 Task: Go to Program & Features. Select Whole Food Market. Add to cart Fair Trade Organic Coffee Beans-3. Place order for Bethany Lewis, _x000D_
1100 E 2nd Ave #3_x000D_
Indianola, Iowa(IA), 50125, Cell Number (641) 942-6132
Action: Mouse moved to (368, 30)
Screenshot: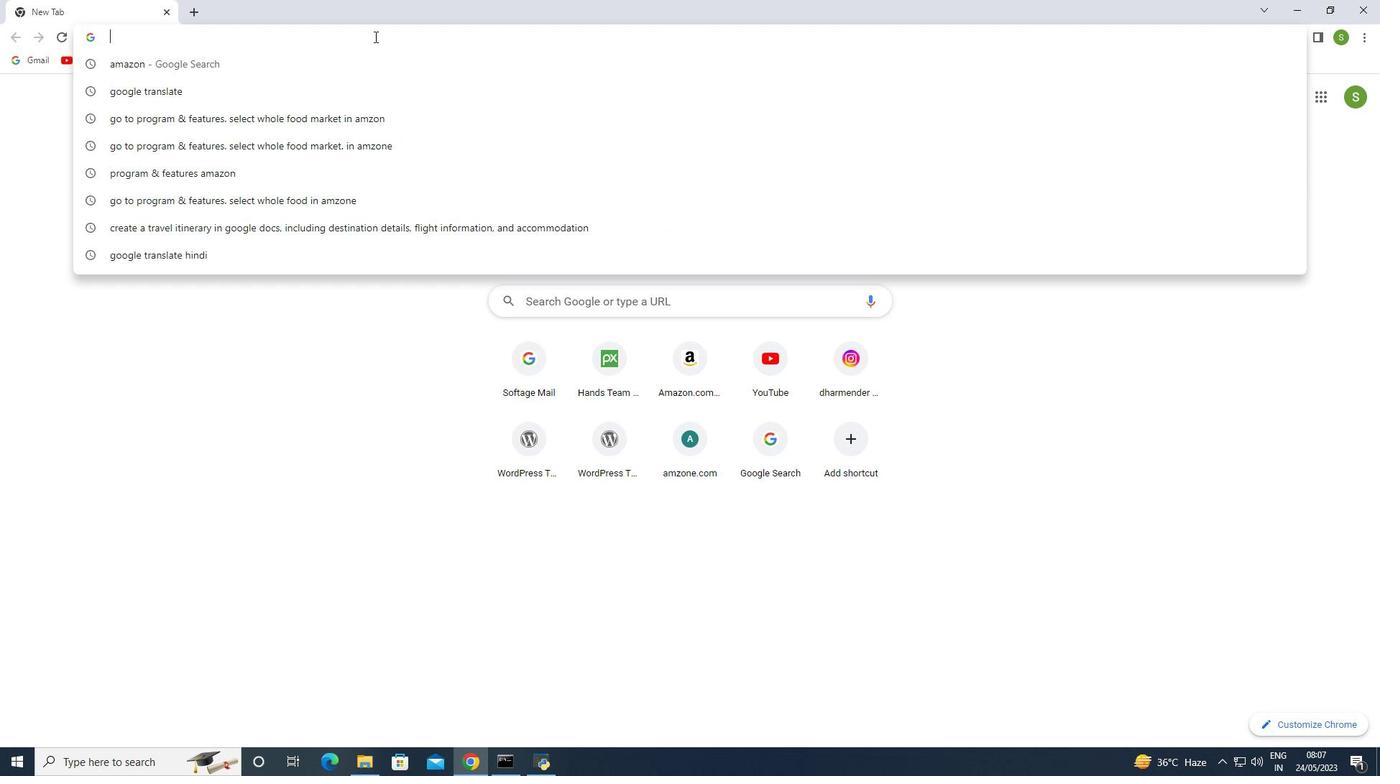 
Action: Mouse pressed left at (368, 30)
Screenshot: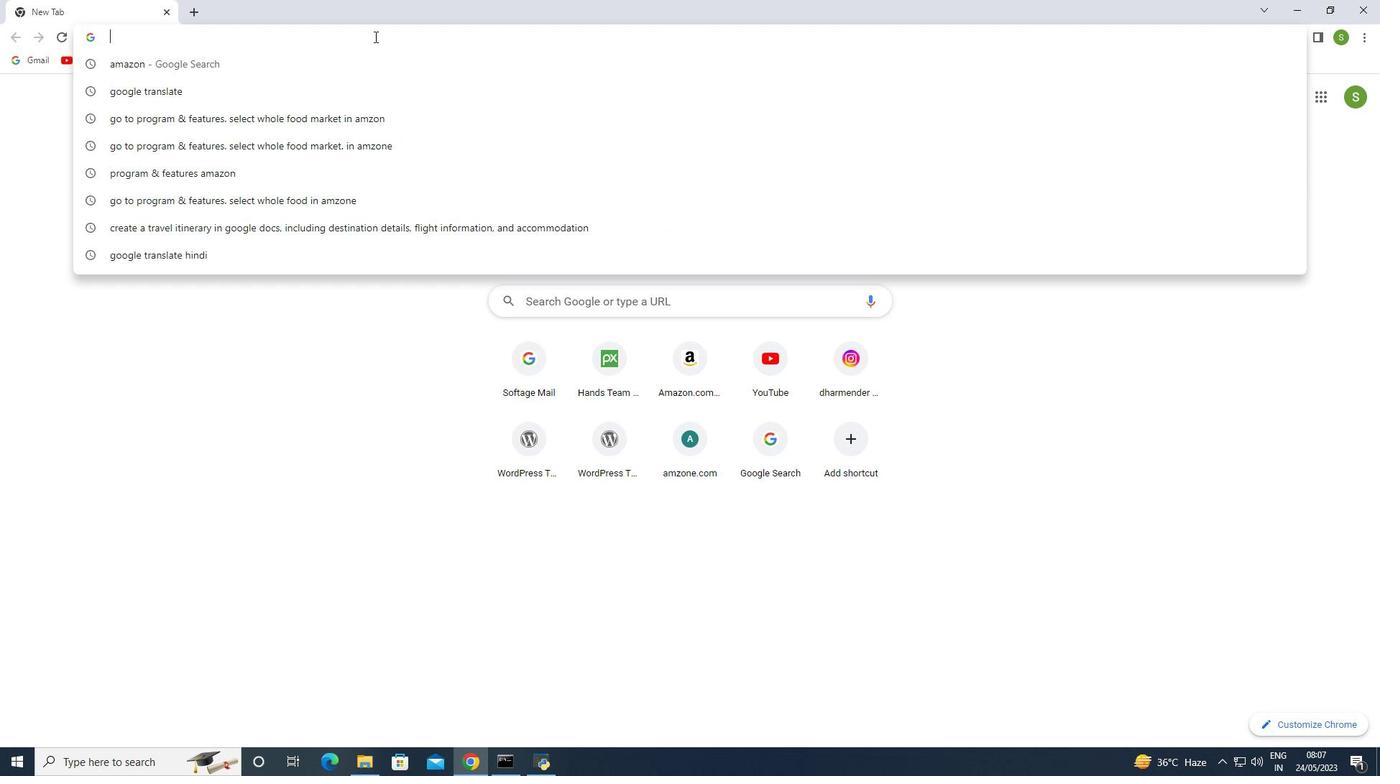 
Action: Key pressed amazon.com<Key.enter>
Screenshot: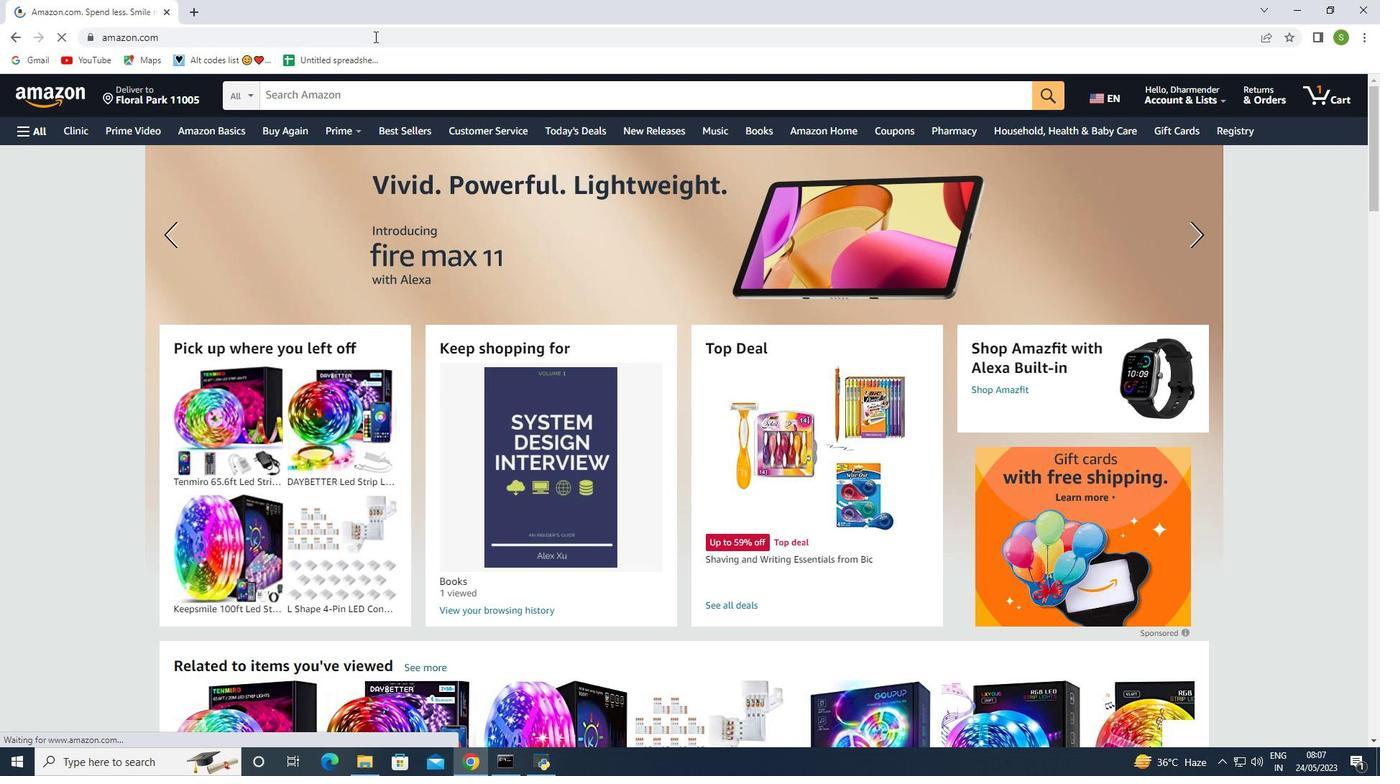 
Action: Mouse moved to (176, 94)
Screenshot: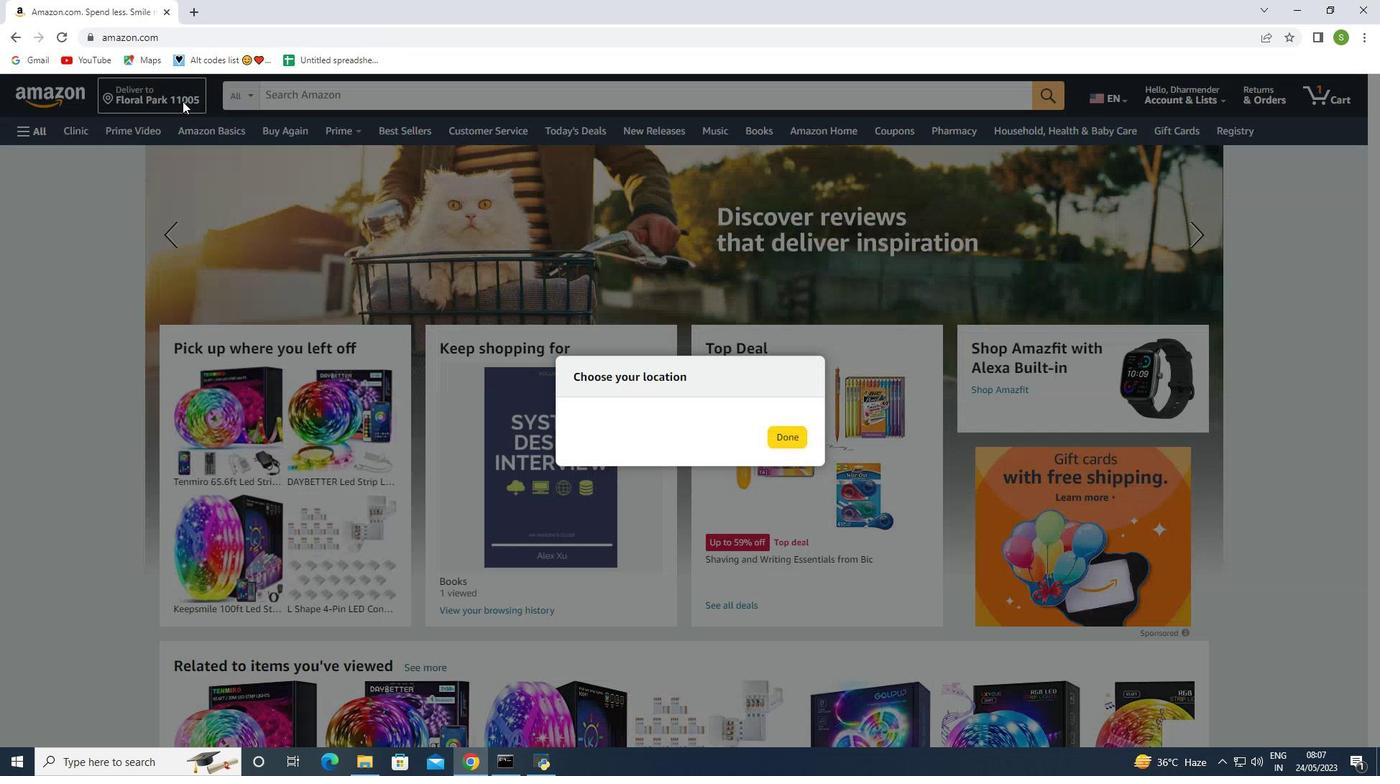 
Action: Mouse pressed left at (176, 94)
Screenshot: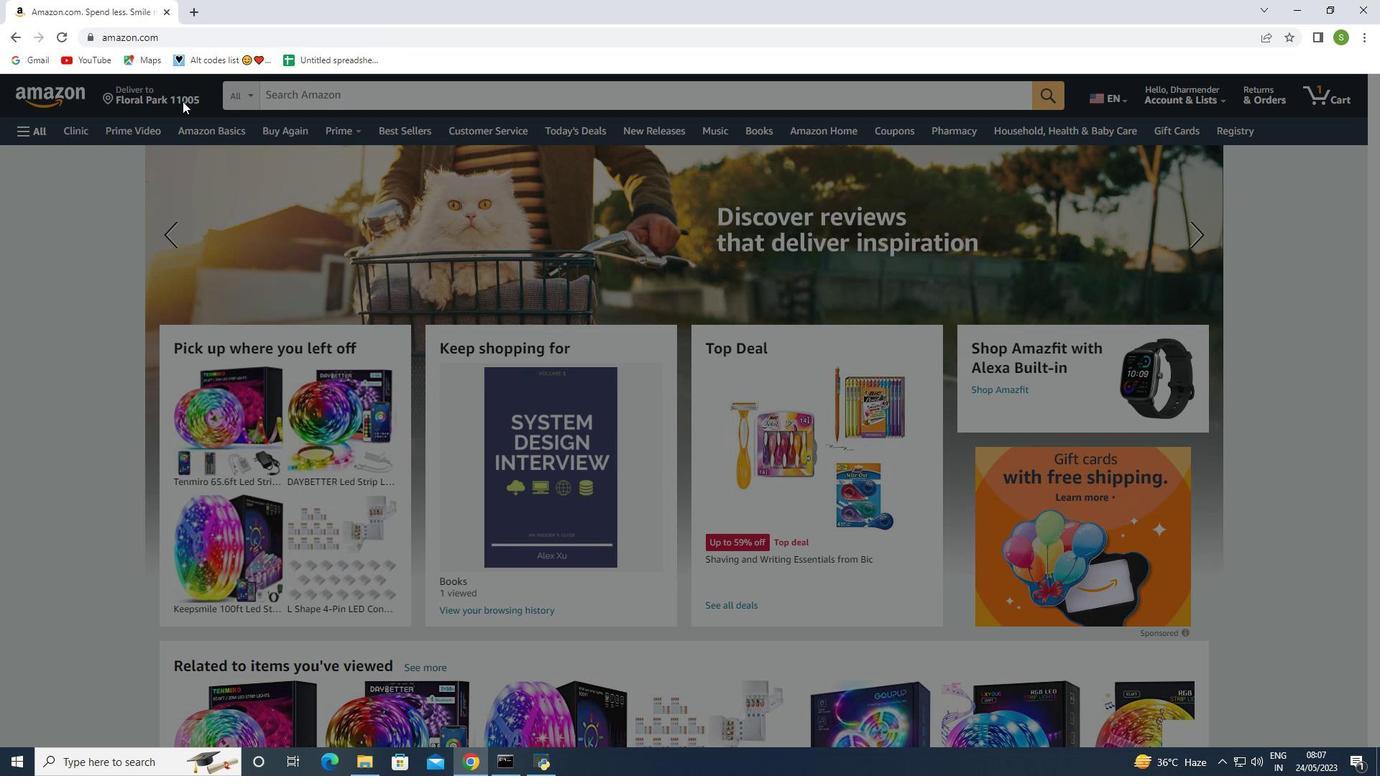 
Action: Mouse moved to (677, 456)
Screenshot: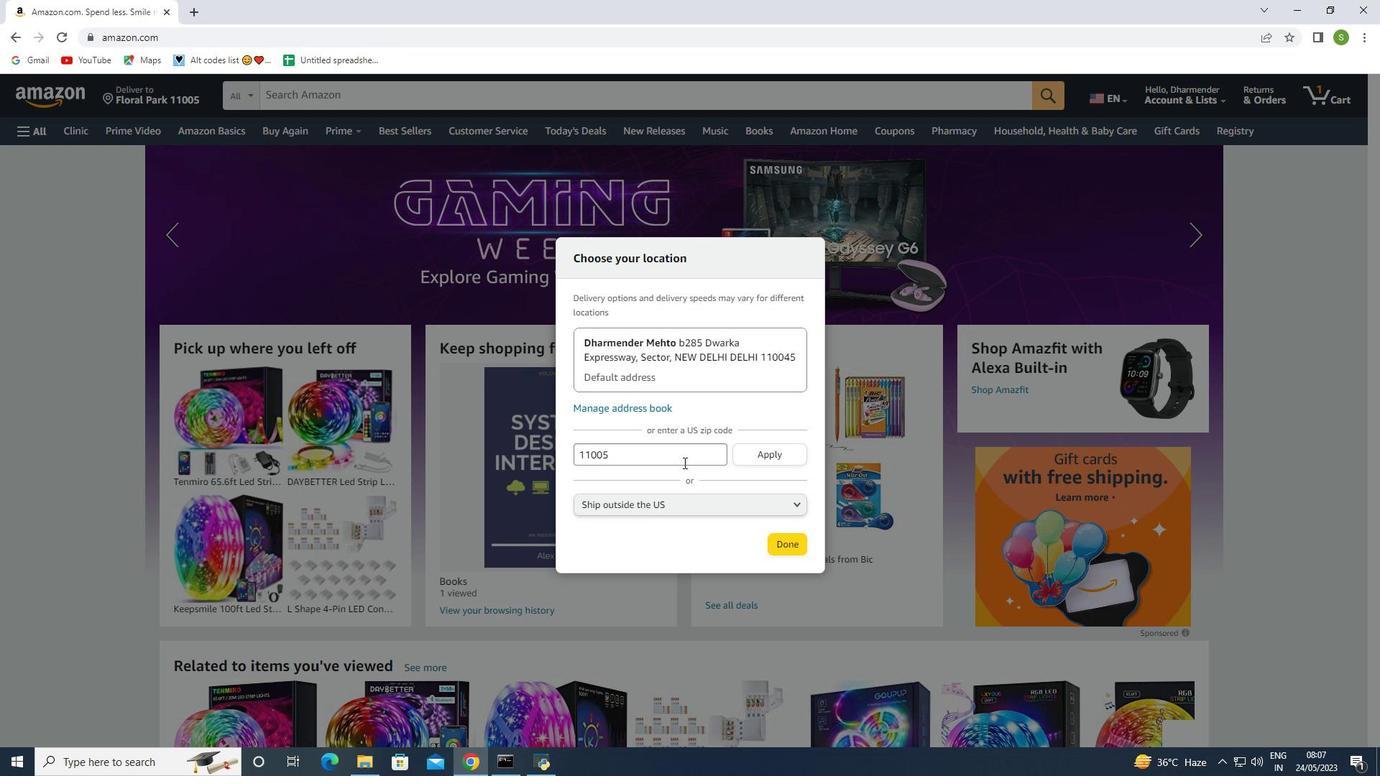 
Action: Mouse pressed left at (677, 456)
Screenshot: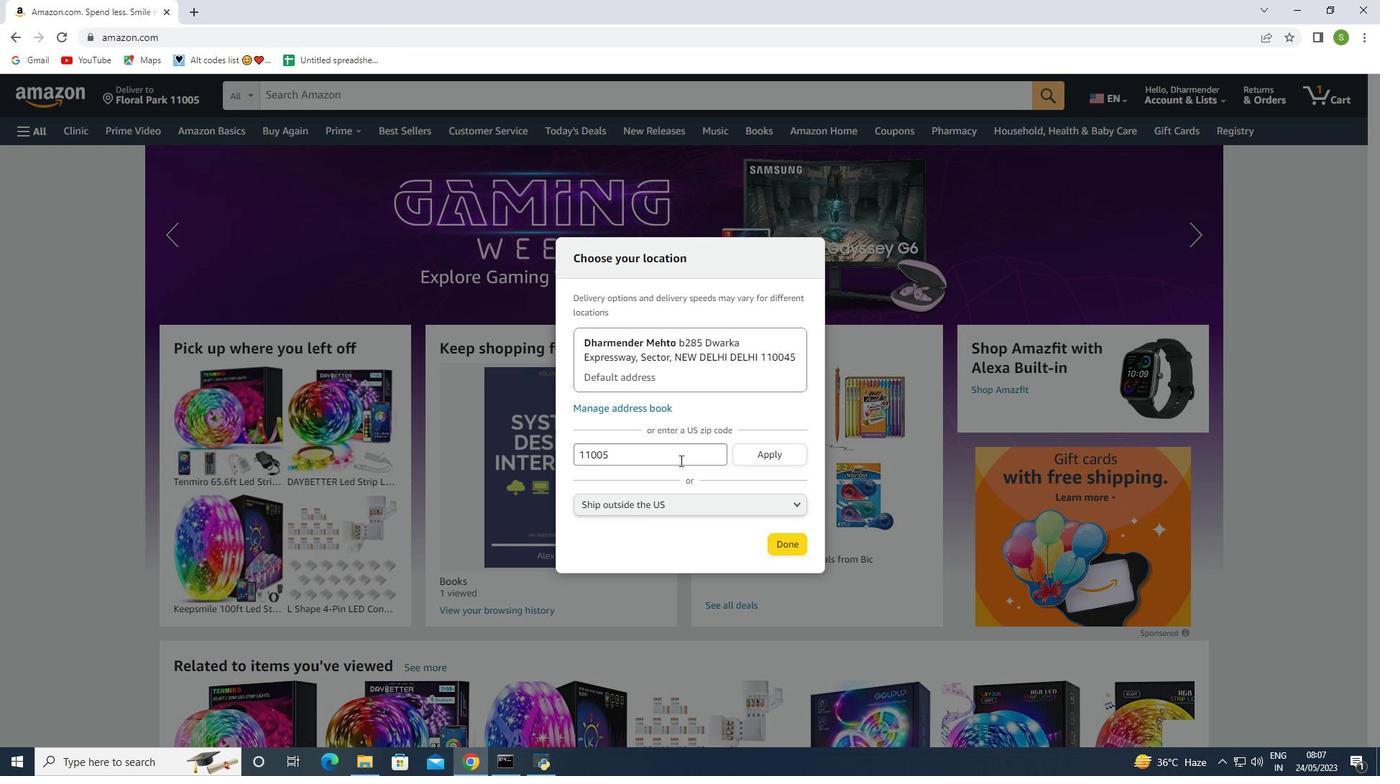 
Action: Mouse moved to (672, 450)
Screenshot: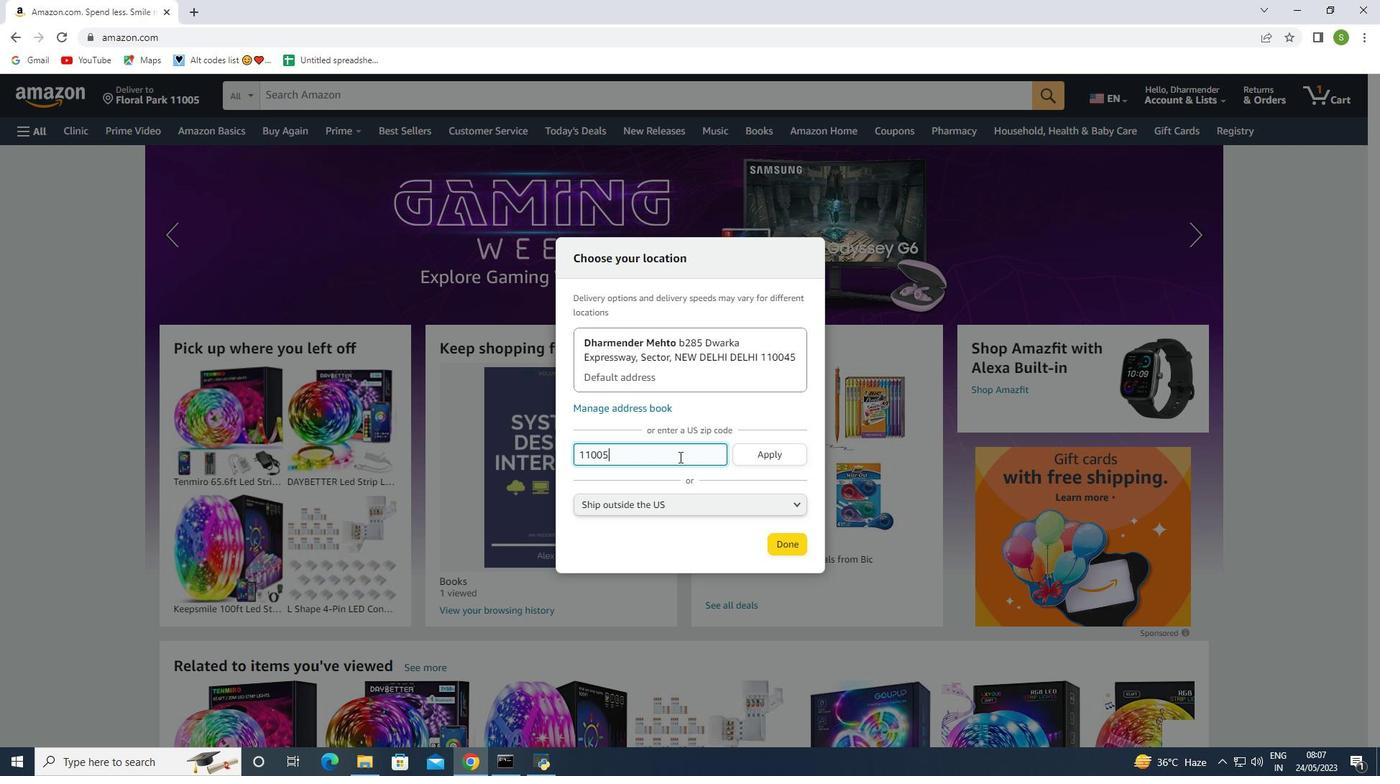 
Action: Mouse pressed left at (672, 450)
Screenshot: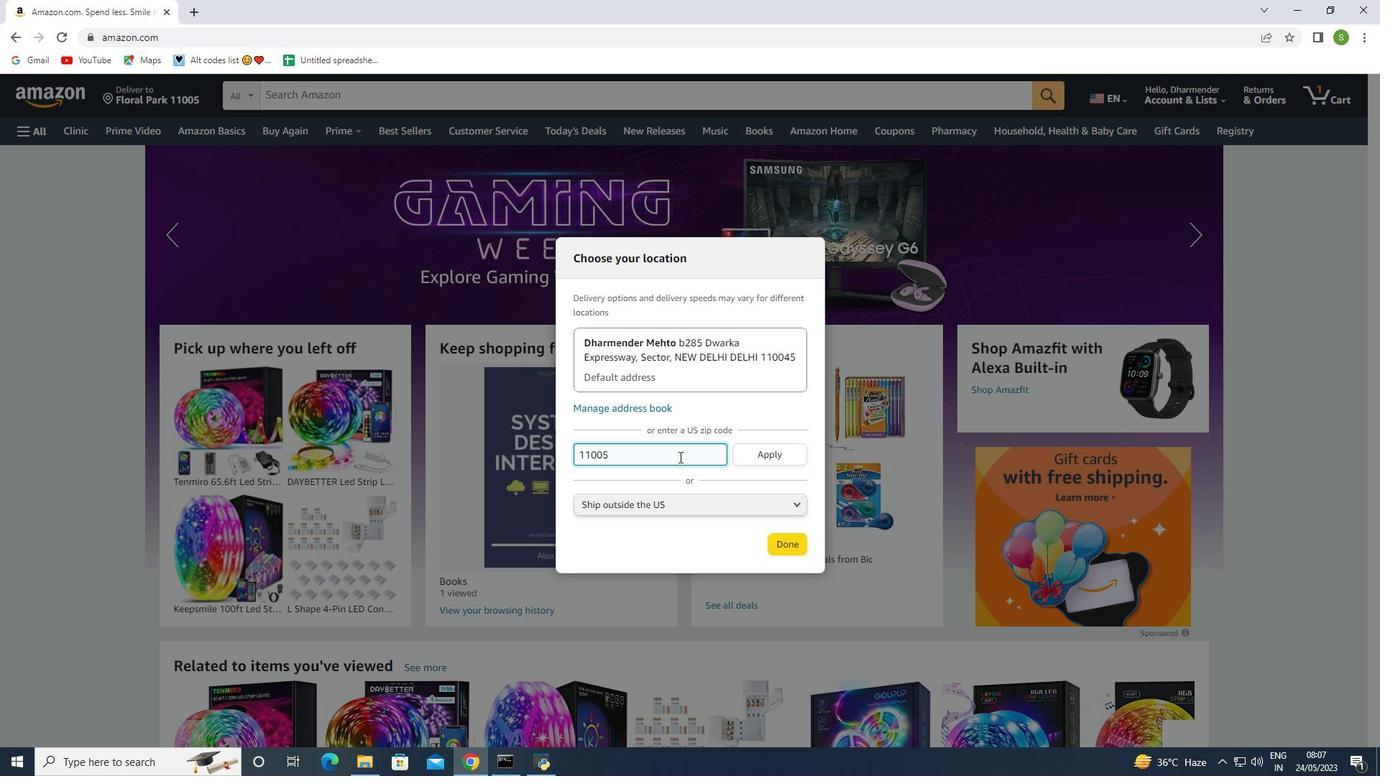 
Action: Key pressed <Key.backspace><Key.backspace><Key.backspace><Key.backspace><Key.backspace>50125
Screenshot: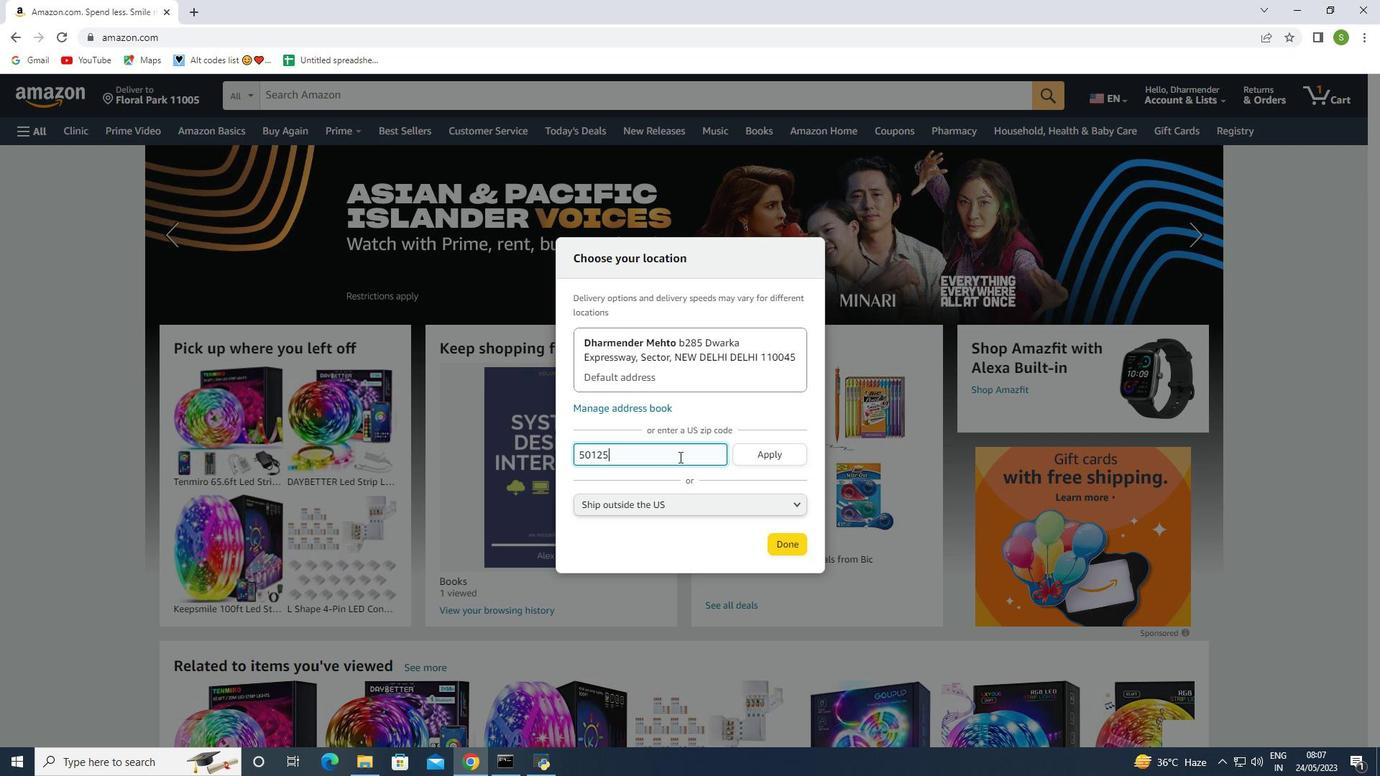 
Action: Mouse moved to (763, 447)
Screenshot: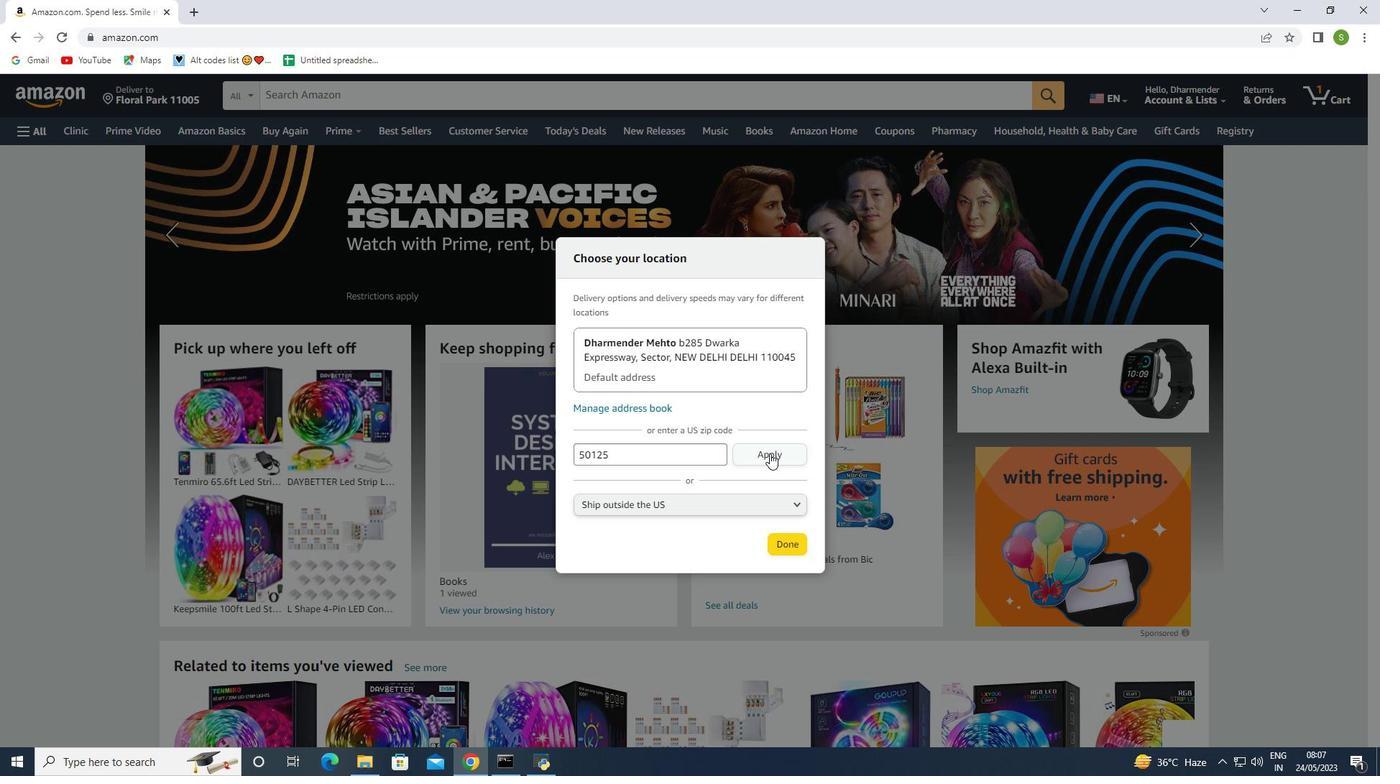 
Action: Mouse pressed left at (763, 447)
Screenshot: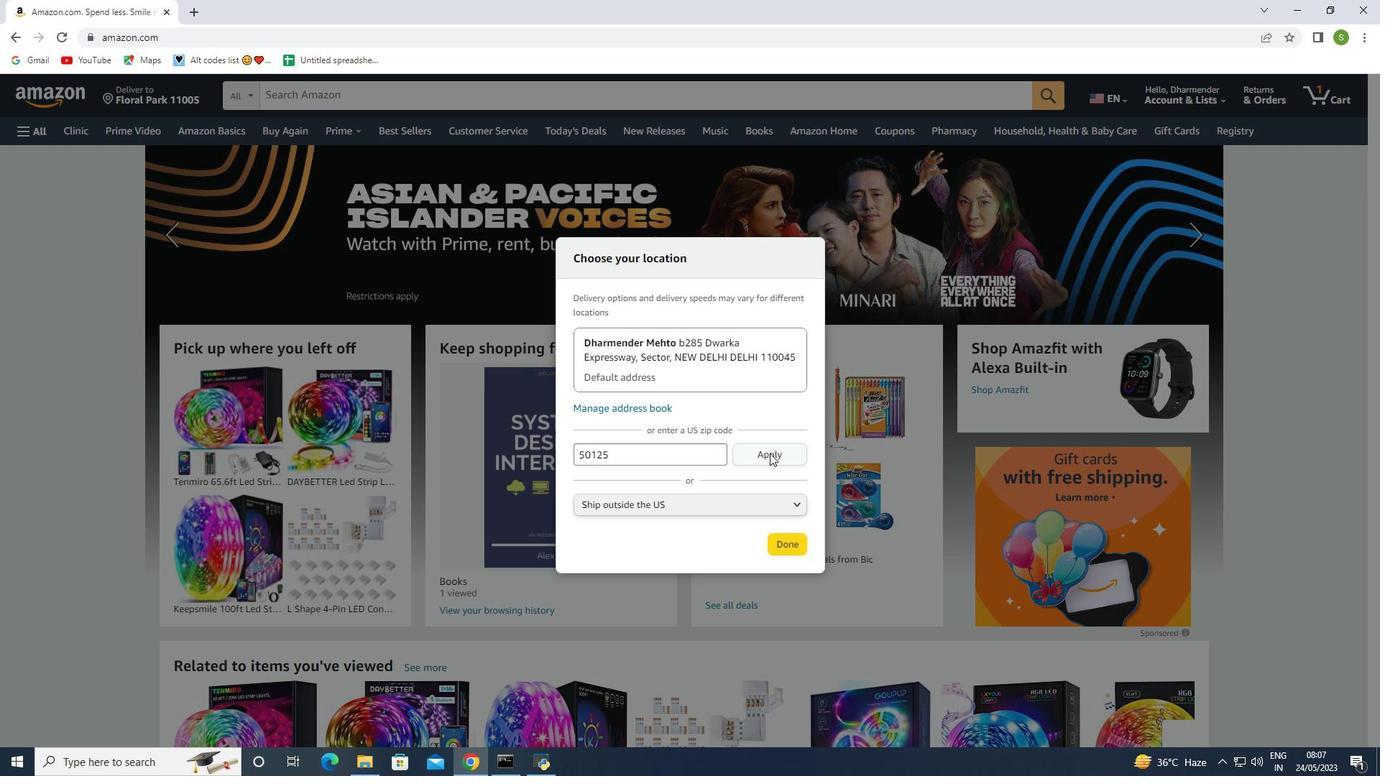 
Action: Mouse moved to (780, 546)
Screenshot: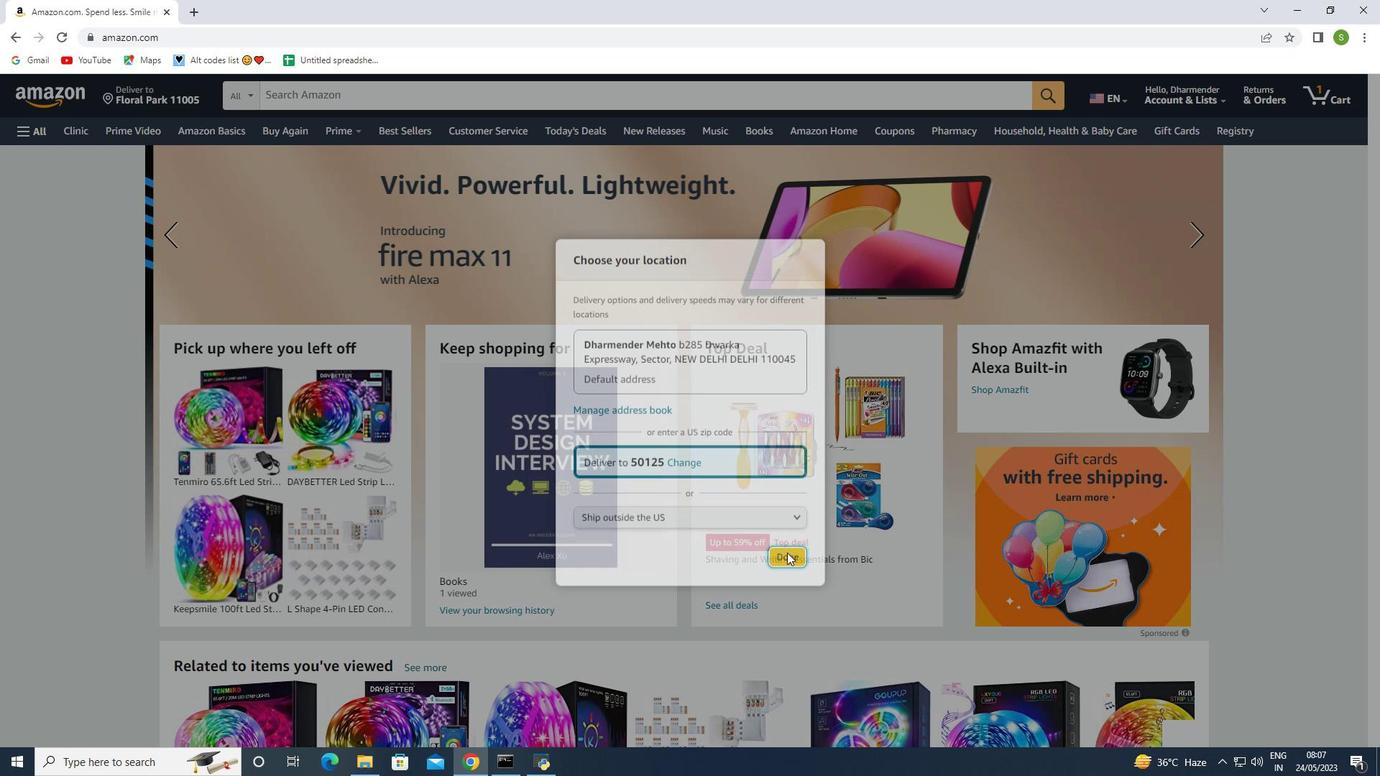 
Action: Mouse pressed left at (780, 546)
Screenshot: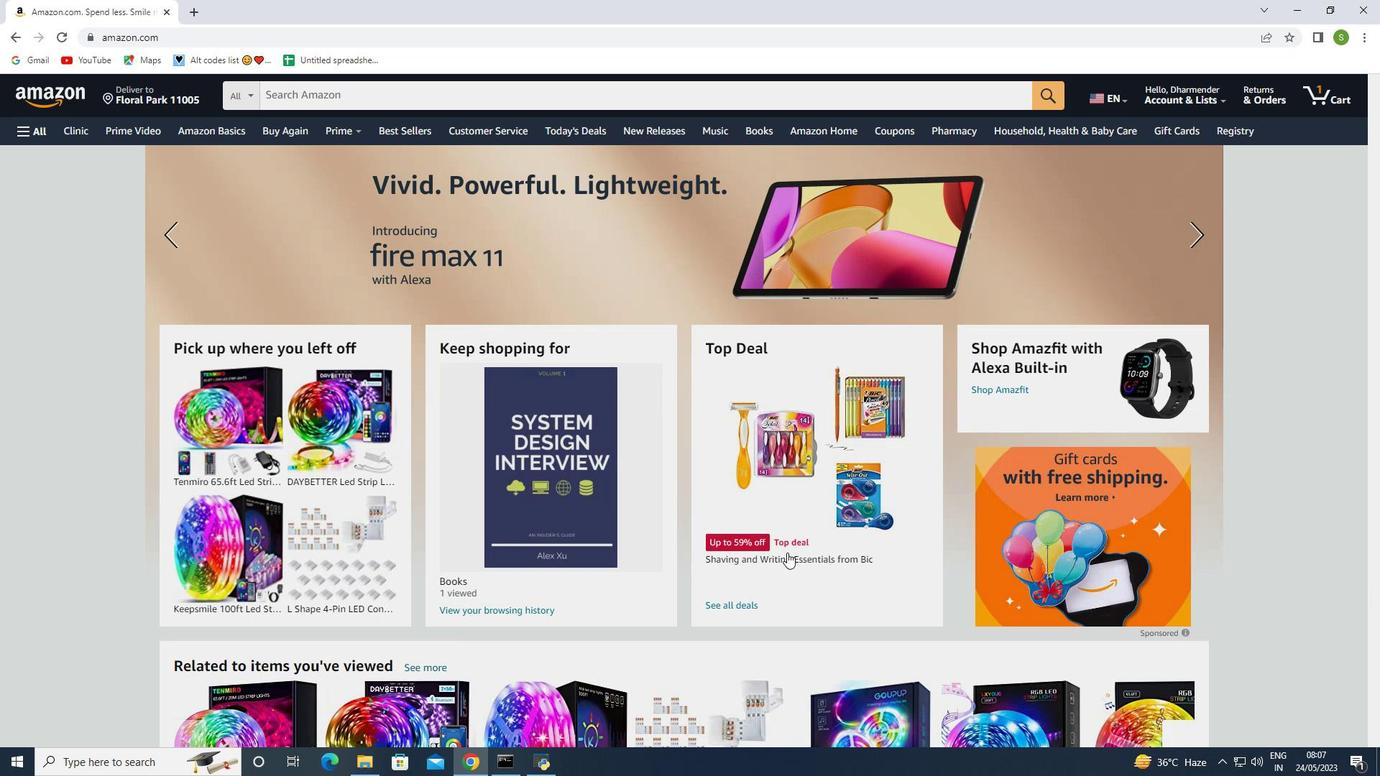 
Action: Mouse moved to (11, 125)
Screenshot: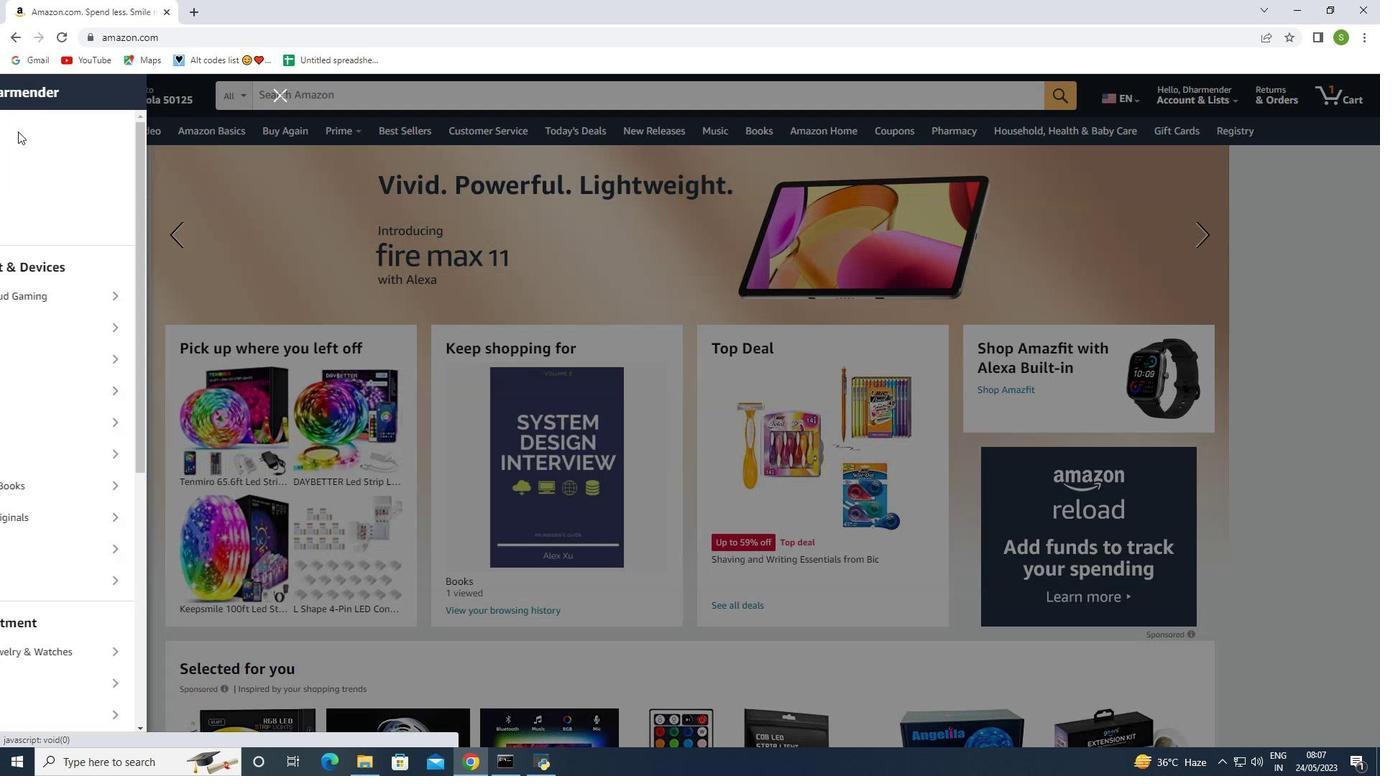 
Action: Mouse pressed left at (11, 125)
Screenshot: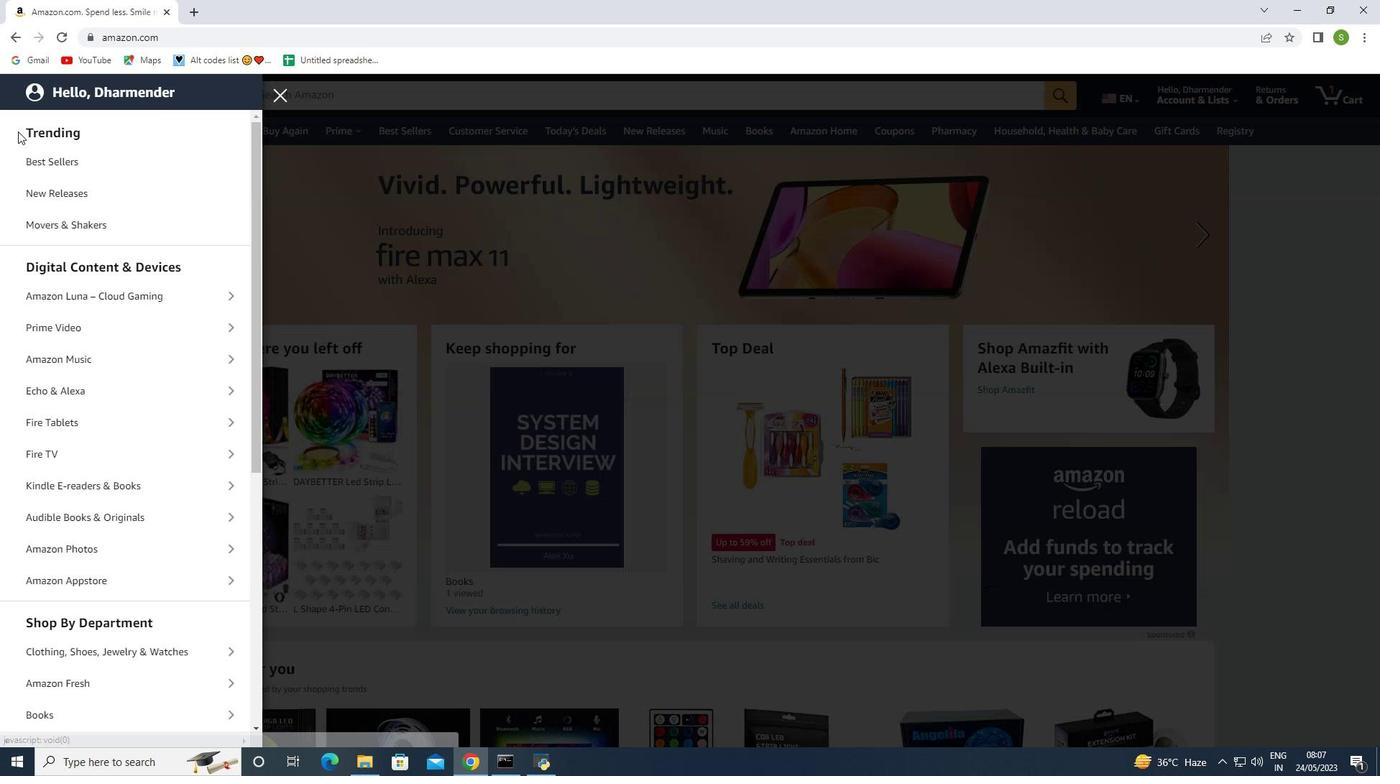 
Action: Mouse moved to (85, 585)
Screenshot: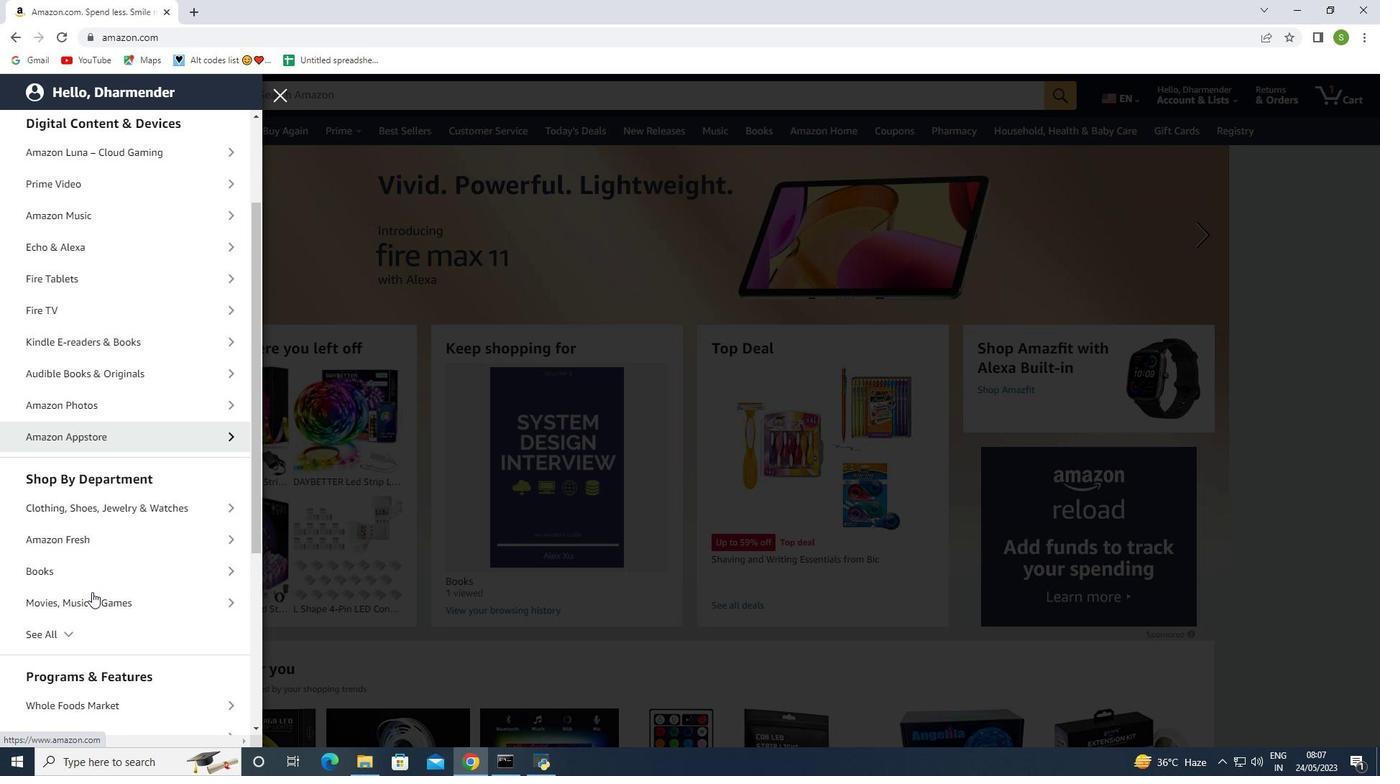
Action: Mouse scrolled (85, 585) with delta (0, 0)
Screenshot: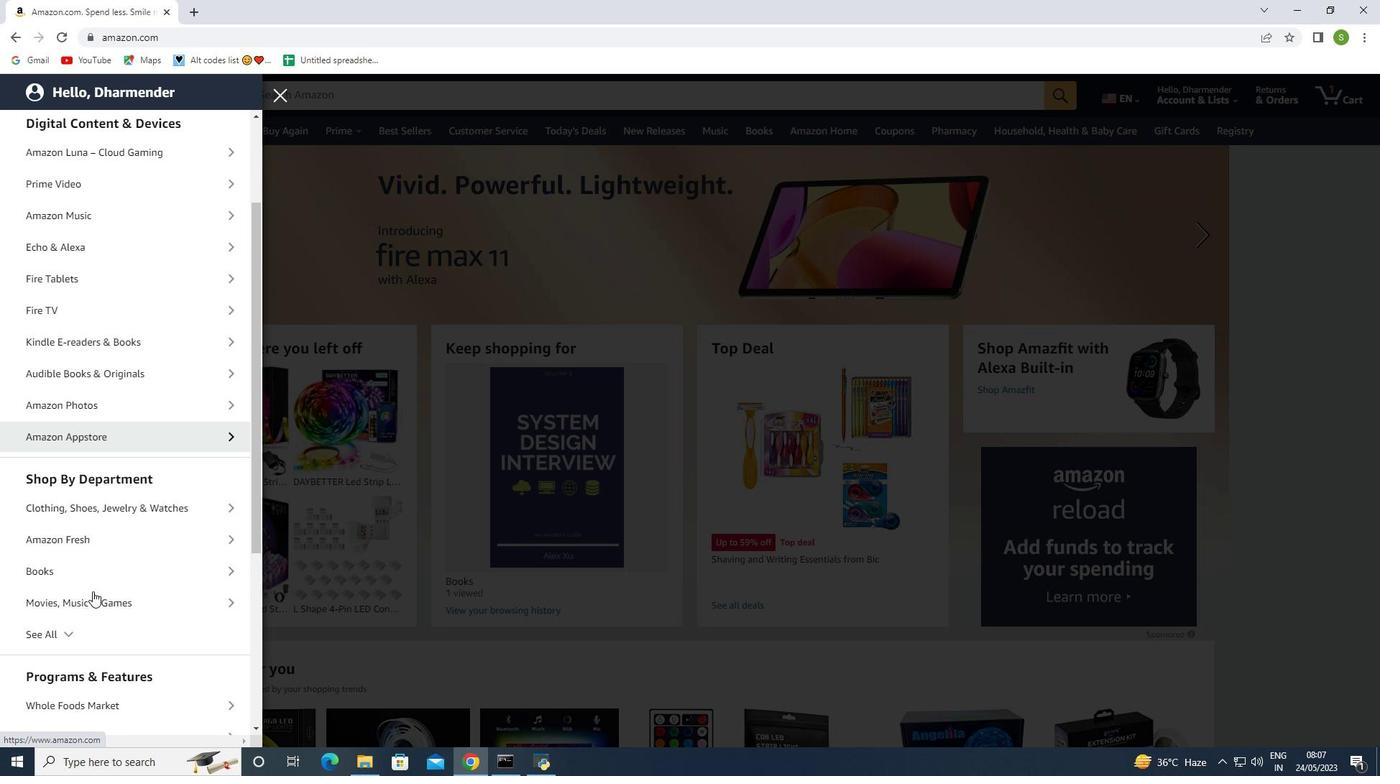 
Action: Mouse scrolled (85, 585) with delta (0, 0)
Screenshot: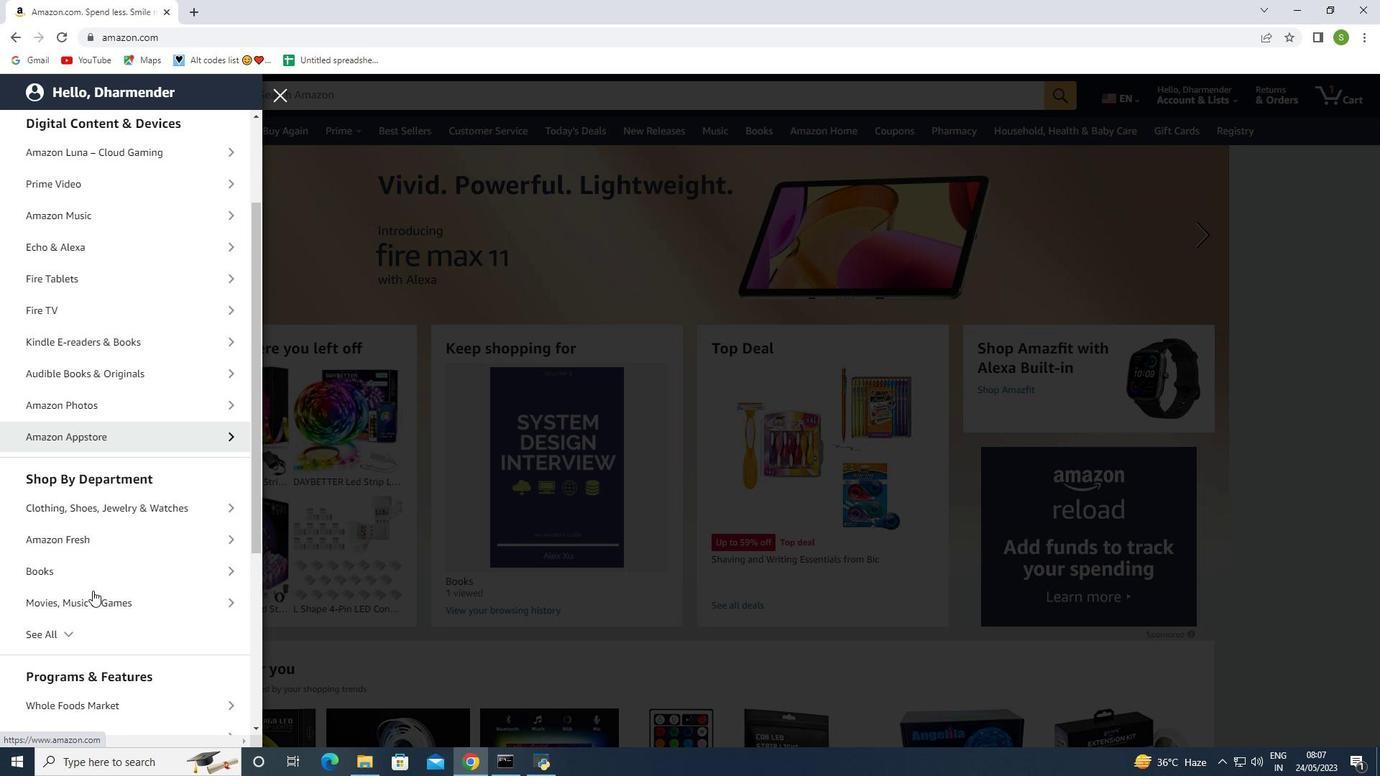 
Action: Mouse moved to (95, 546)
Screenshot: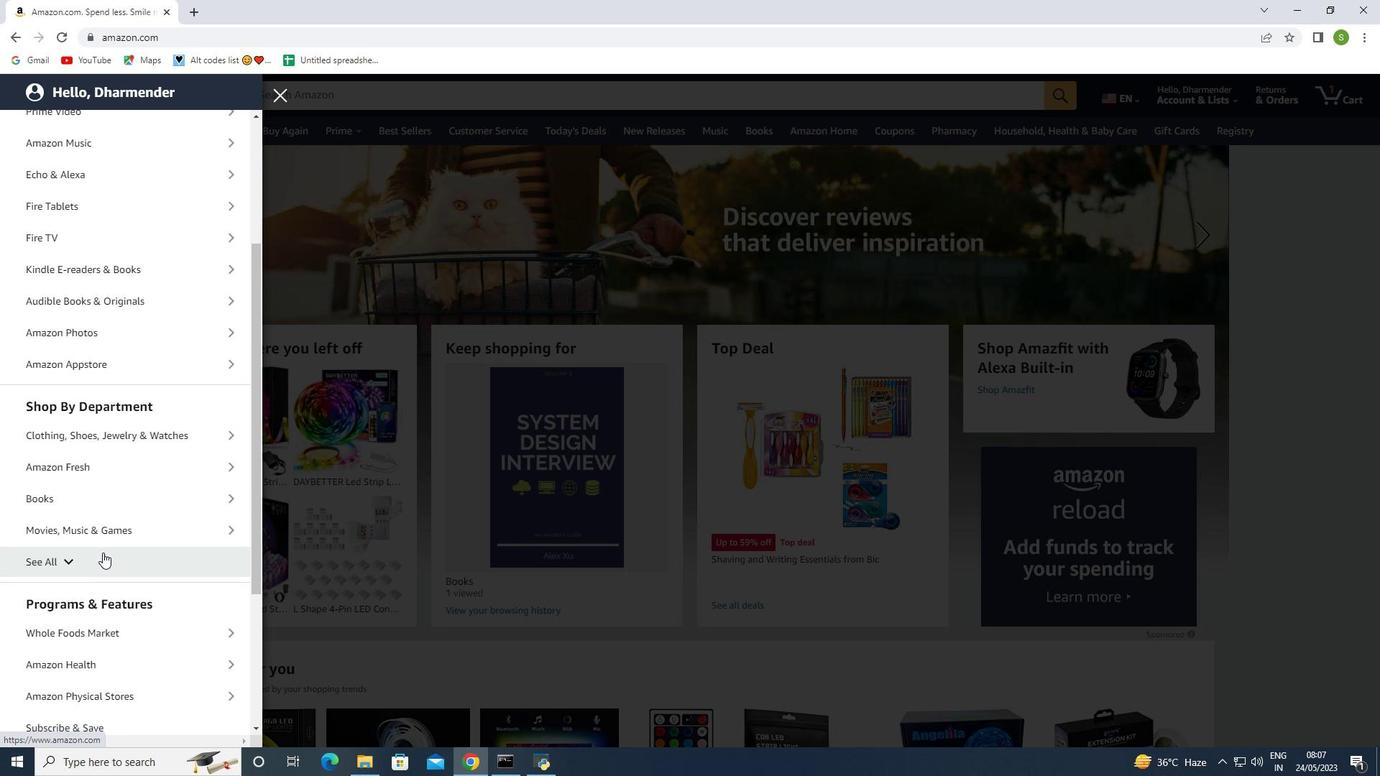 
Action: Mouse scrolled (95, 545) with delta (0, 0)
Screenshot: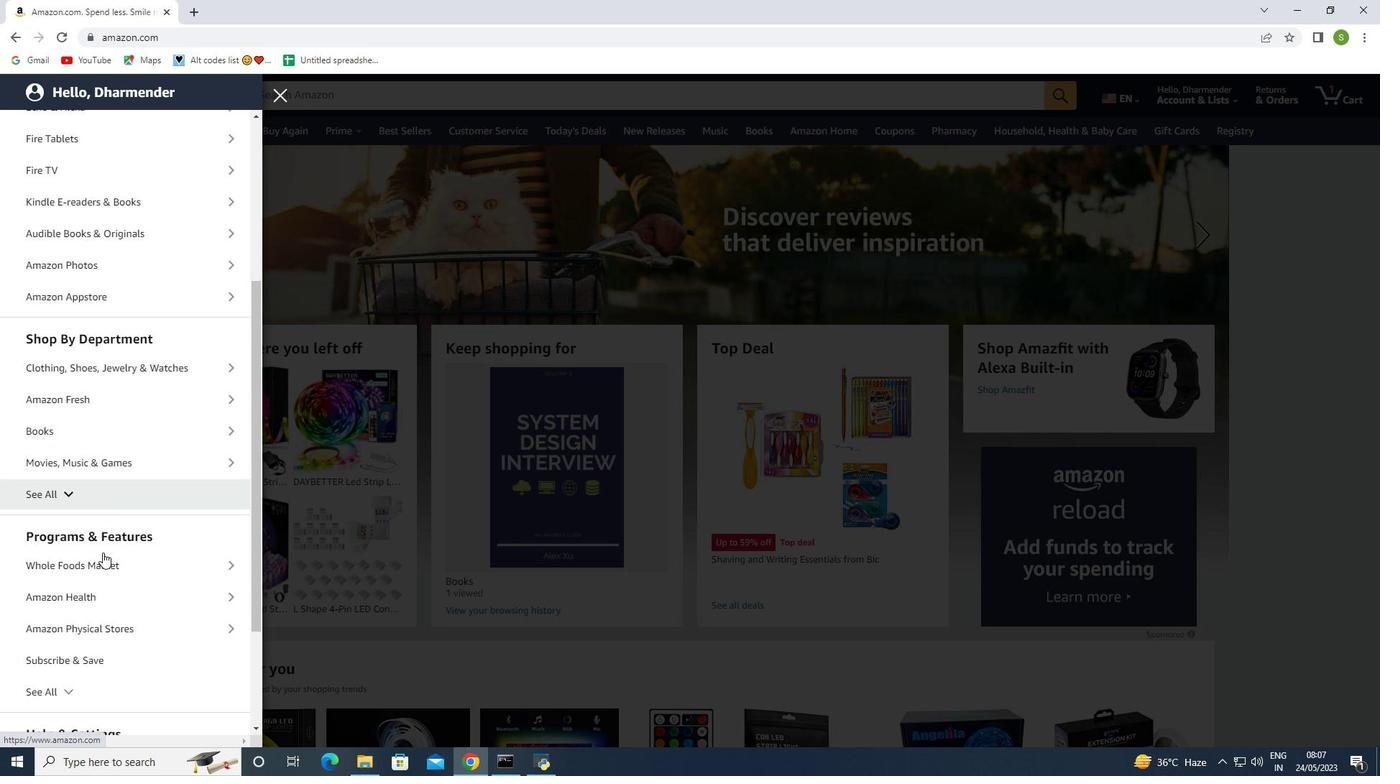 
Action: Mouse moved to (96, 546)
Screenshot: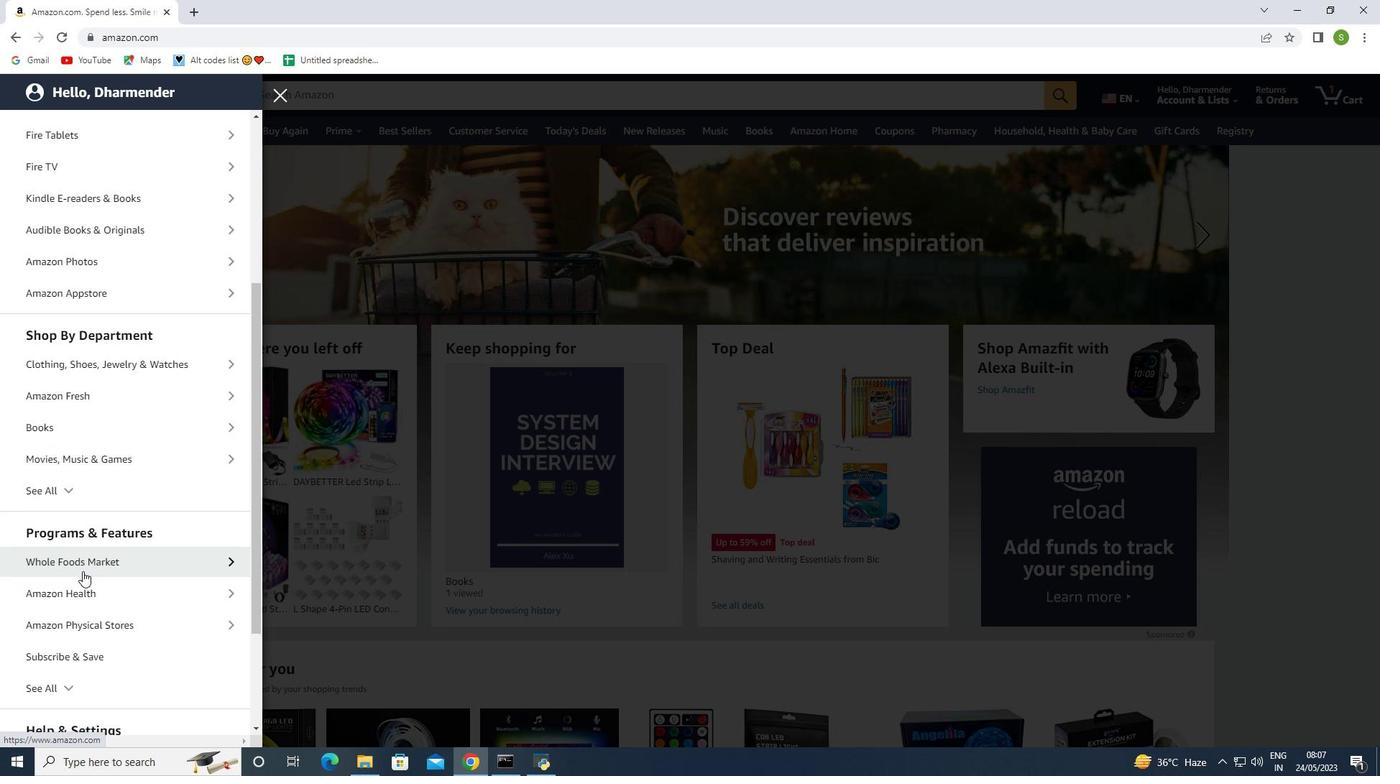 
Action: Mouse scrolled (96, 545) with delta (0, 0)
Screenshot: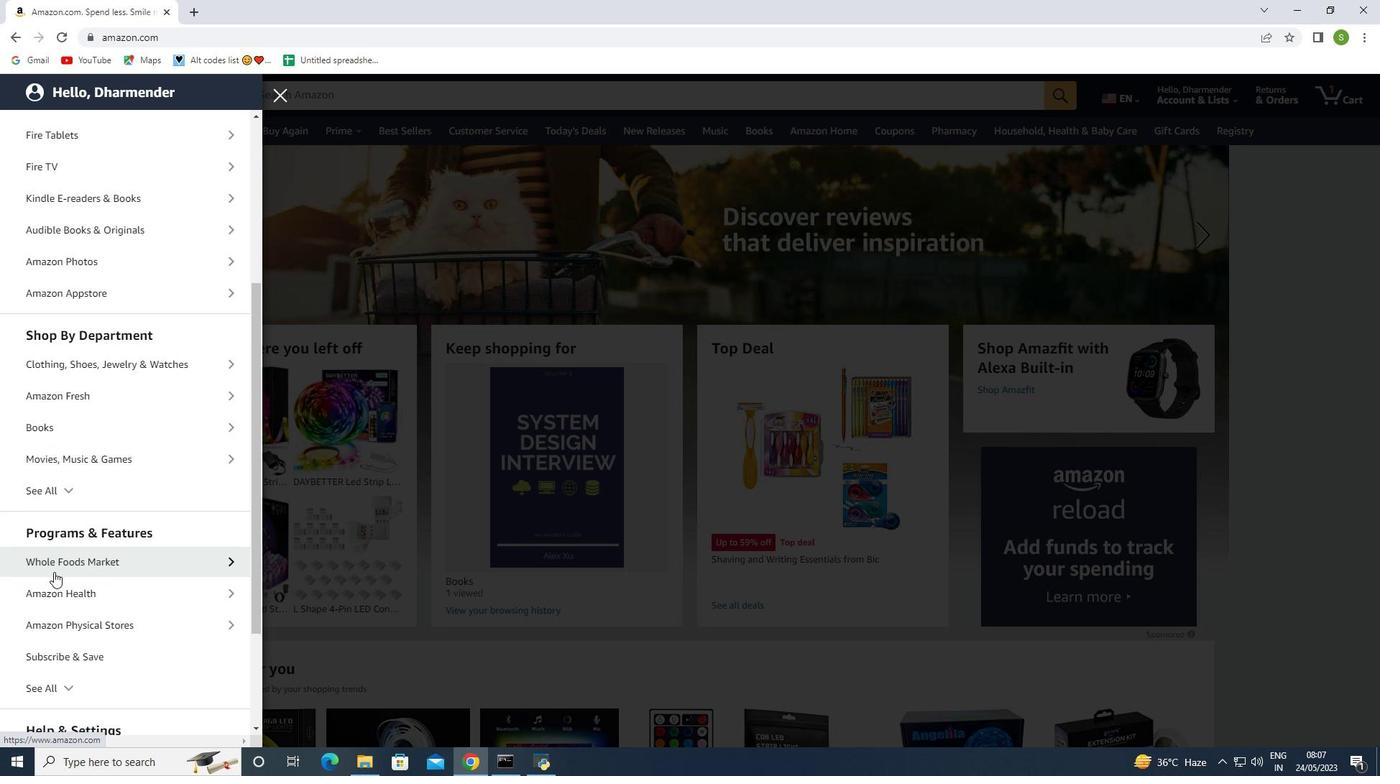 
Action: Mouse moved to (79, 554)
Screenshot: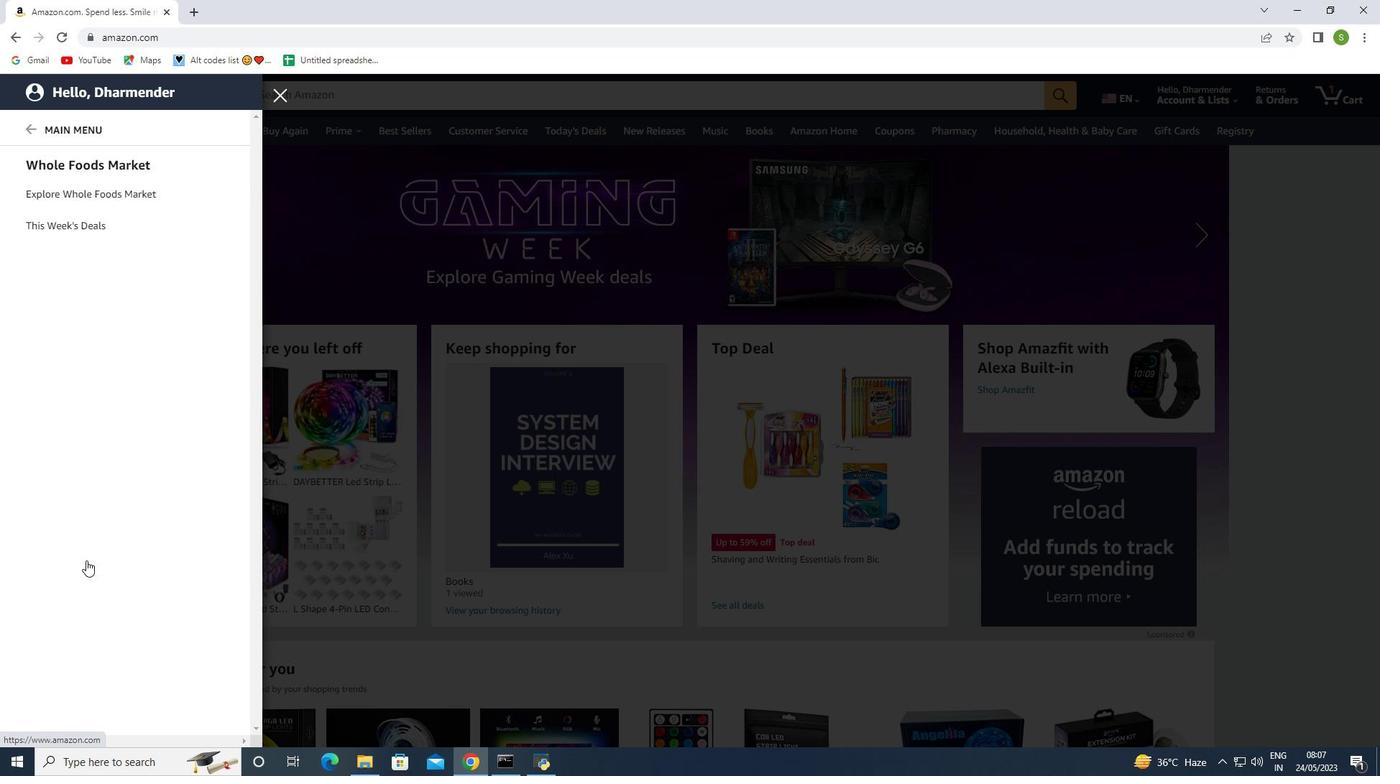 
Action: Mouse pressed left at (79, 554)
Screenshot: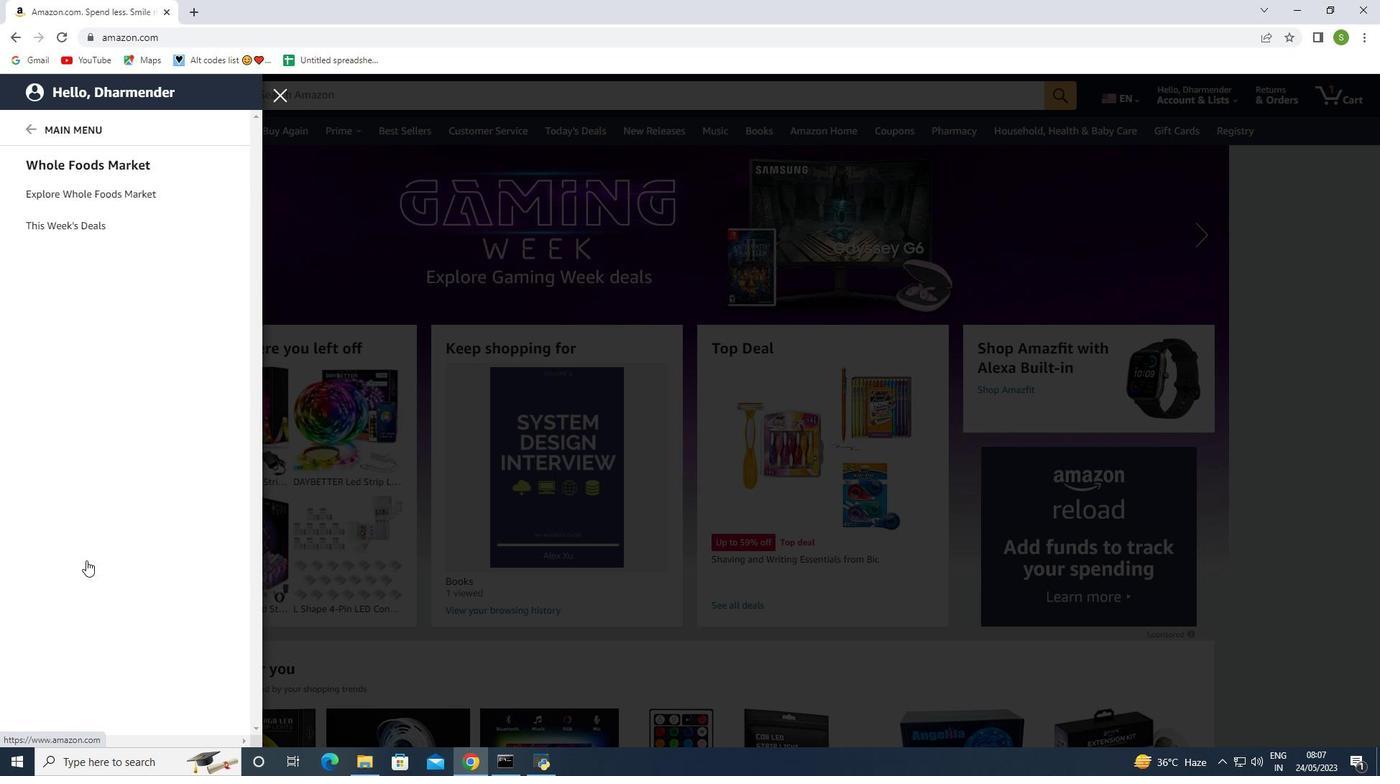 
Action: Mouse moved to (119, 184)
Screenshot: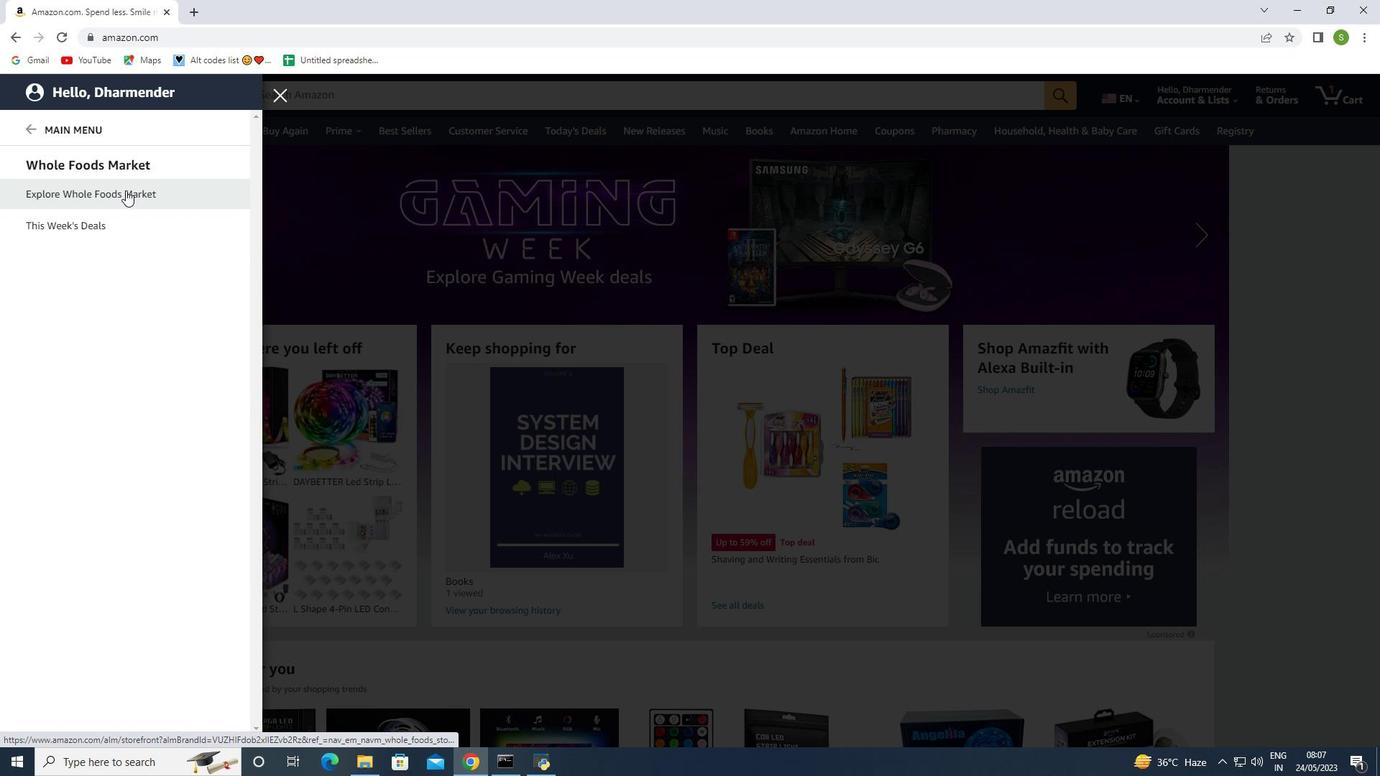 
Action: Mouse pressed left at (119, 184)
Screenshot: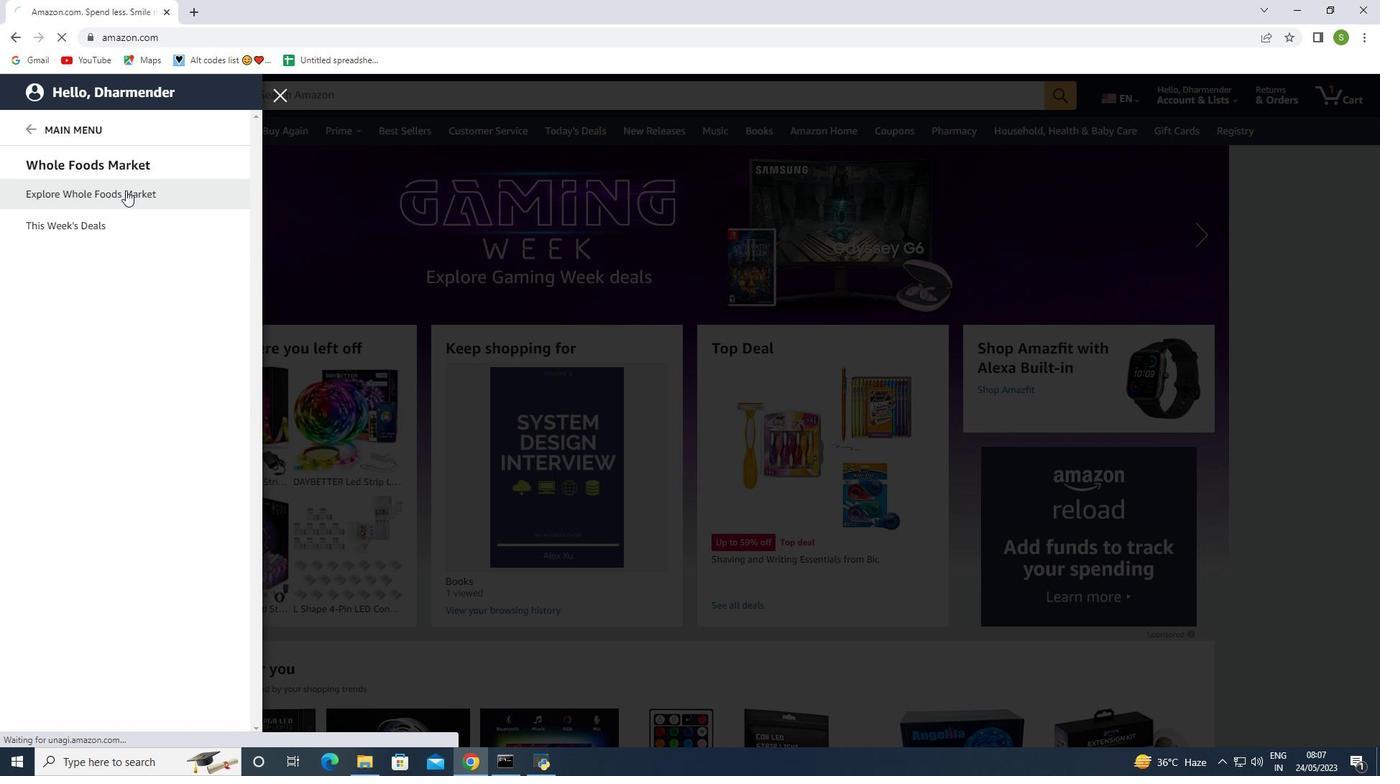 
Action: Mouse moved to (508, 84)
Screenshot: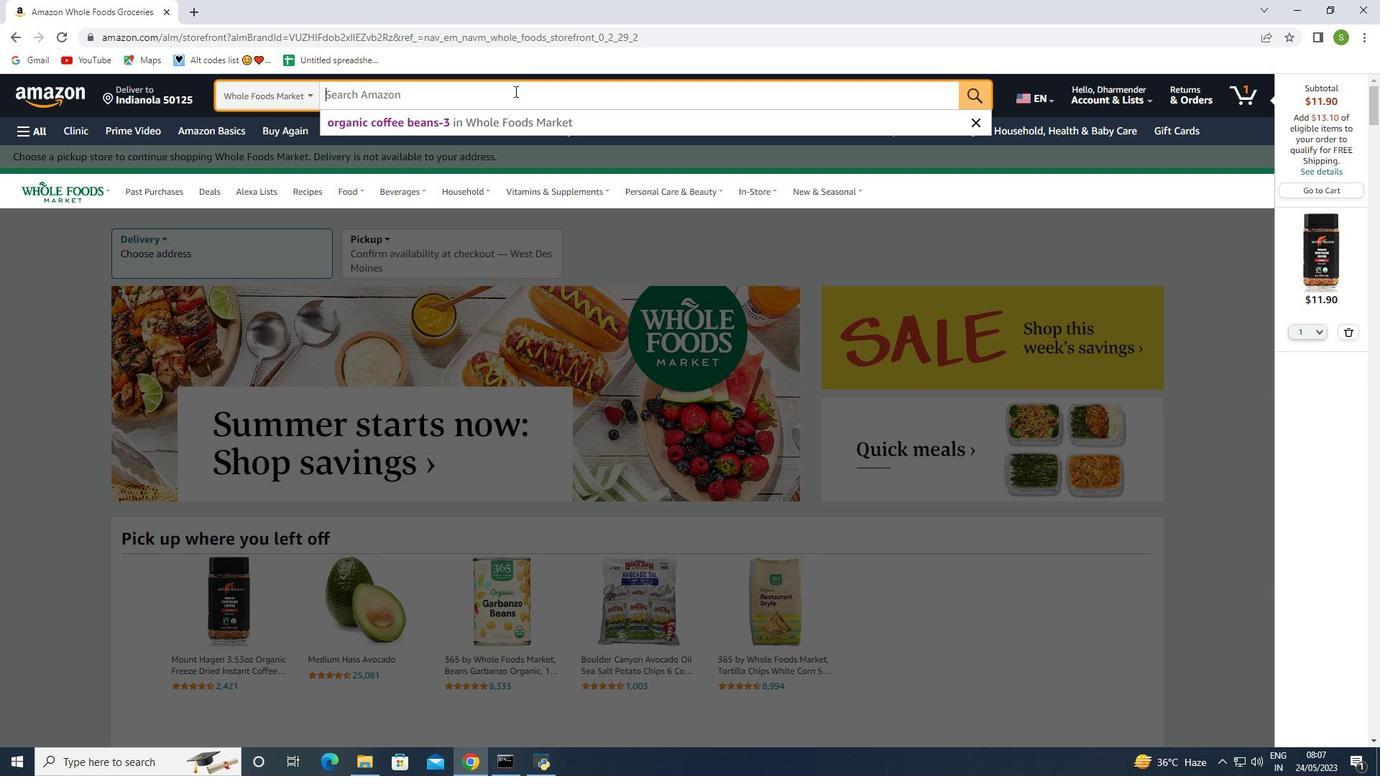 
Action: Mouse pressed left at (508, 84)
Screenshot: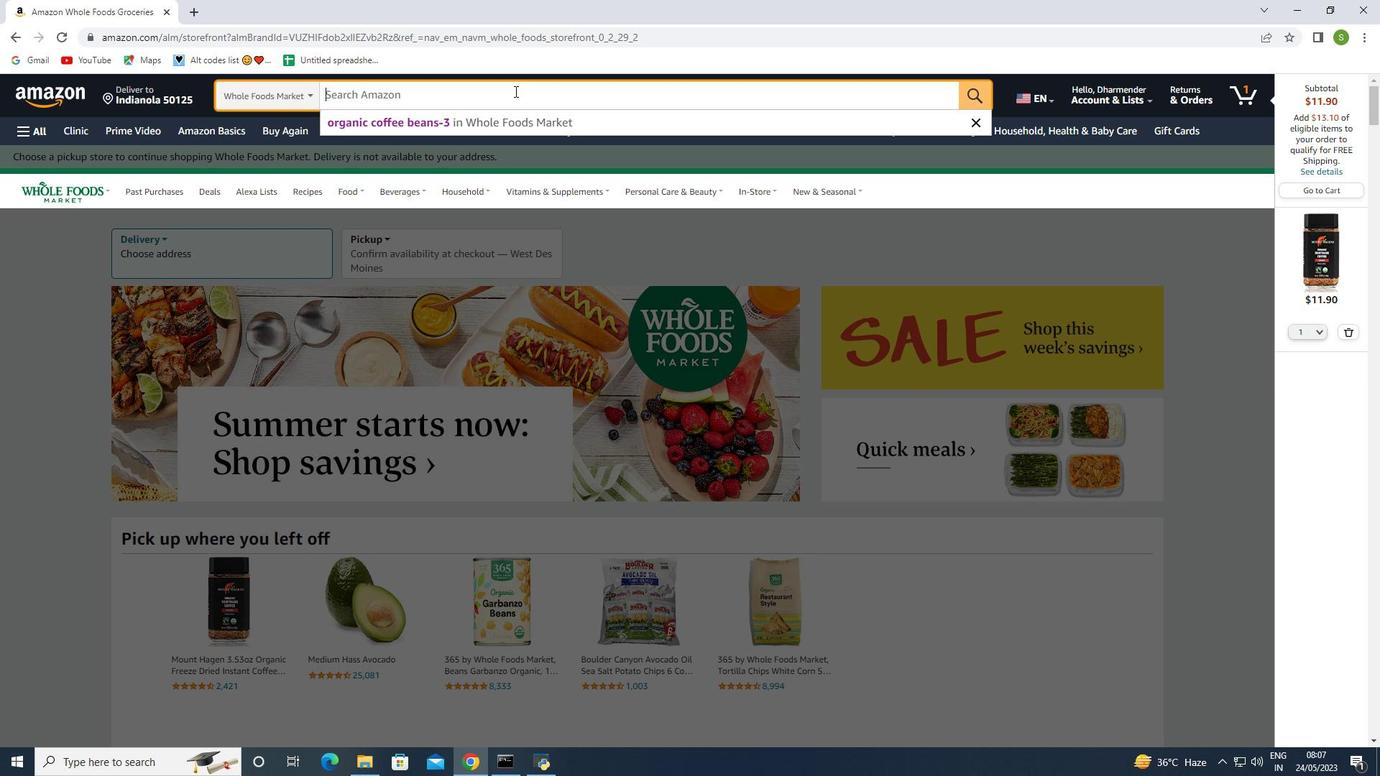 
Action: Mouse moved to (508, 84)
Screenshot: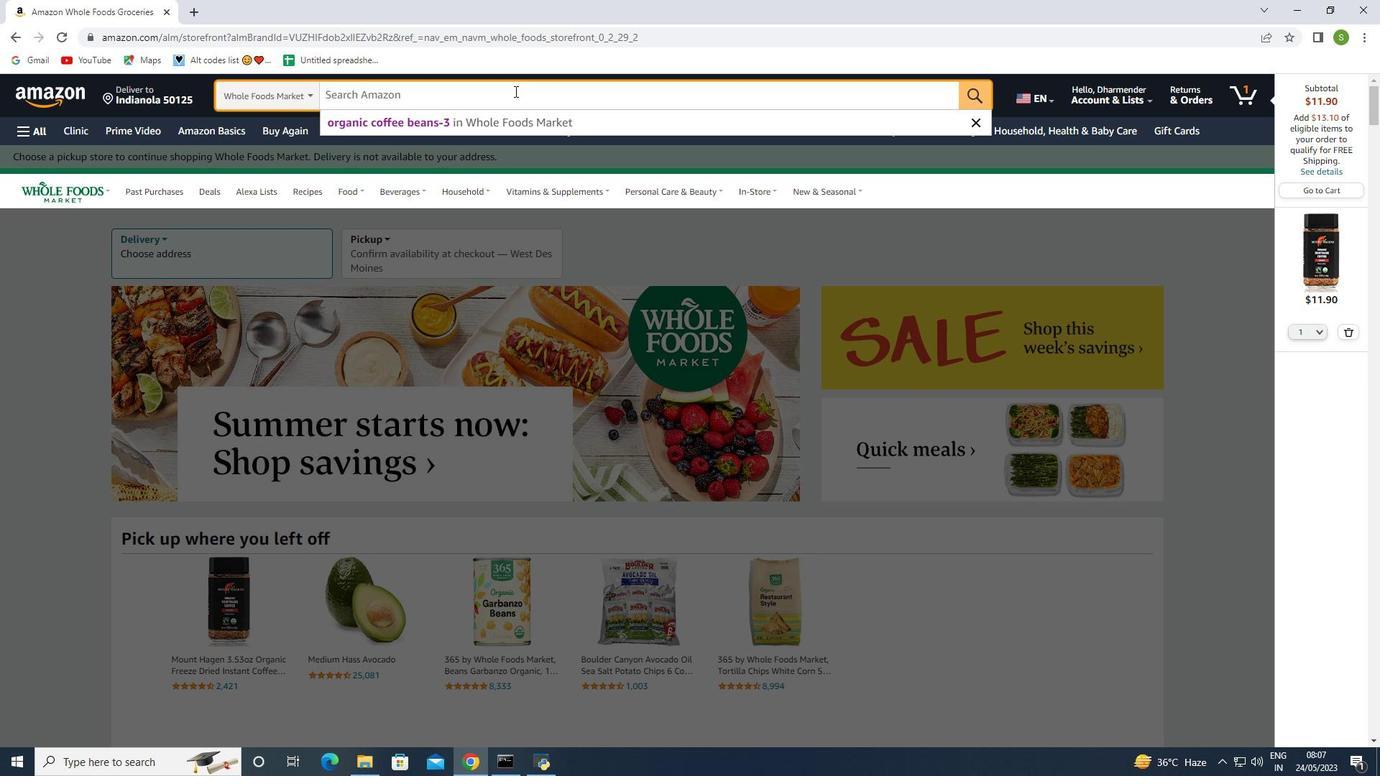 
Action: Key pressed fair<Key.space>trade<Key.space>organic<Key.space>co
Screenshot: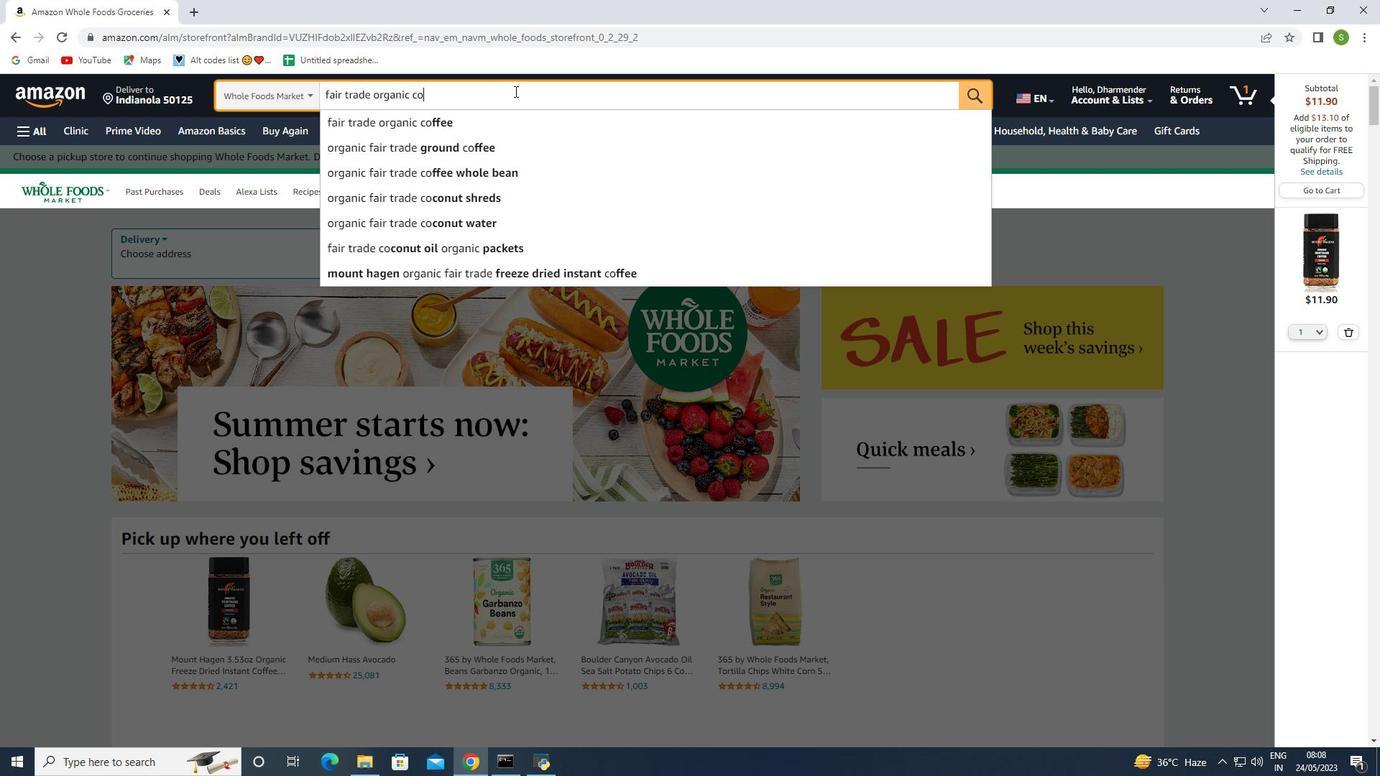 
Action: Mouse moved to (507, 93)
Screenshot: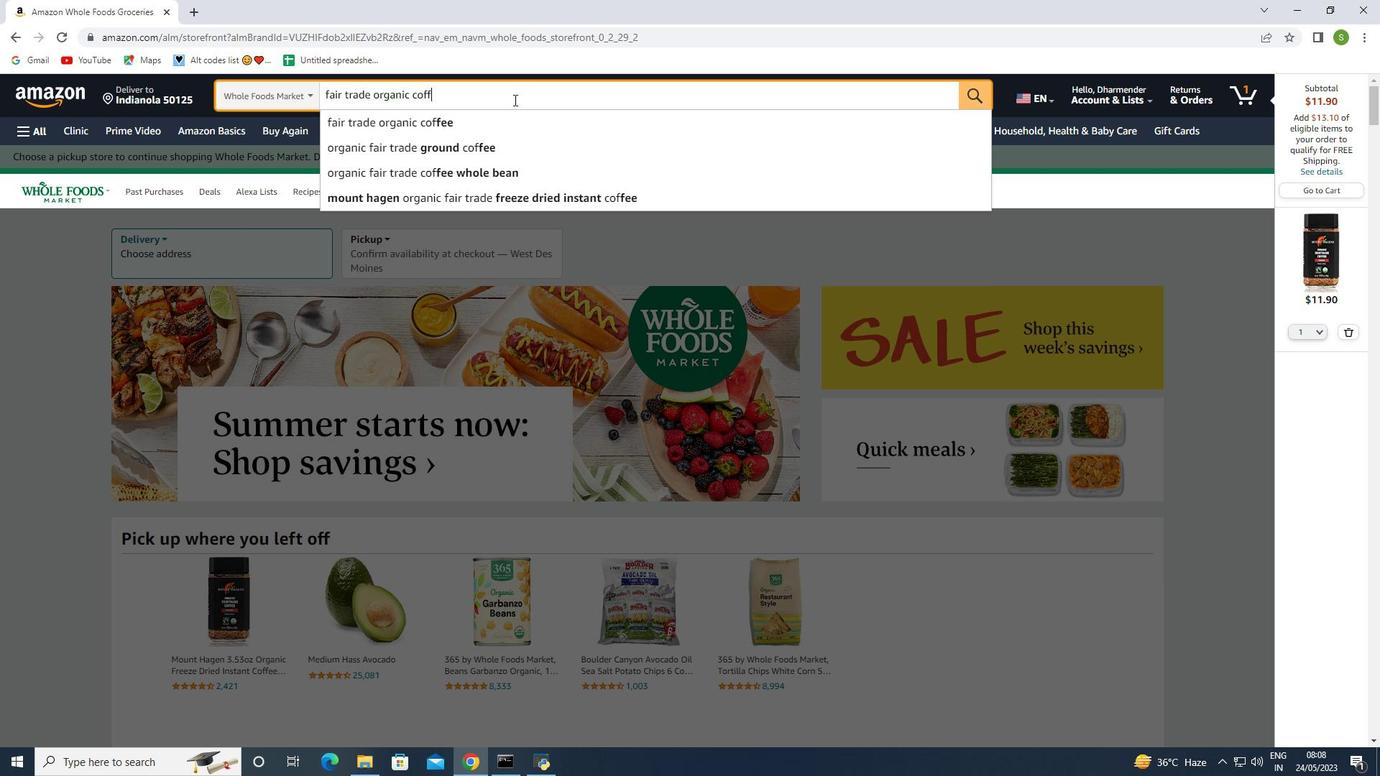 
Action: Key pressed ffee<Key.space>bean
Screenshot: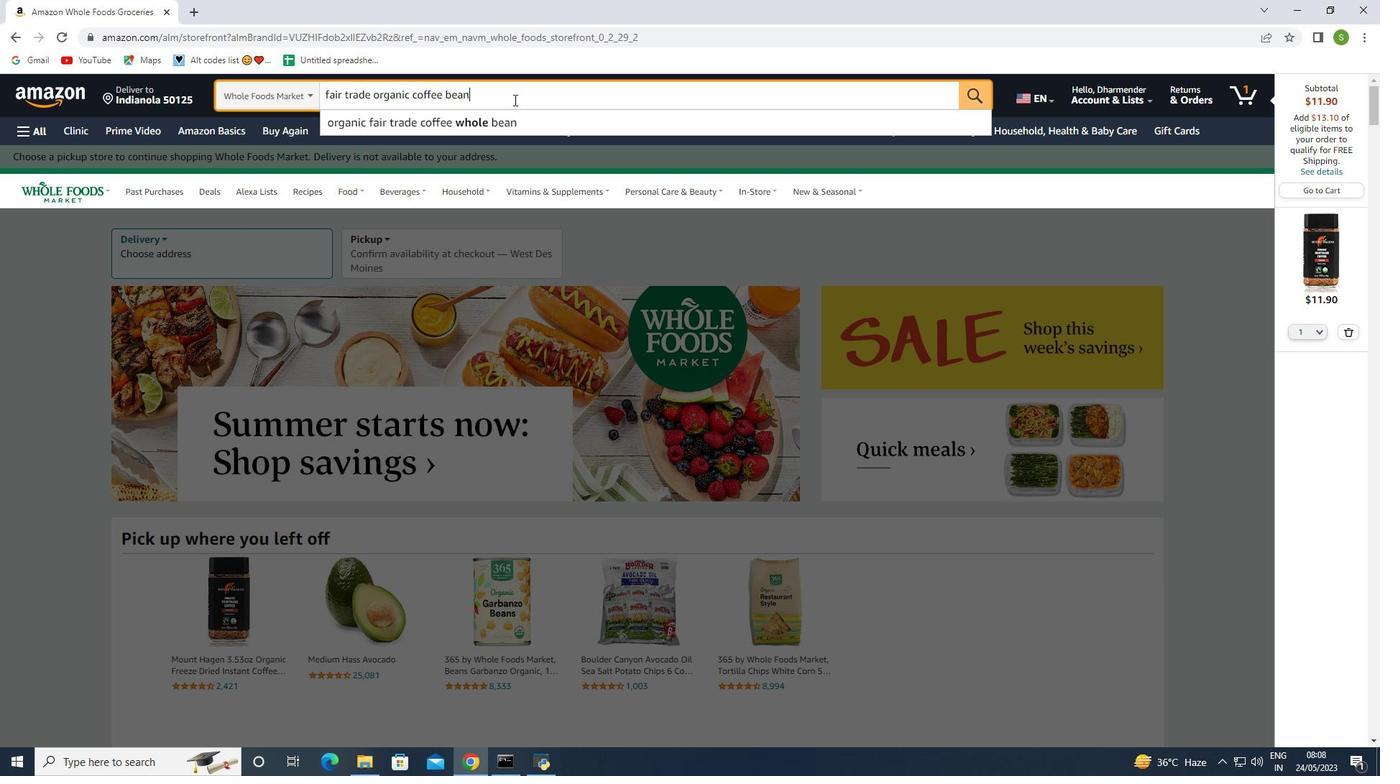 
Action: Mouse moved to (507, 92)
Screenshot: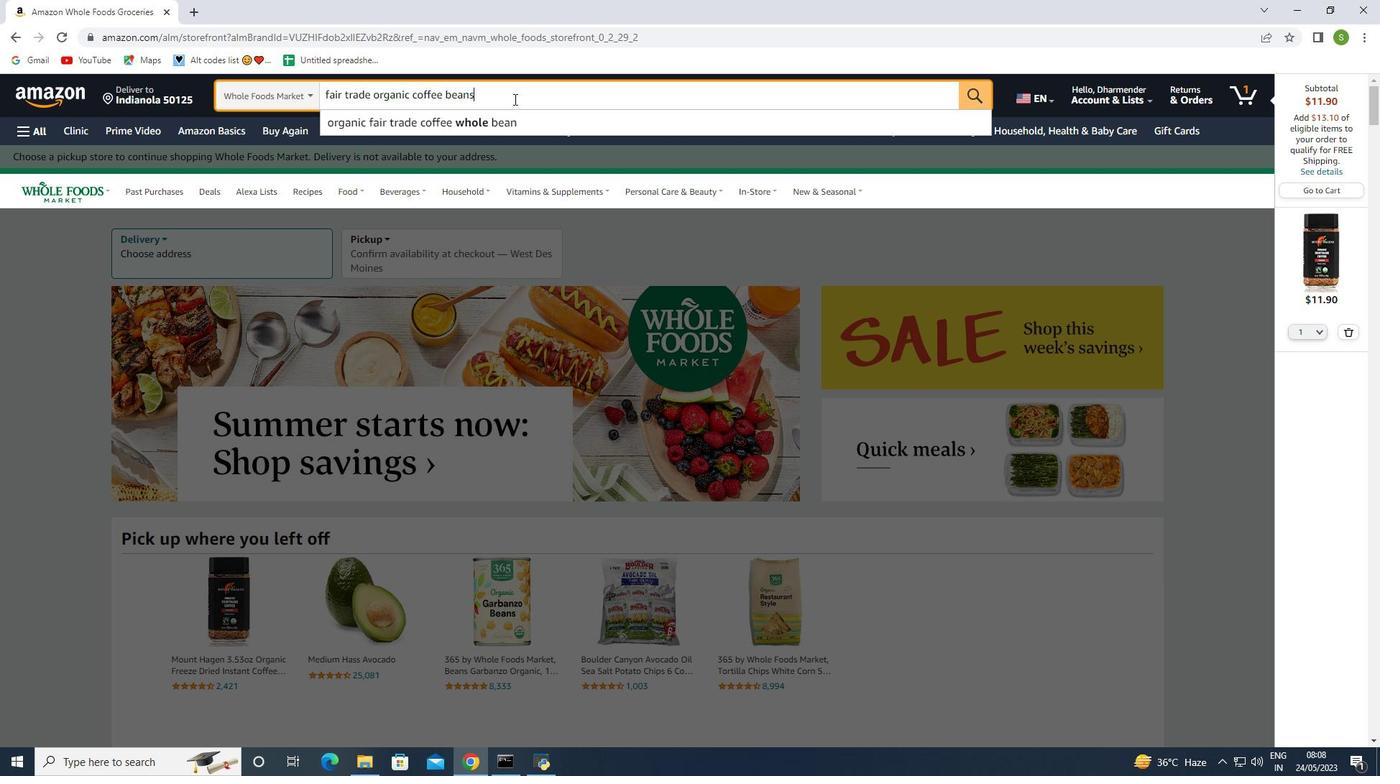 
Action: Key pressed s-3<Key.enter>
Screenshot: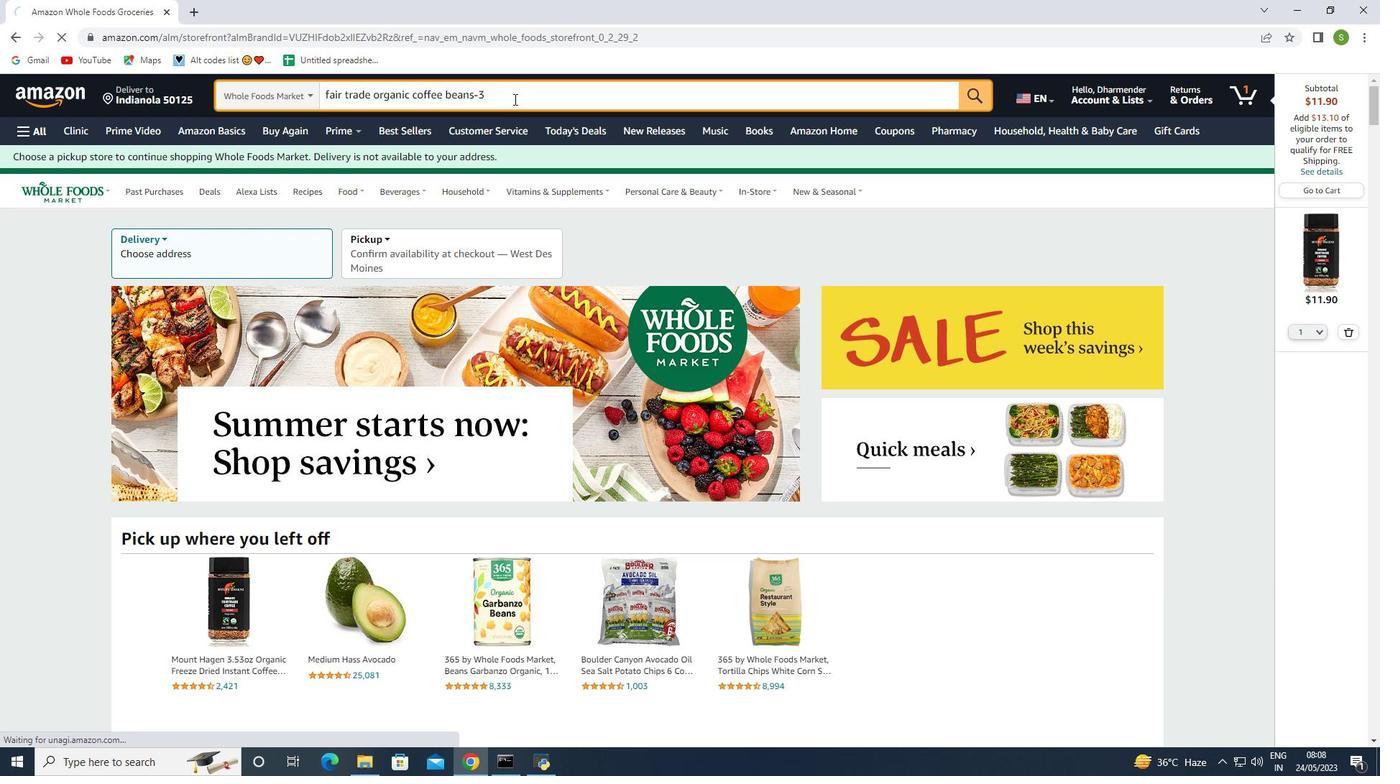 
Action: Mouse moved to (410, 516)
Screenshot: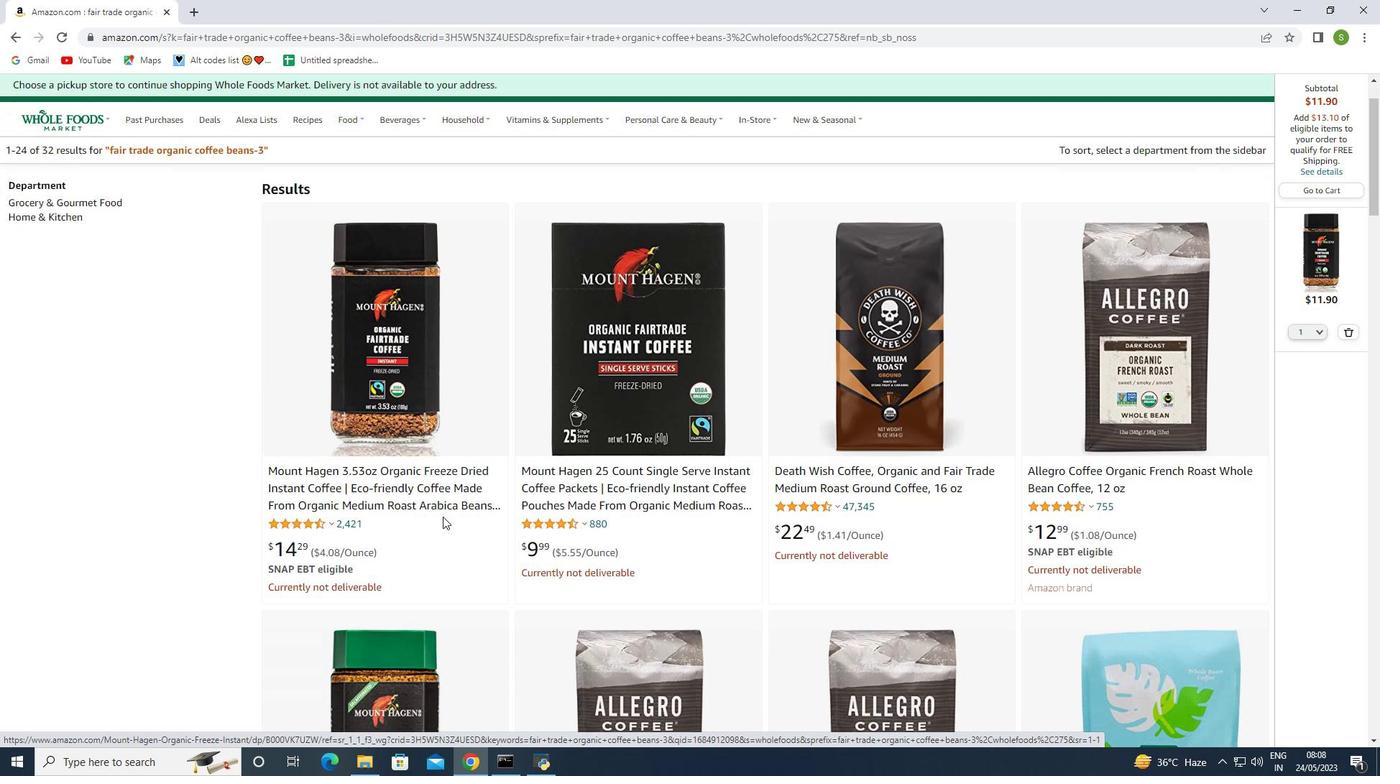 
Action: Mouse scrolled (410, 515) with delta (0, 0)
Screenshot: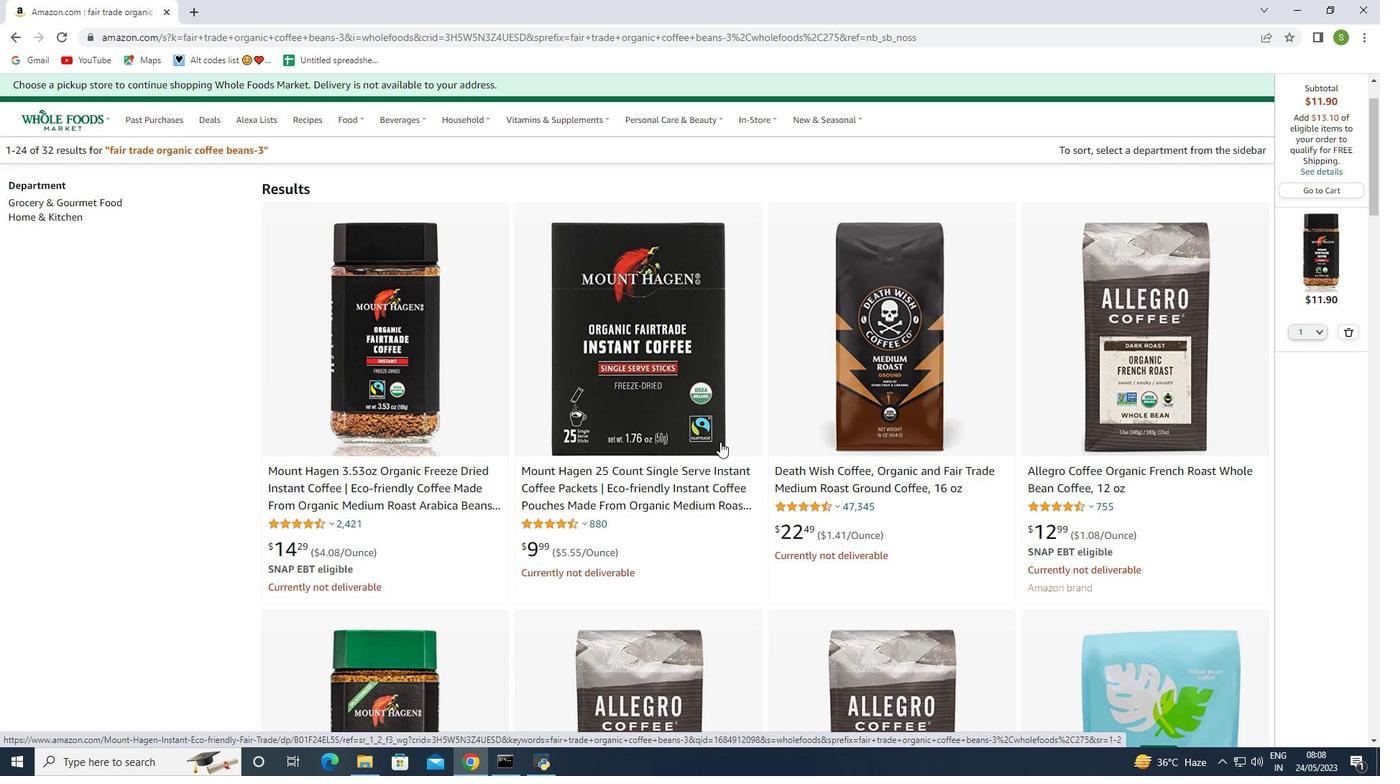 
Action: Mouse moved to (718, 435)
Screenshot: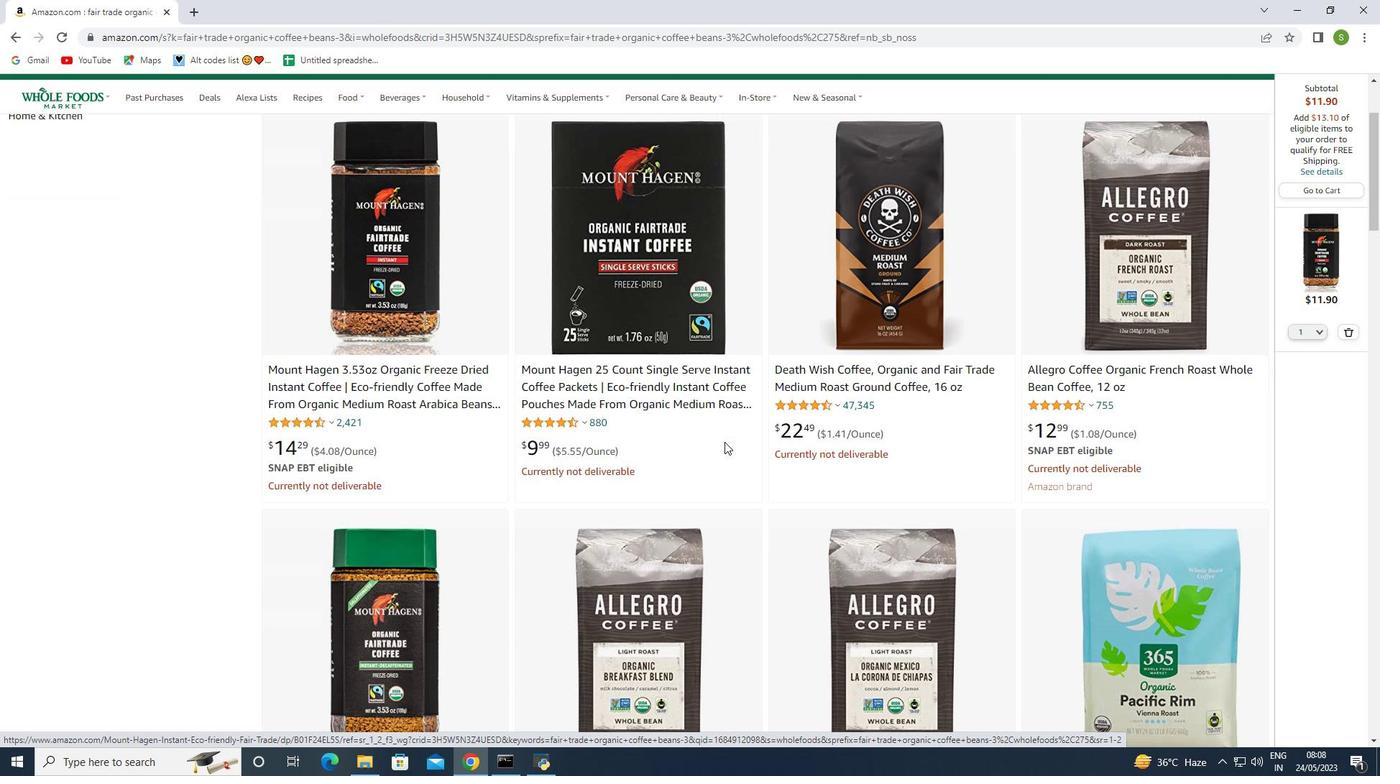 
Action: Mouse scrolled (718, 434) with delta (0, 0)
Screenshot: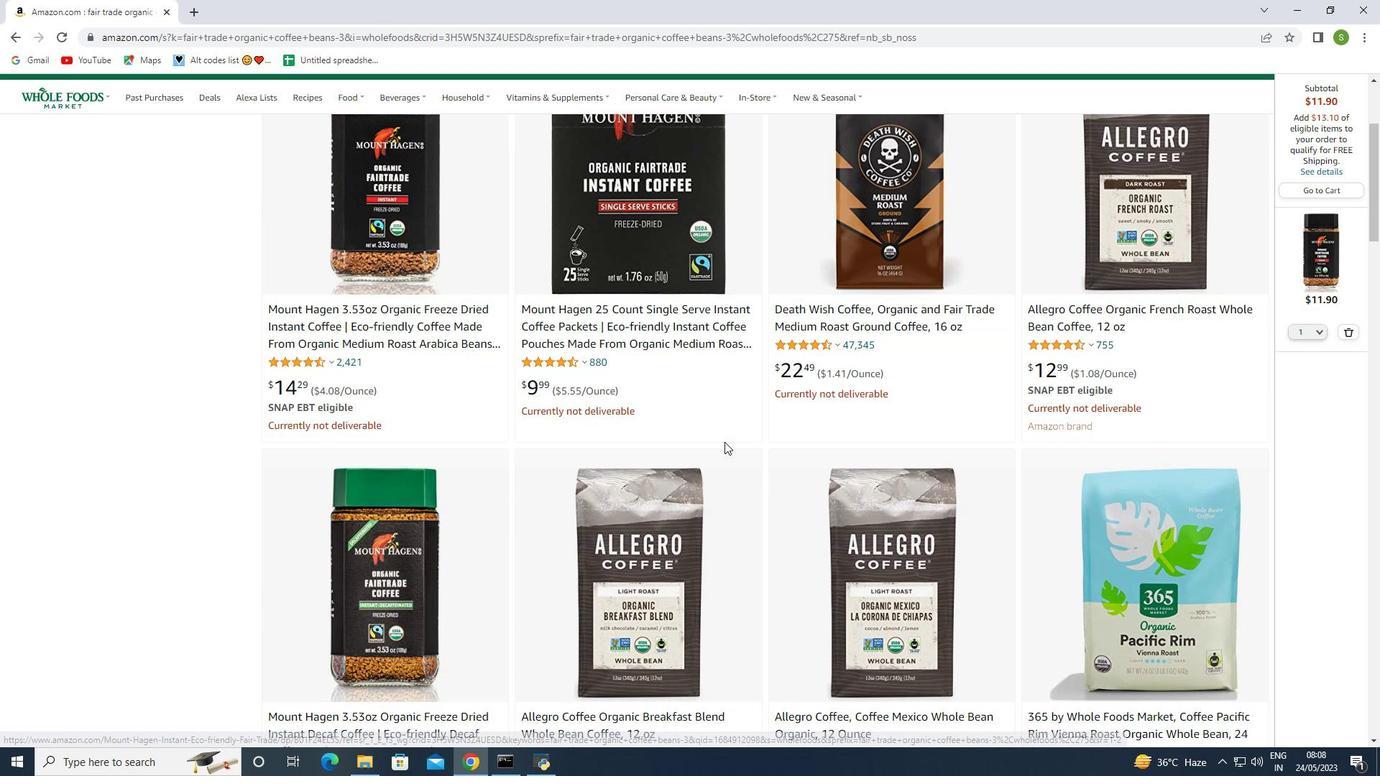 
Action: Mouse scrolled (718, 434) with delta (0, 0)
Screenshot: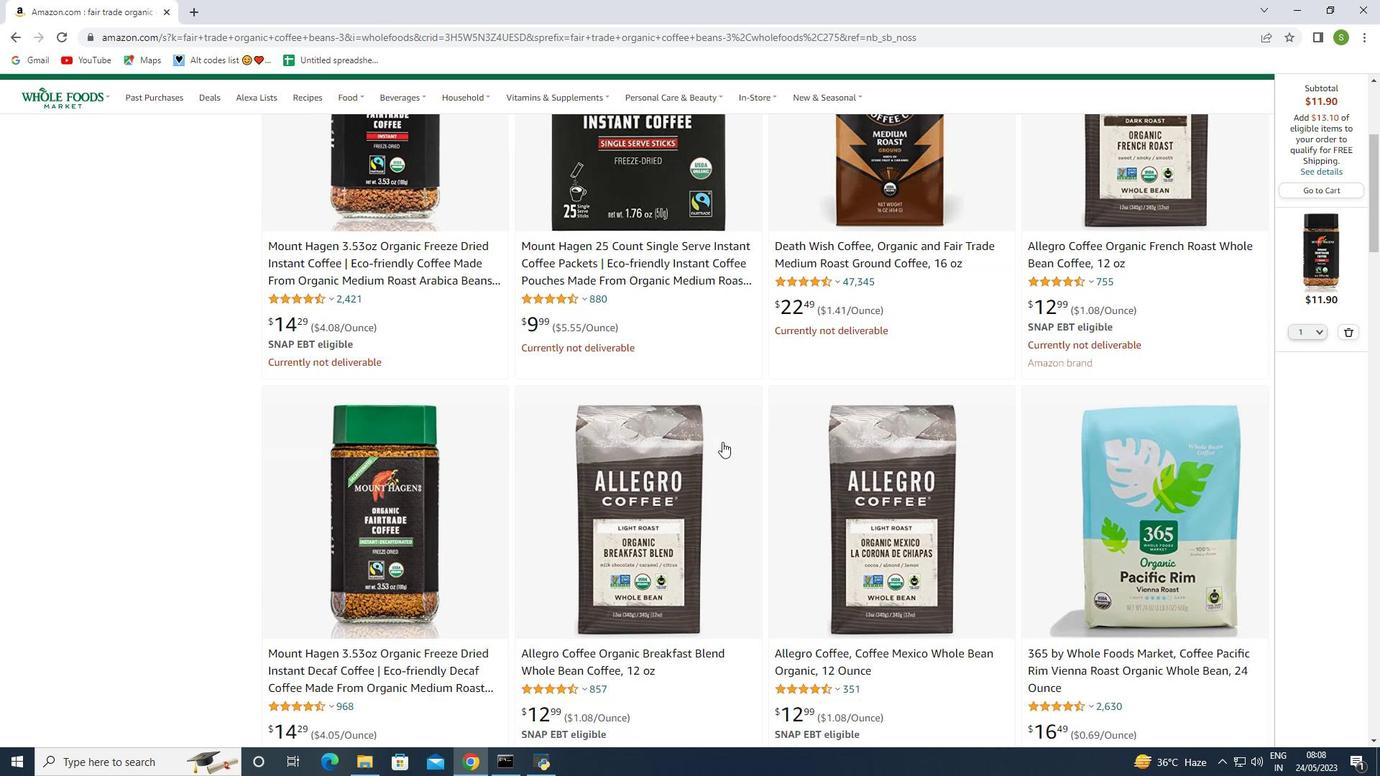 
Action: Mouse scrolled (718, 434) with delta (0, 0)
Screenshot: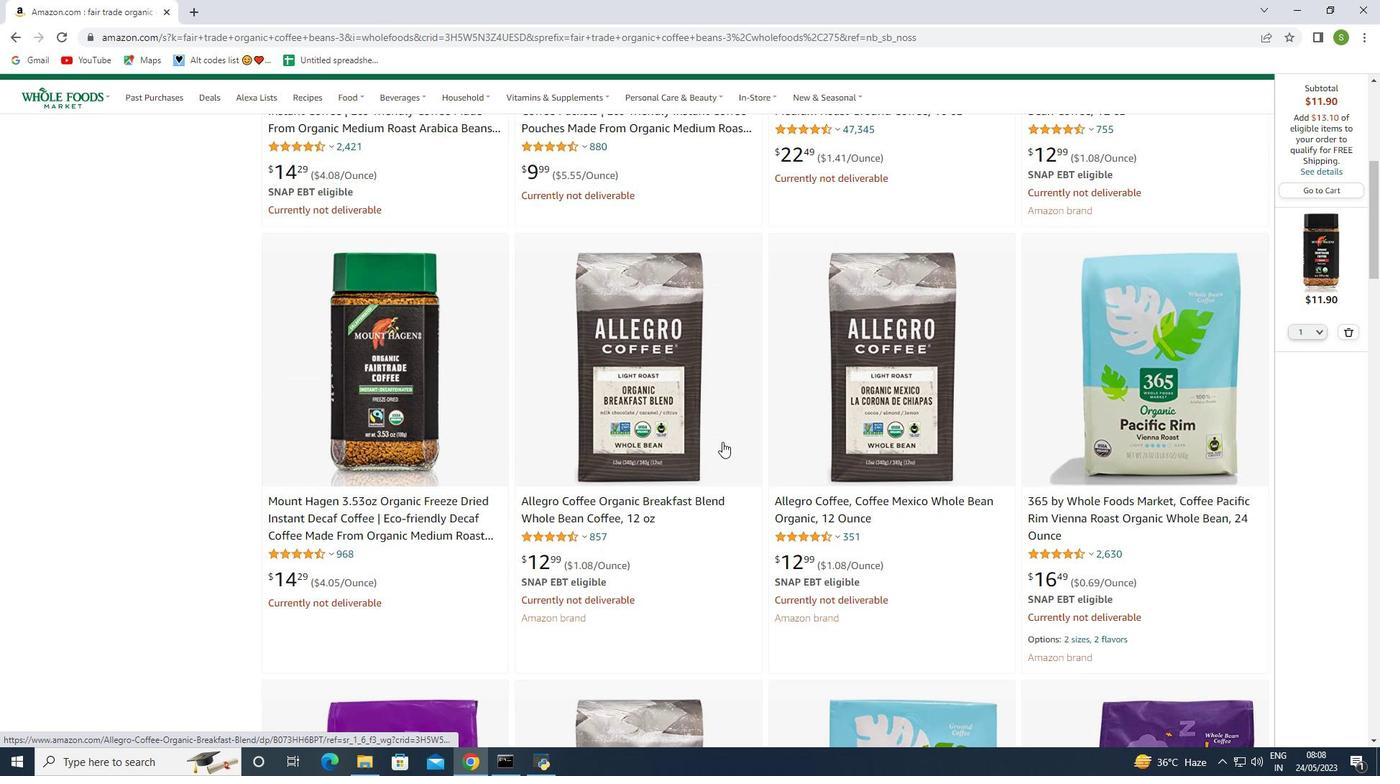 
Action: Mouse moved to (718, 435)
Screenshot: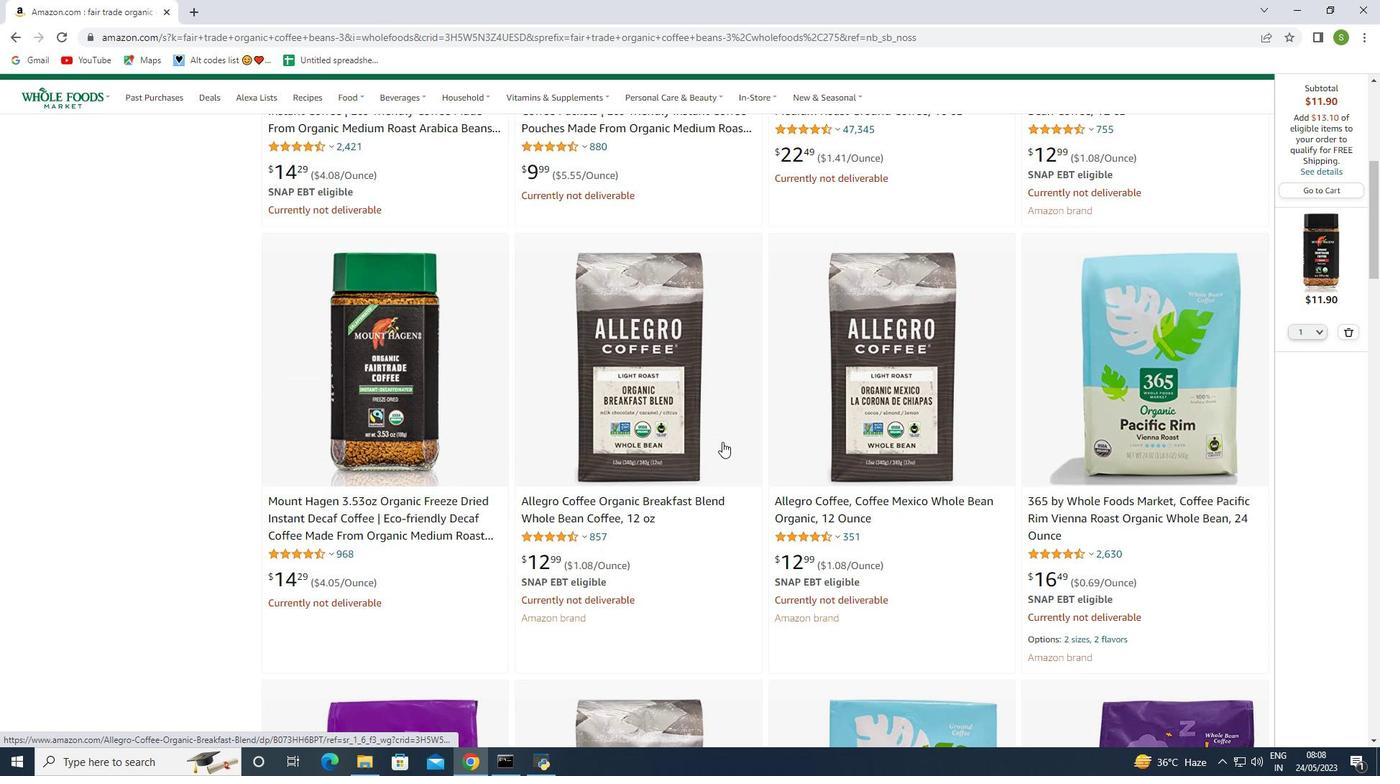 
Action: Mouse scrolled (718, 434) with delta (0, 0)
Screenshot: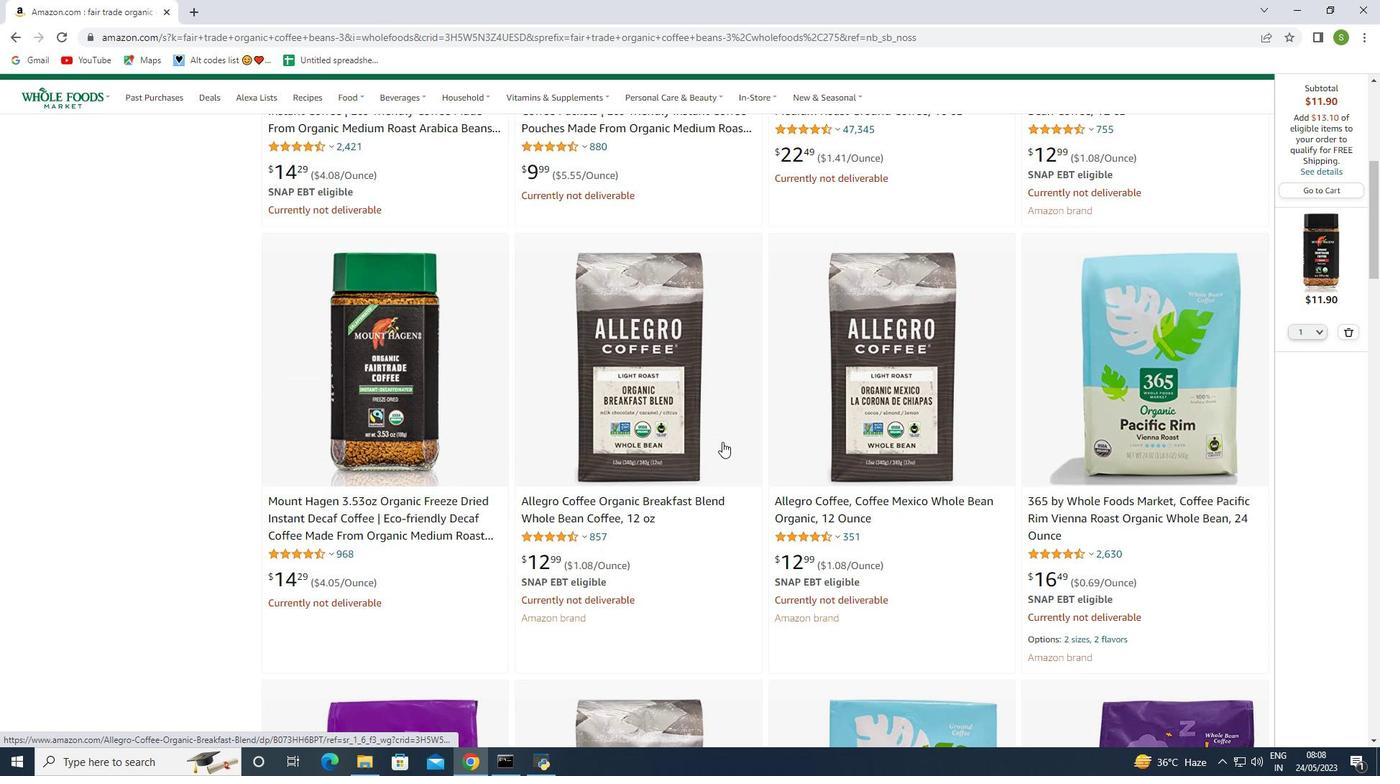 
Action: Mouse moved to (717, 435)
Screenshot: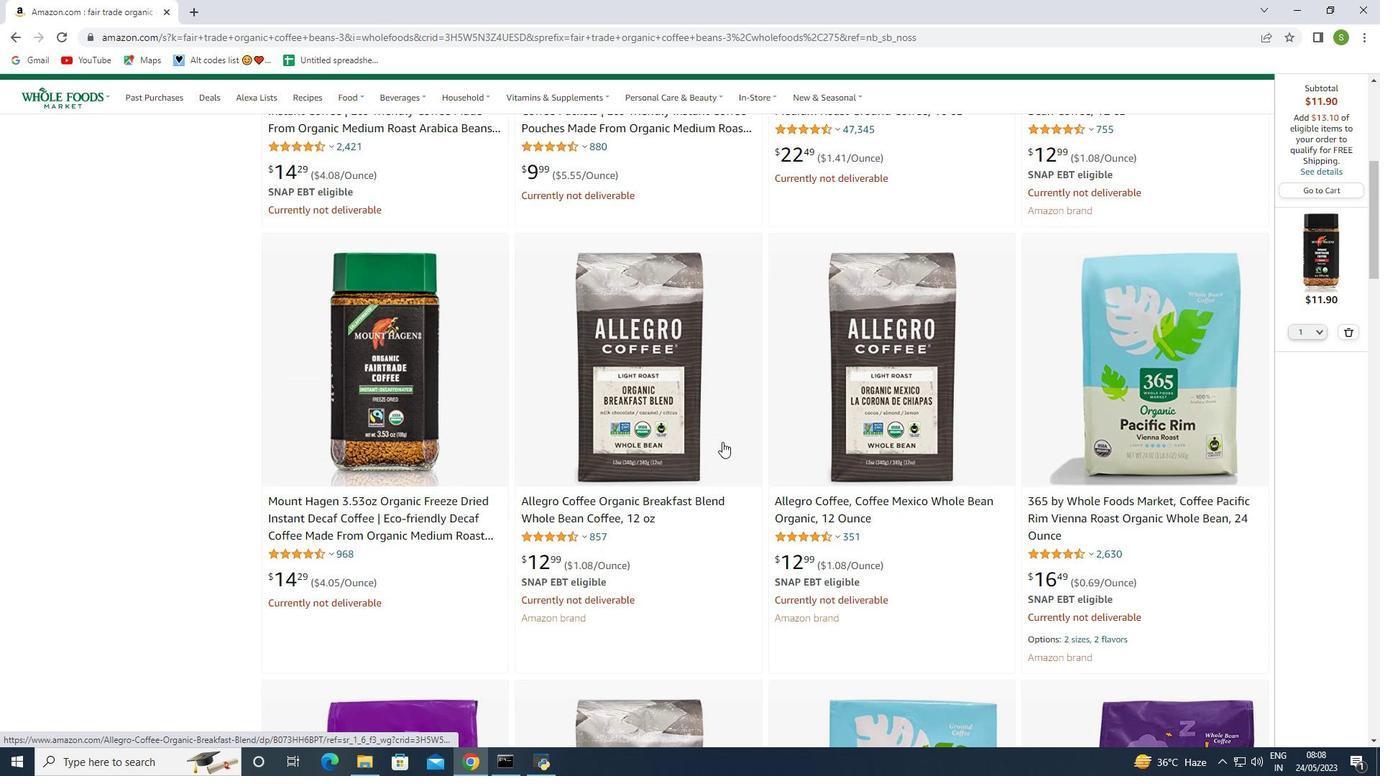 
Action: Mouse scrolled (717, 434) with delta (0, 0)
Screenshot: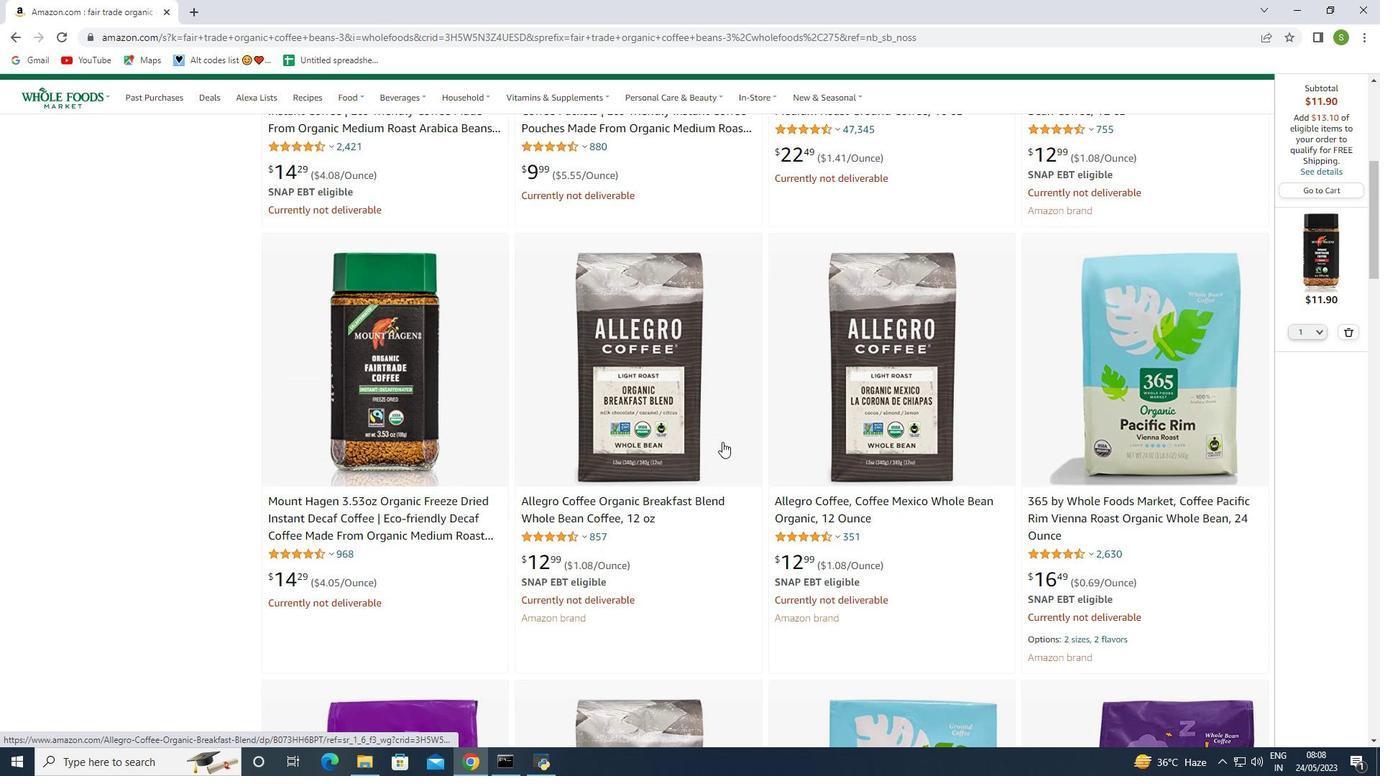 
Action: Mouse moved to (716, 435)
Screenshot: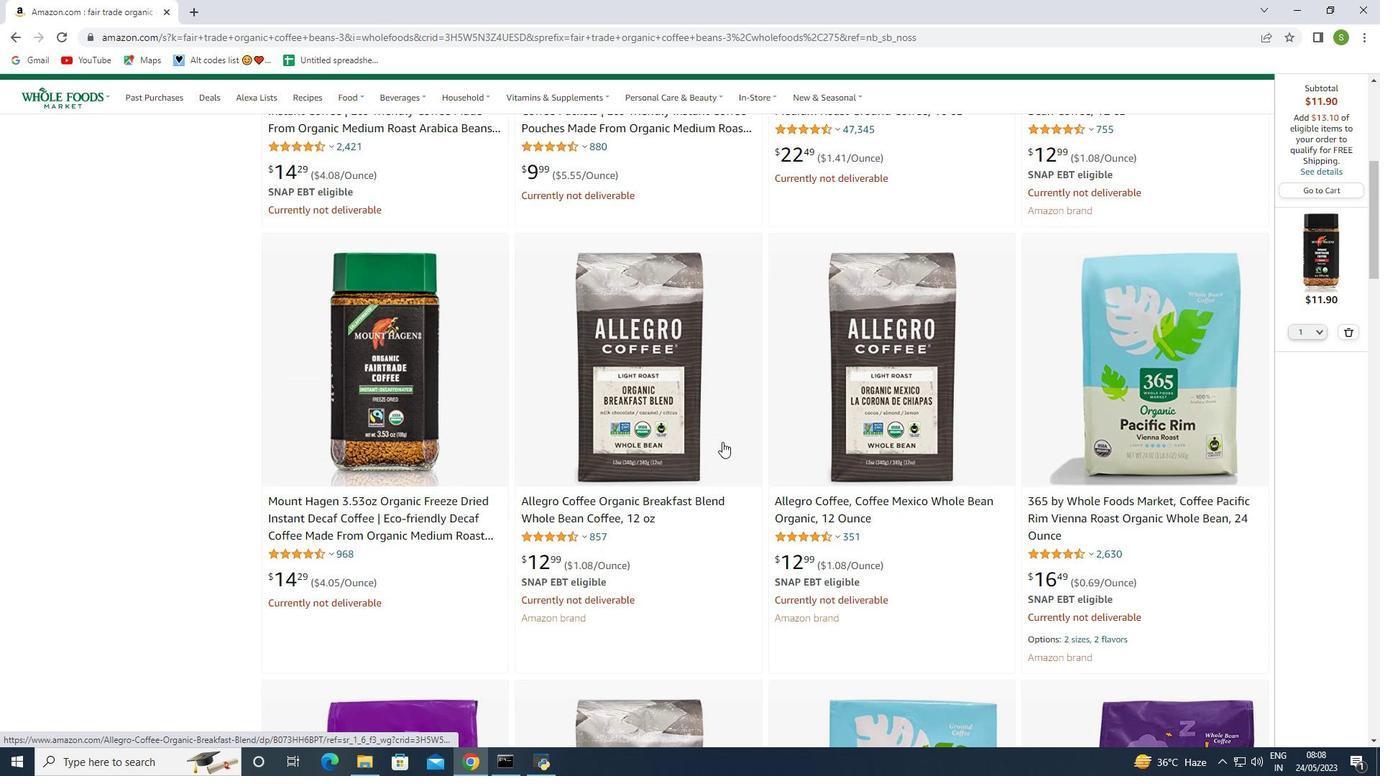 
Action: Mouse scrolled (716, 434) with delta (0, 0)
Screenshot: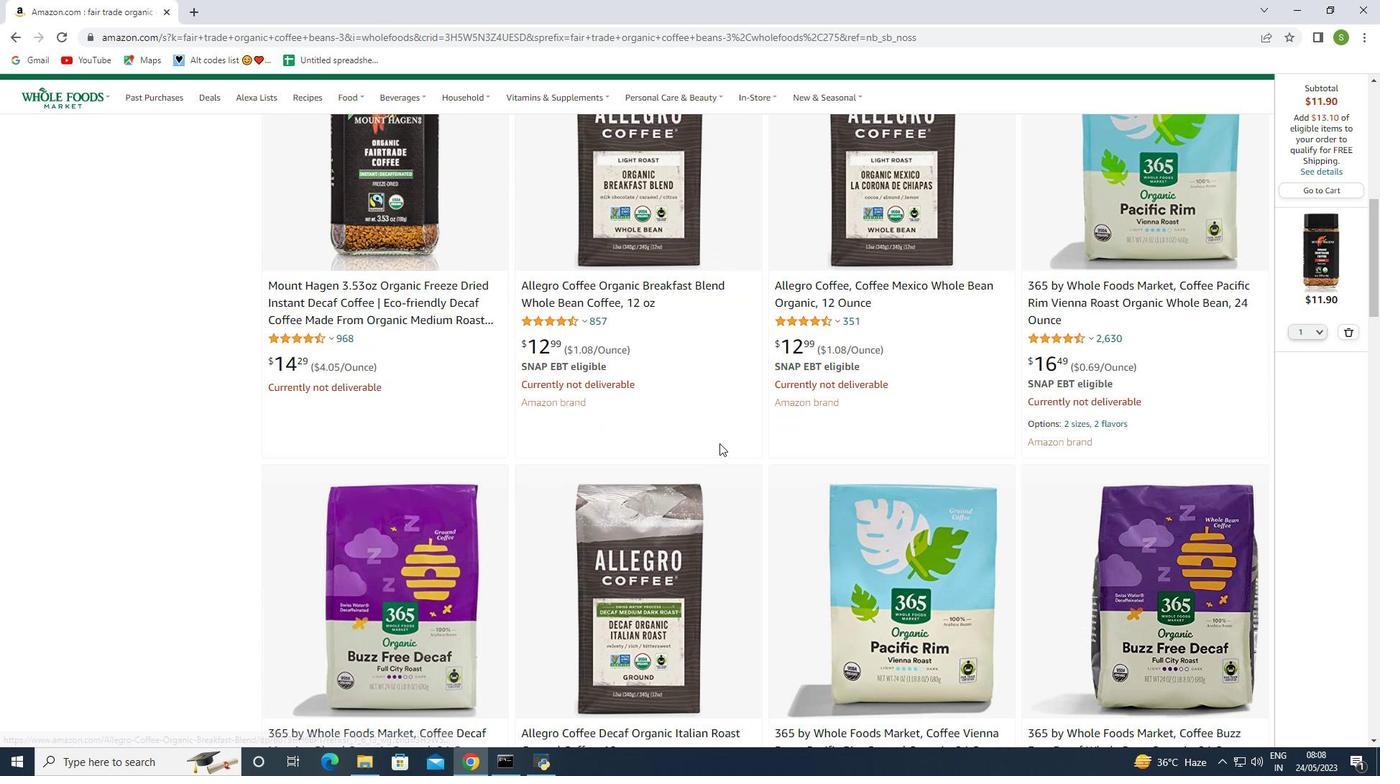 
Action: Mouse scrolled (716, 434) with delta (0, 0)
Screenshot: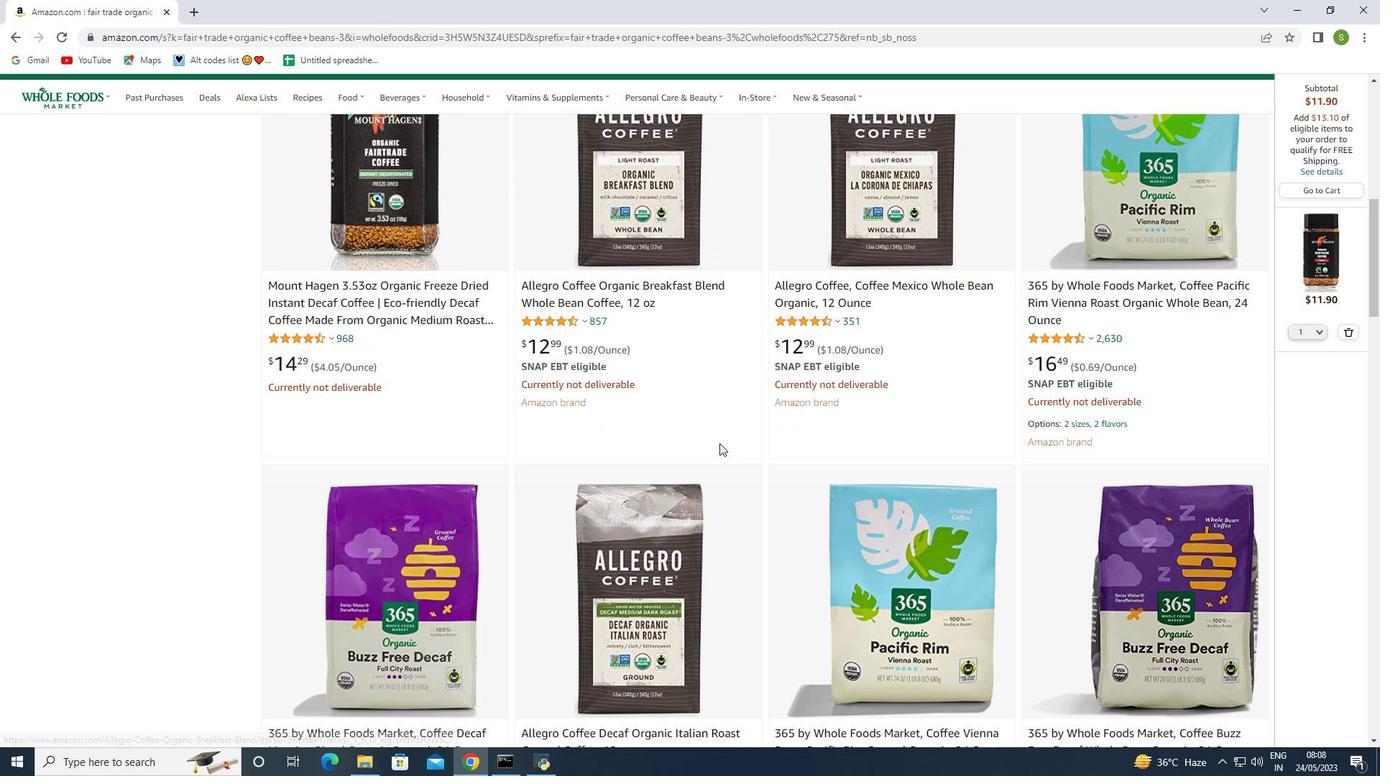 
Action: Mouse moved to (714, 436)
Screenshot: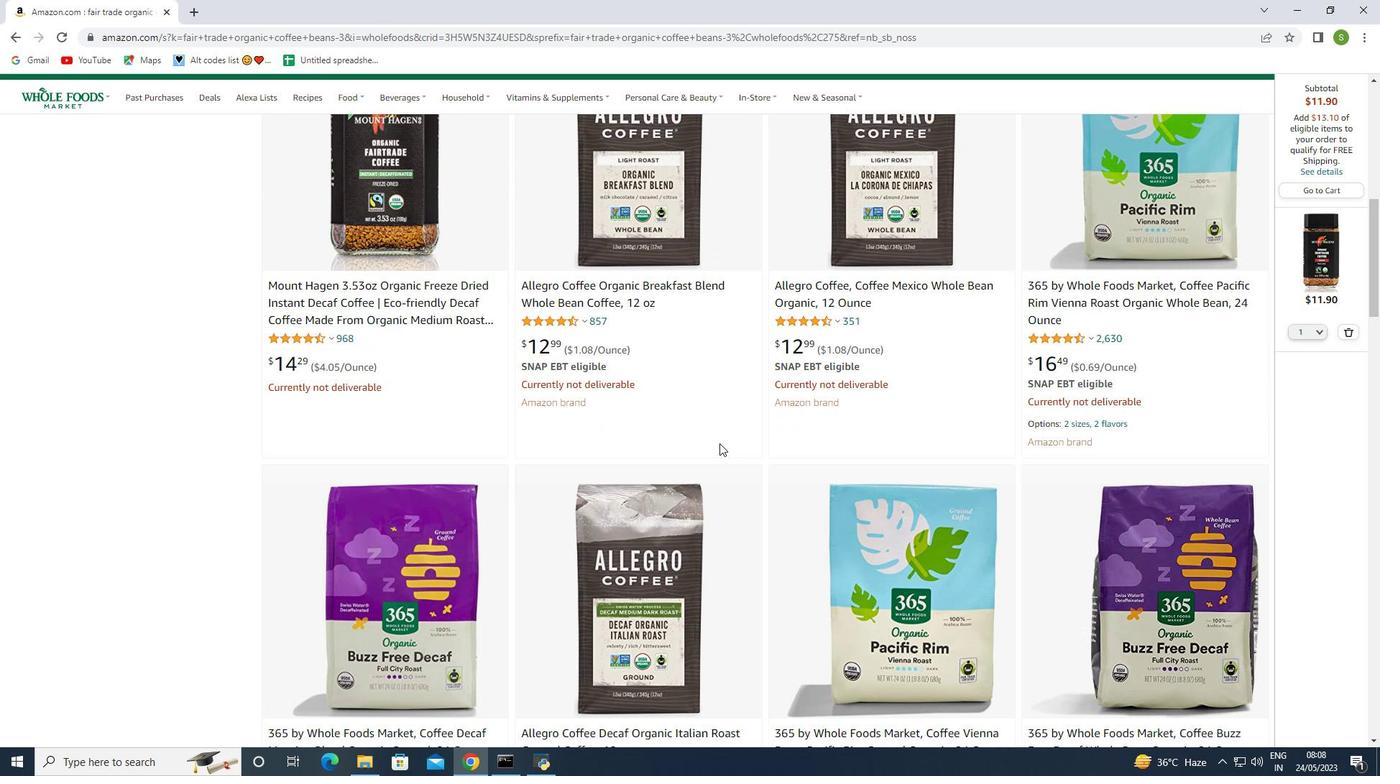 
Action: Mouse scrolled (714, 435) with delta (0, 0)
Screenshot: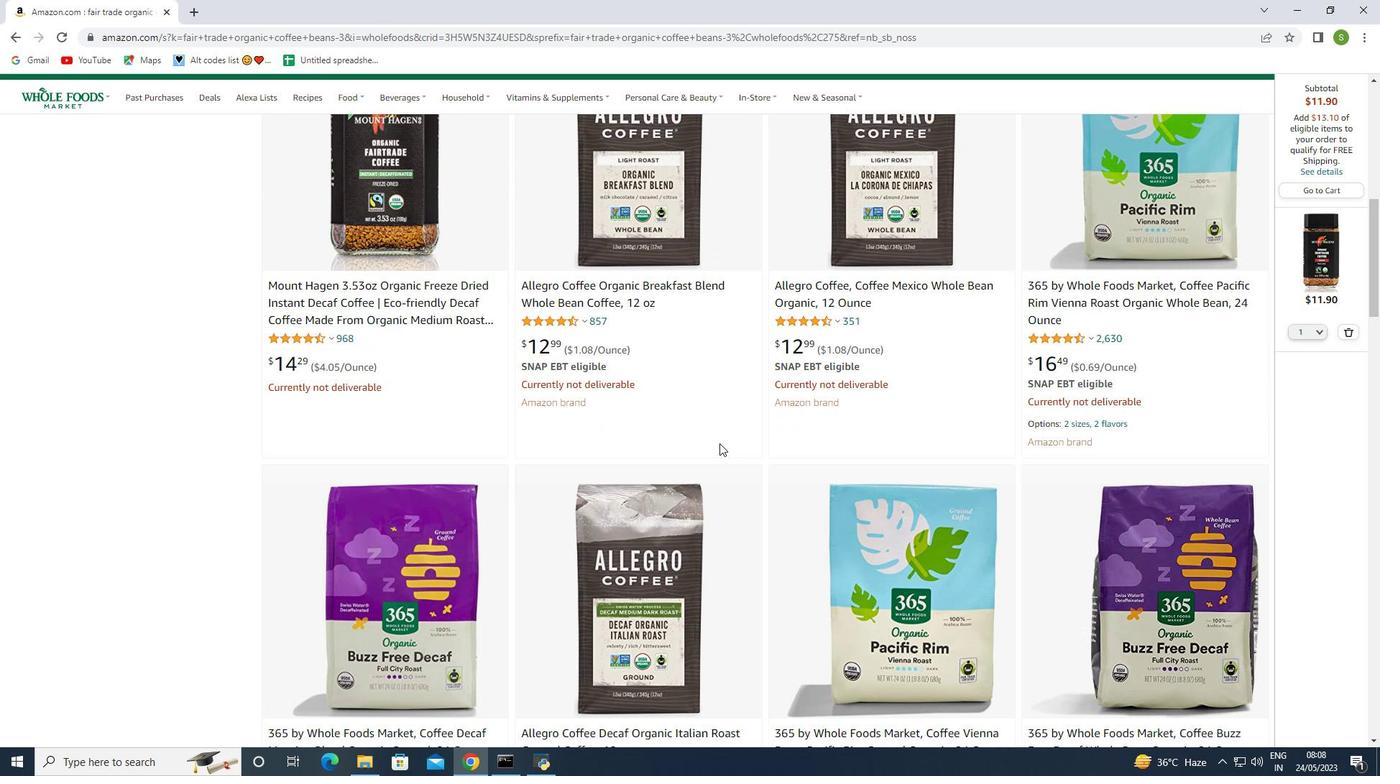 
Action: Mouse moved to (713, 437)
Screenshot: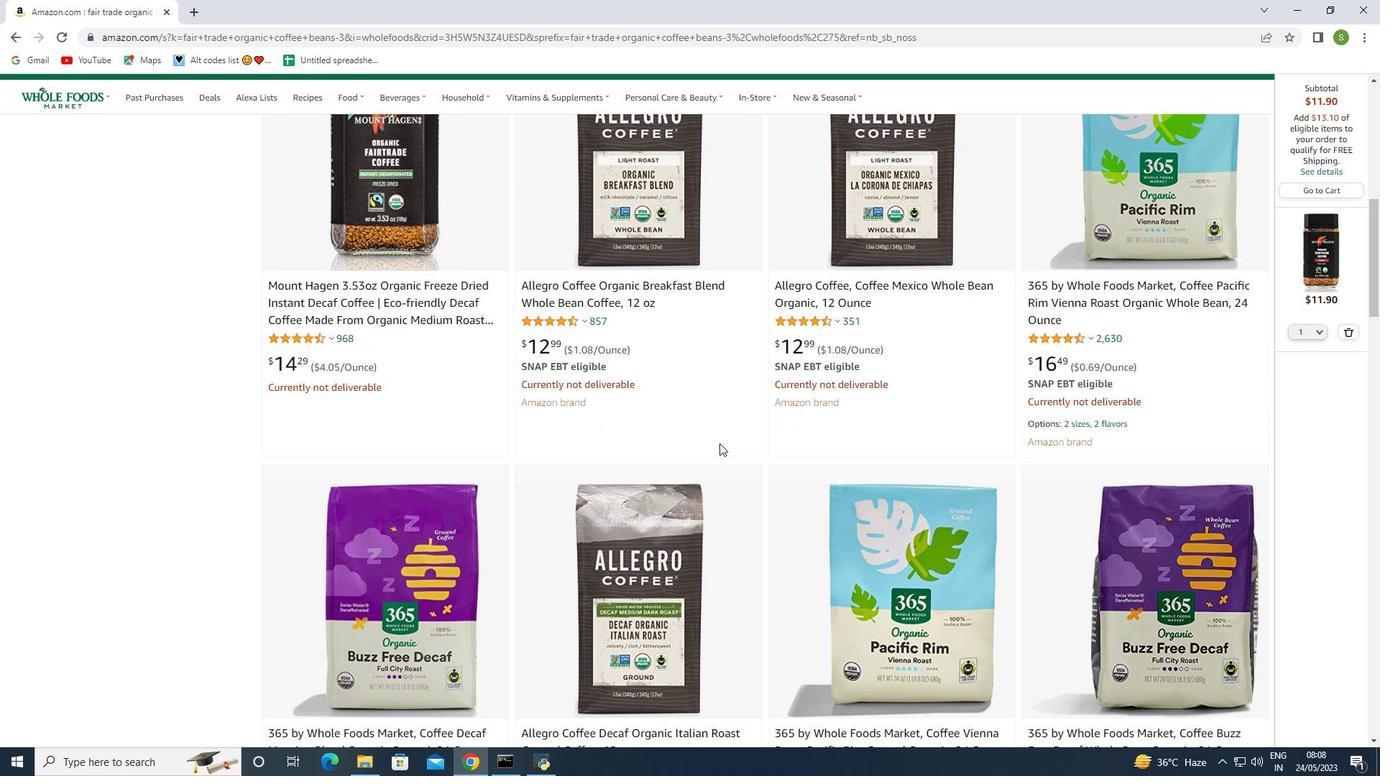 
Action: Mouse scrolled (713, 436) with delta (0, 0)
Screenshot: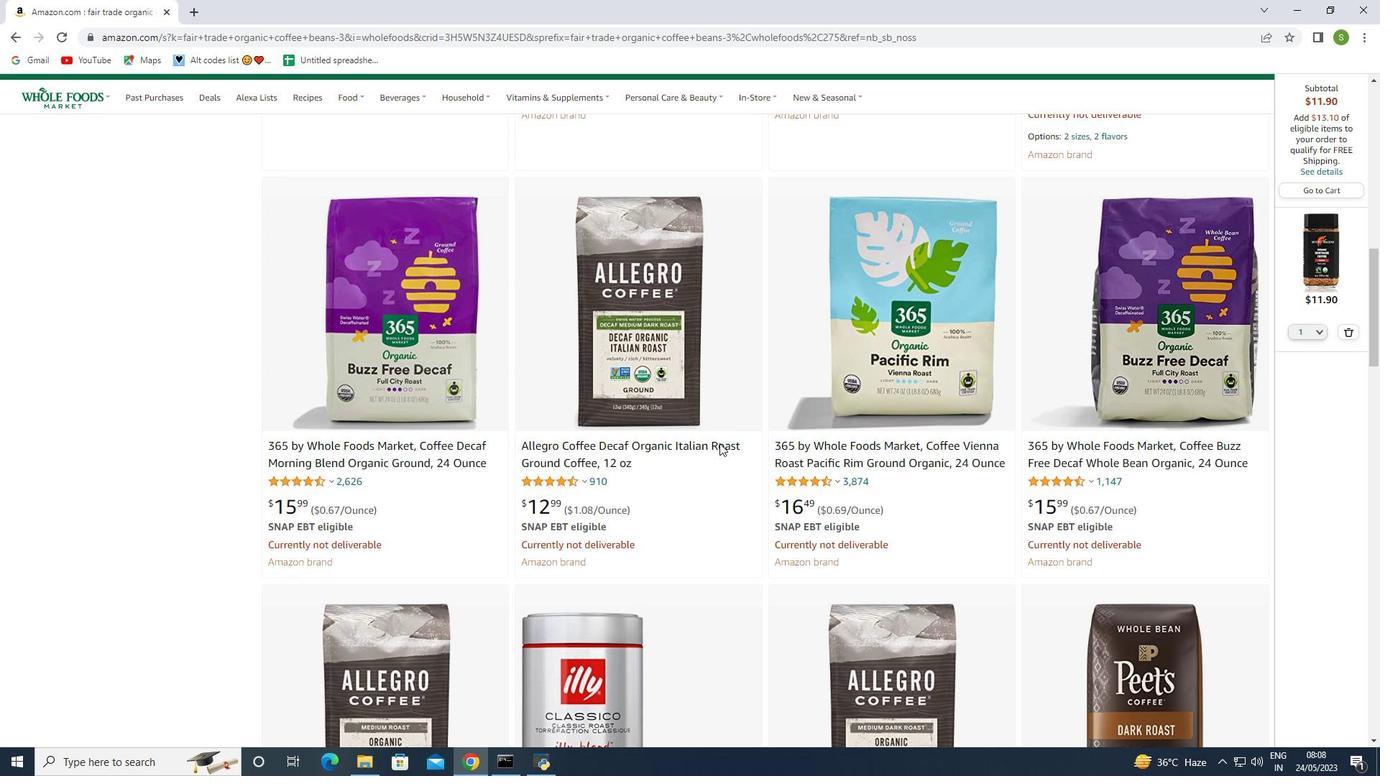 
Action: Mouse scrolled (713, 436) with delta (0, 0)
Screenshot: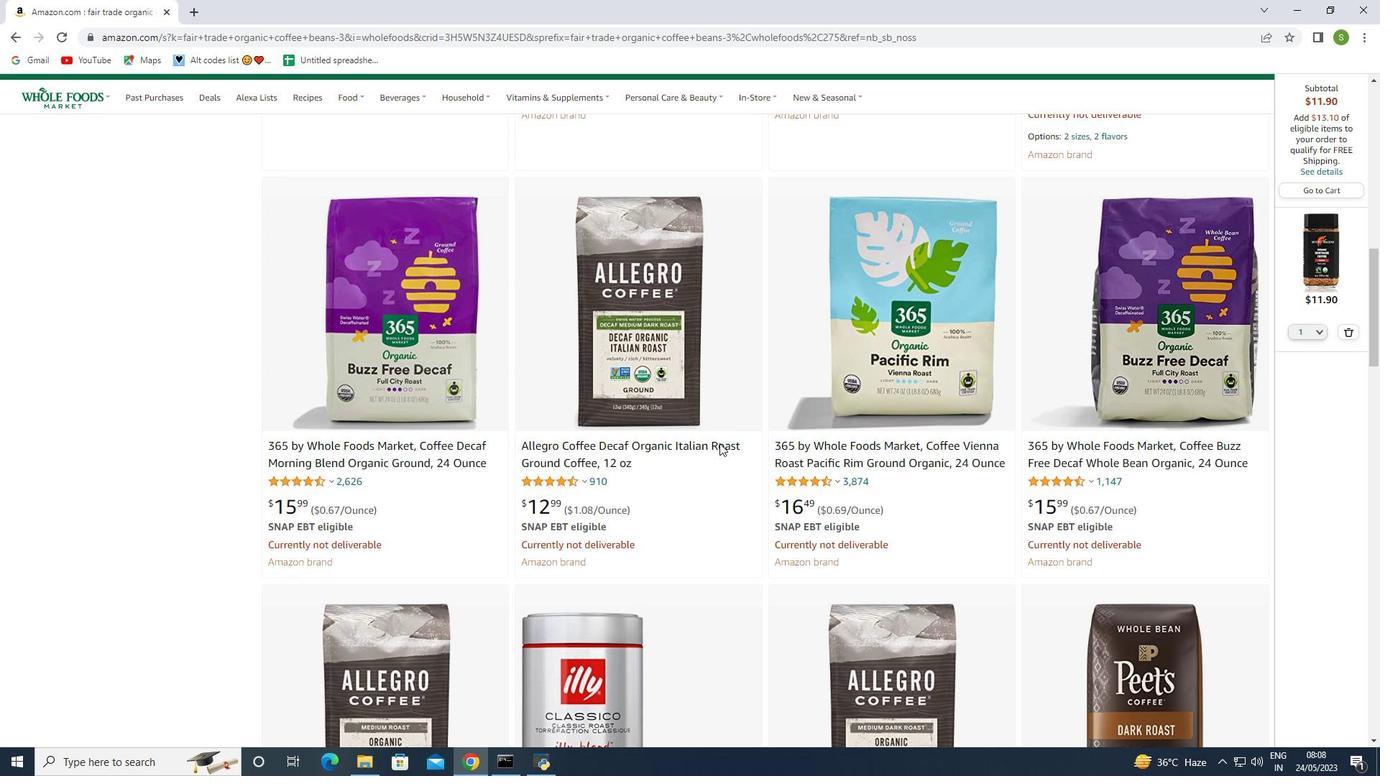 
Action: Mouse scrolled (713, 436) with delta (0, 0)
Screenshot: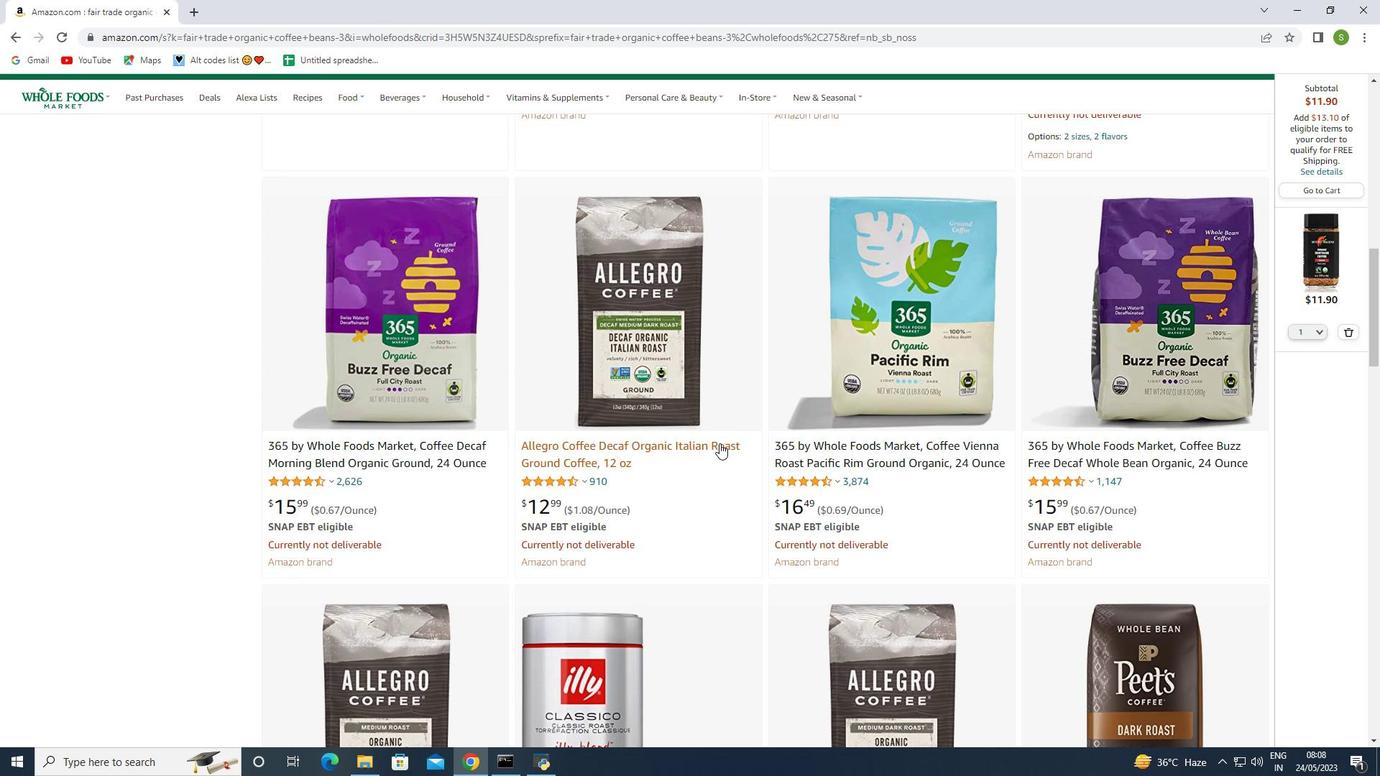 
Action: Mouse scrolled (713, 436) with delta (0, 0)
Screenshot: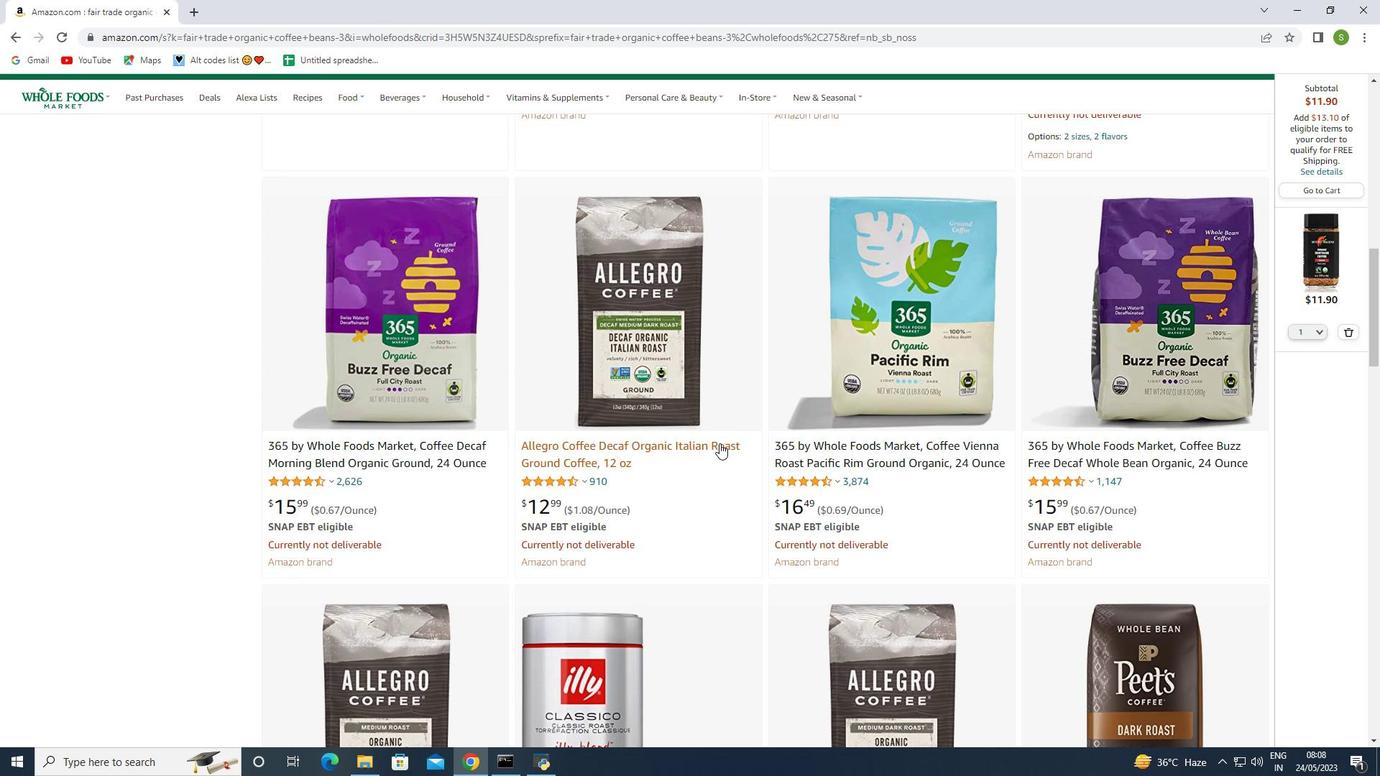 
Action: Mouse scrolled (713, 436) with delta (0, 0)
Screenshot: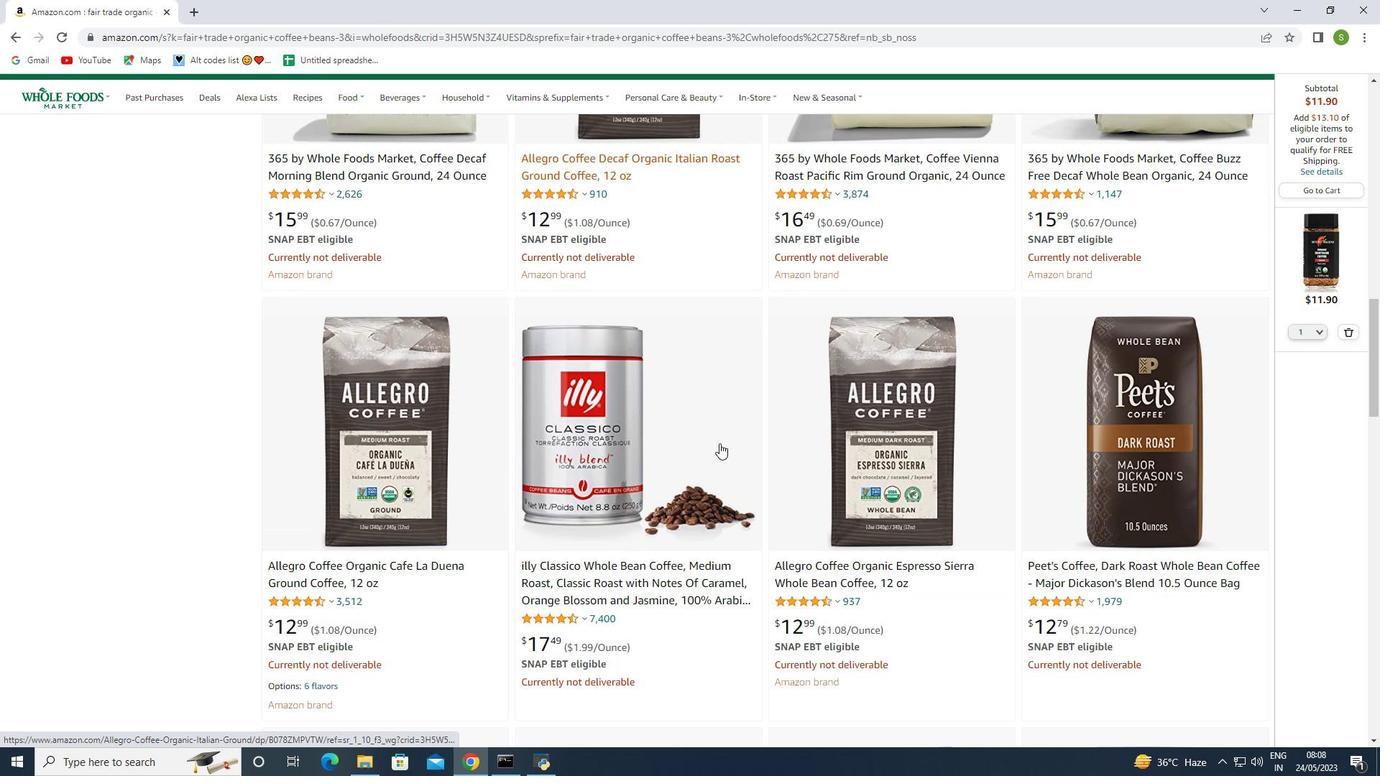 
Action: Mouse scrolled (713, 436) with delta (0, 0)
Screenshot: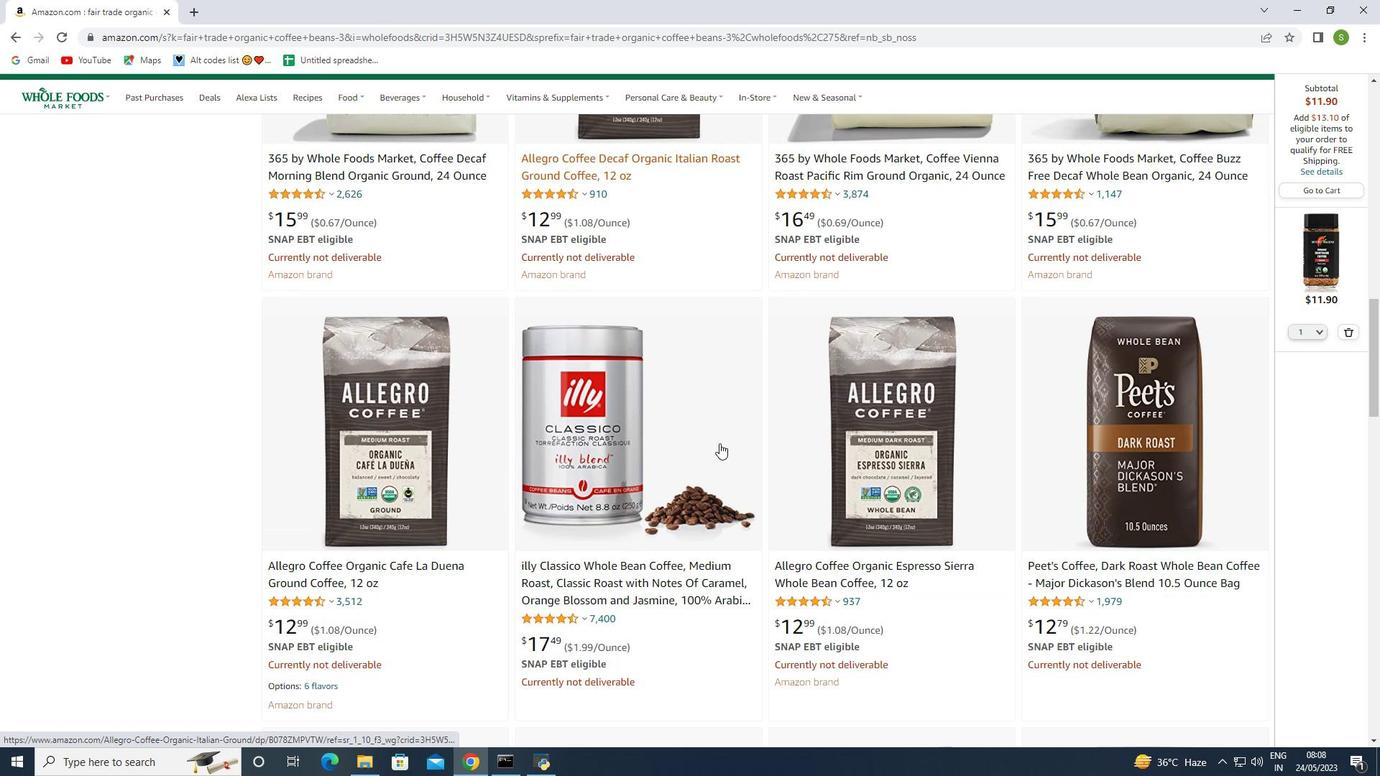 
Action: Mouse scrolled (713, 436) with delta (0, 0)
Screenshot: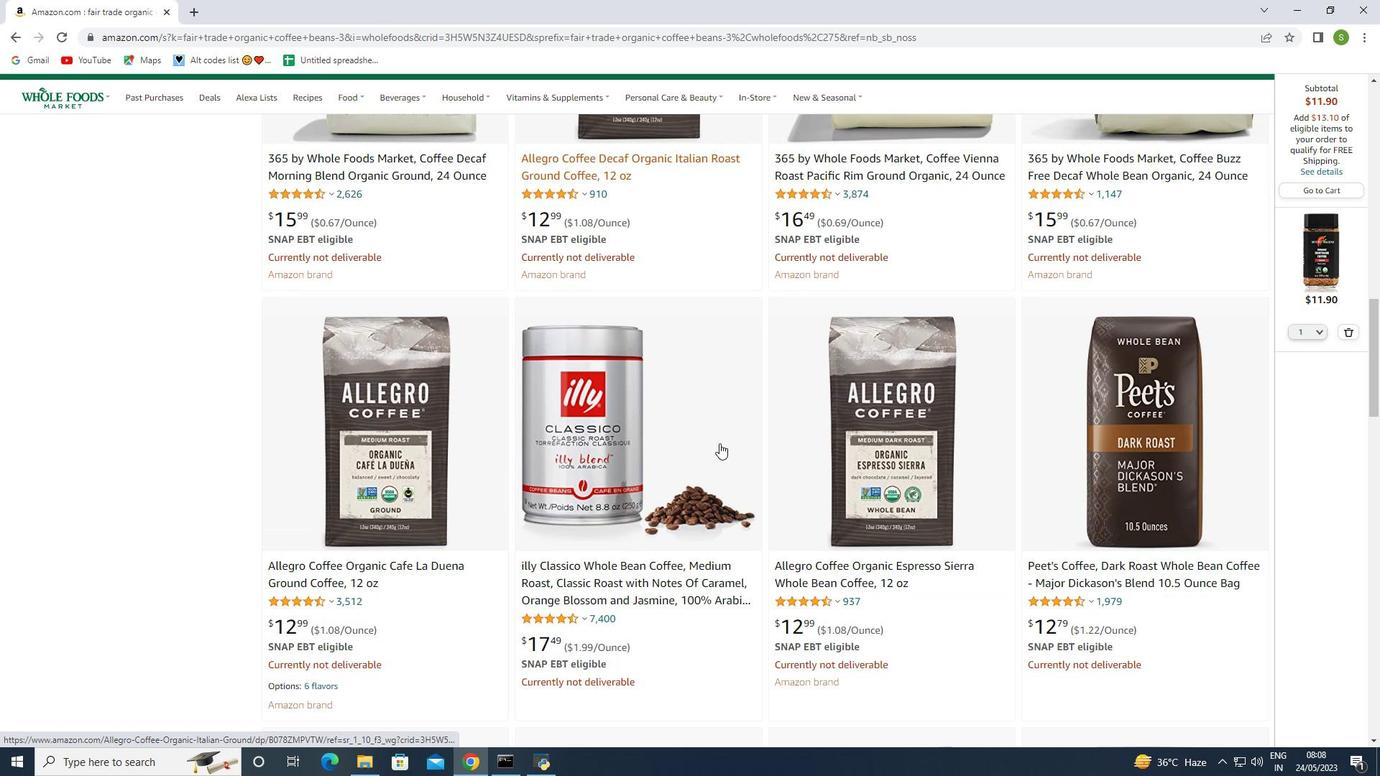 
Action: Mouse scrolled (713, 436) with delta (0, 0)
Screenshot: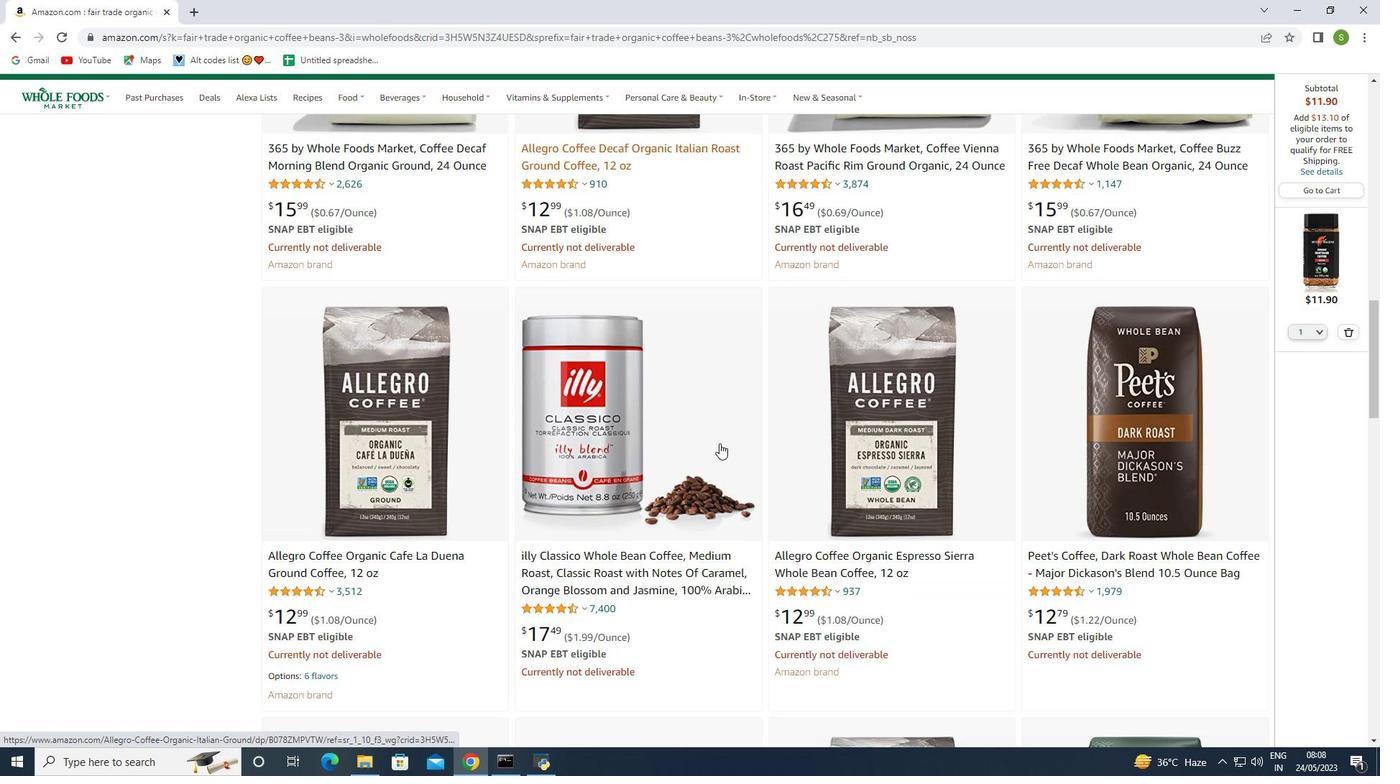 
Action: Mouse scrolled (713, 436) with delta (0, 0)
Screenshot: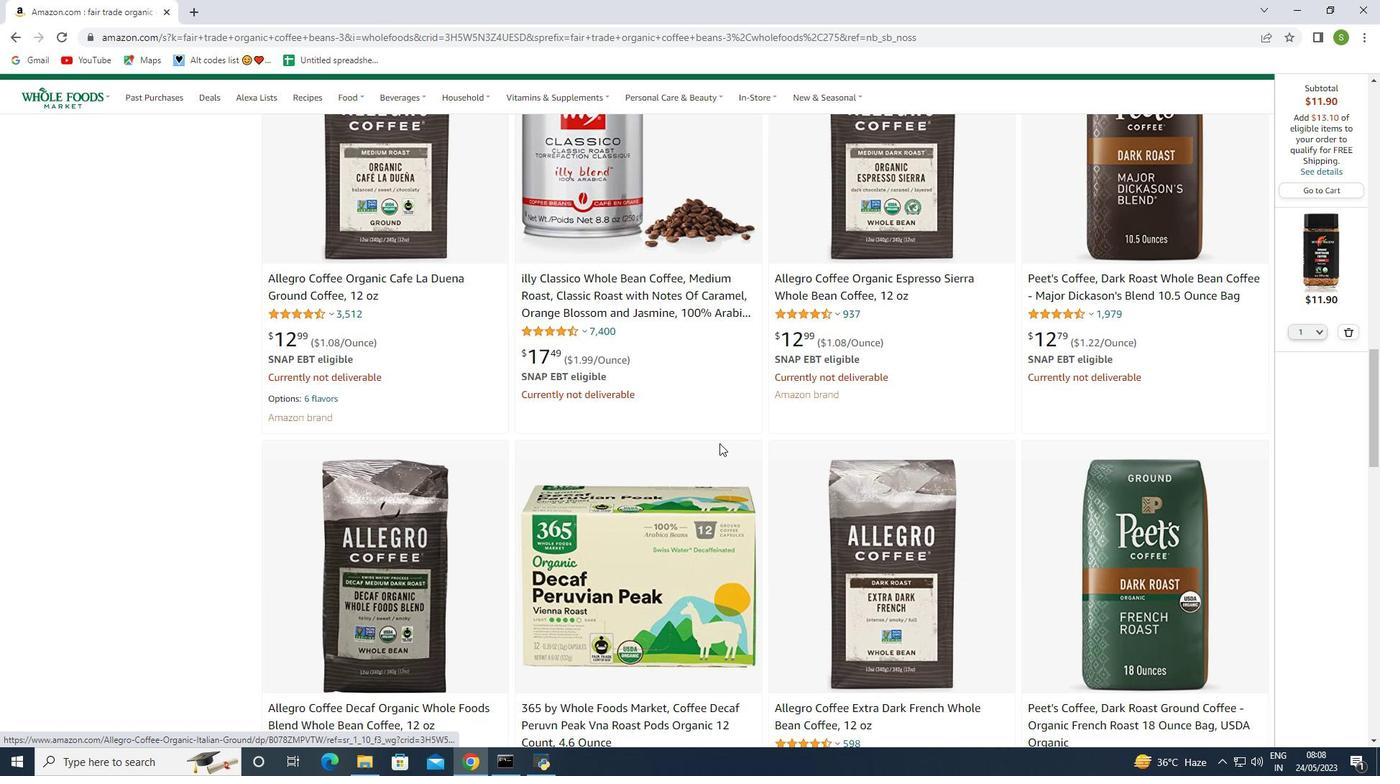 
Action: Mouse scrolled (713, 436) with delta (0, 0)
Screenshot: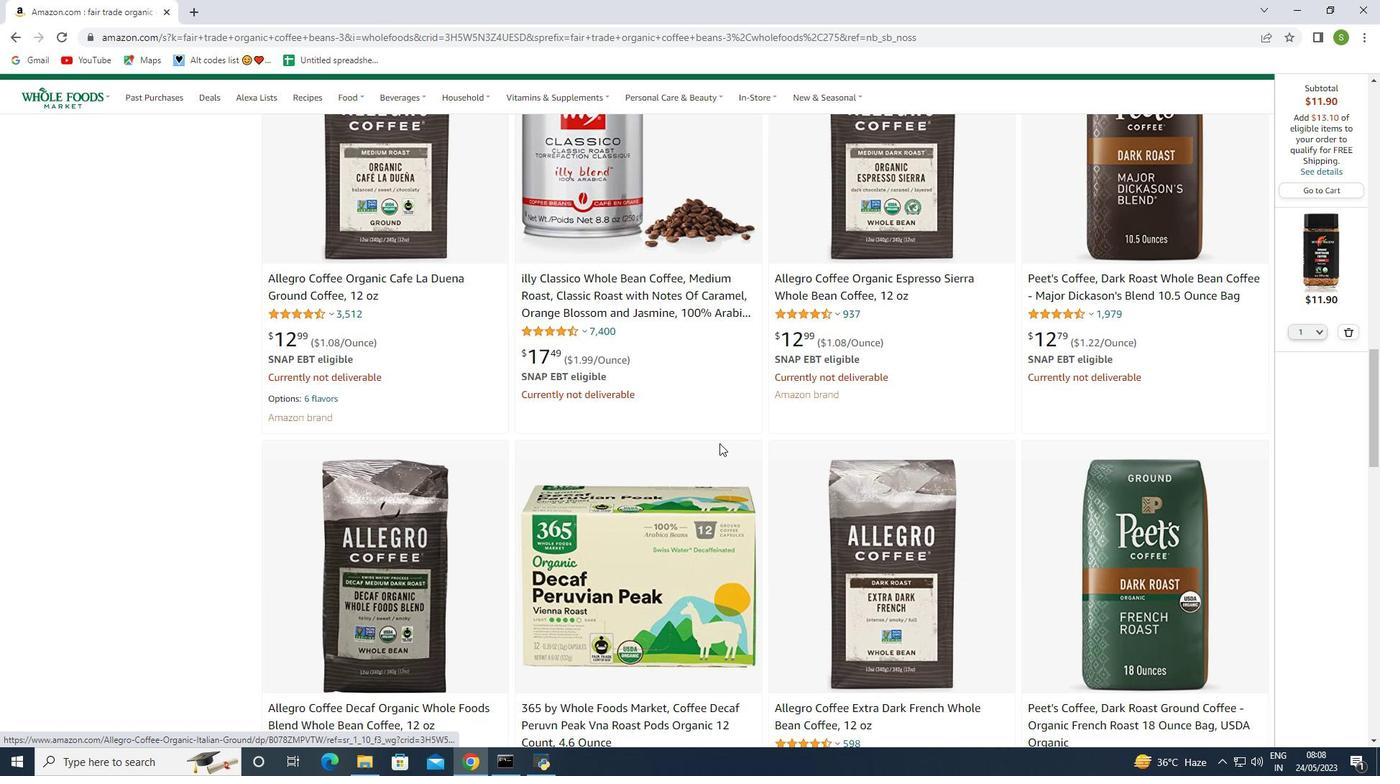 
Action: Mouse scrolled (713, 436) with delta (0, 0)
Screenshot: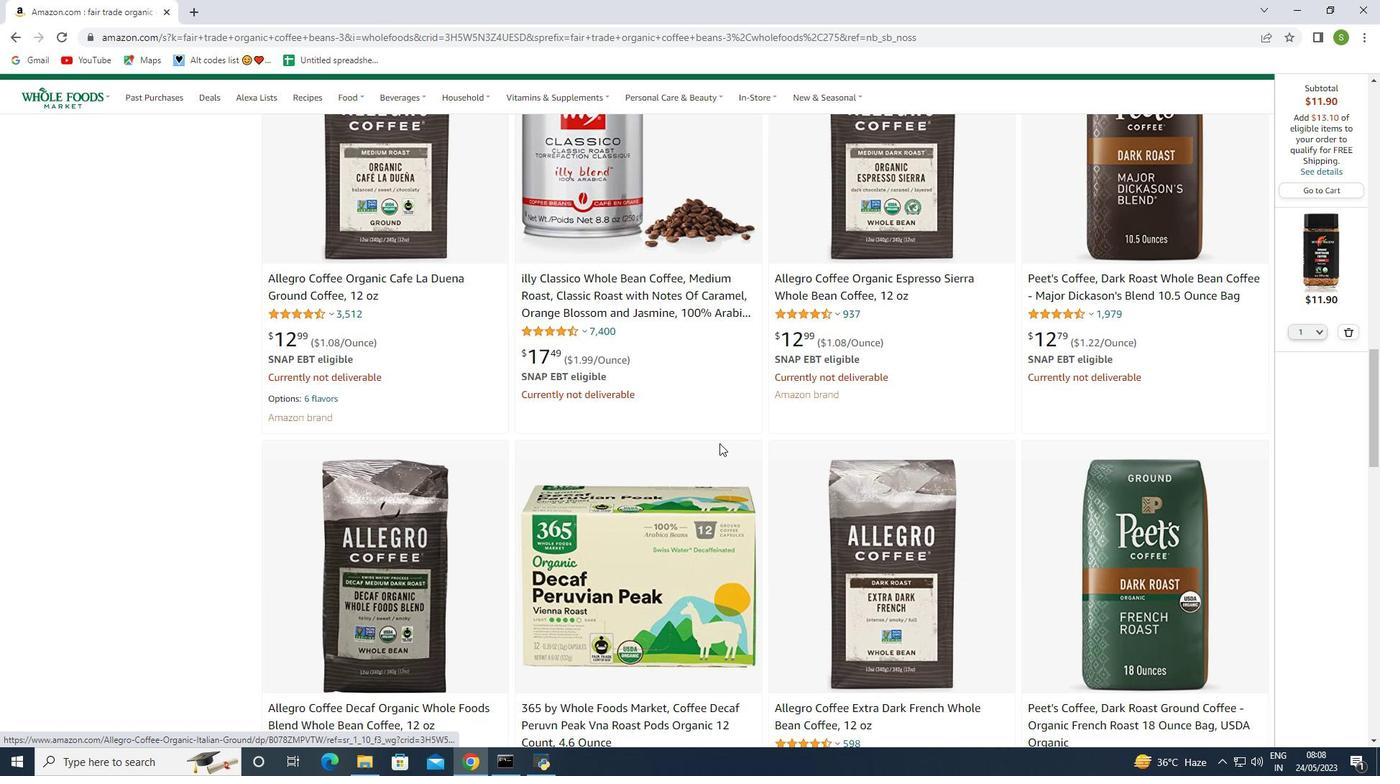 
Action: Mouse scrolled (713, 436) with delta (0, 0)
Screenshot: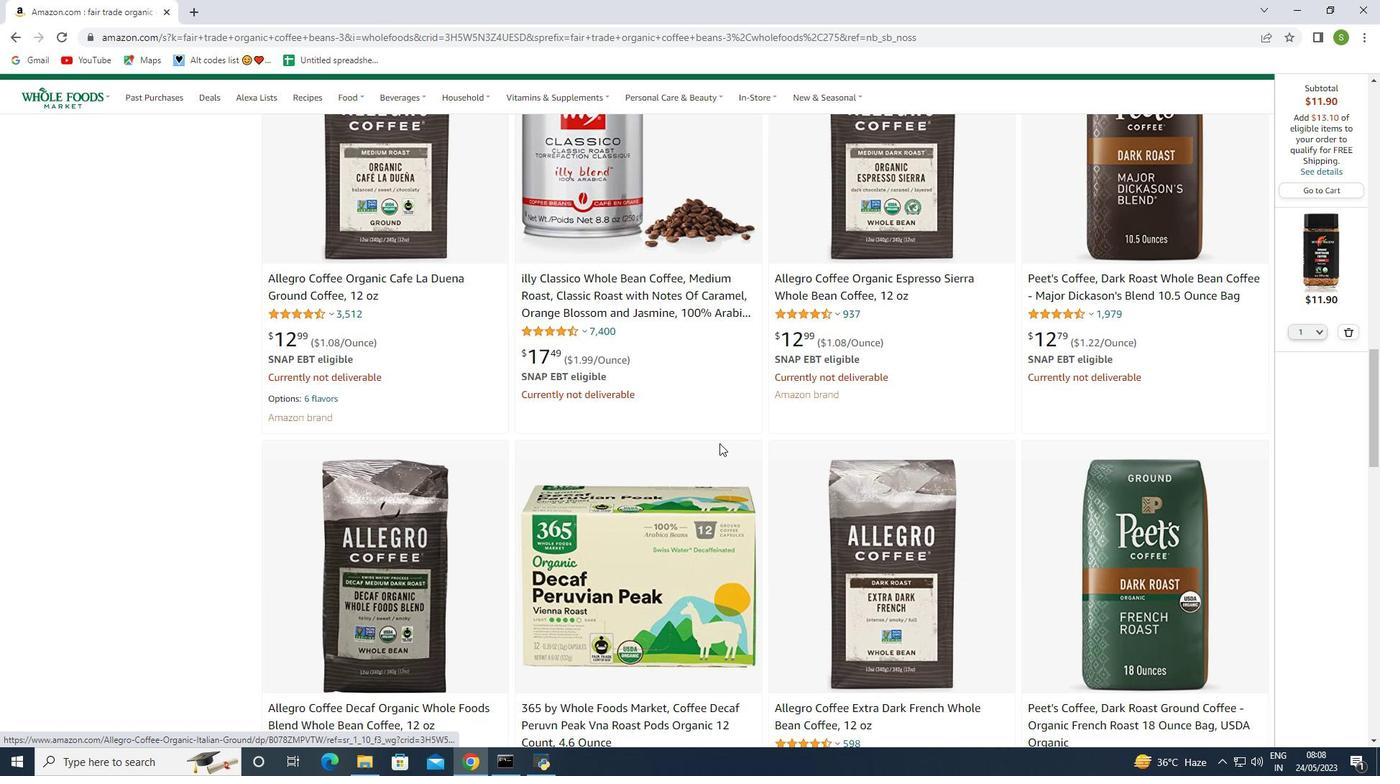
Action: Mouse moved to (701, 427)
Screenshot: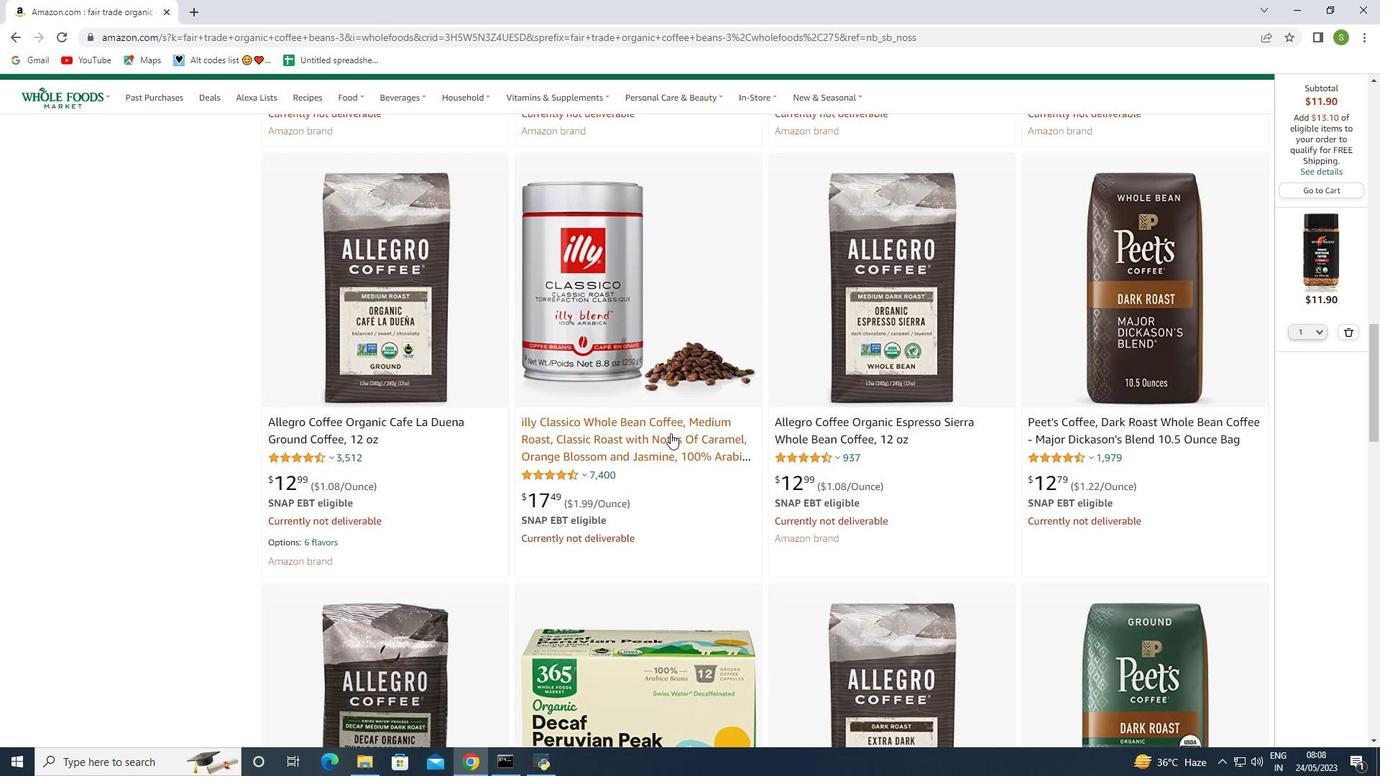 
Action: Mouse scrolled (701, 427) with delta (0, 0)
Screenshot: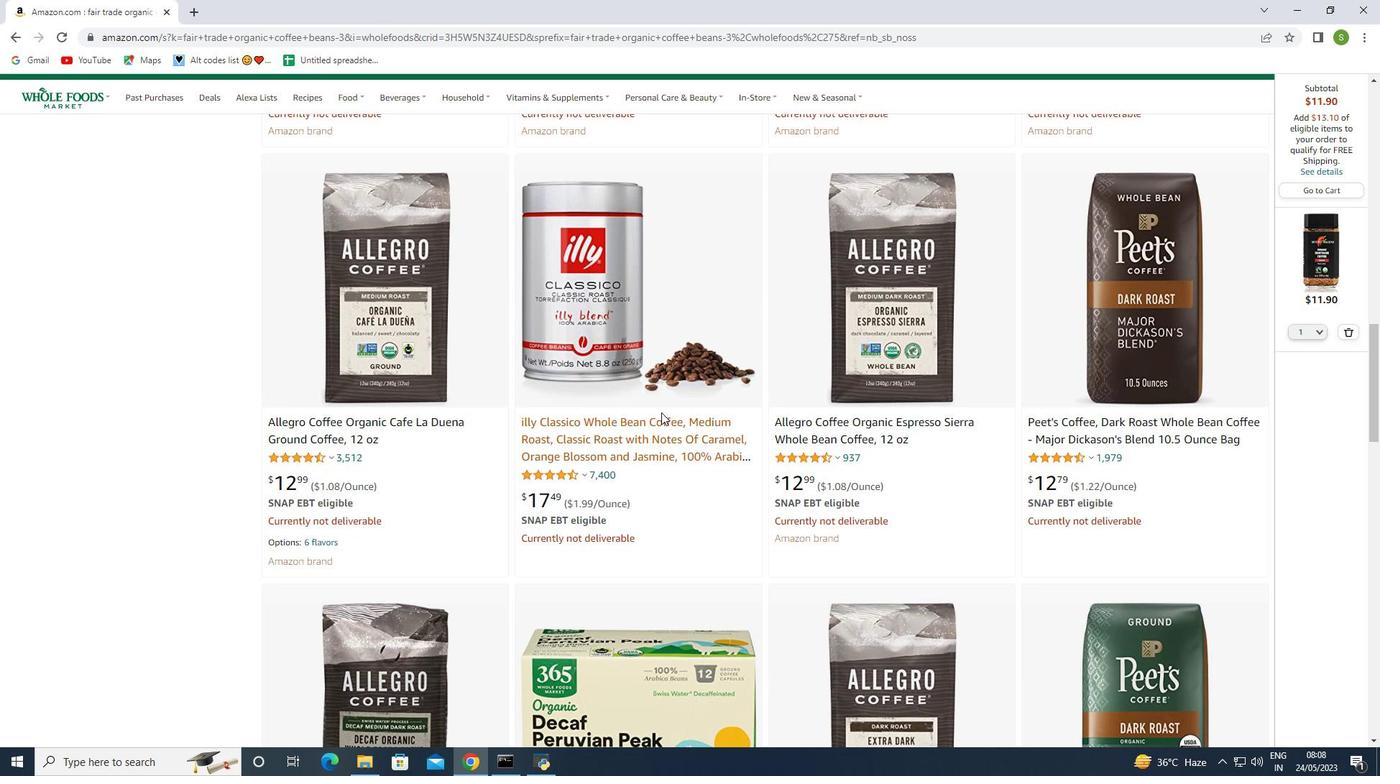 
Action: Mouse scrolled (701, 427) with delta (0, 0)
Screenshot: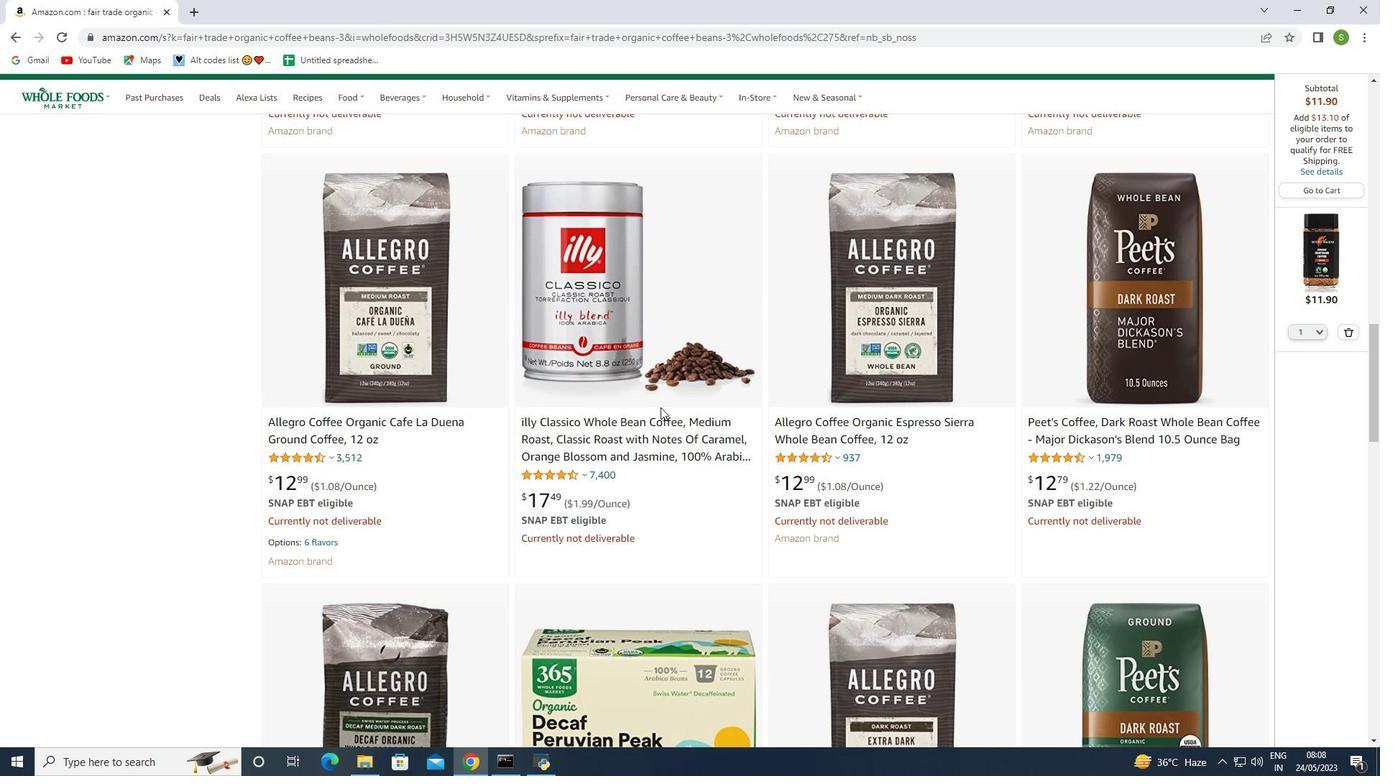 
Action: Mouse moved to (651, 370)
Screenshot: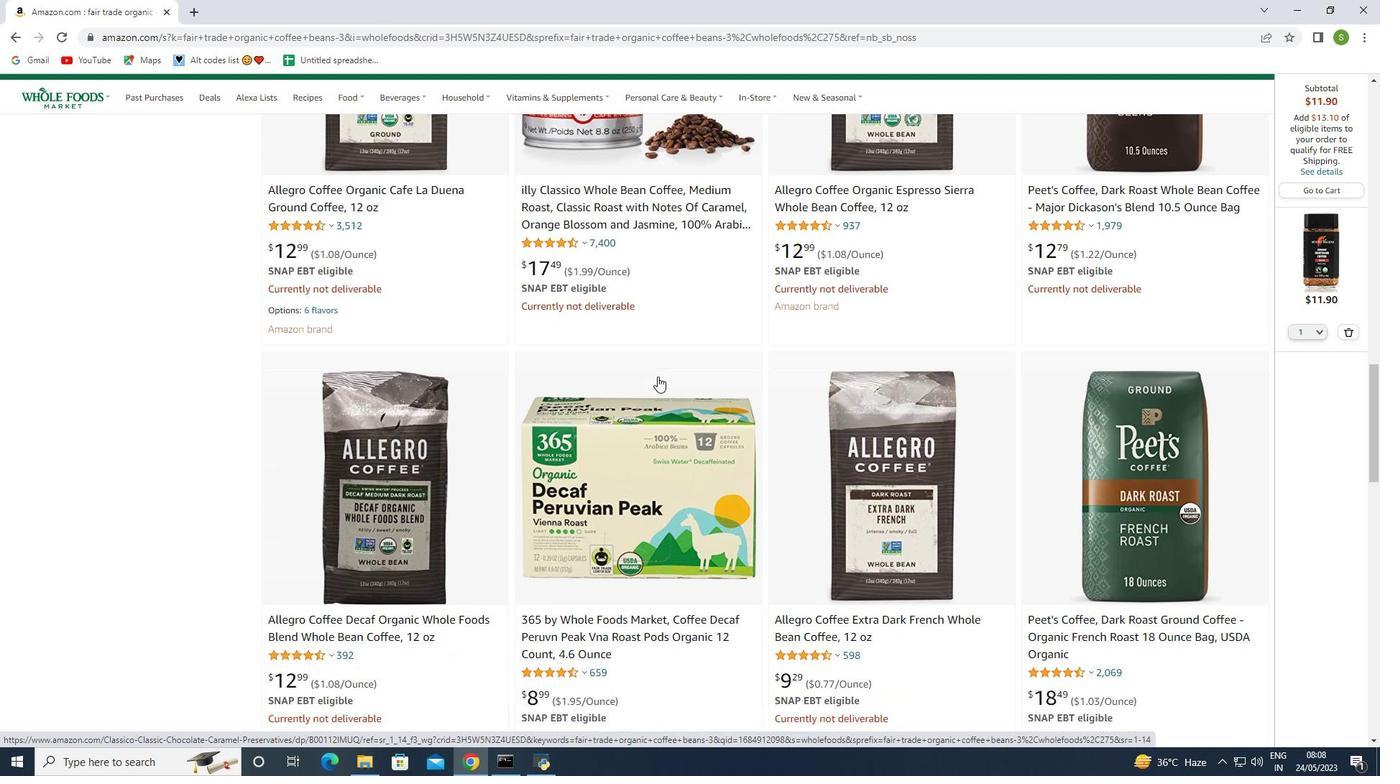 
Action: Mouse scrolled (651, 369) with delta (0, 0)
Screenshot: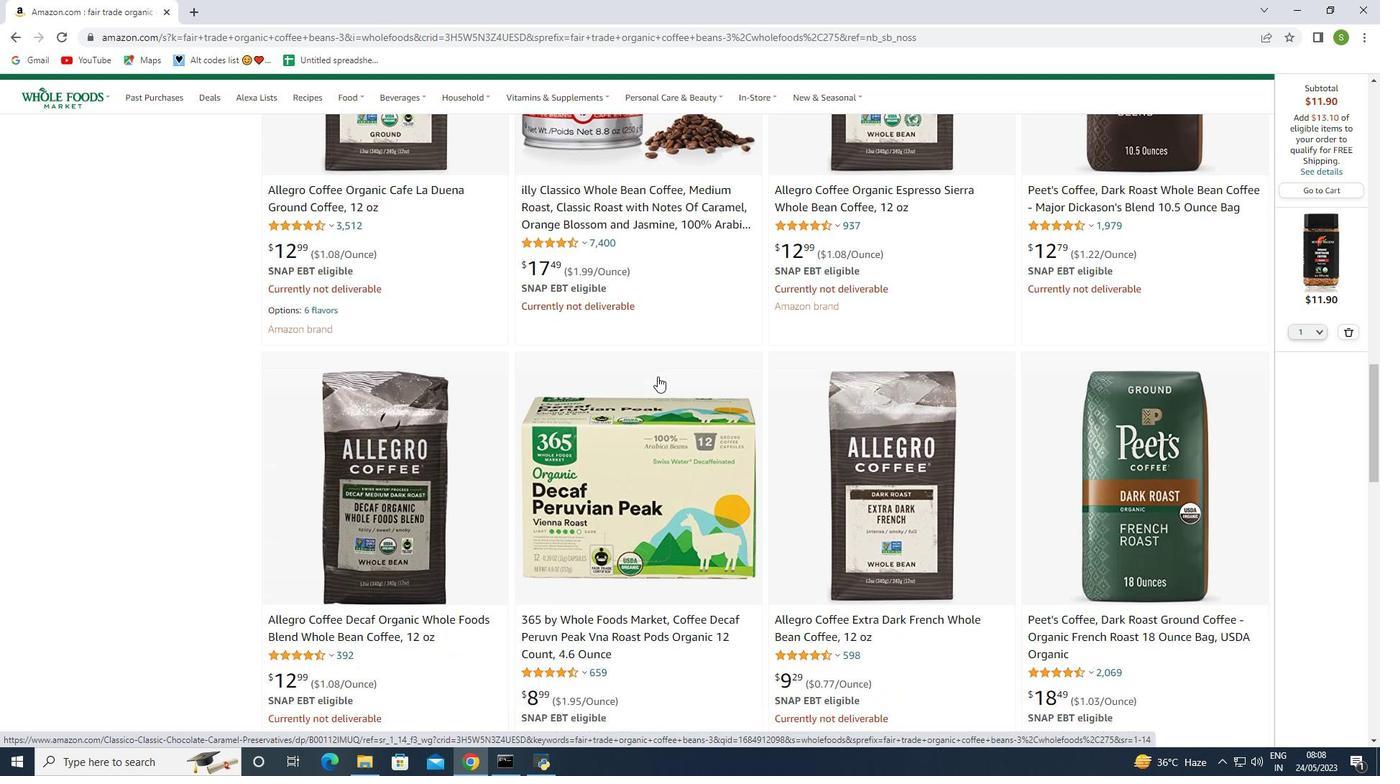 
Action: Mouse scrolled (651, 369) with delta (0, 0)
Screenshot: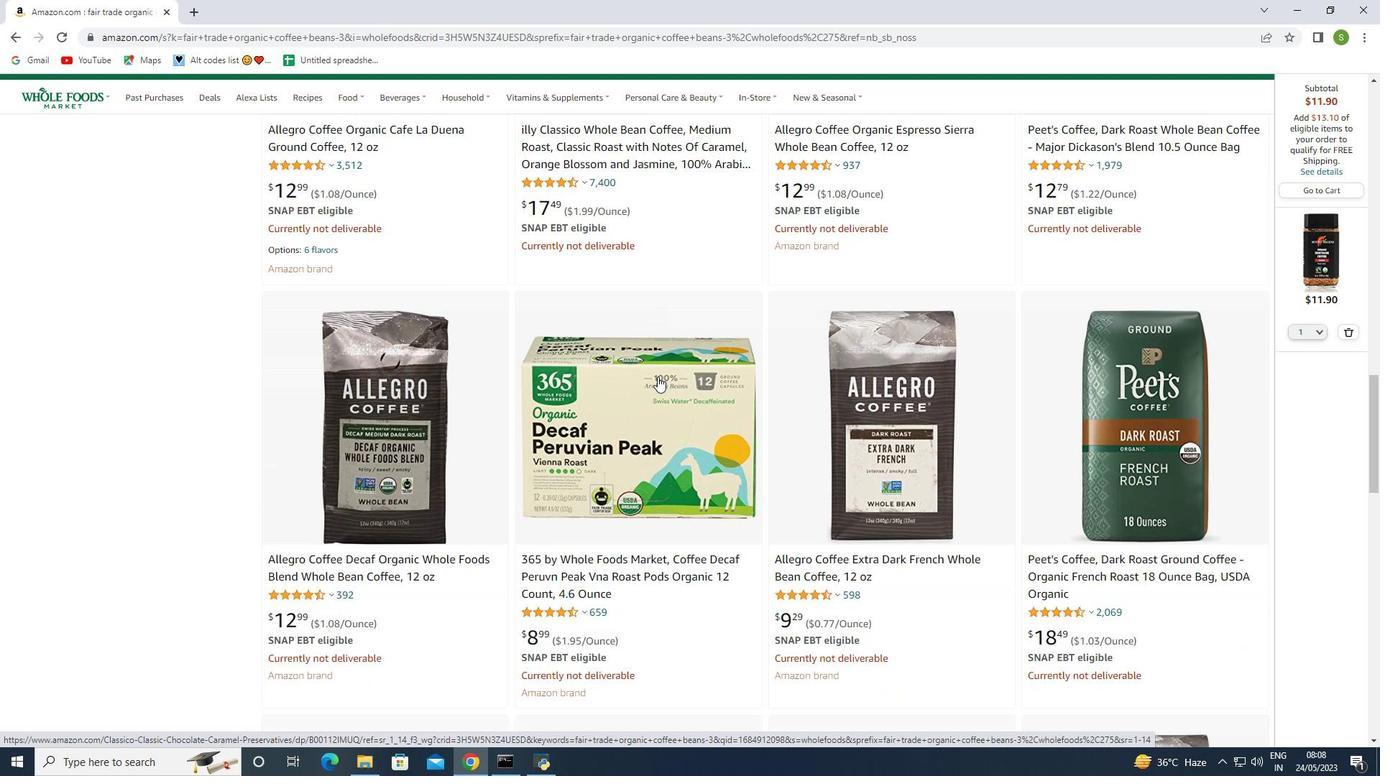 
Action: Mouse scrolled (651, 369) with delta (0, 0)
Screenshot: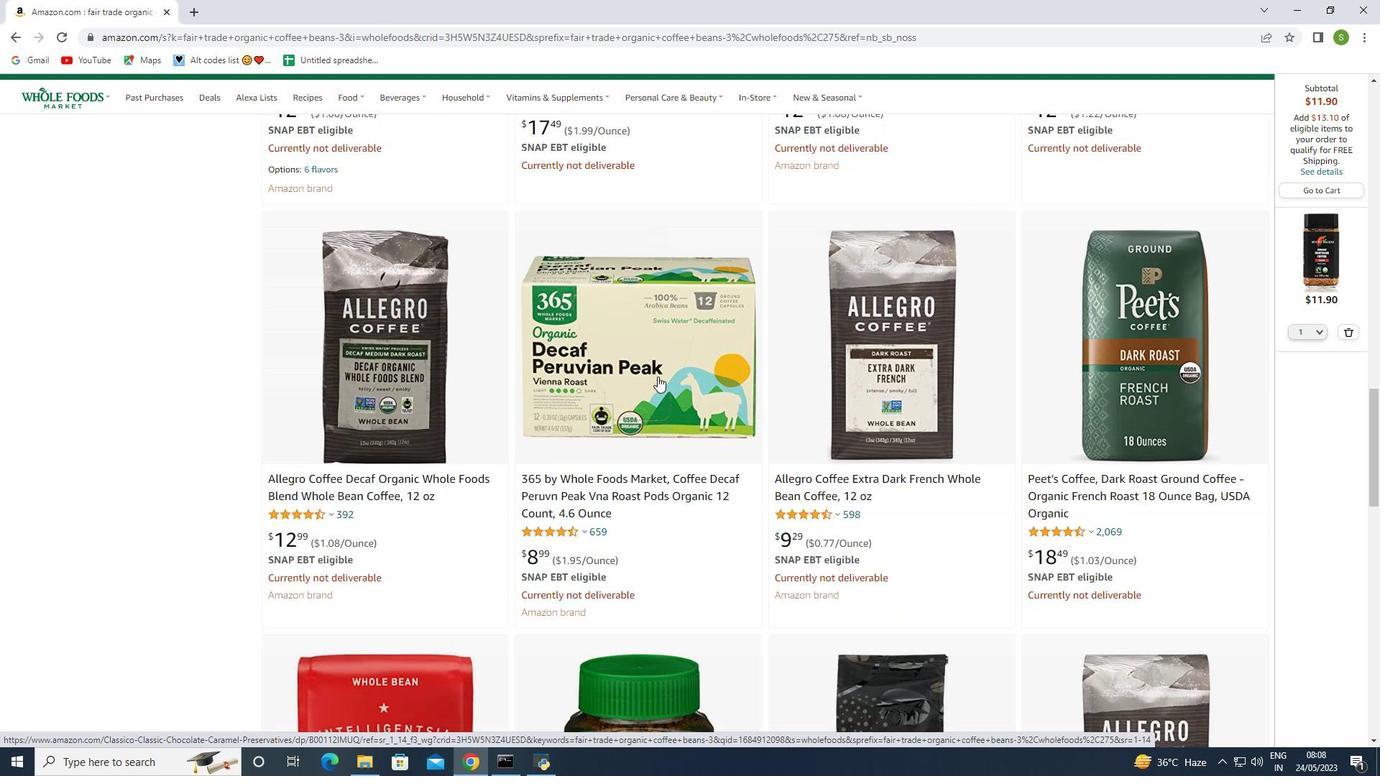 
Action: Mouse scrolled (651, 369) with delta (0, 0)
Screenshot: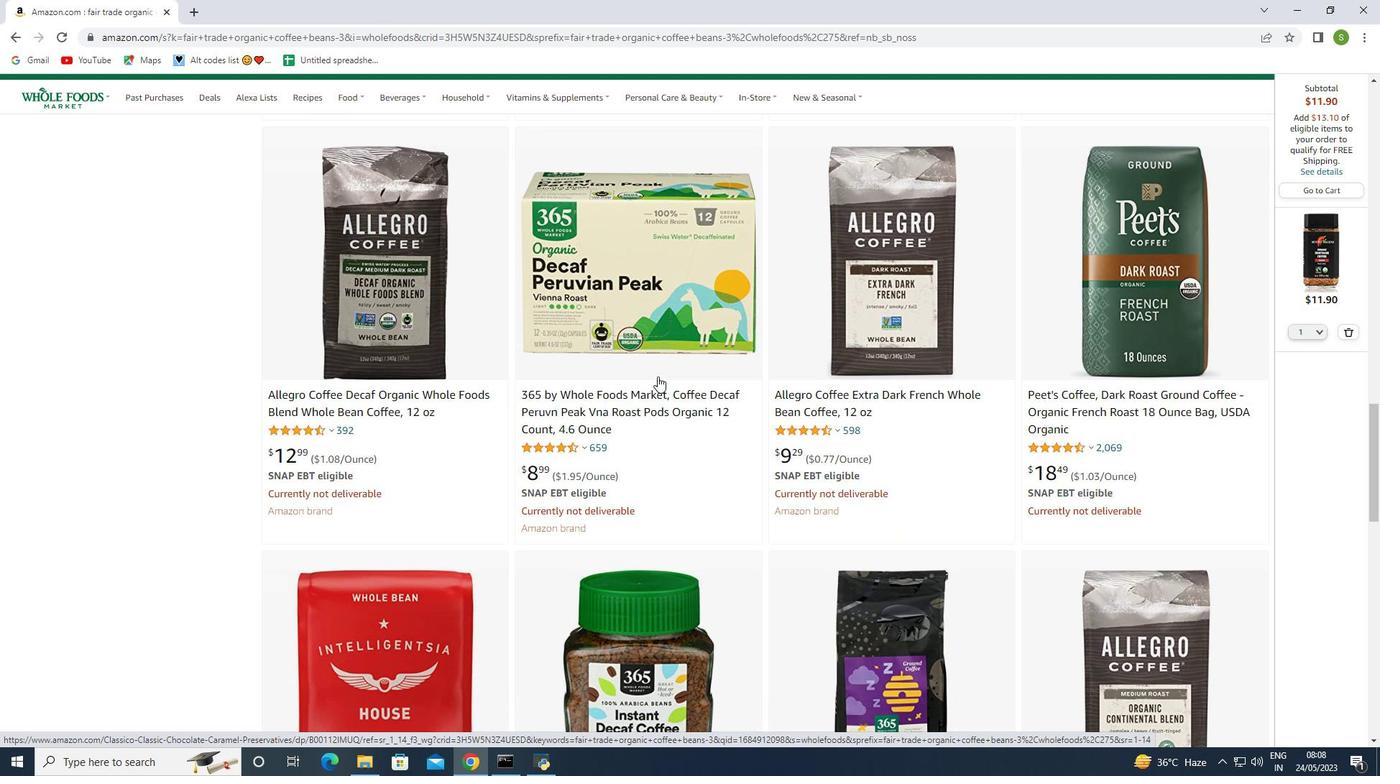 
Action: Mouse scrolled (651, 369) with delta (0, 0)
Screenshot: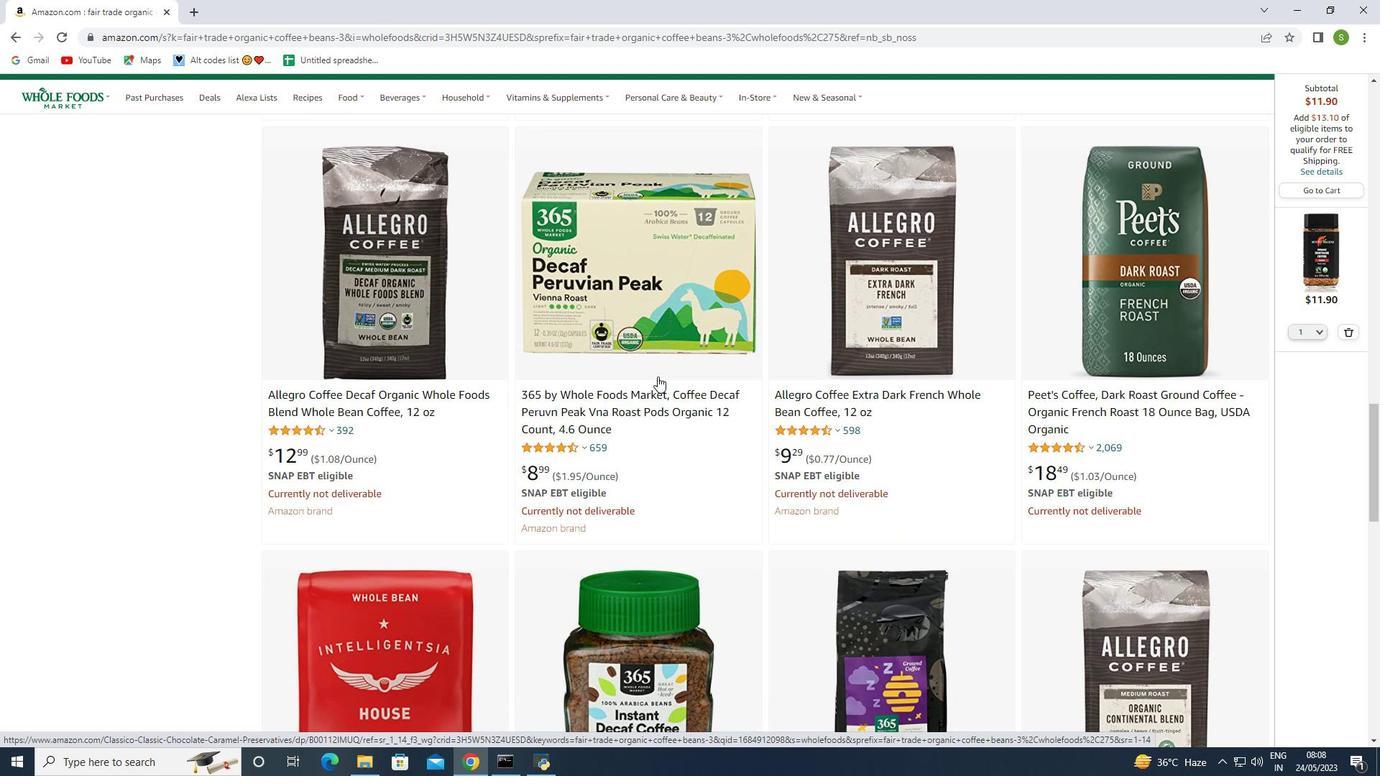 
Action: Mouse scrolled (651, 369) with delta (0, 0)
Screenshot: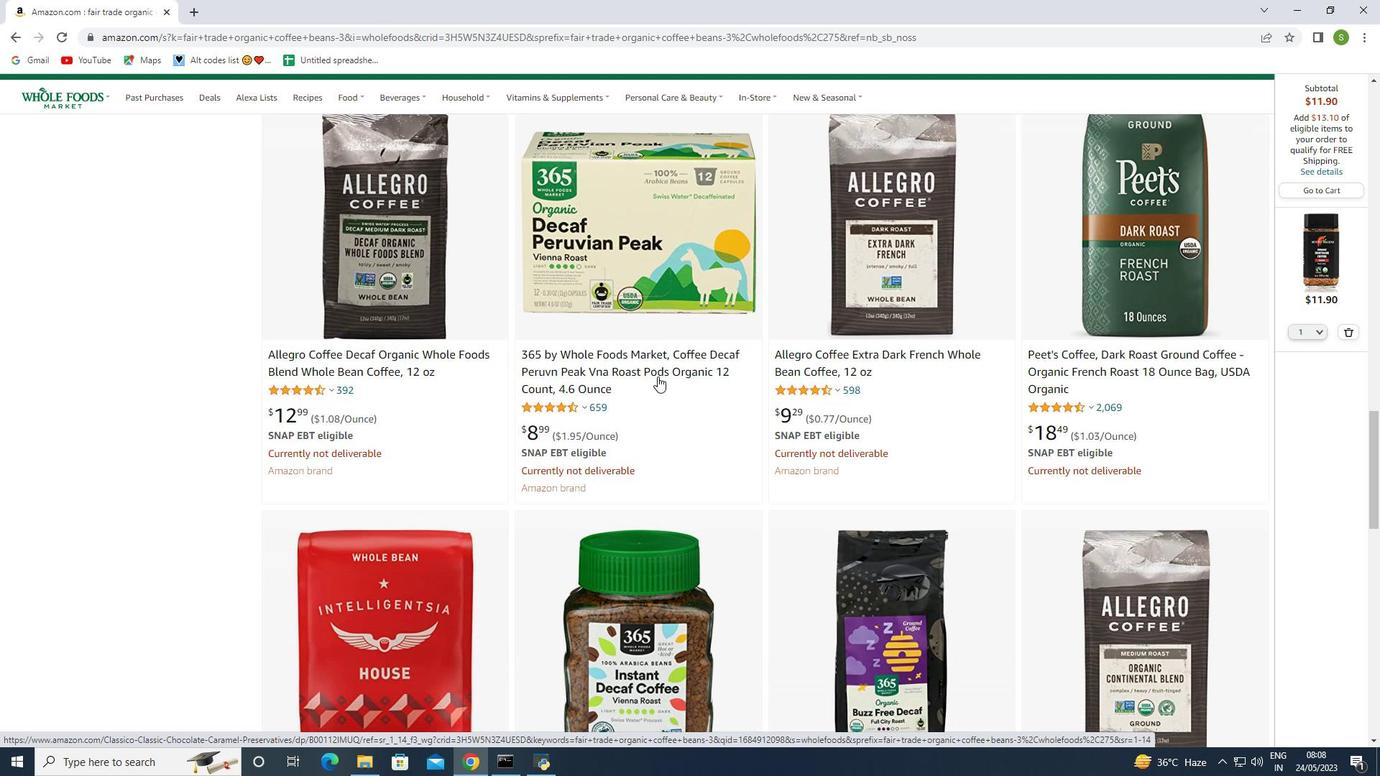 
Action: Mouse scrolled (651, 369) with delta (0, 0)
Screenshot: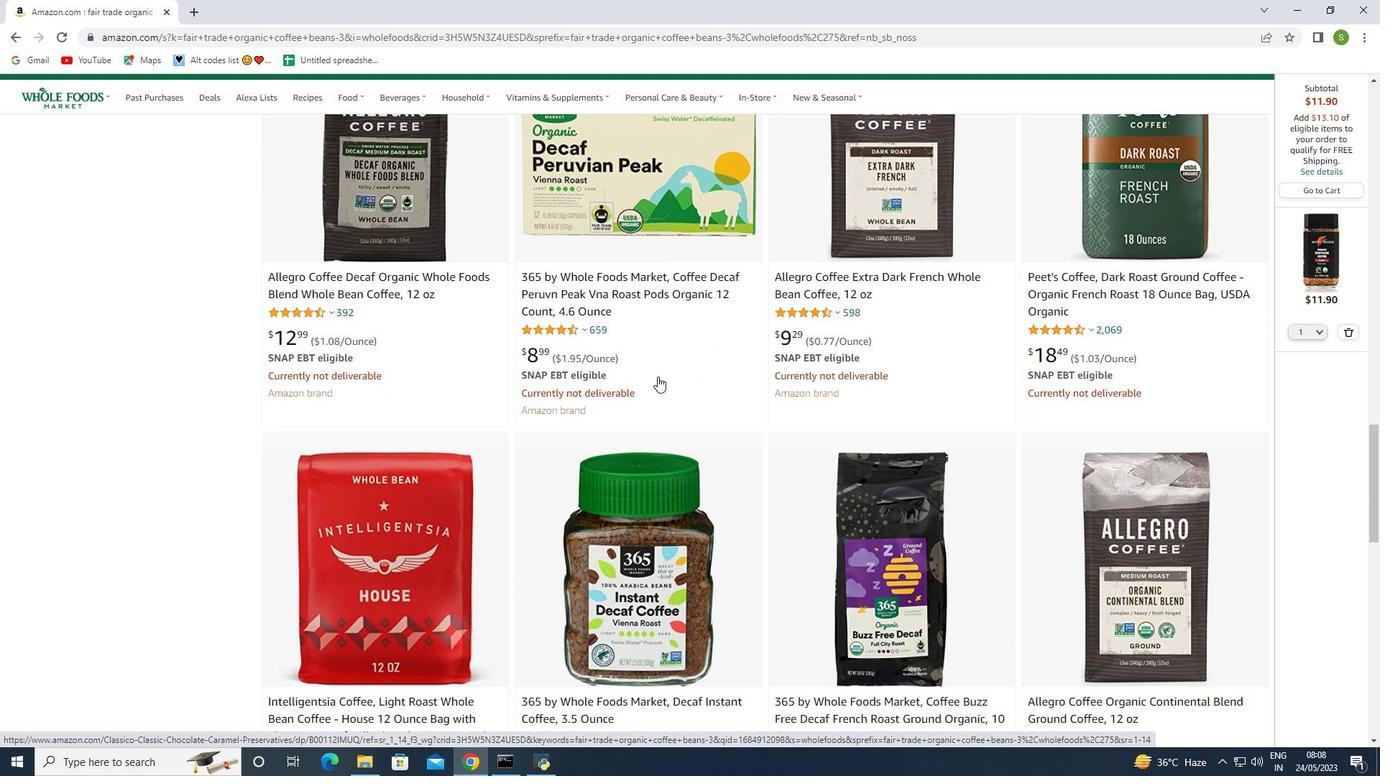 
Action: Mouse scrolled (651, 369) with delta (0, 0)
Screenshot: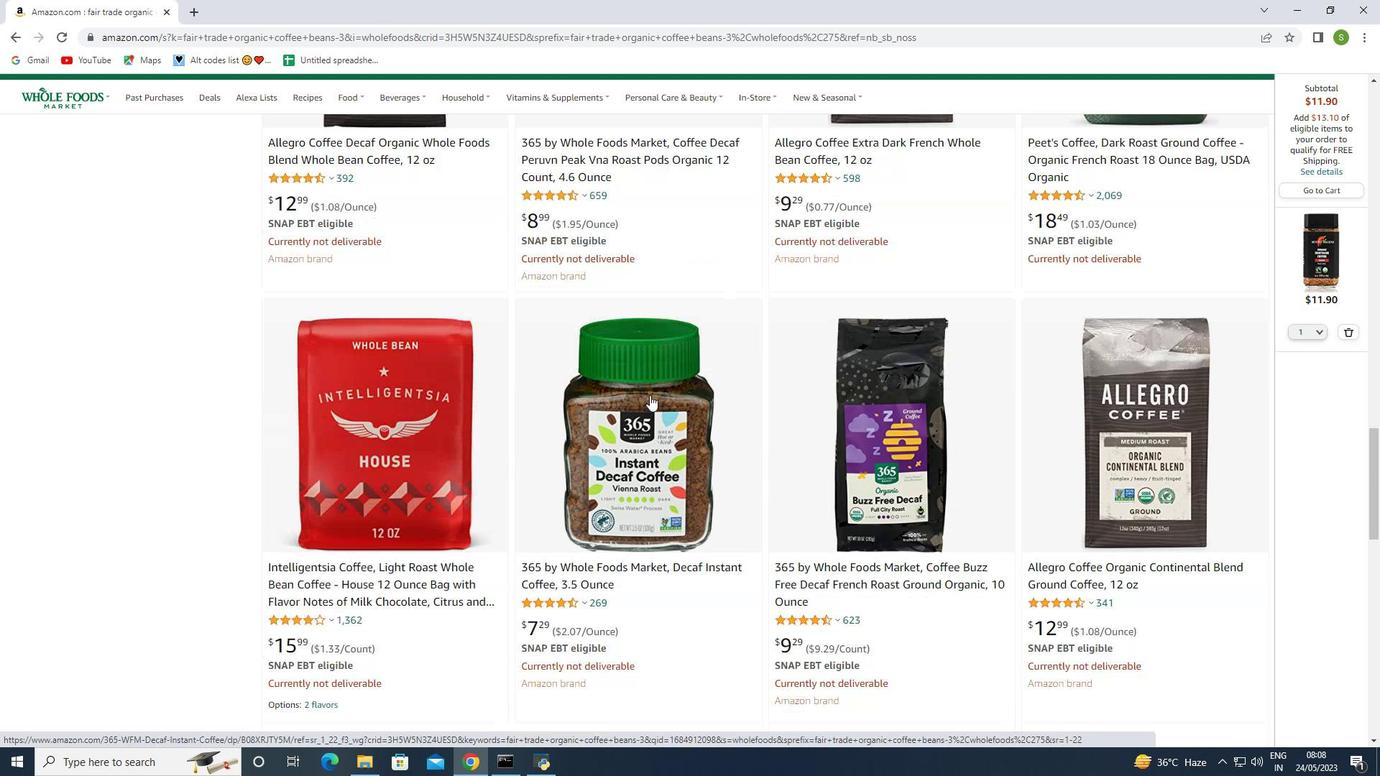 
Action: Mouse scrolled (651, 369) with delta (0, 0)
Screenshot: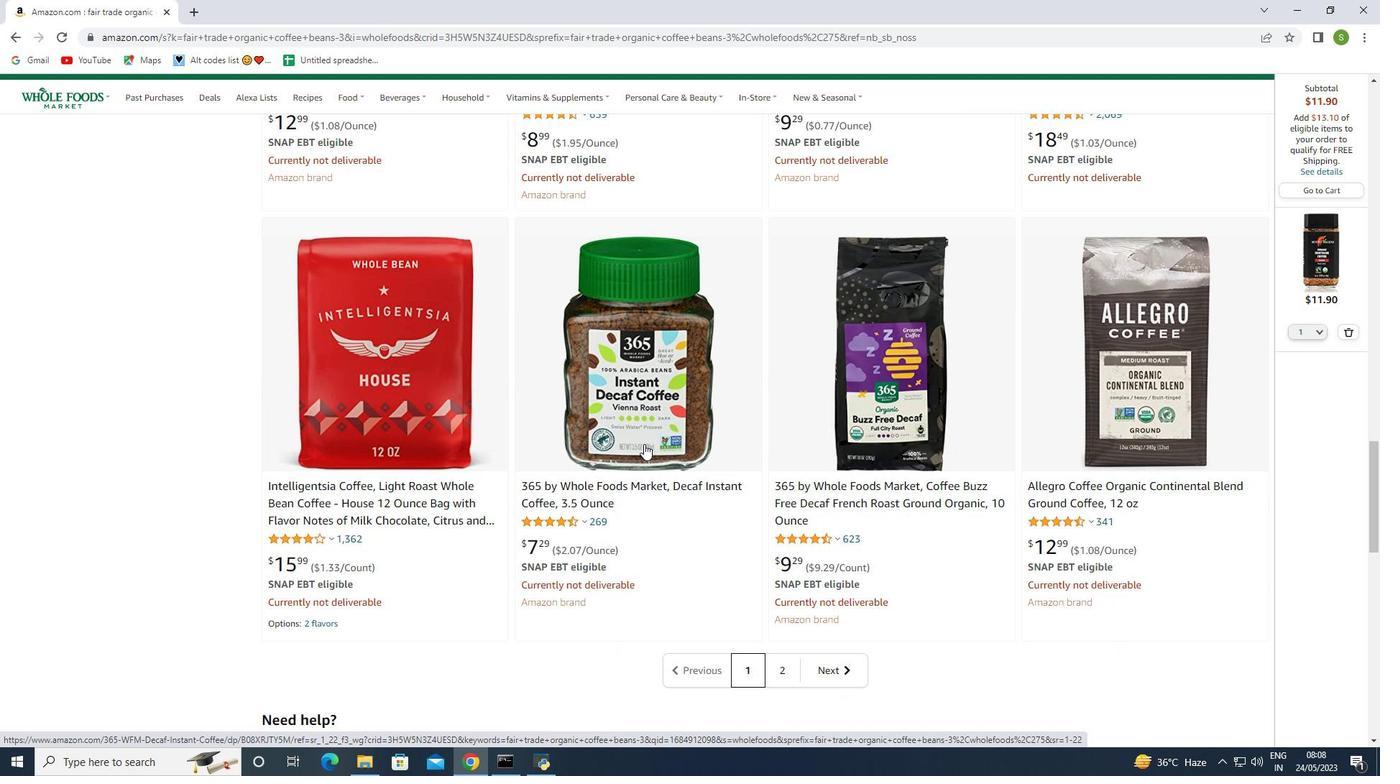 
Action: Mouse scrolled (651, 369) with delta (0, 0)
Screenshot: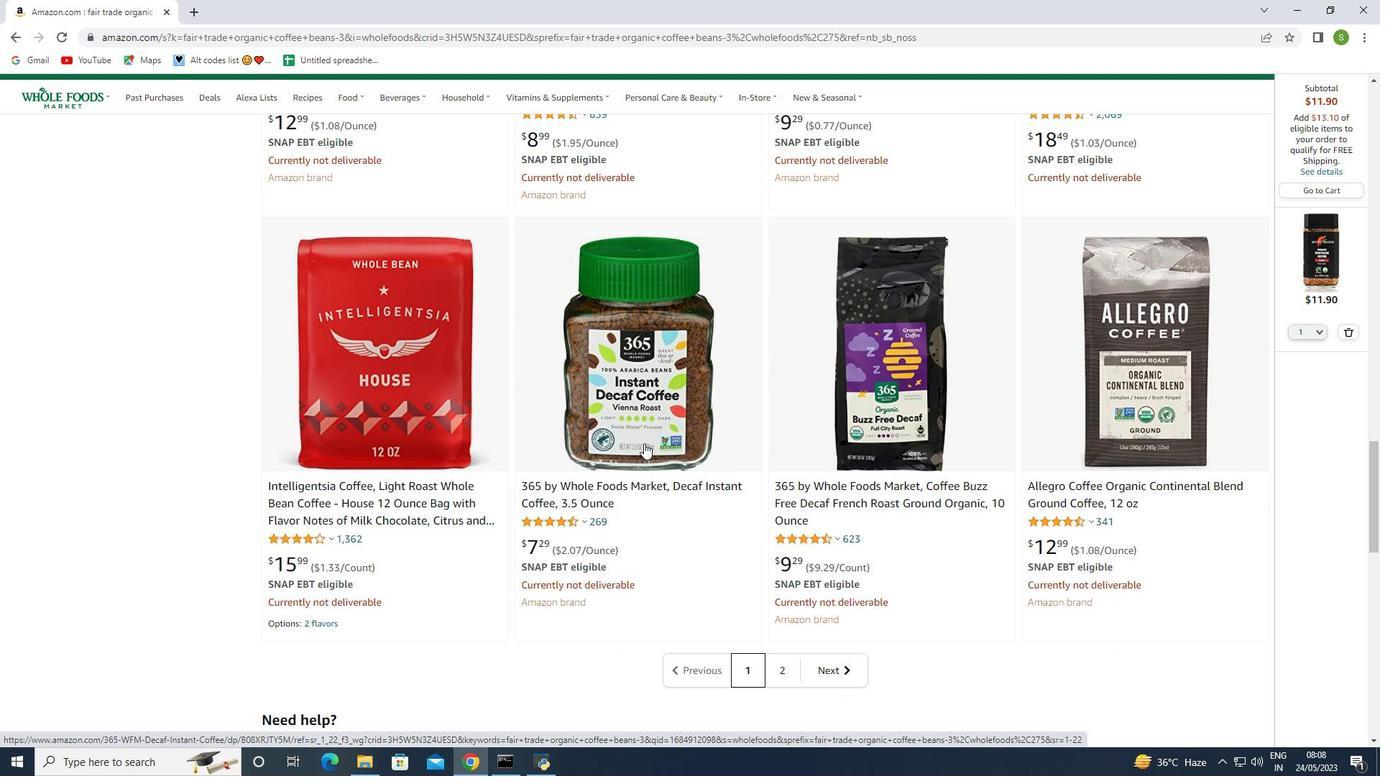 
Action: Mouse scrolled (651, 369) with delta (0, 0)
Screenshot: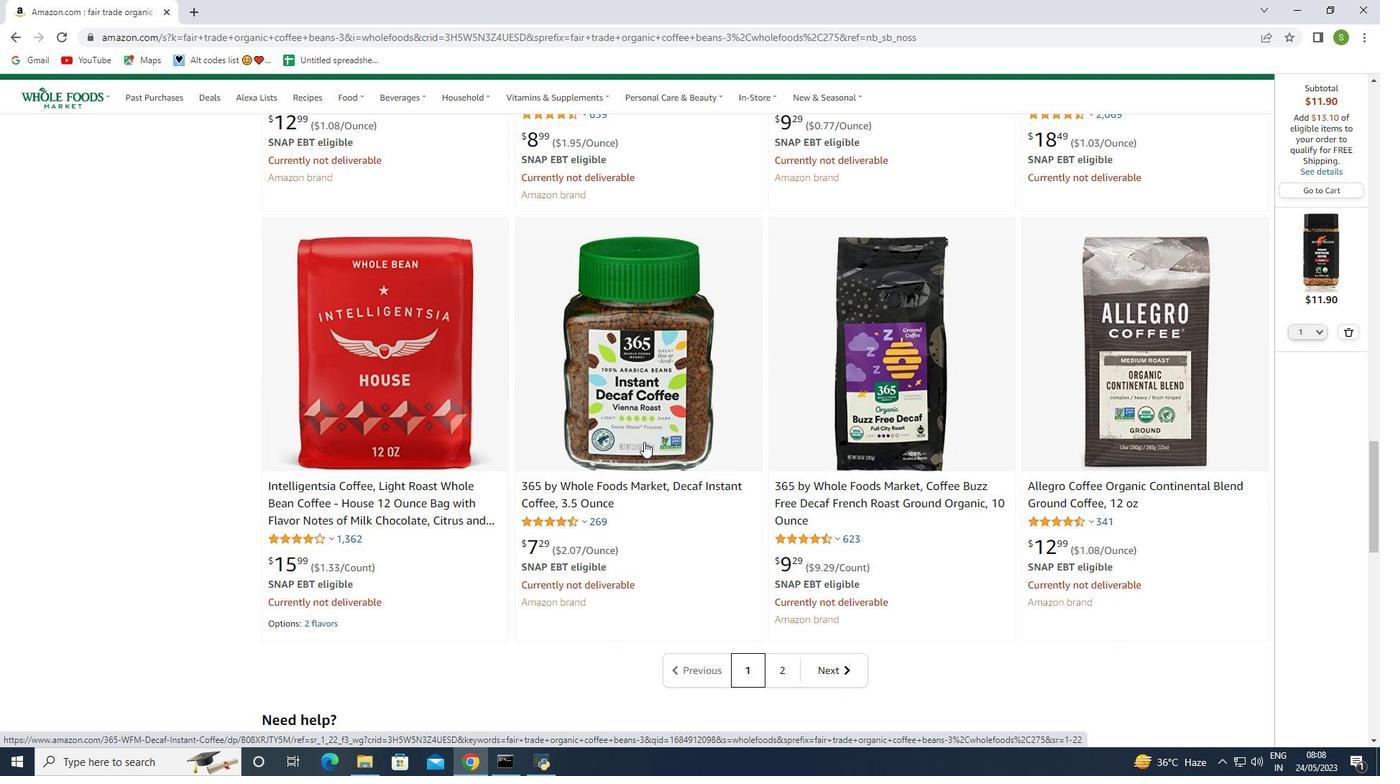 
Action: Mouse moved to (672, 380)
Screenshot: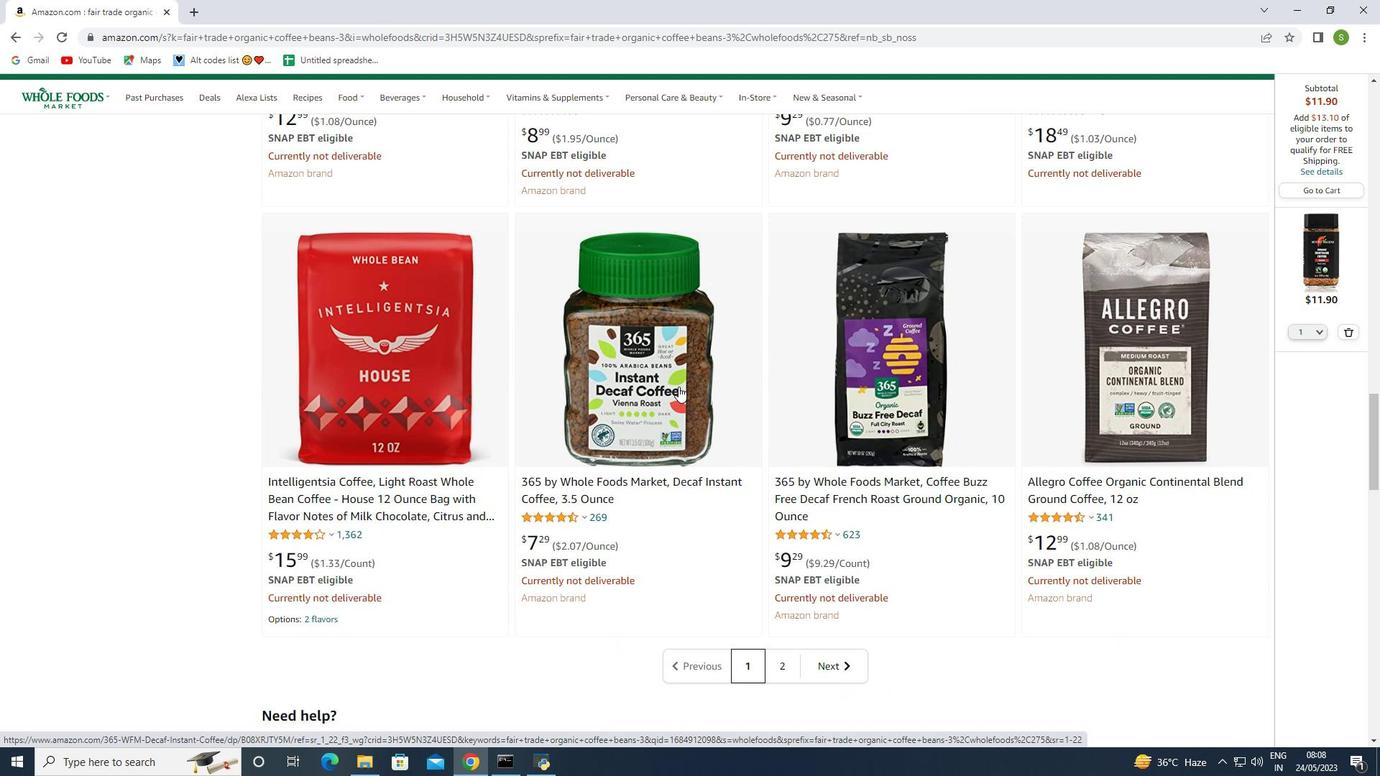 
Action: Mouse scrolled (672, 379) with delta (0, 0)
Screenshot: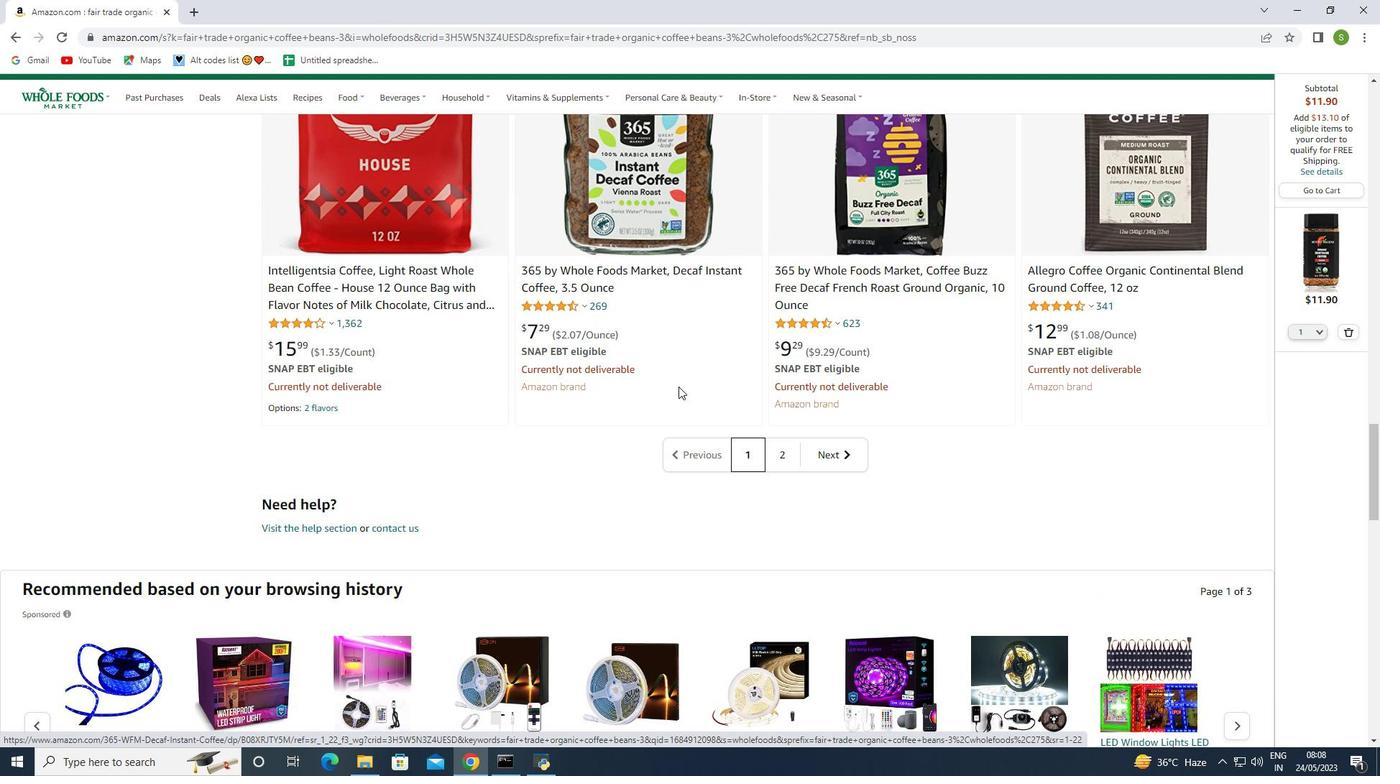 
Action: Mouse scrolled (672, 379) with delta (0, 0)
Screenshot: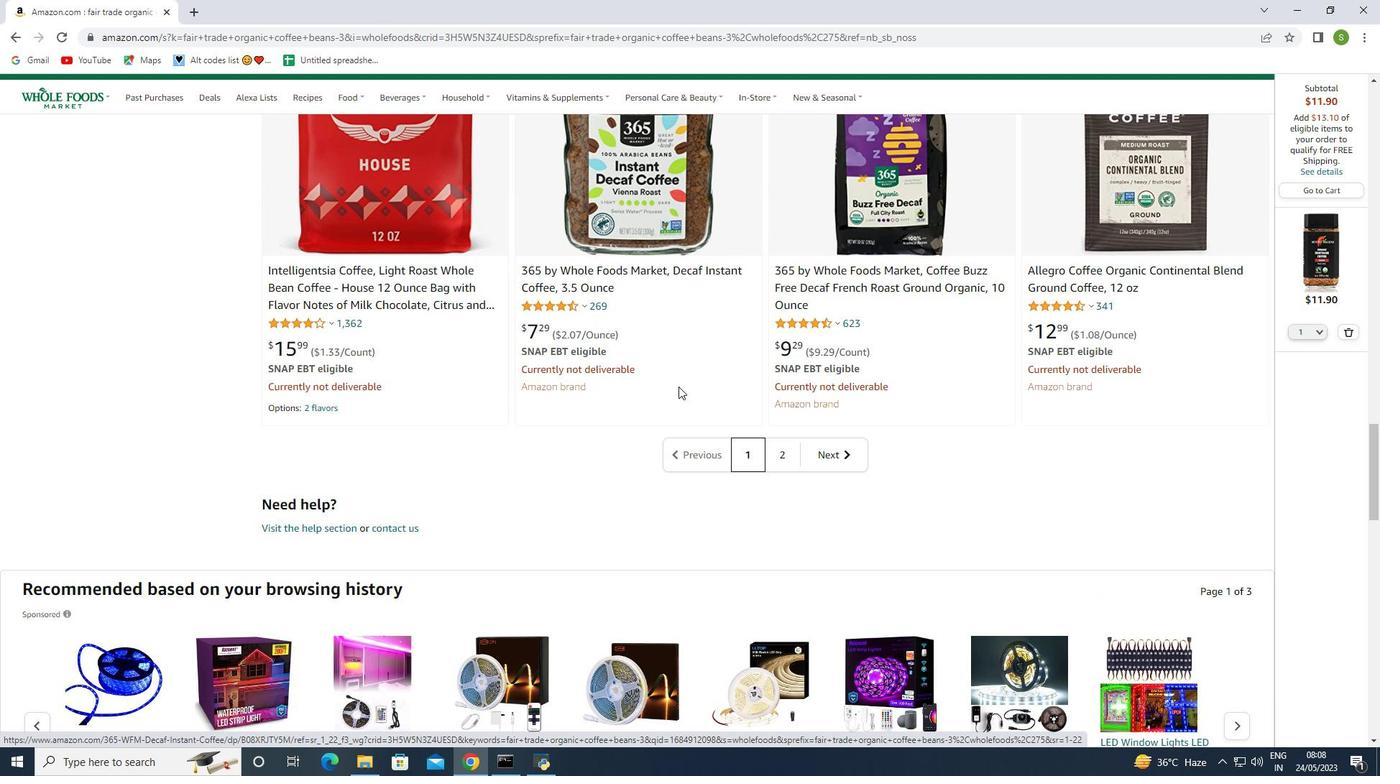 
Action: Mouse scrolled (672, 379) with delta (0, 0)
Screenshot: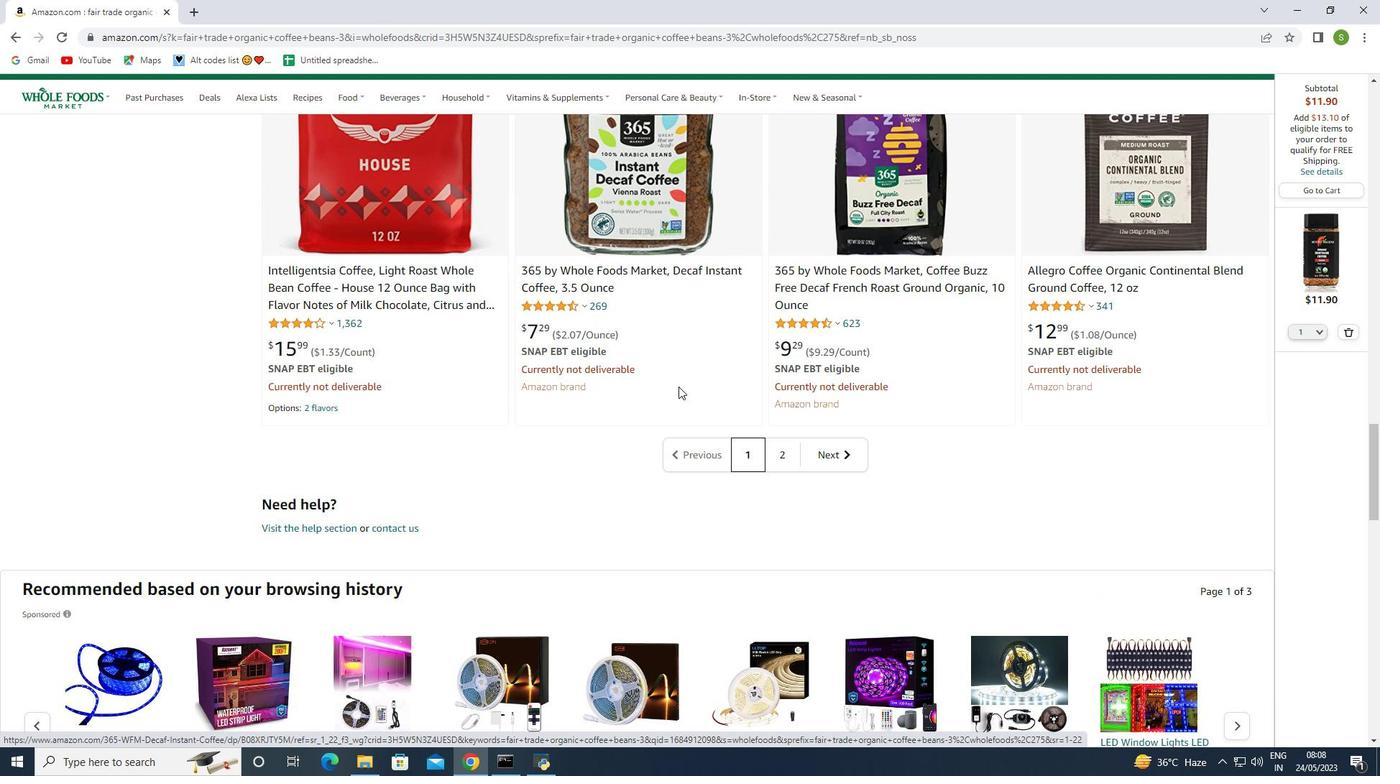 
Action: Mouse moved to (672, 380)
Screenshot: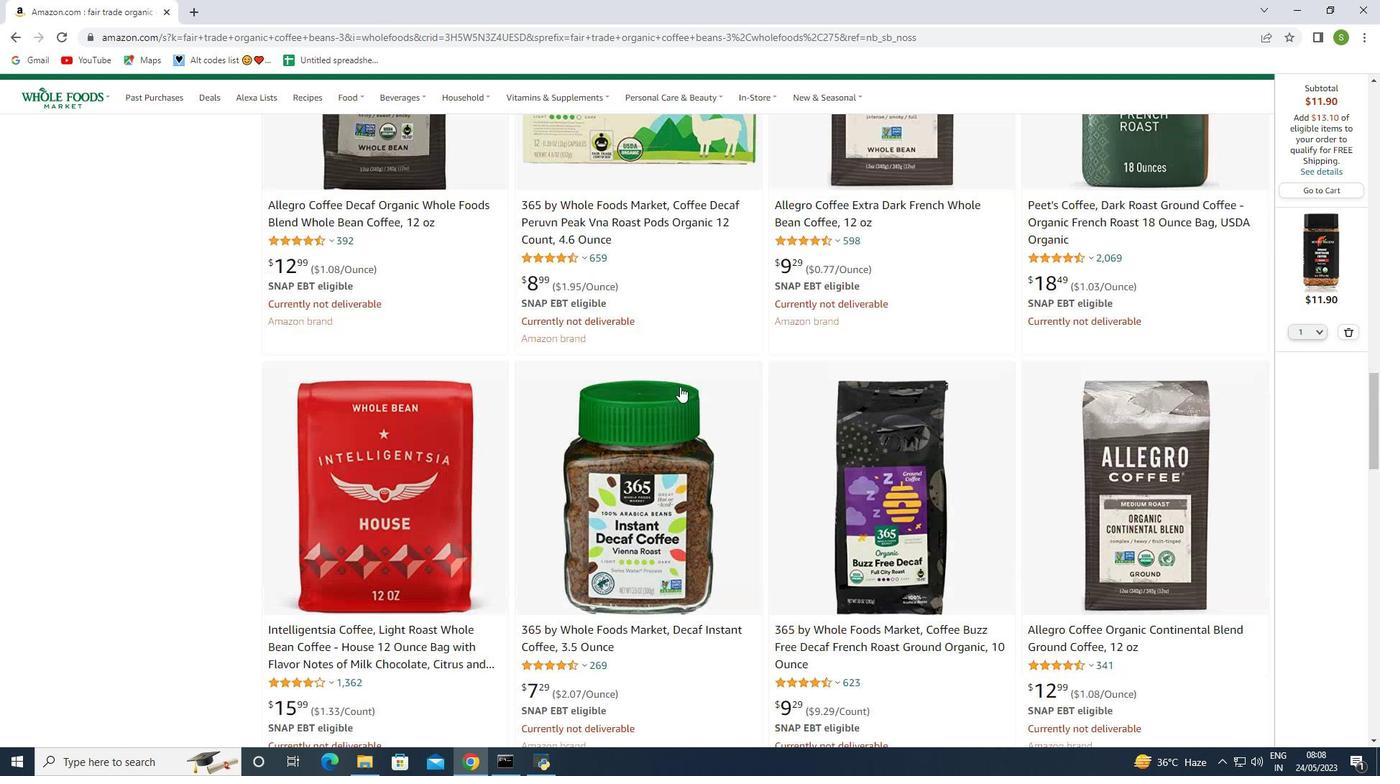 
Action: Mouse scrolled (672, 381) with delta (0, 0)
Screenshot: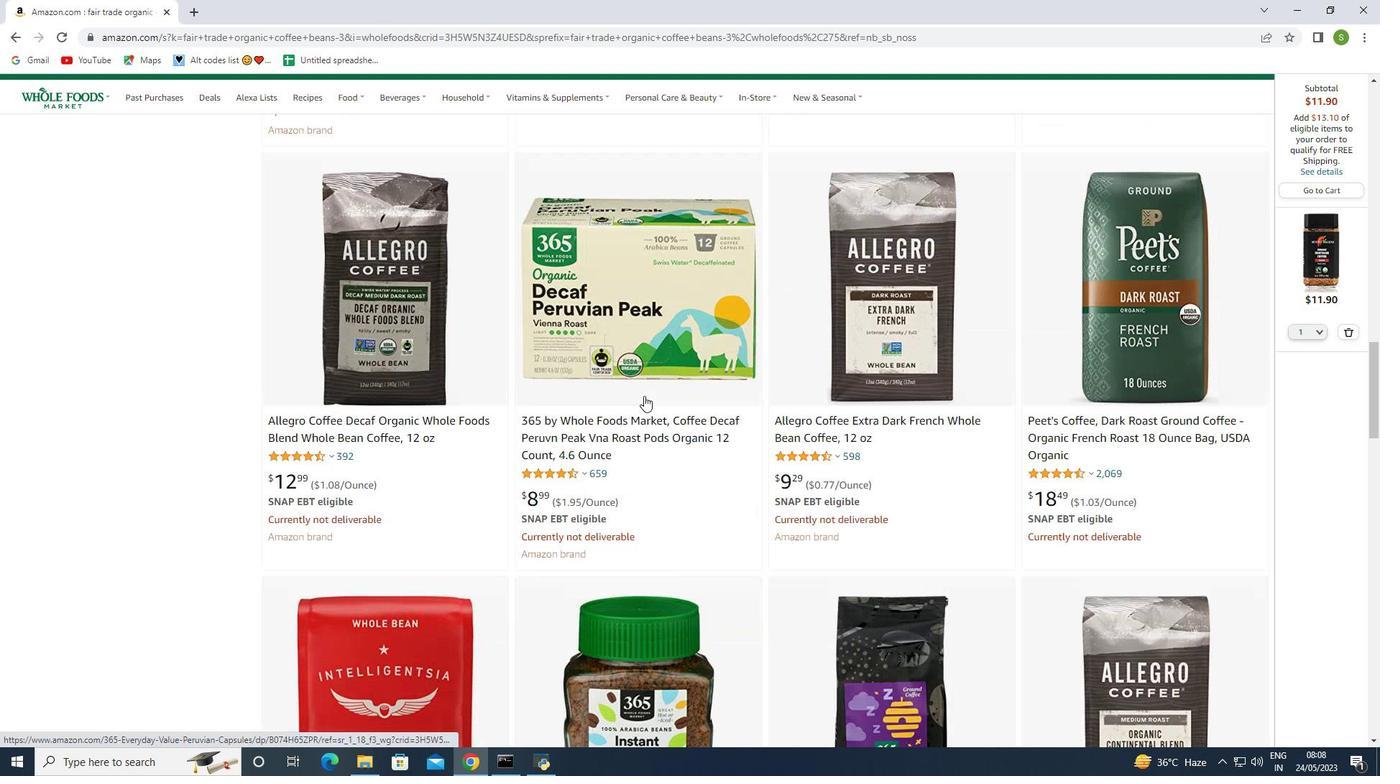
Action: Mouse scrolled (672, 381) with delta (0, 0)
Screenshot: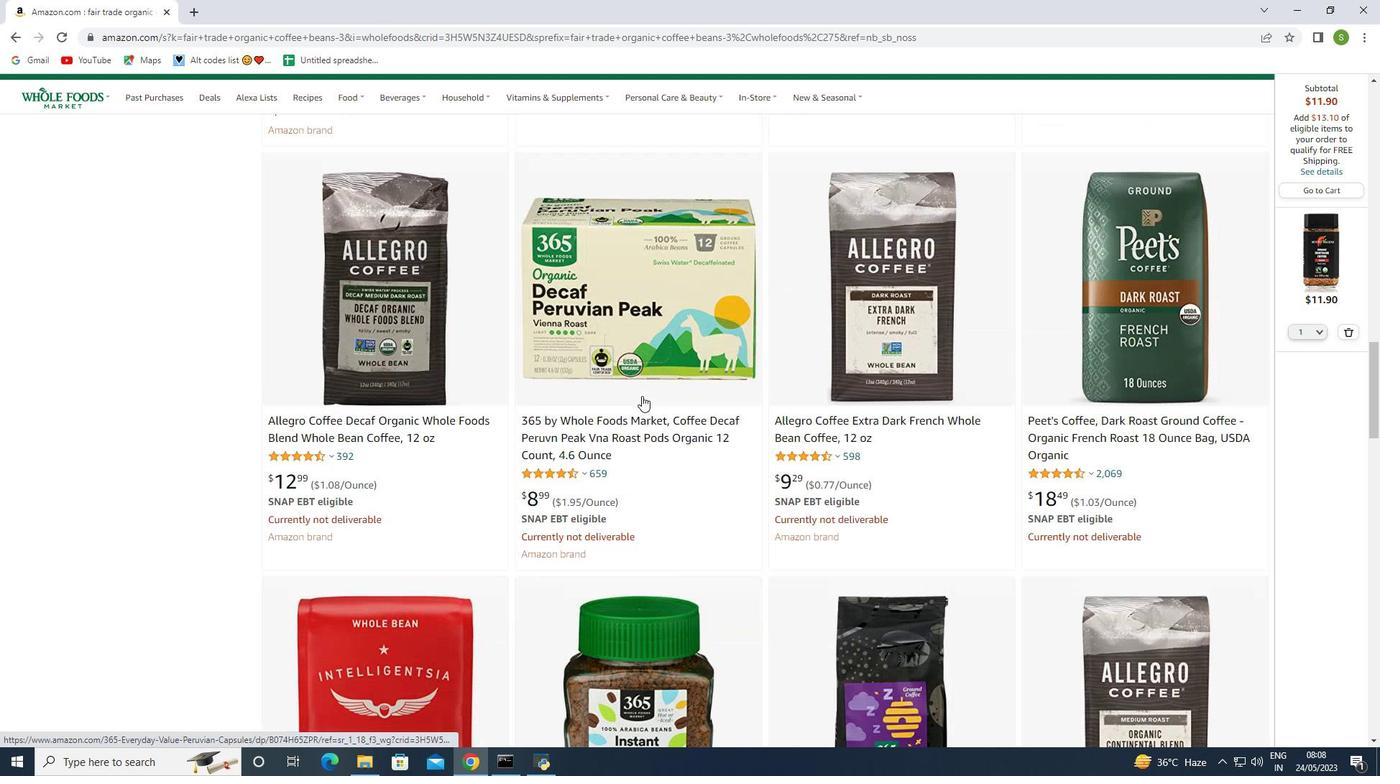 
Action: Mouse scrolled (672, 381) with delta (0, 0)
Screenshot: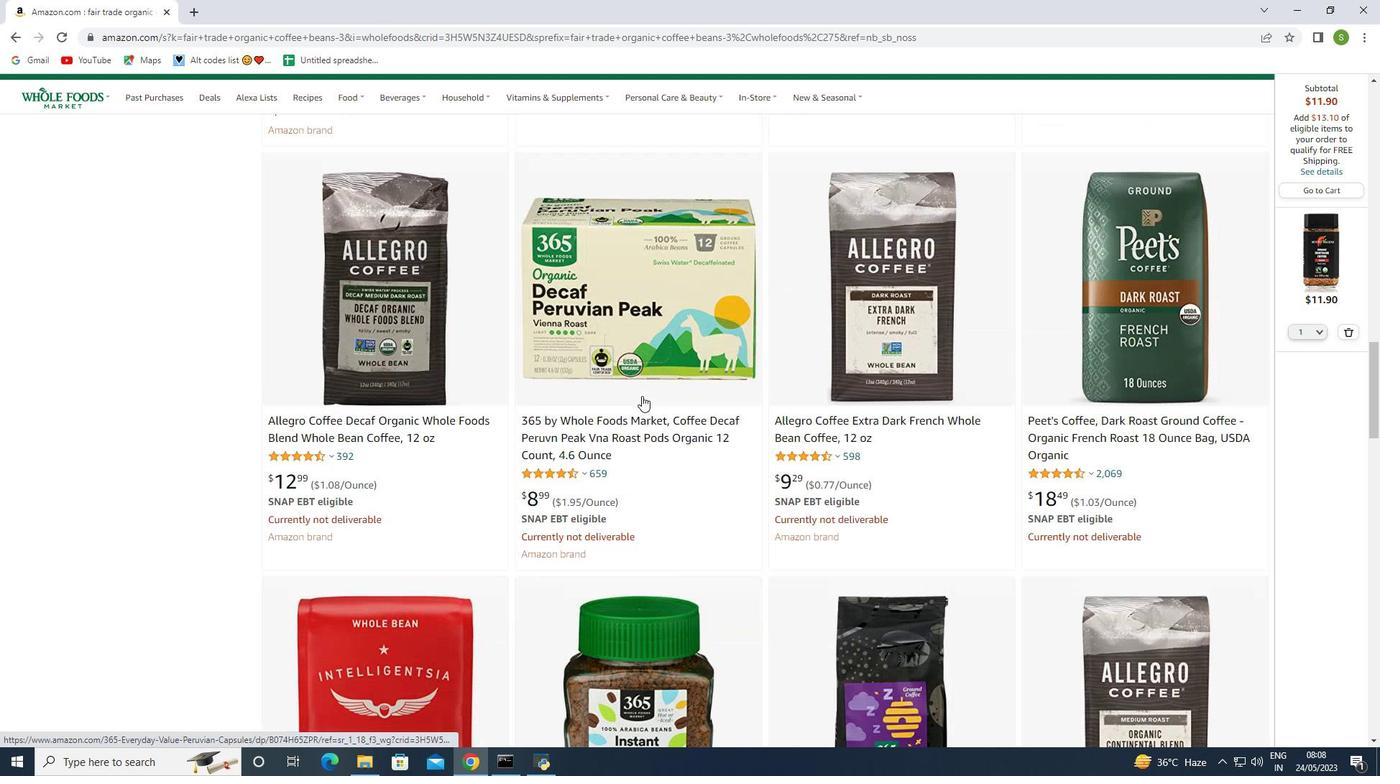 
Action: Mouse scrolled (672, 381) with delta (0, 0)
Screenshot: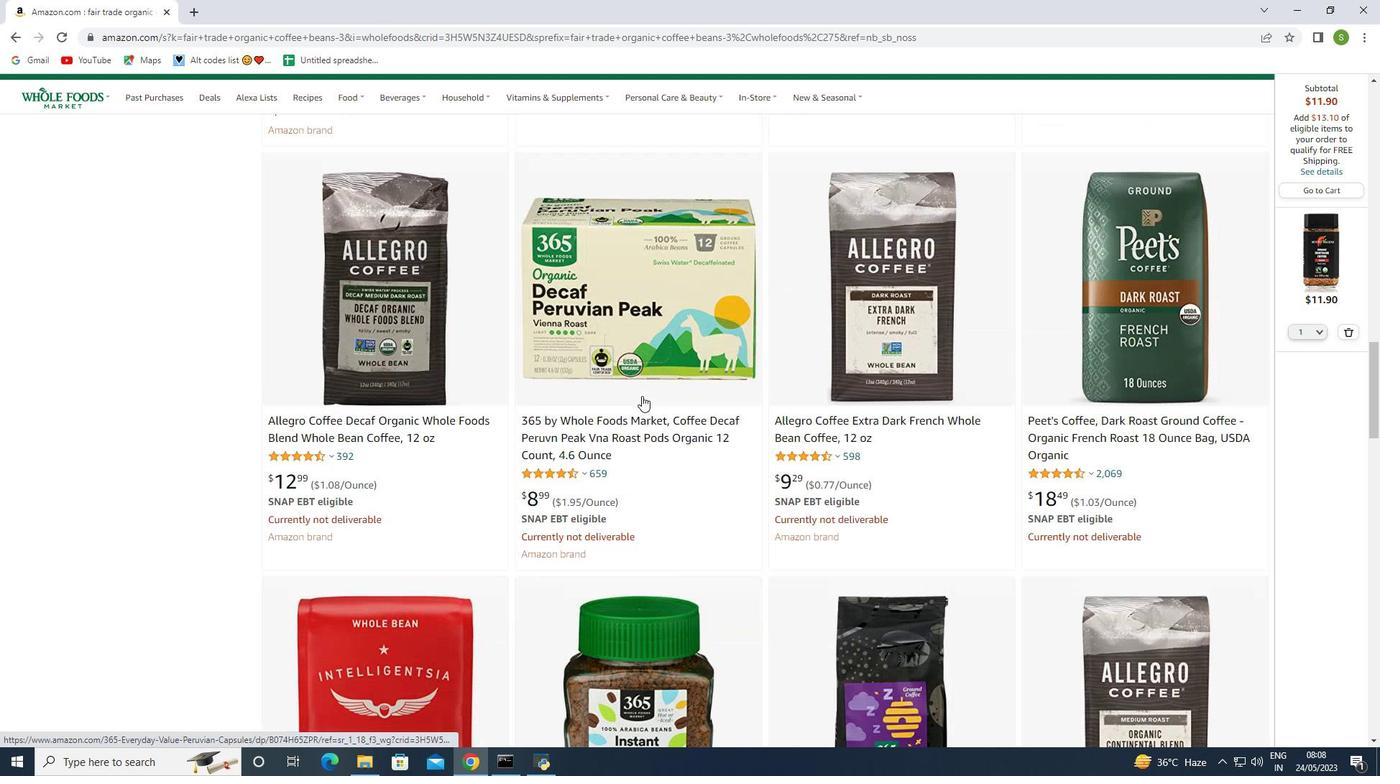 
Action: Mouse scrolled (672, 381) with delta (0, 0)
Screenshot: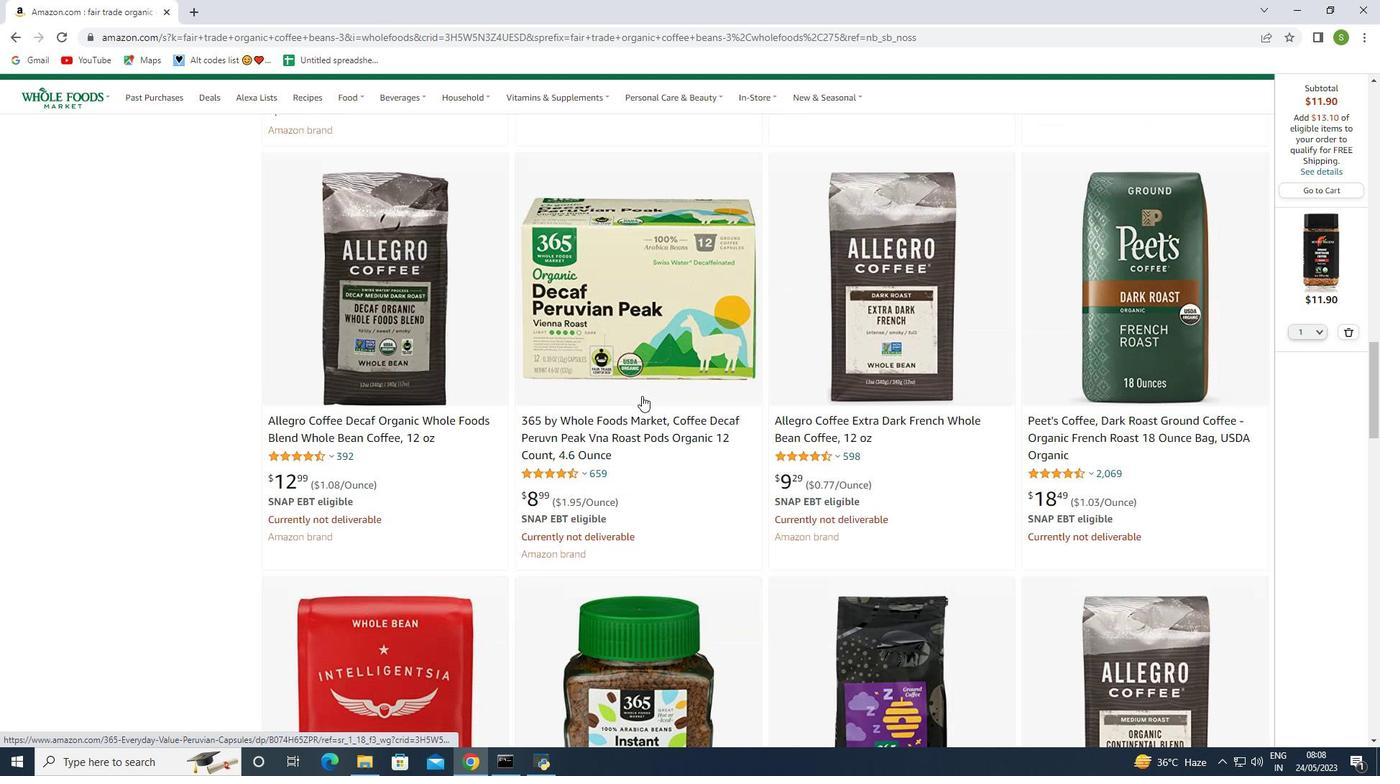 
Action: Mouse moved to (673, 380)
Screenshot: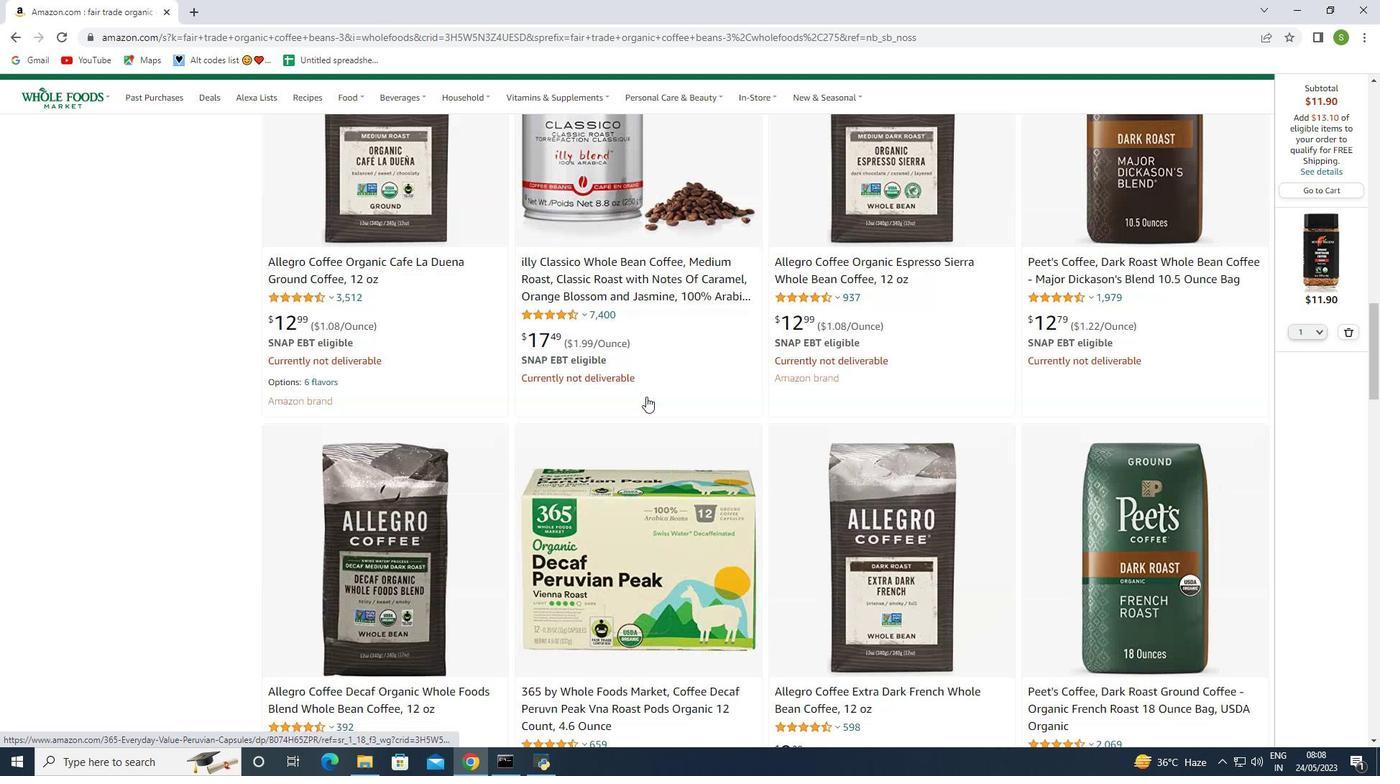 
Action: Mouse scrolled (673, 381) with delta (0, 0)
Screenshot: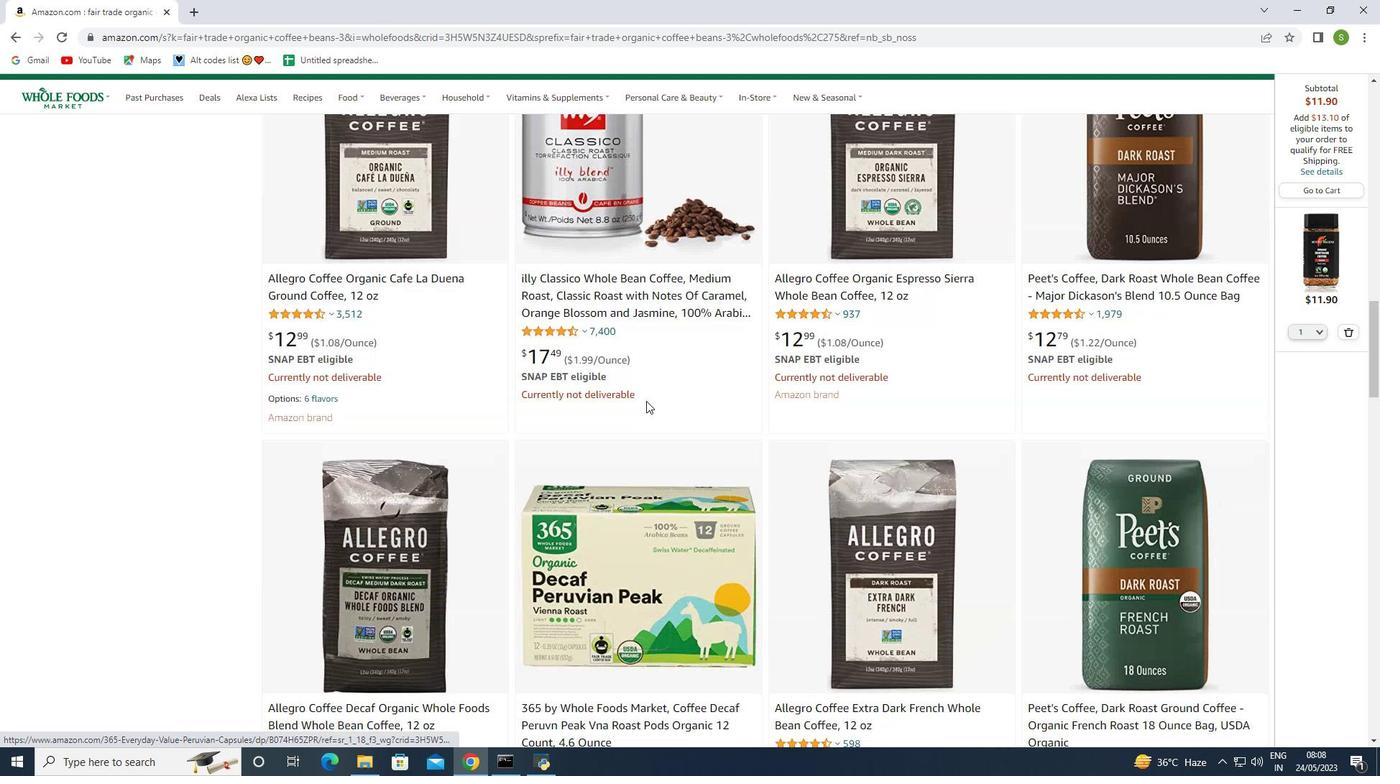 
Action: Mouse scrolled (673, 381) with delta (0, 0)
Screenshot: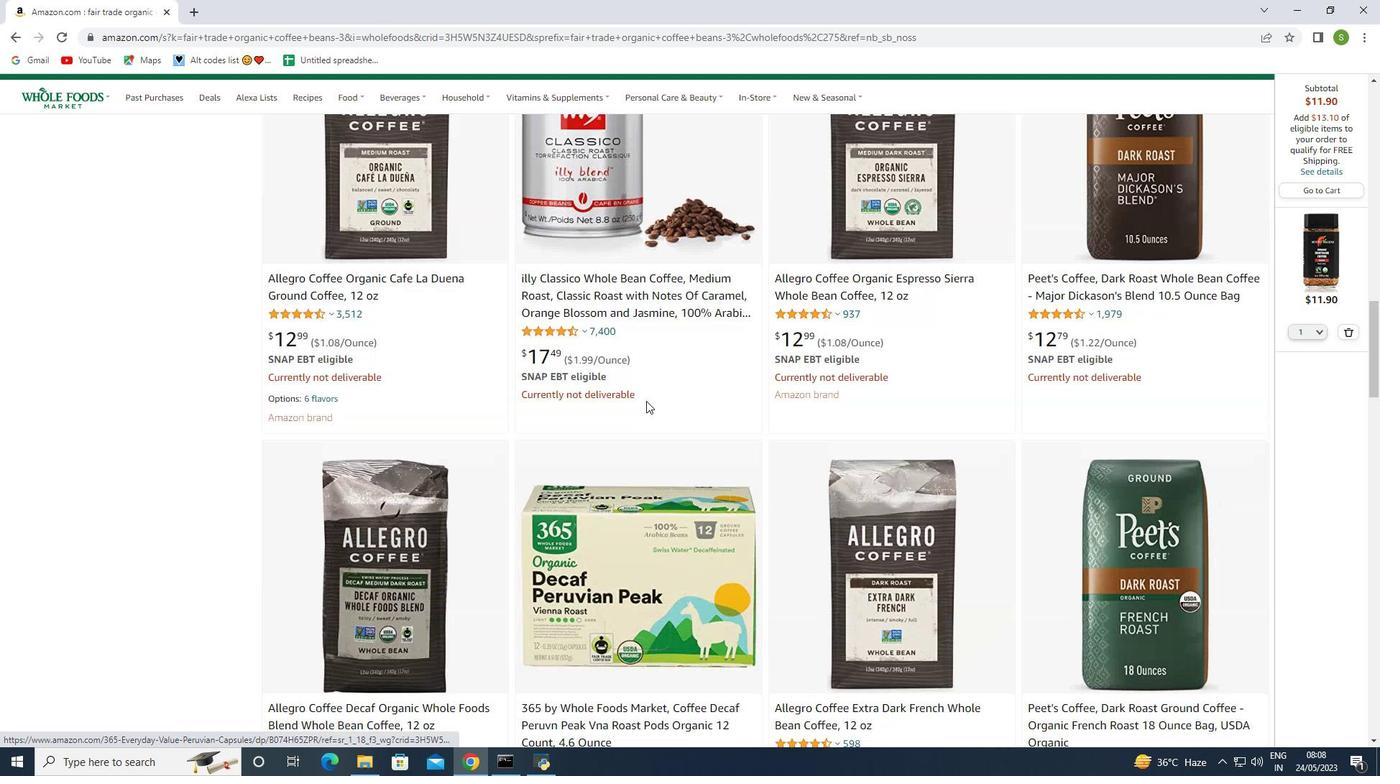 
Action: Mouse moved to (673, 380)
Screenshot: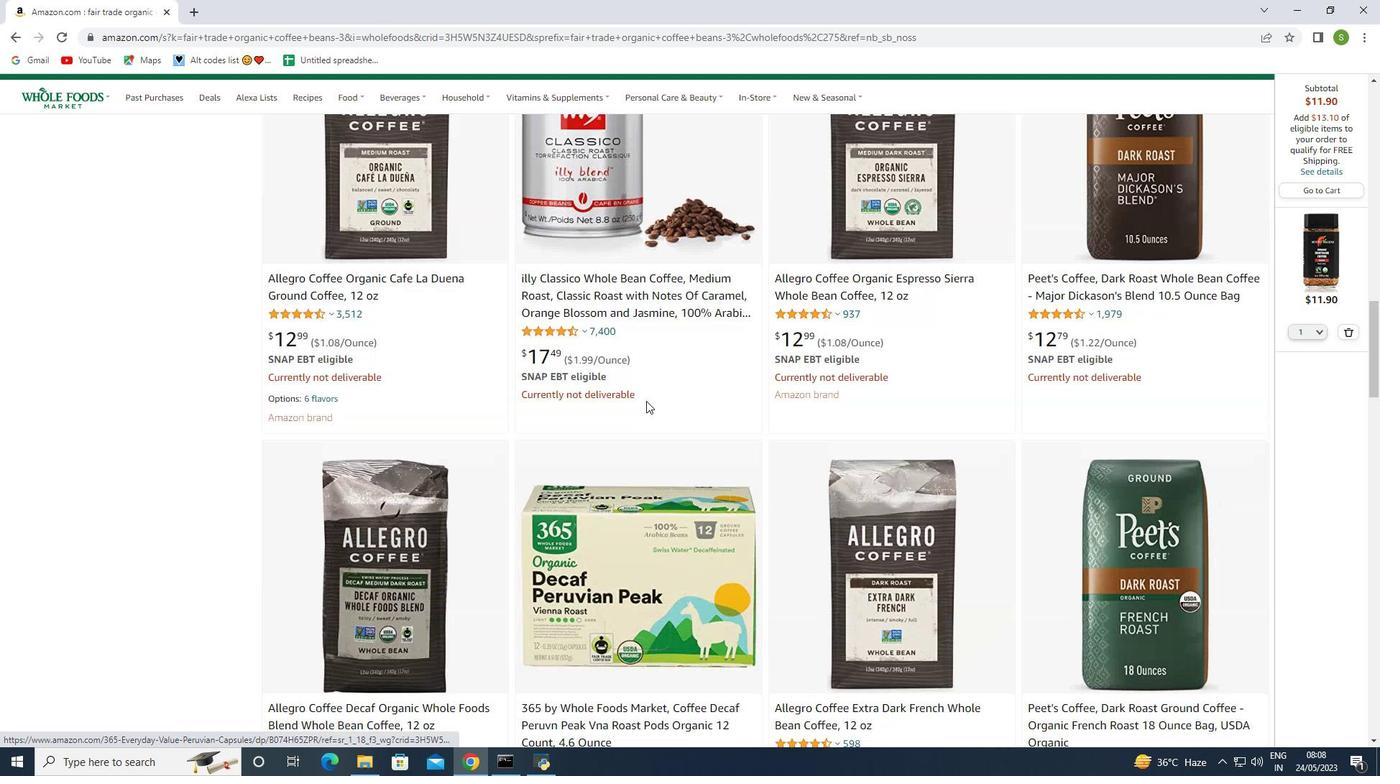 
Action: Mouse scrolled (673, 381) with delta (0, 0)
Screenshot: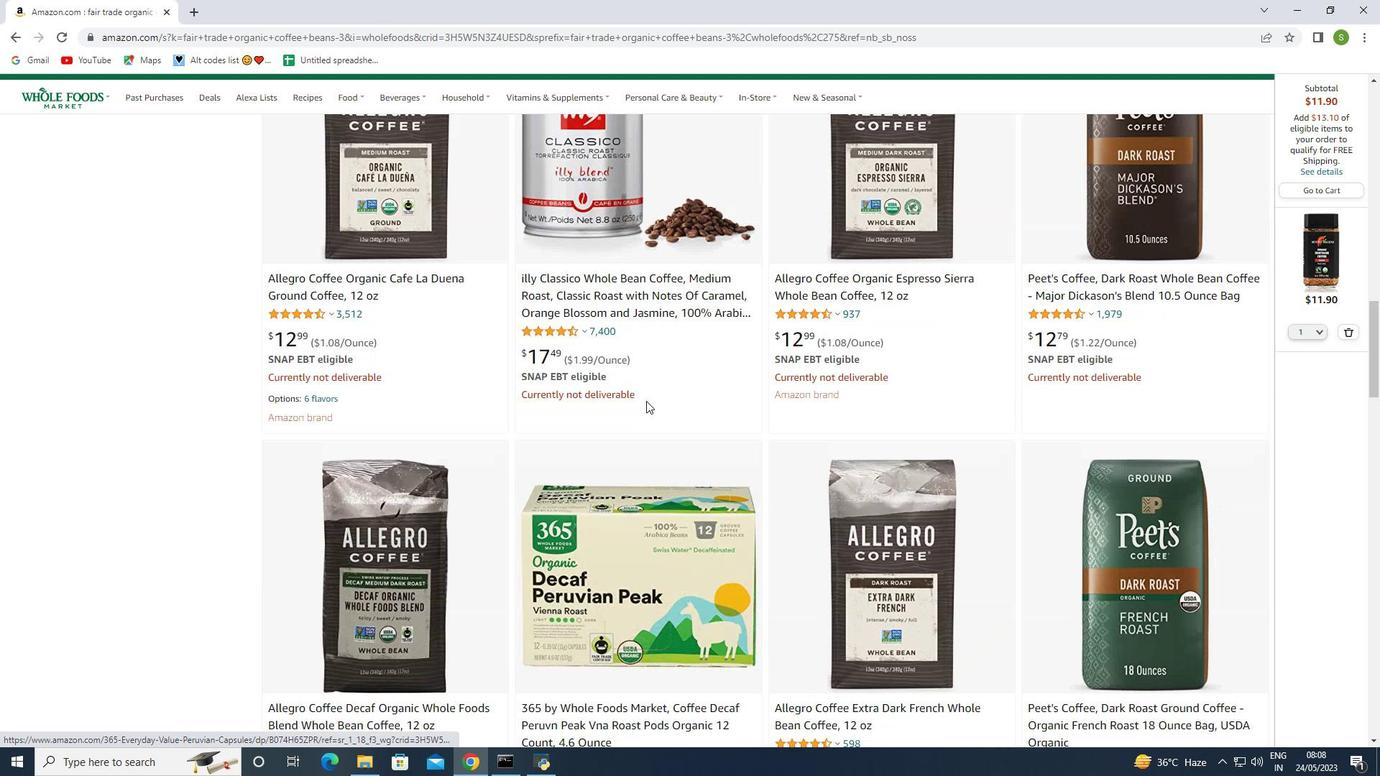 
Action: Mouse moved to (635, 389)
Screenshot: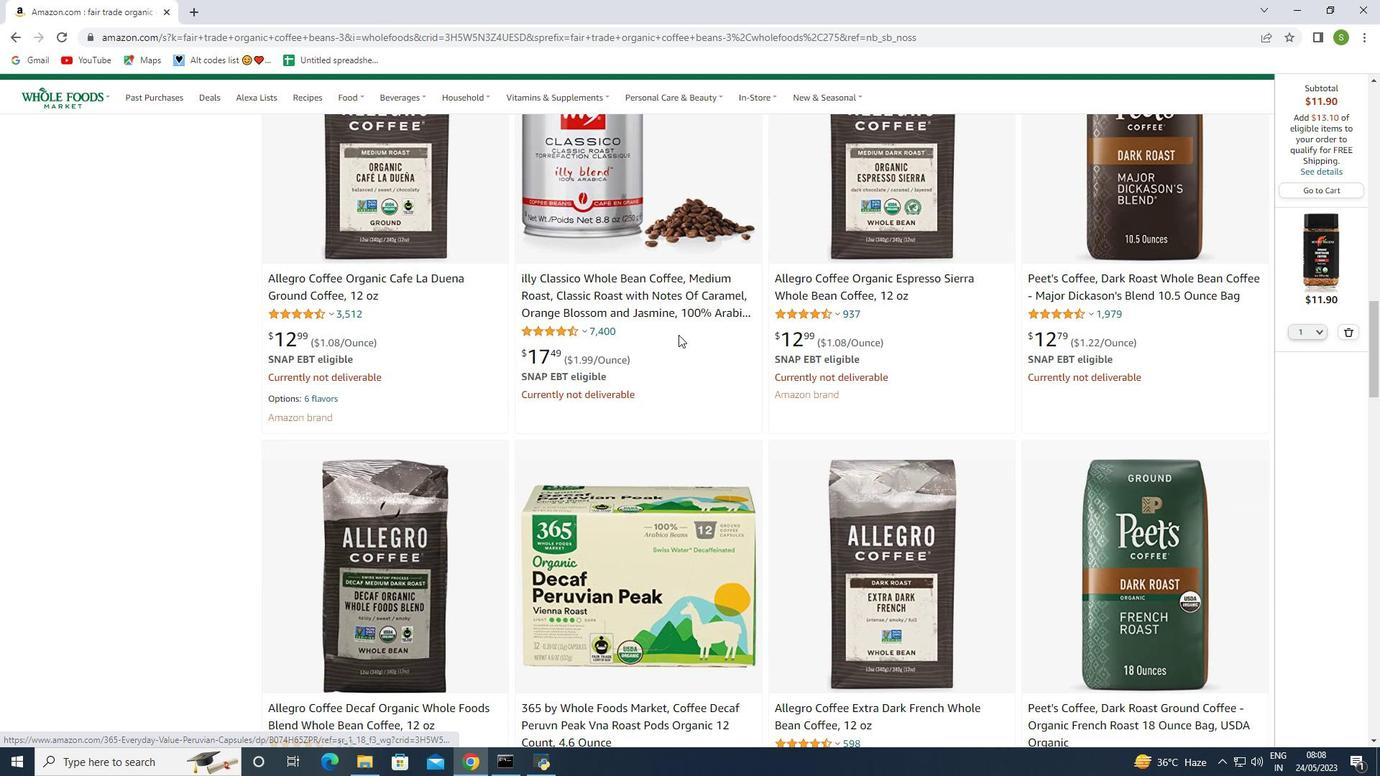 
Action: Mouse scrolled (635, 390) with delta (0, 0)
Screenshot: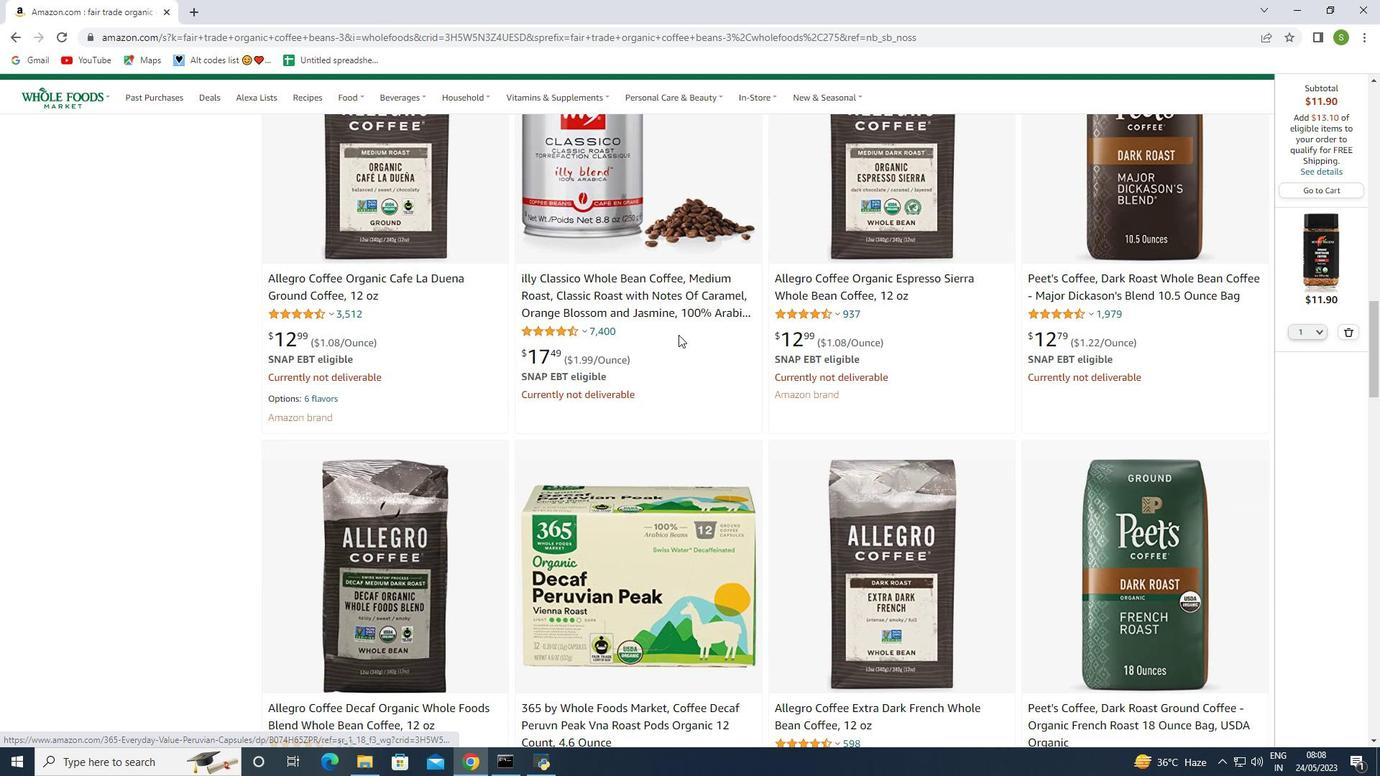 
Action: Mouse moved to (636, 389)
Screenshot: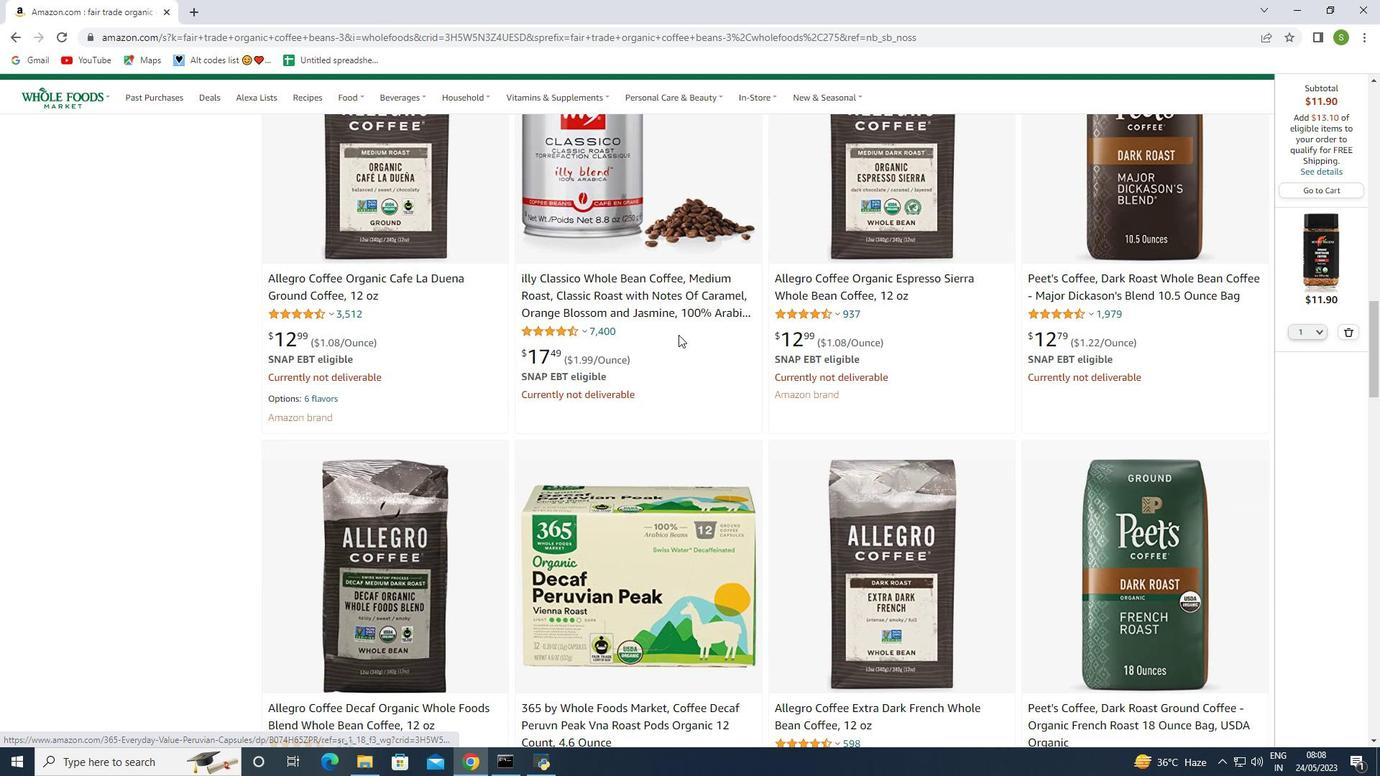 
Action: Mouse scrolled (636, 390) with delta (0, 0)
Screenshot: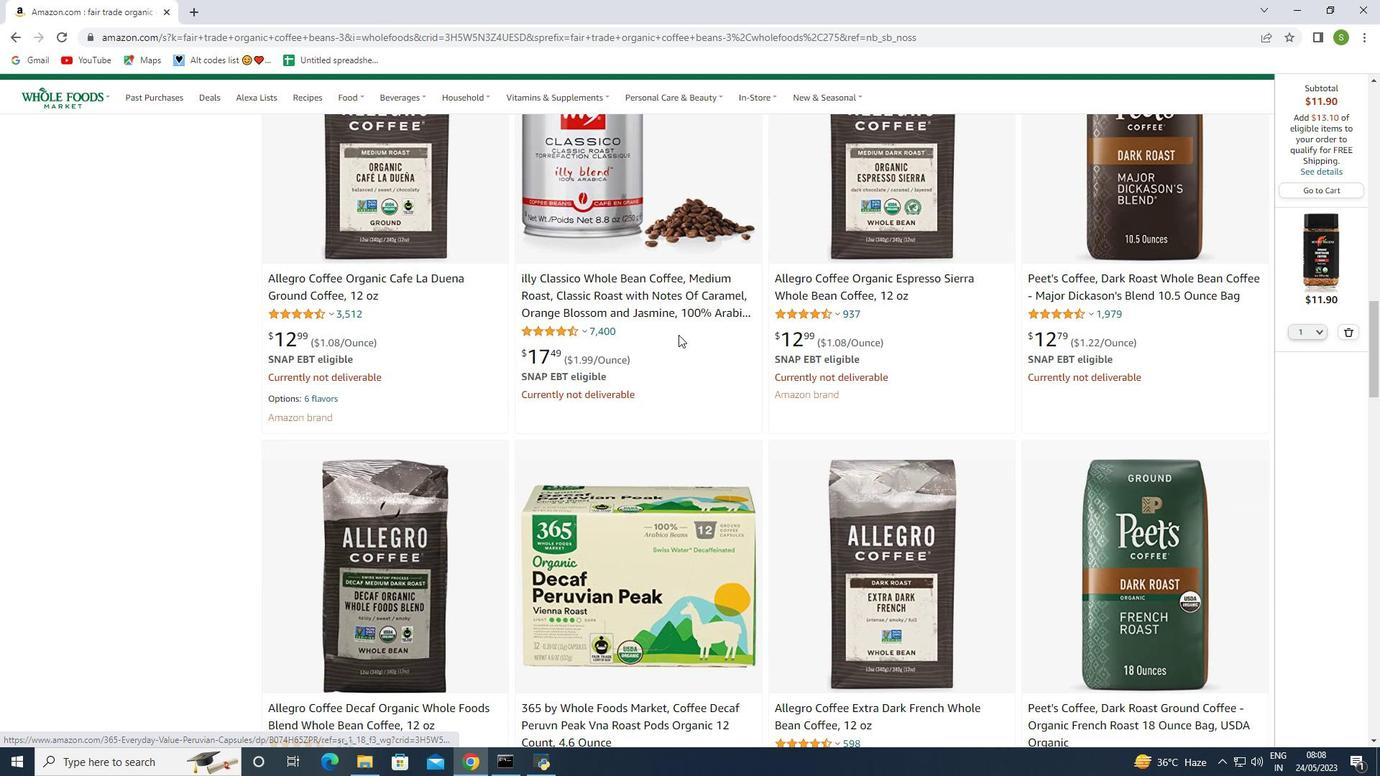 
Action: Mouse moved to (637, 389)
Screenshot: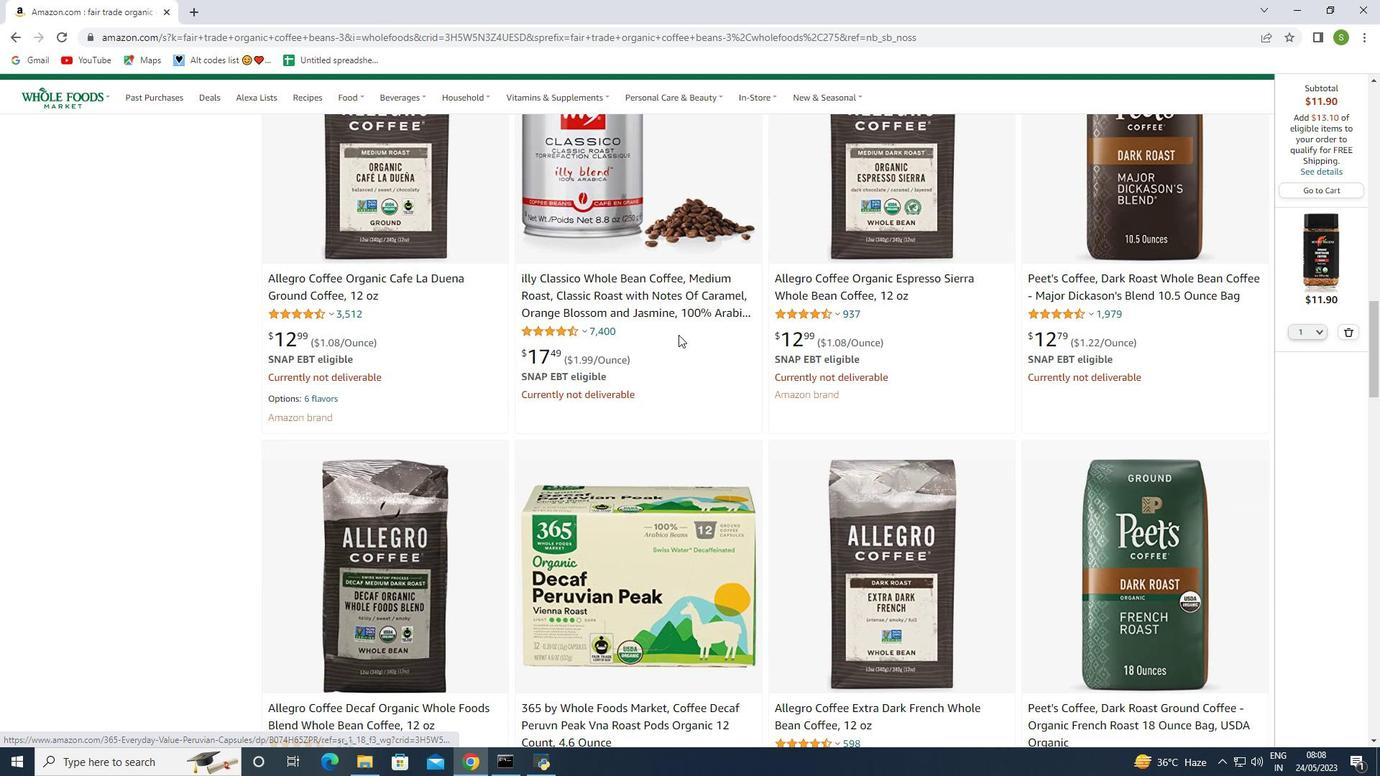 
Action: Mouse scrolled (637, 390) with delta (0, 0)
Screenshot: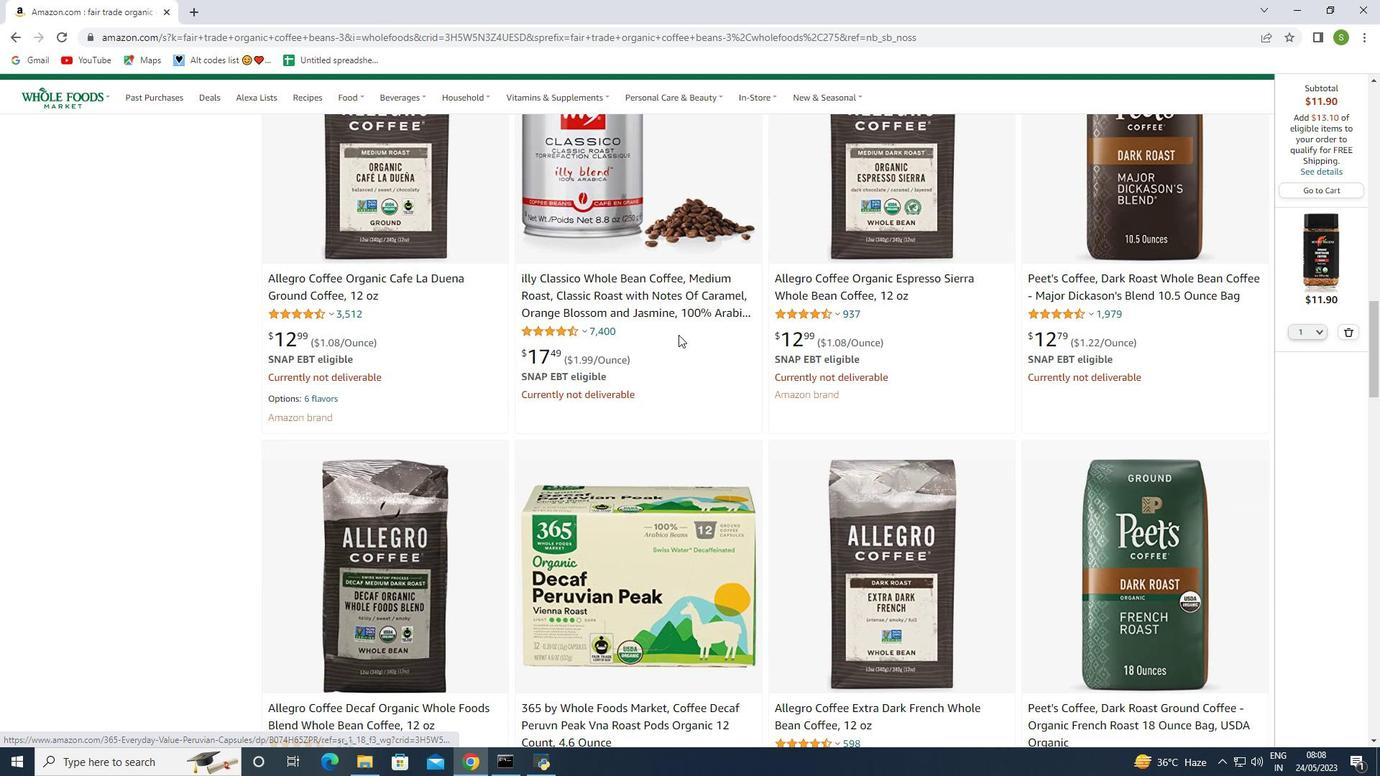 
Action: Mouse moved to (638, 389)
Screenshot: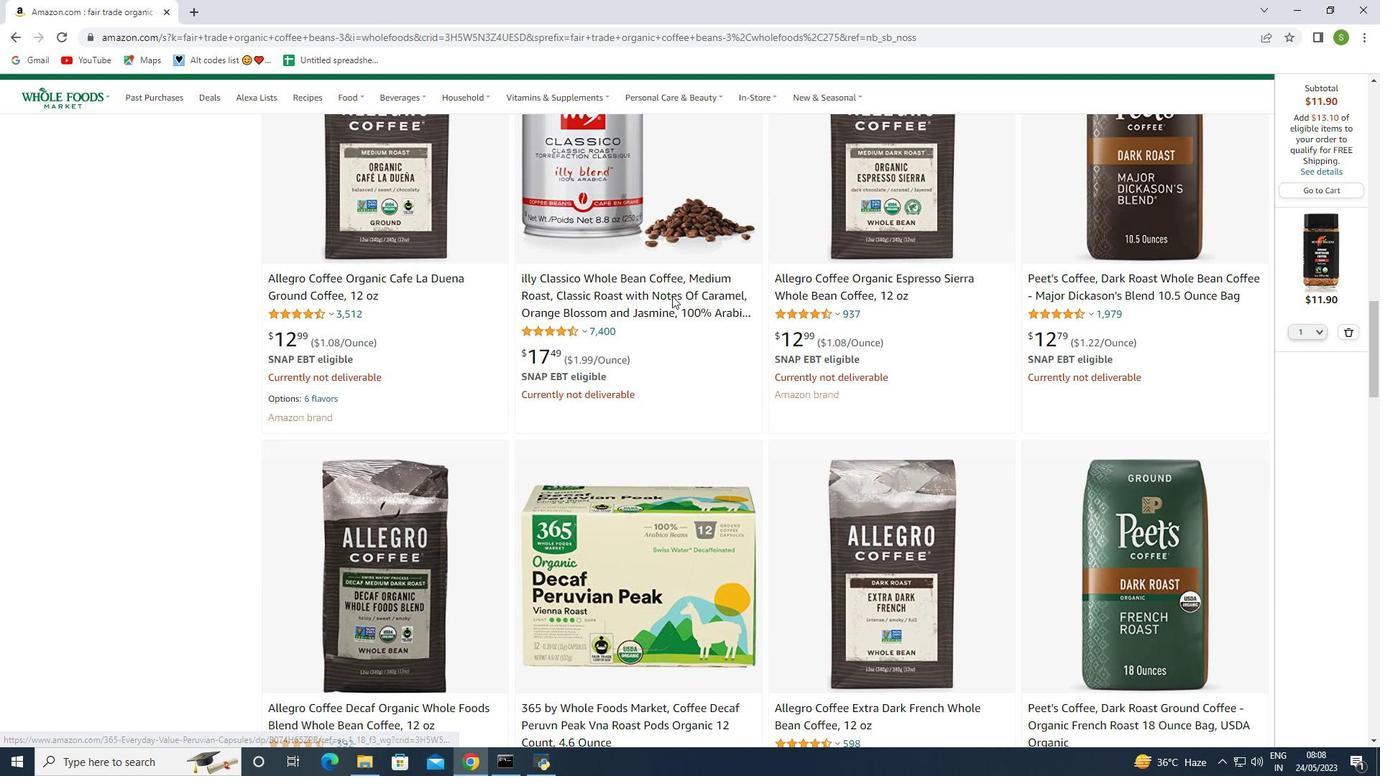 
Action: Mouse scrolled (638, 390) with delta (0, 0)
Screenshot: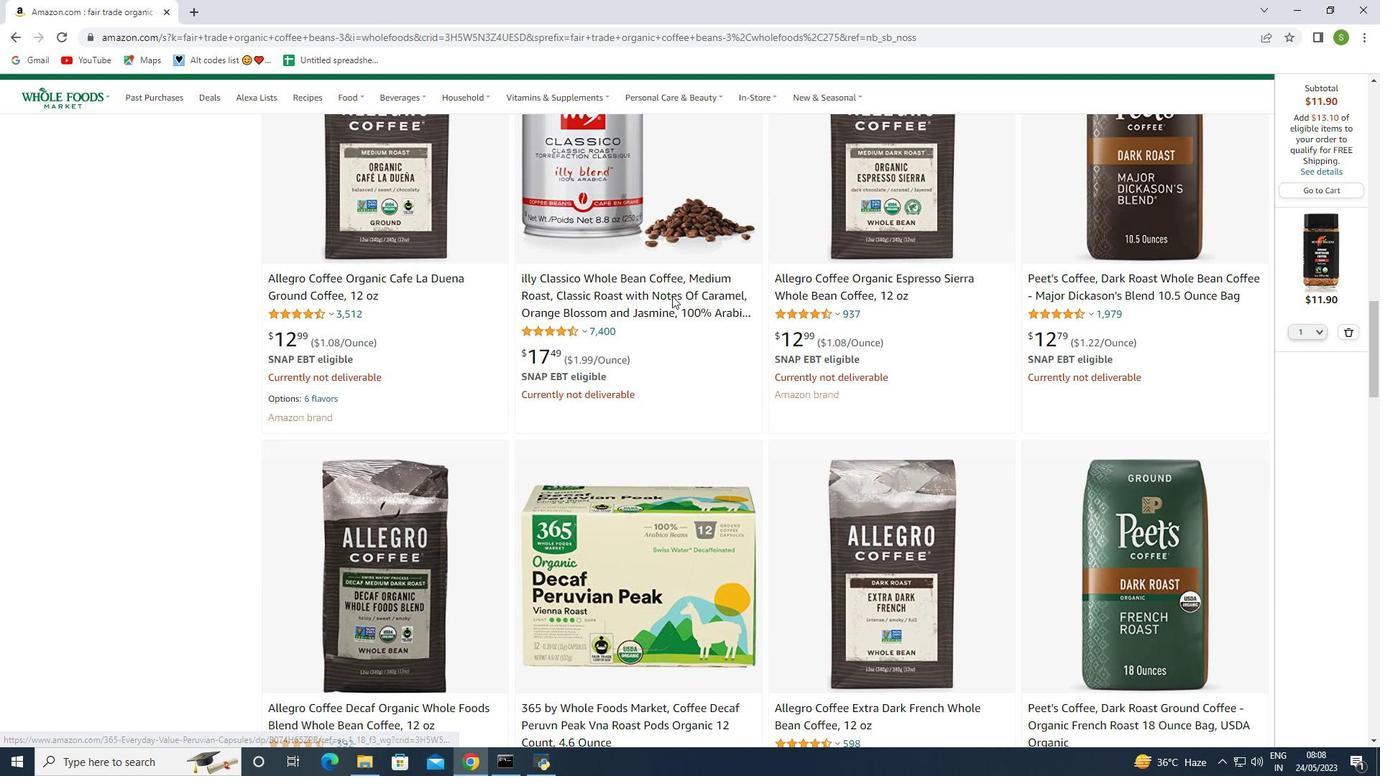 
Action: Mouse moved to (695, 307)
Screenshot: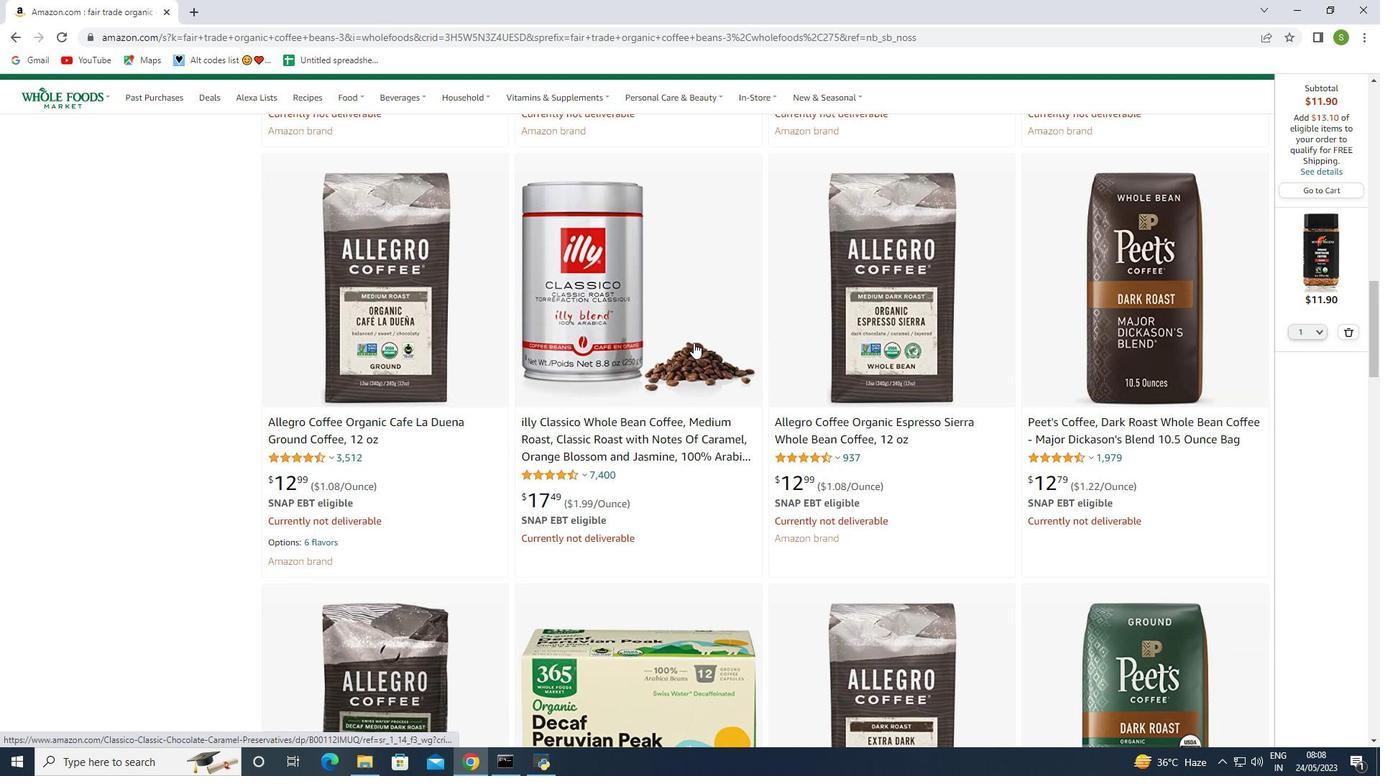 
Action: Mouse scrolled (695, 308) with delta (0, 0)
Screenshot: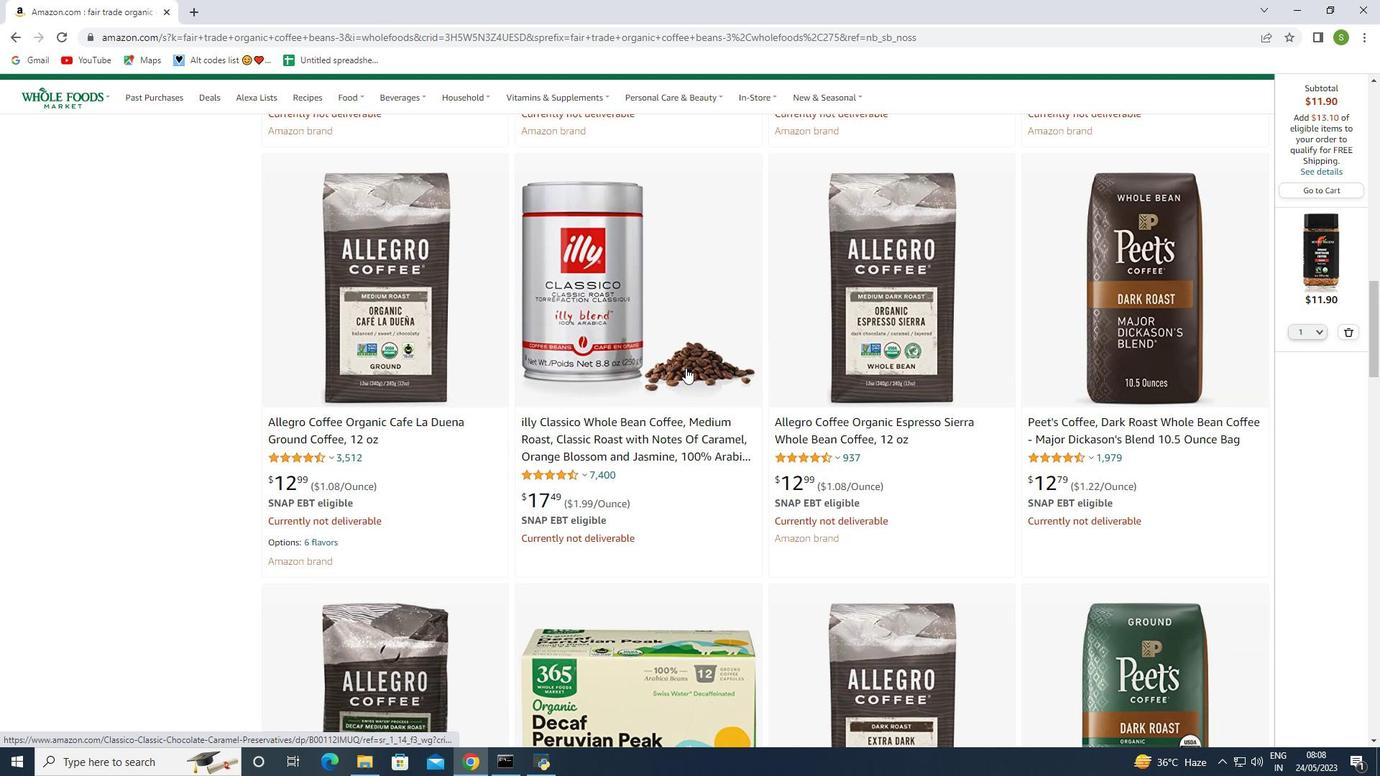 
Action: Mouse scrolled (695, 308) with delta (0, 0)
Screenshot: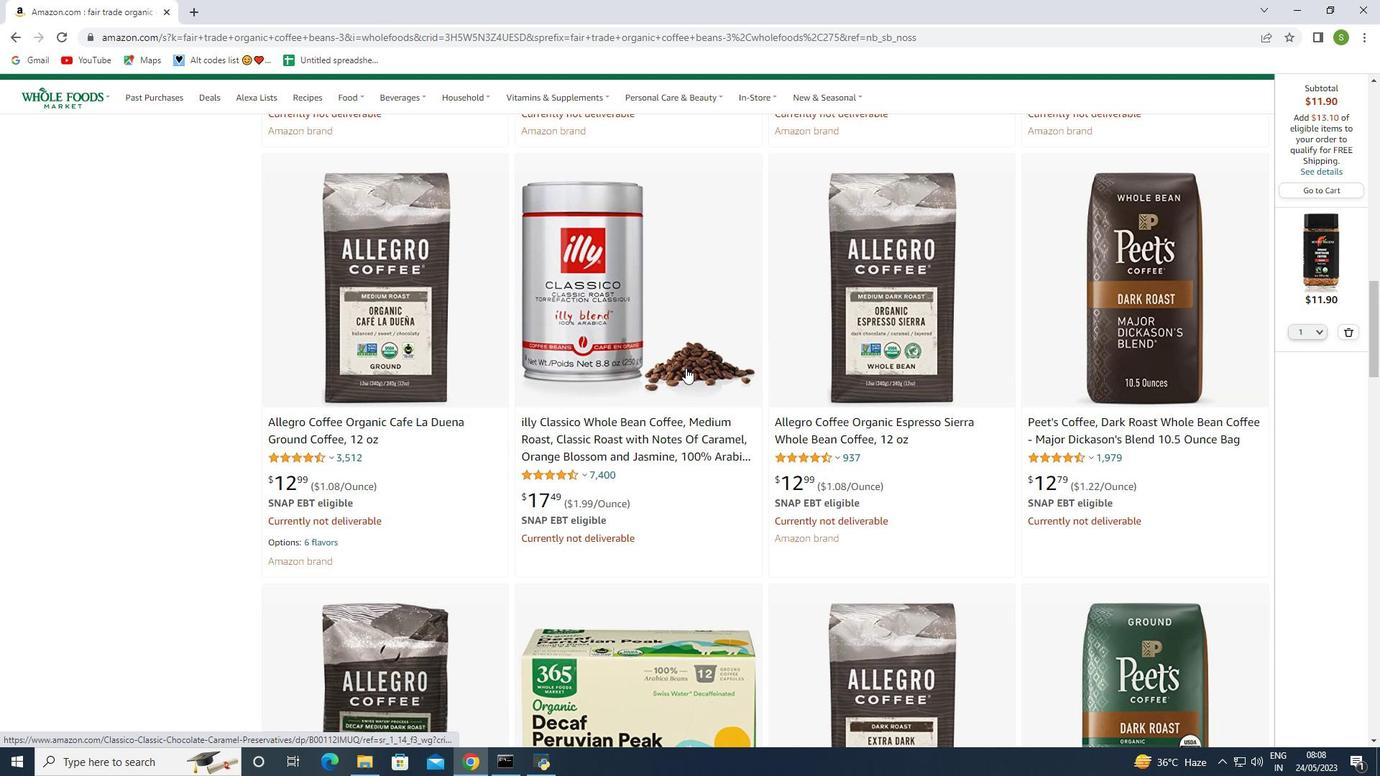
Action: Mouse moved to (679, 359)
Screenshot: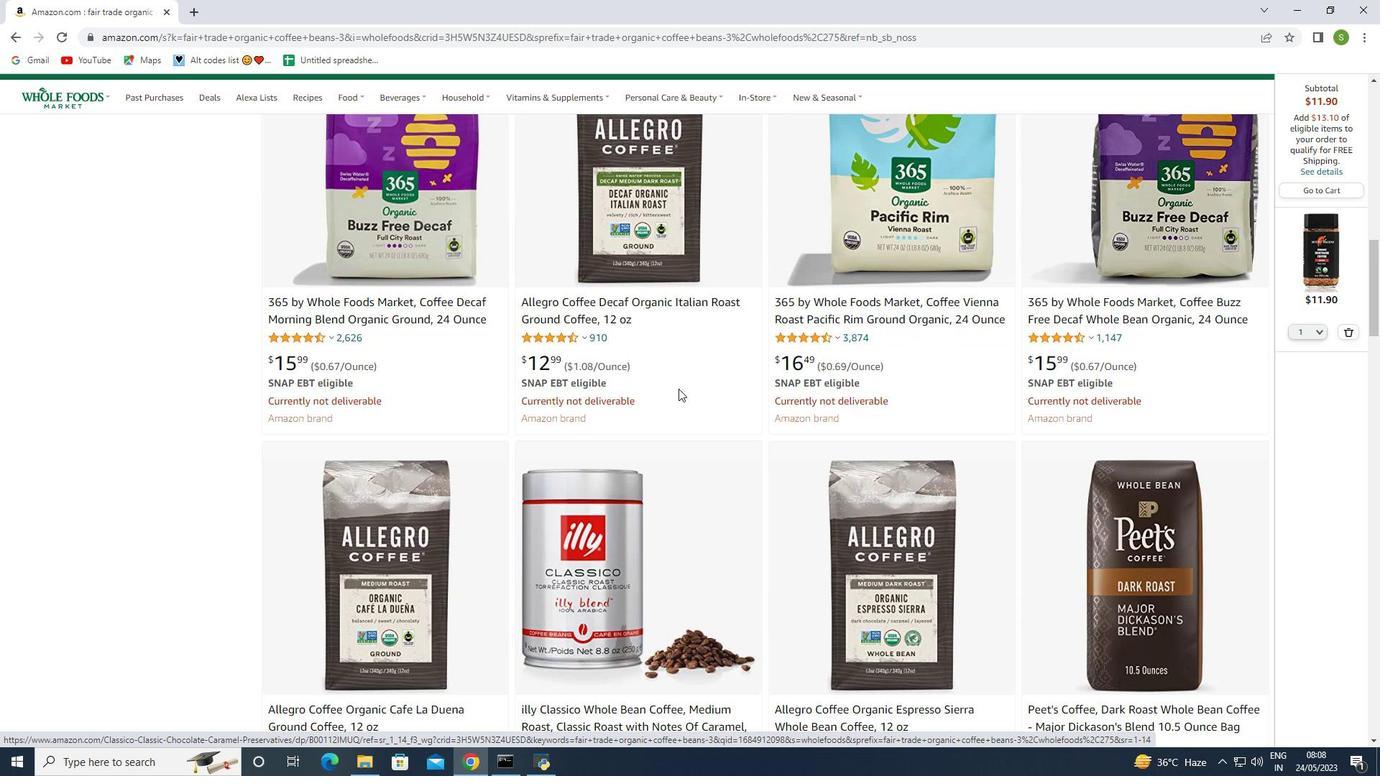 
Action: Mouse scrolled (679, 360) with delta (0, 0)
Screenshot: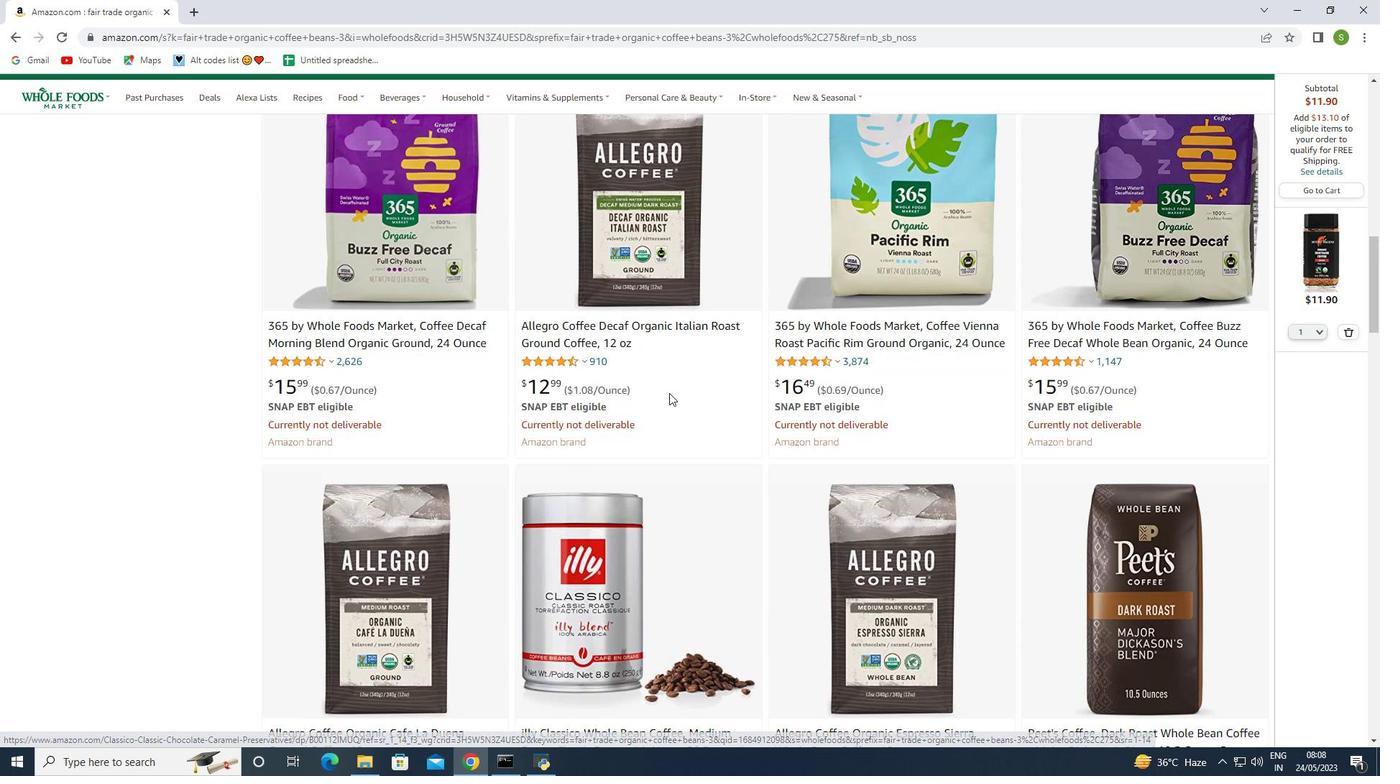 
Action: Mouse scrolled (679, 360) with delta (0, 0)
Screenshot: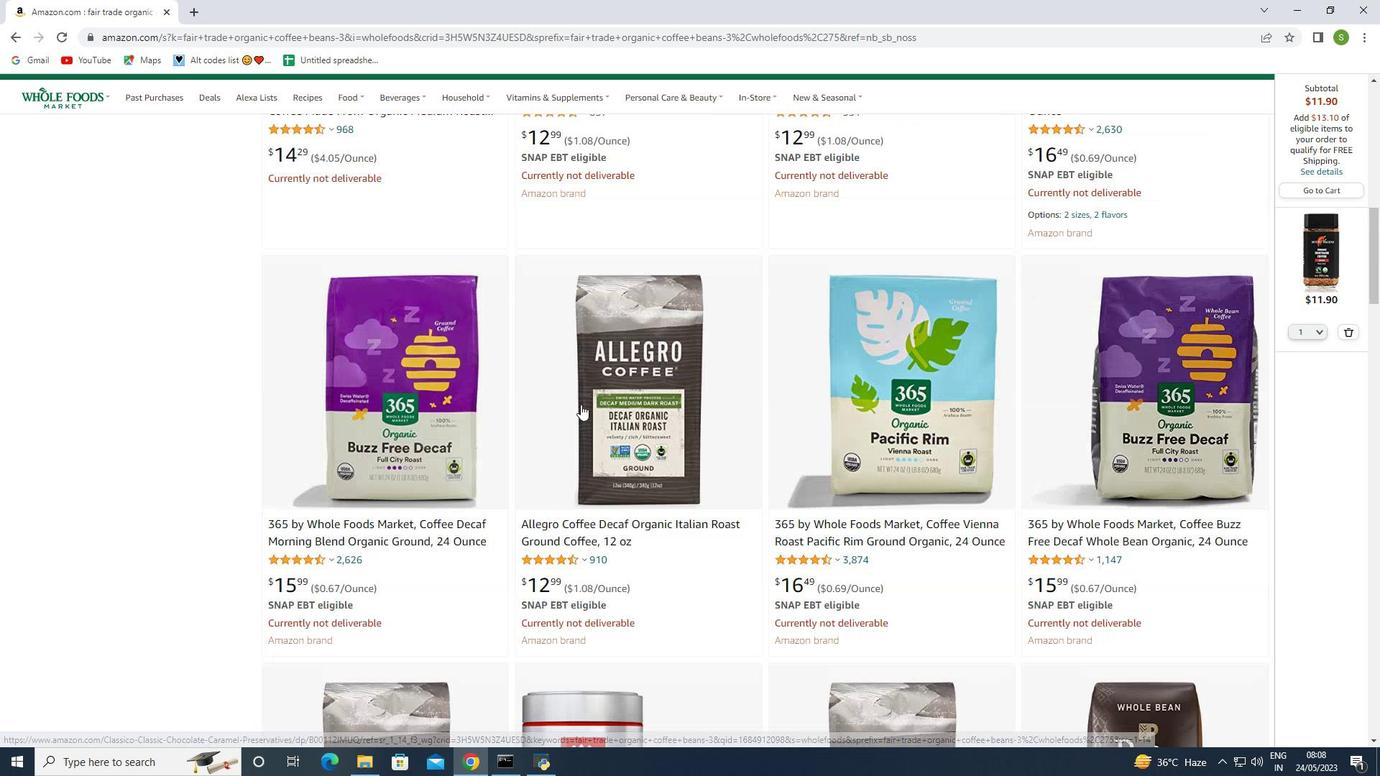 
Action: Mouse scrolled (679, 360) with delta (0, 0)
Screenshot: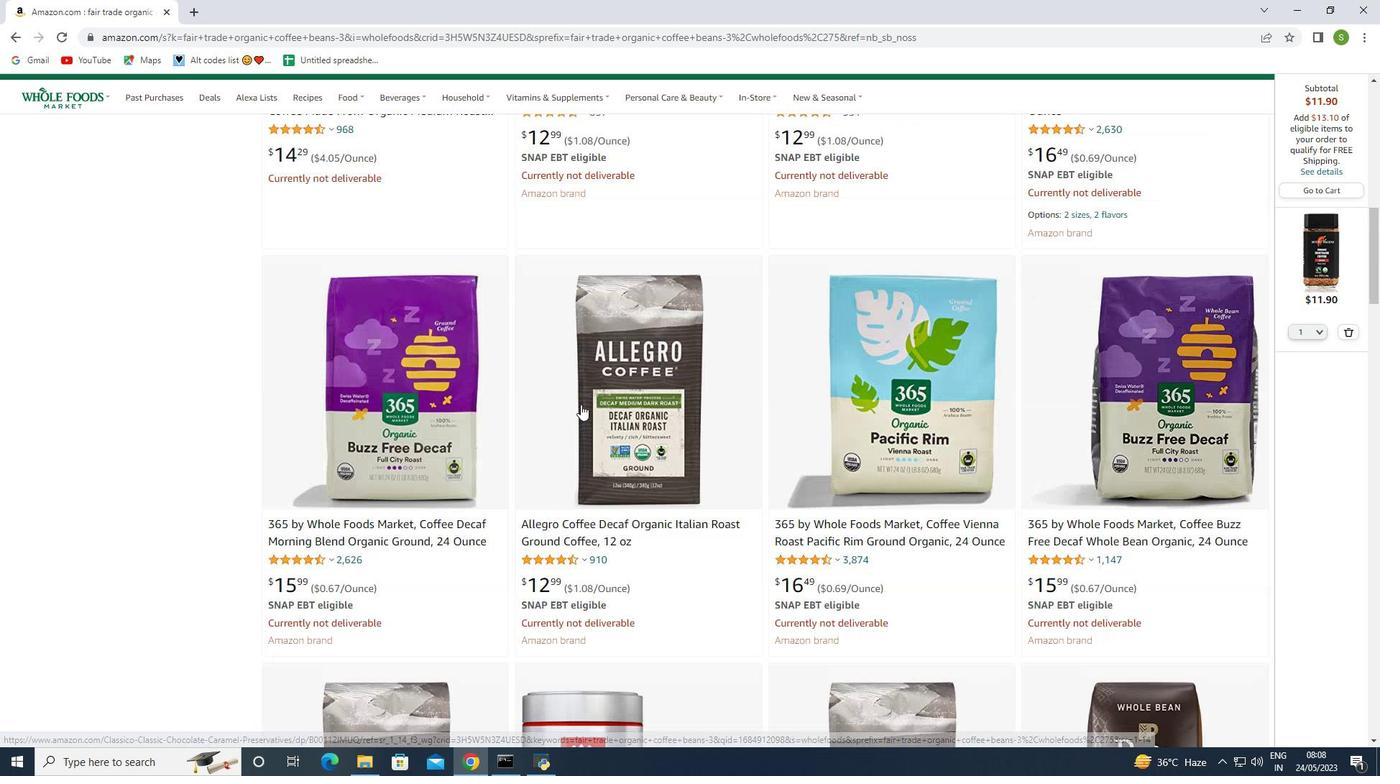 
Action: Mouse scrolled (679, 360) with delta (0, 0)
Screenshot: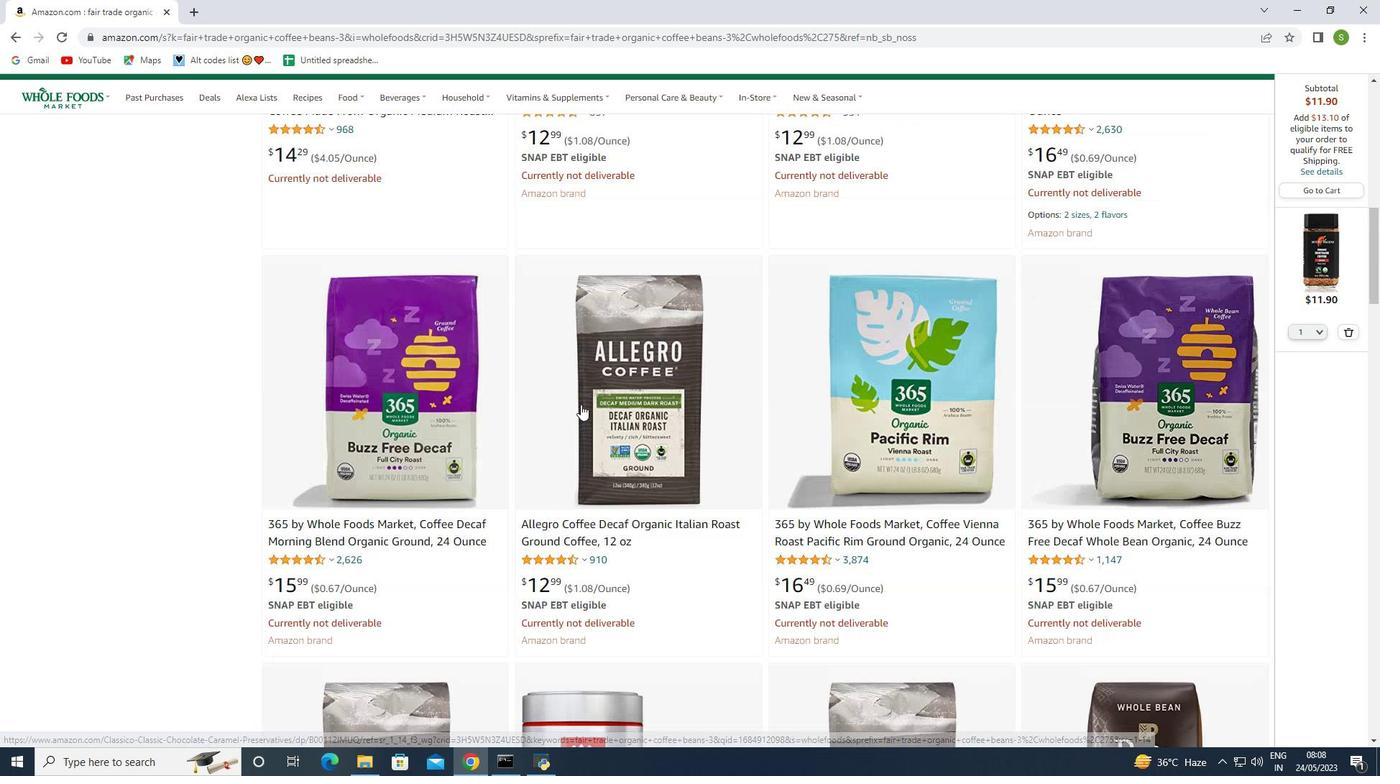 
Action: Mouse moved to (662, 386)
Screenshot: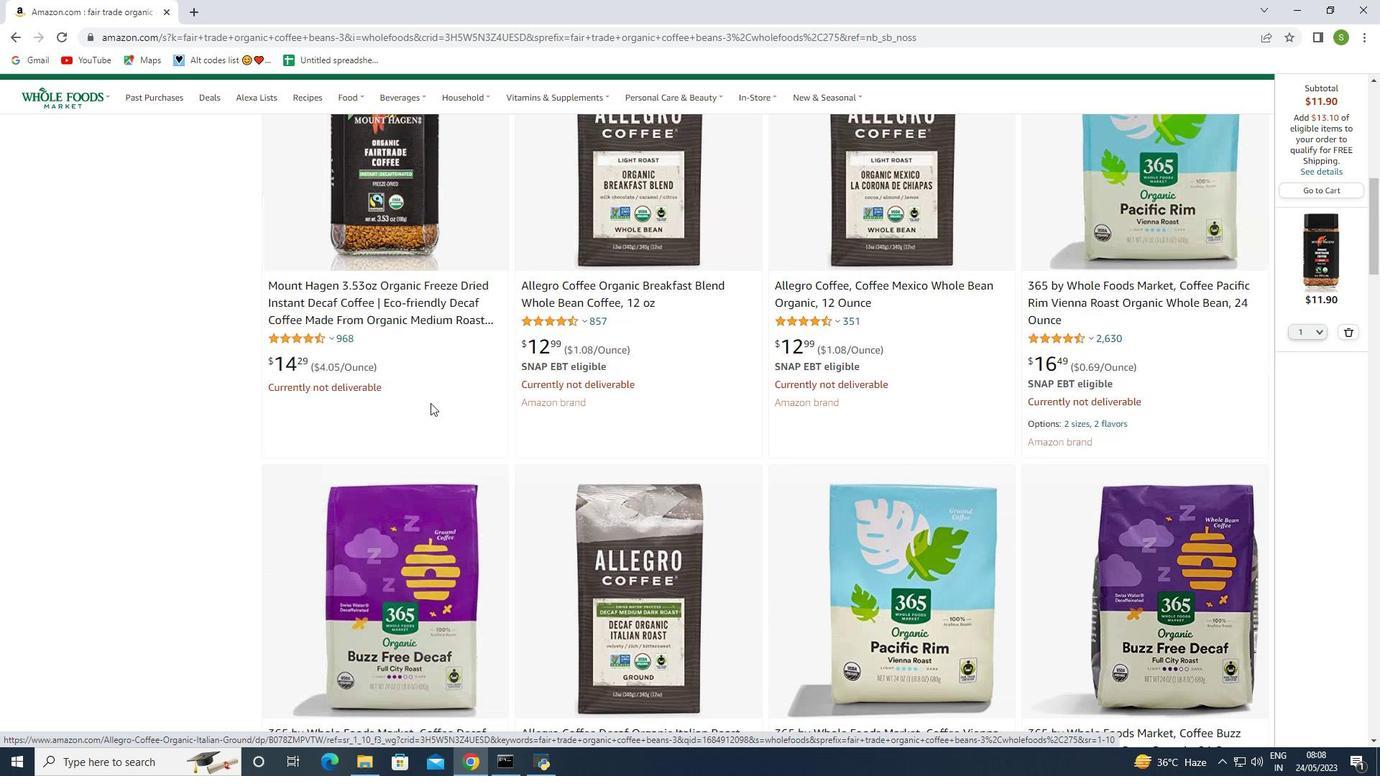 
Action: Mouse scrolled (662, 387) with delta (0, 0)
Screenshot: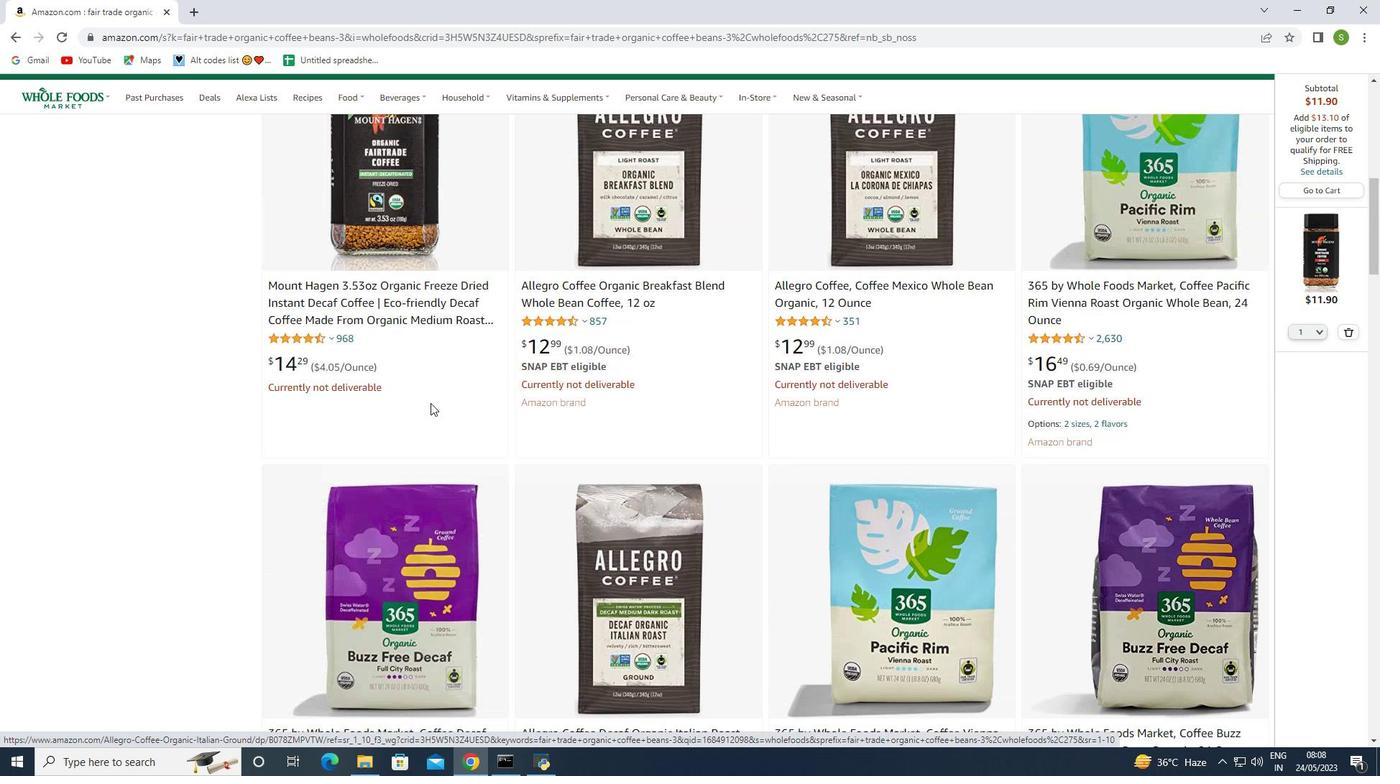 
Action: Mouse scrolled (662, 387) with delta (0, 0)
Screenshot: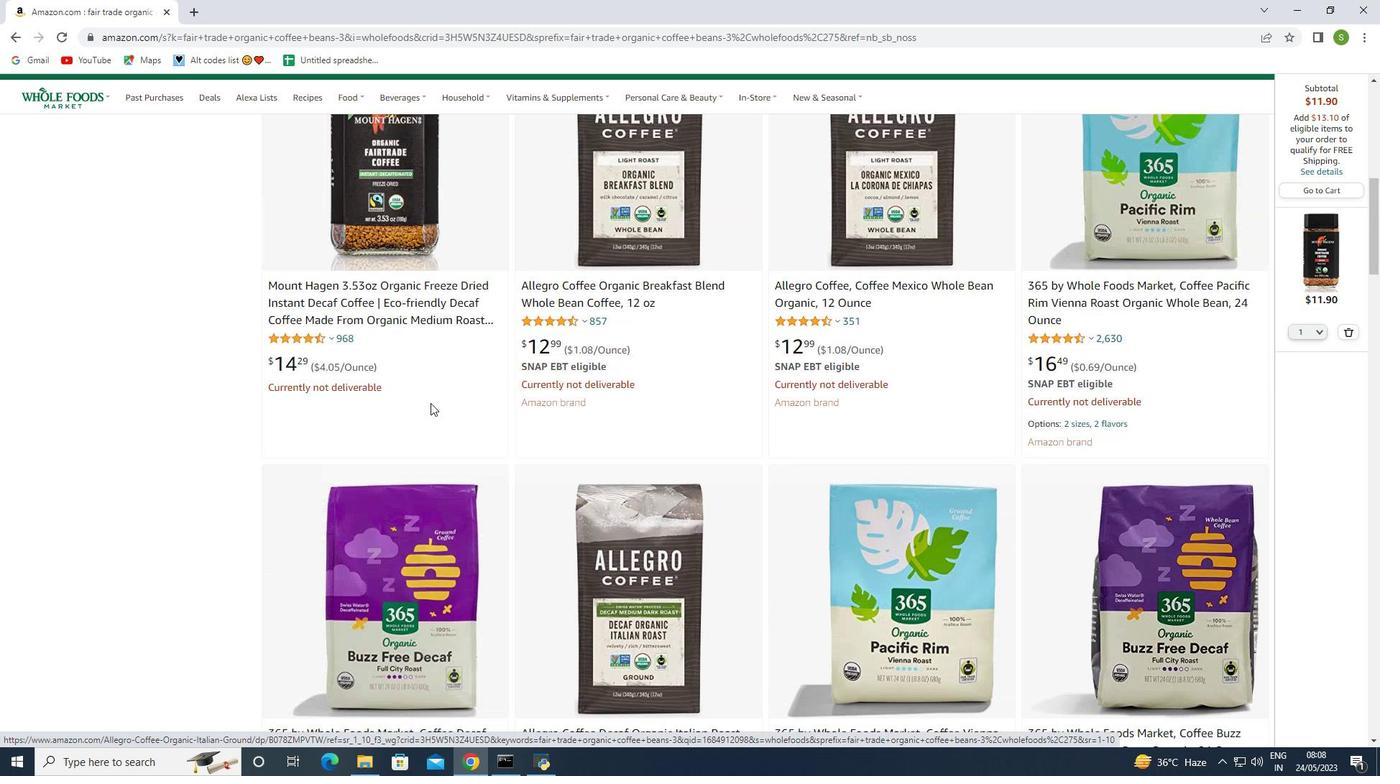 
Action: Mouse scrolled (662, 387) with delta (0, 0)
Screenshot: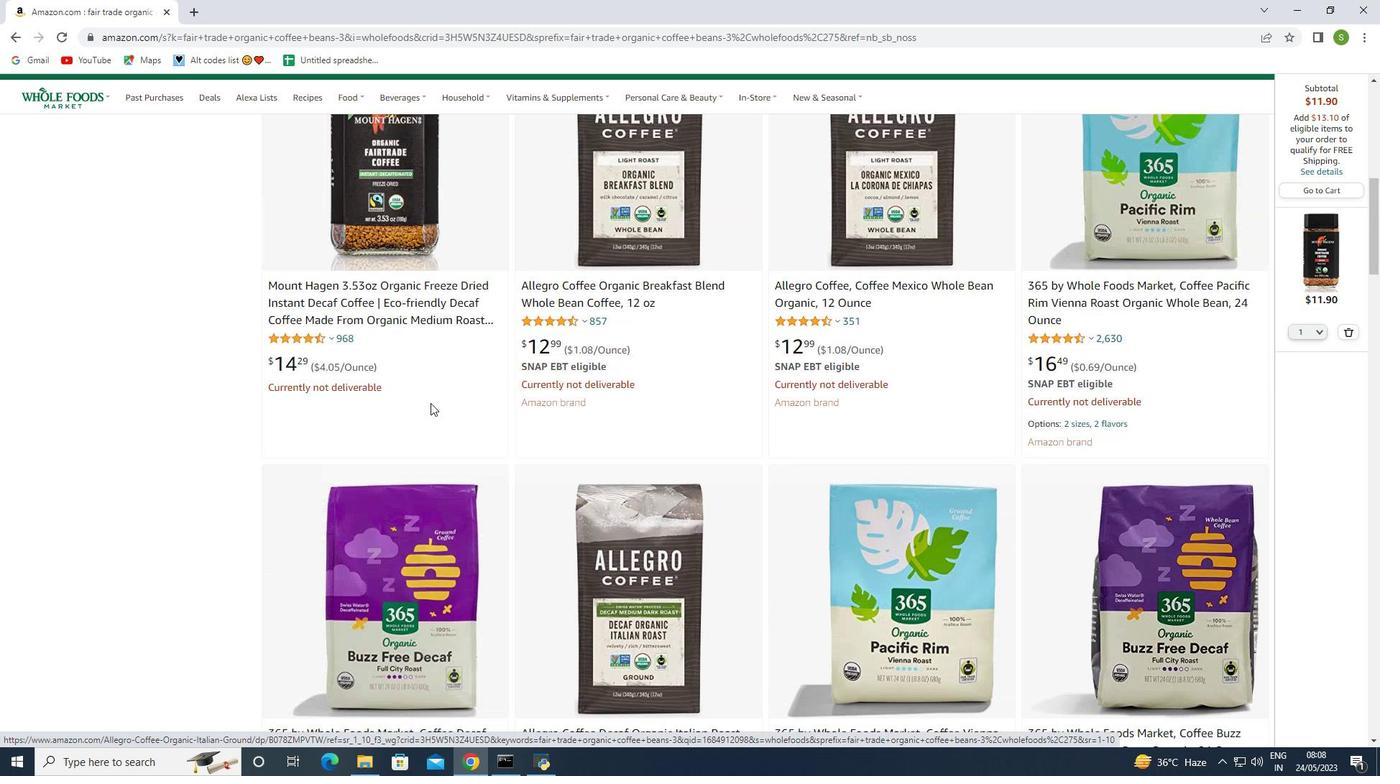 
Action: Mouse scrolled (662, 387) with delta (0, 0)
Screenshot: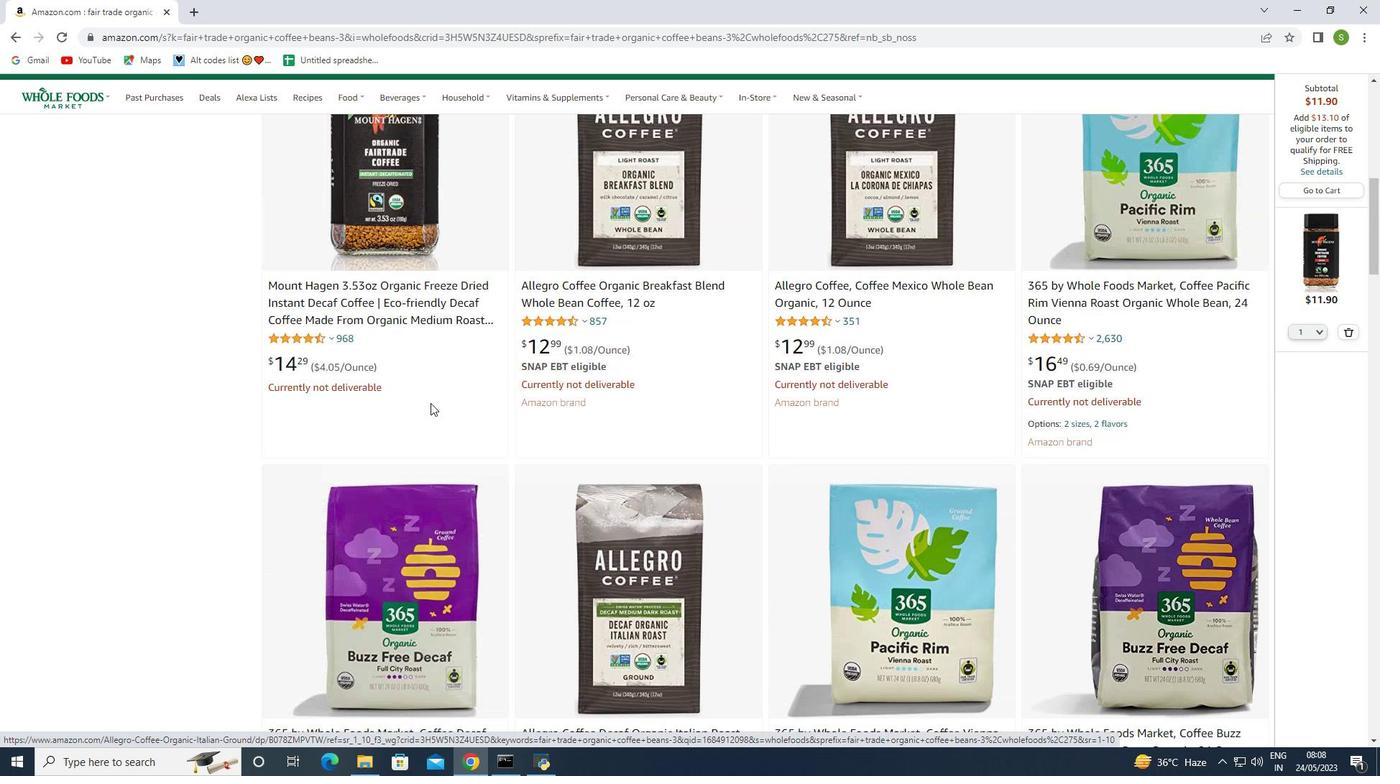 
Action: Mouse moved to (565, 395)
Screenshot: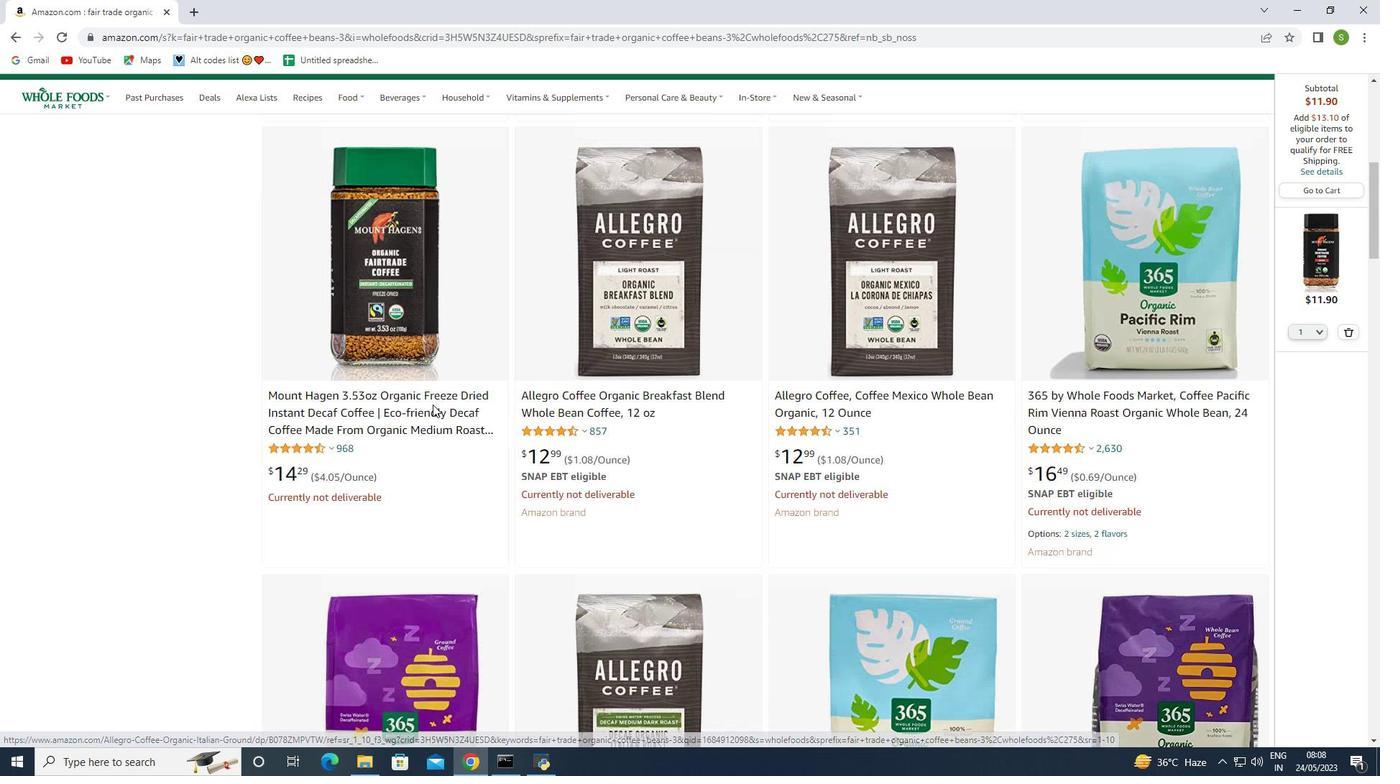 
Action: Mouse scrolled (565, 396) with delta (0, 0)
Screenshot: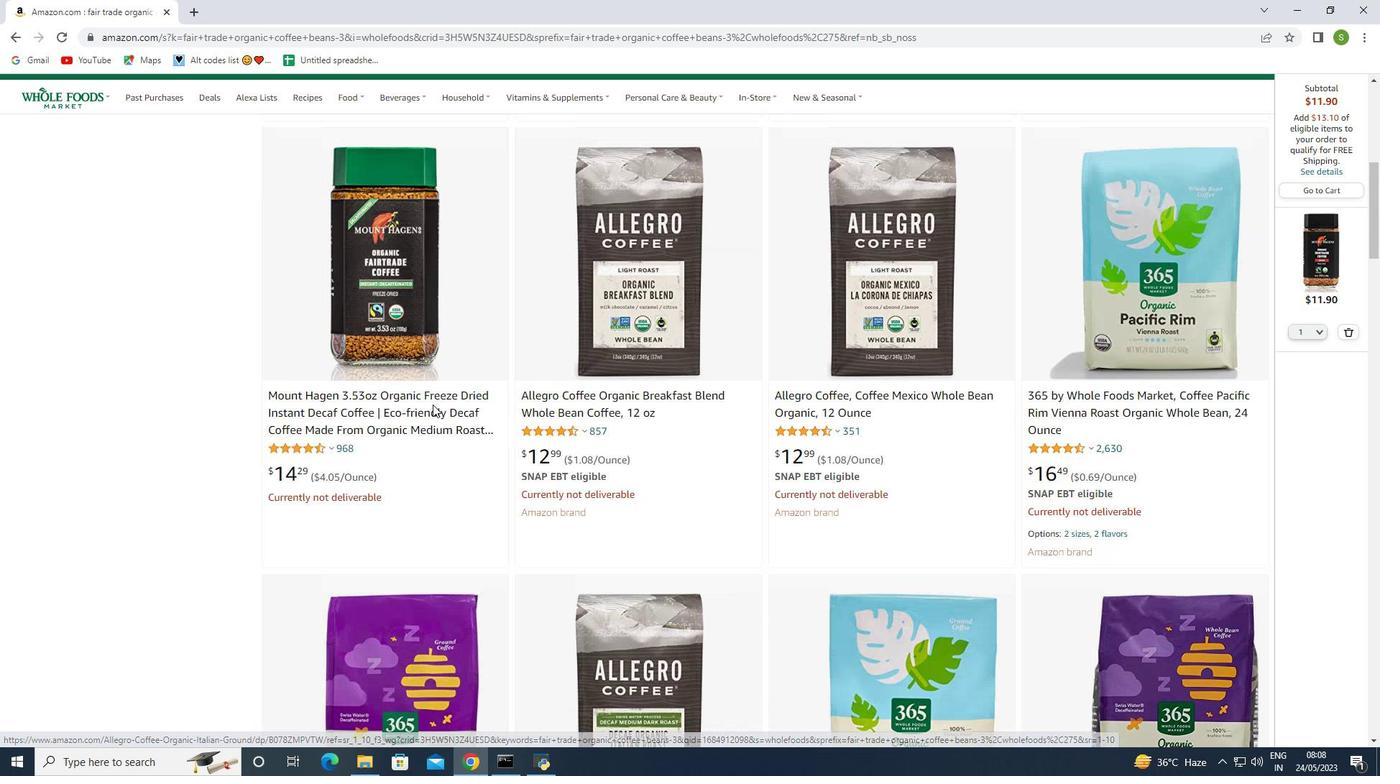 
Action: Mouse moved to (565, 395)
Screenshot: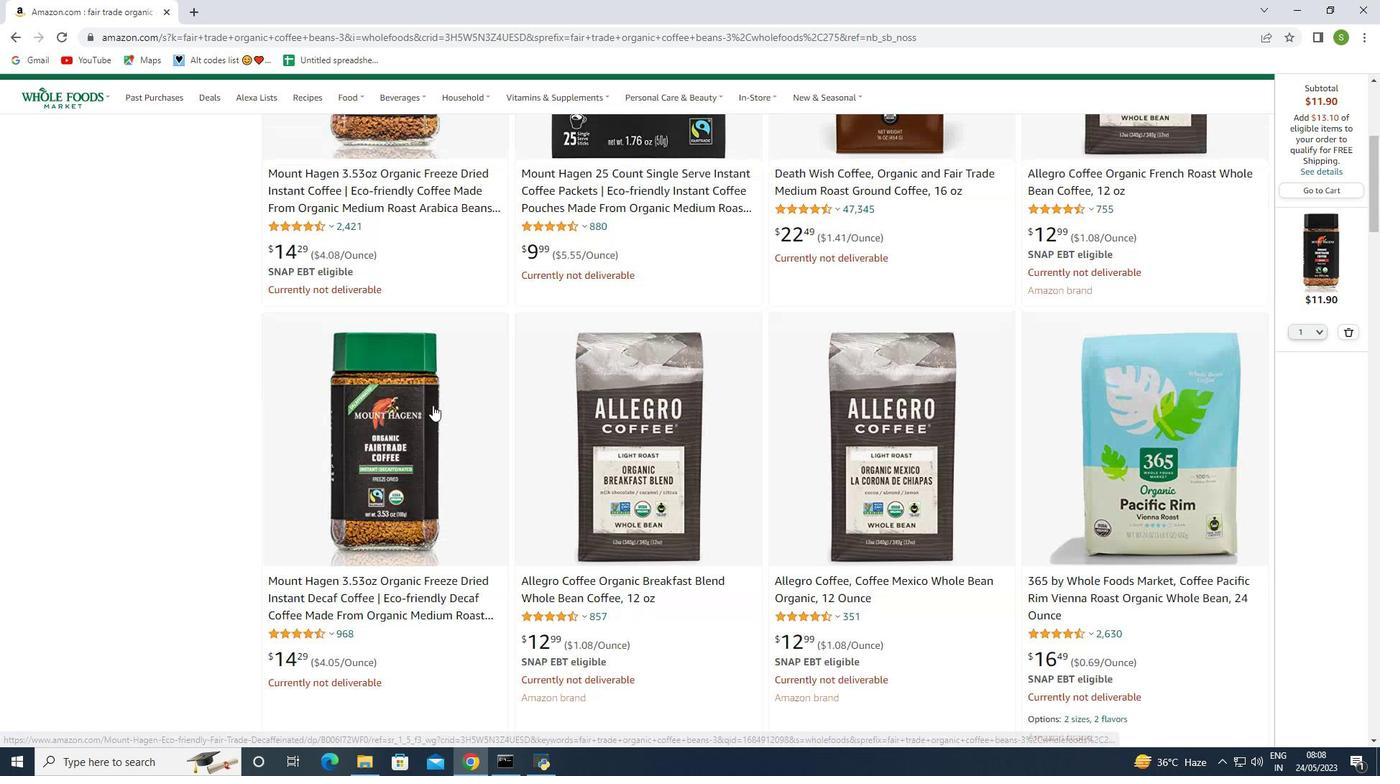 
Action: Mouse scrolled (565, 396) with delta (0, 0)
Screenshot: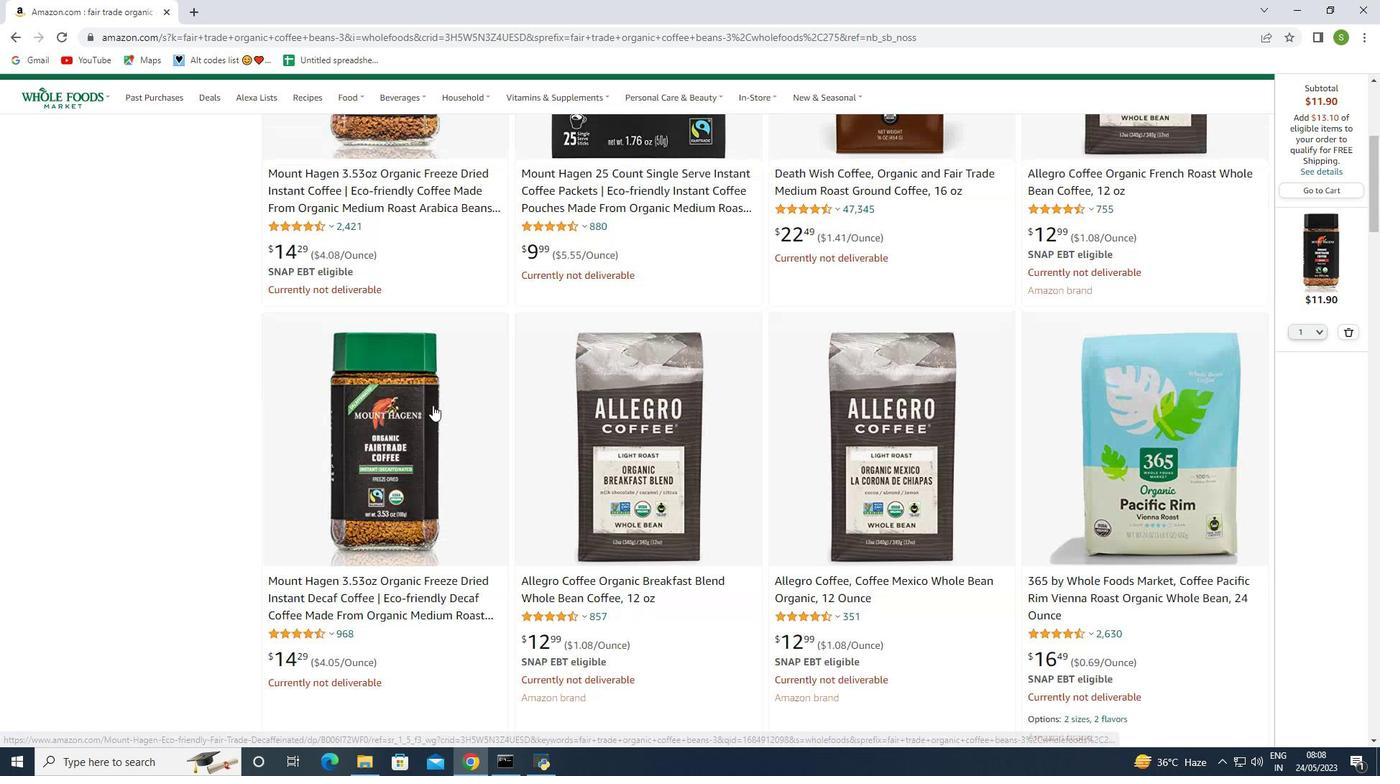 
Action: Mouse moved to (424, 397)
Screenshot: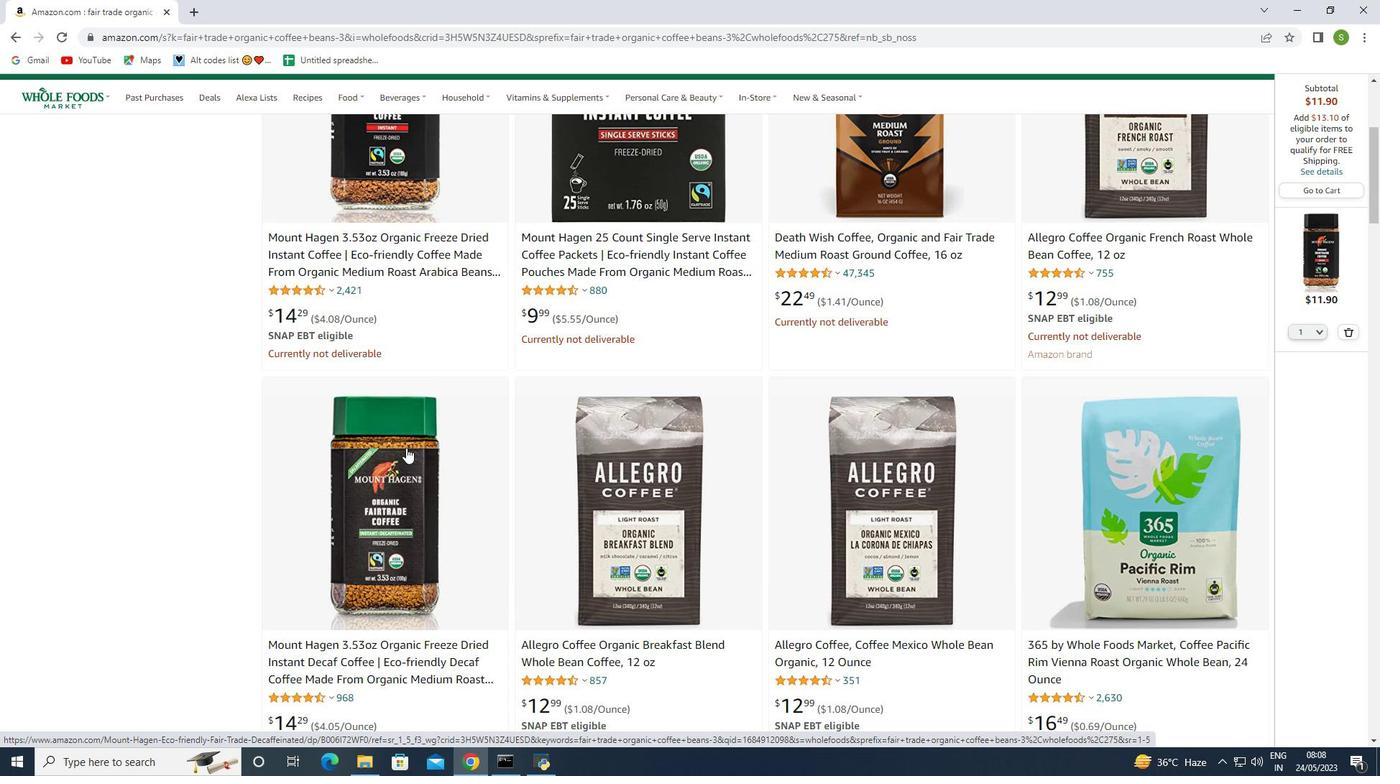 
Action: Mouse scrolled (424, 398) with delta (0, 0)
Screenshot: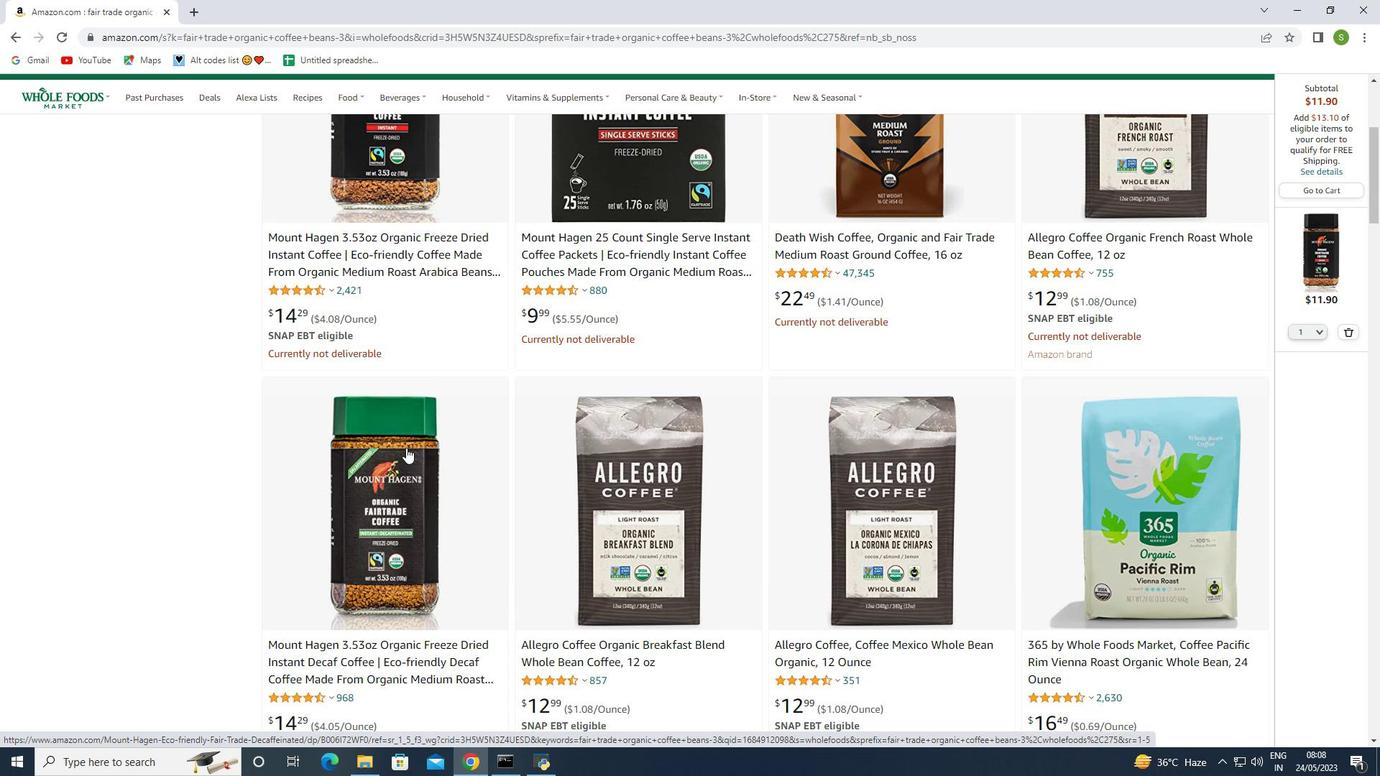 
Action: Mouse moved to (424, 397)
Screenshot: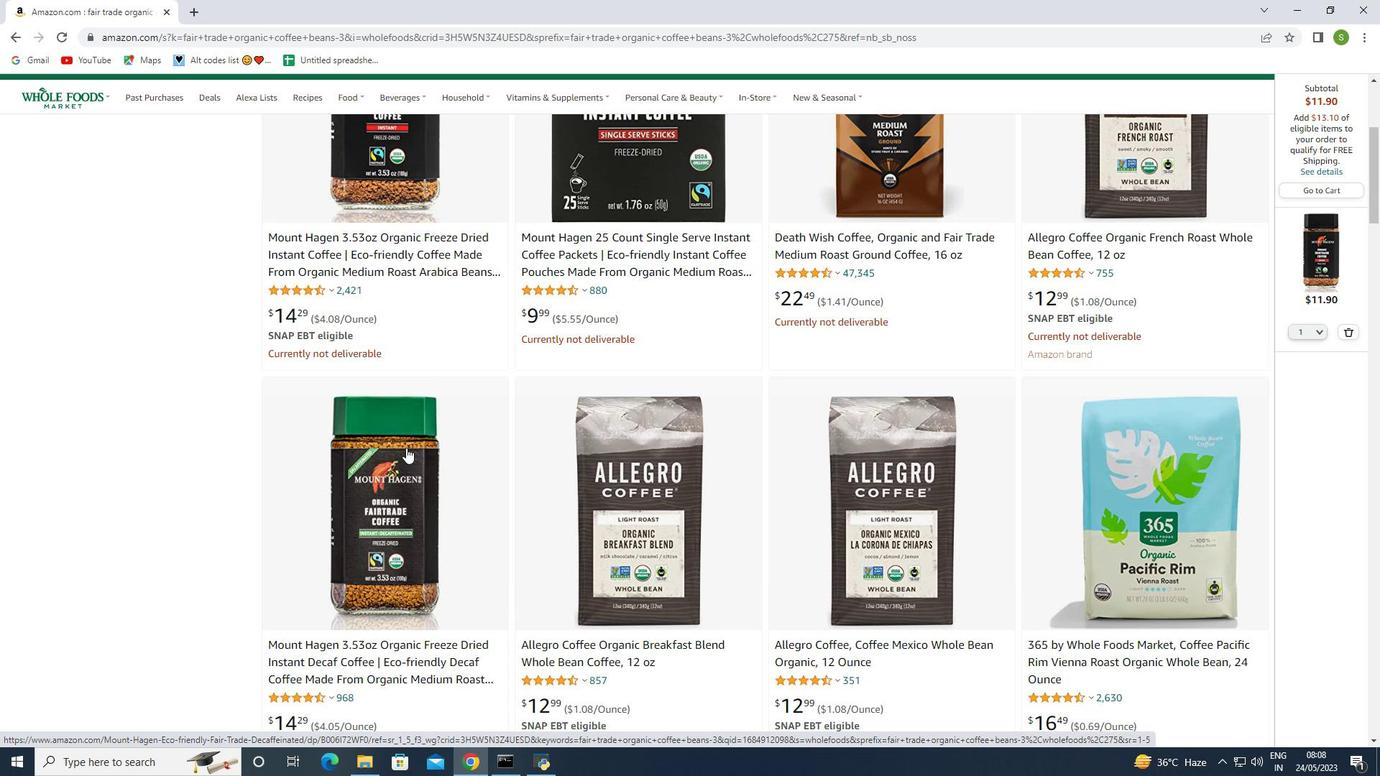 
Action: Mouse scrolled (424, 398) with delta (0, 0)
Screenshot: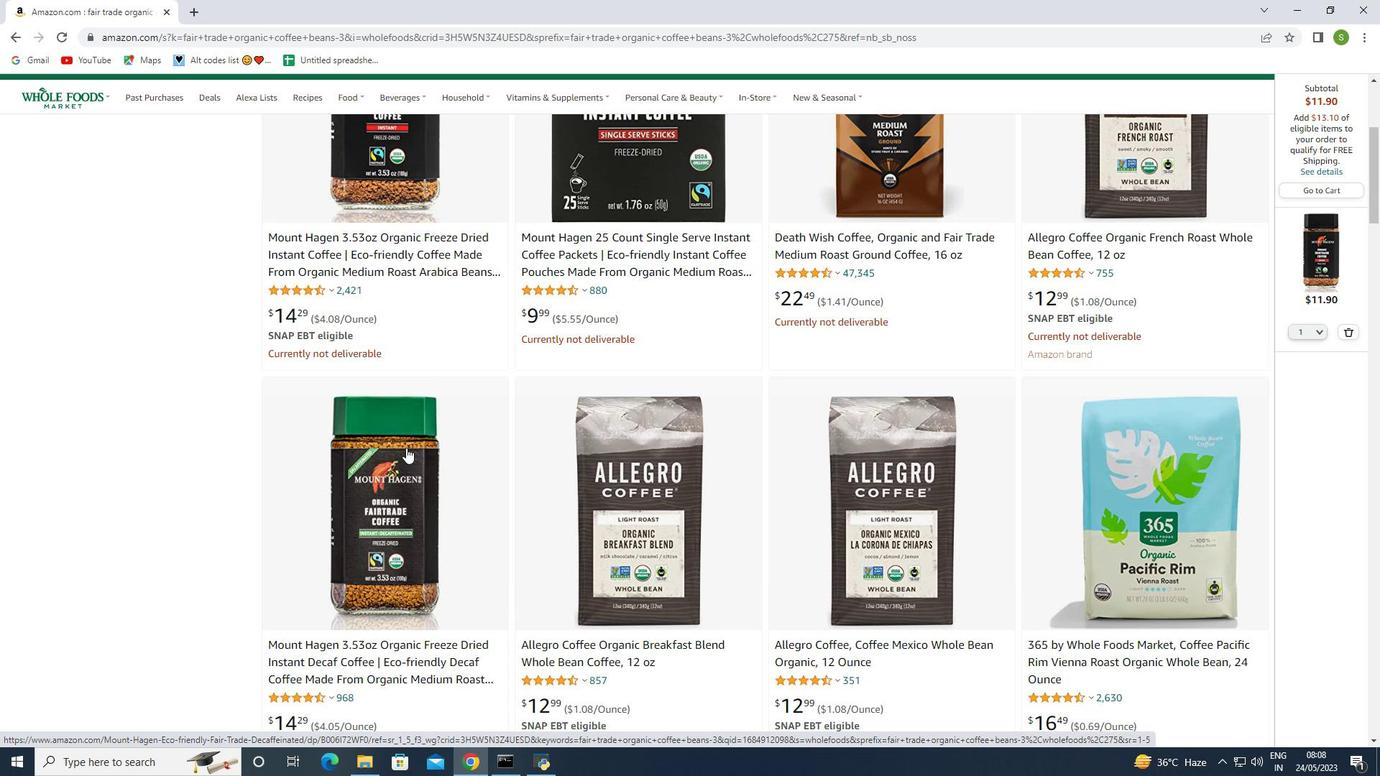 
Action: Mouse moved to (424, 398)
Screenshot: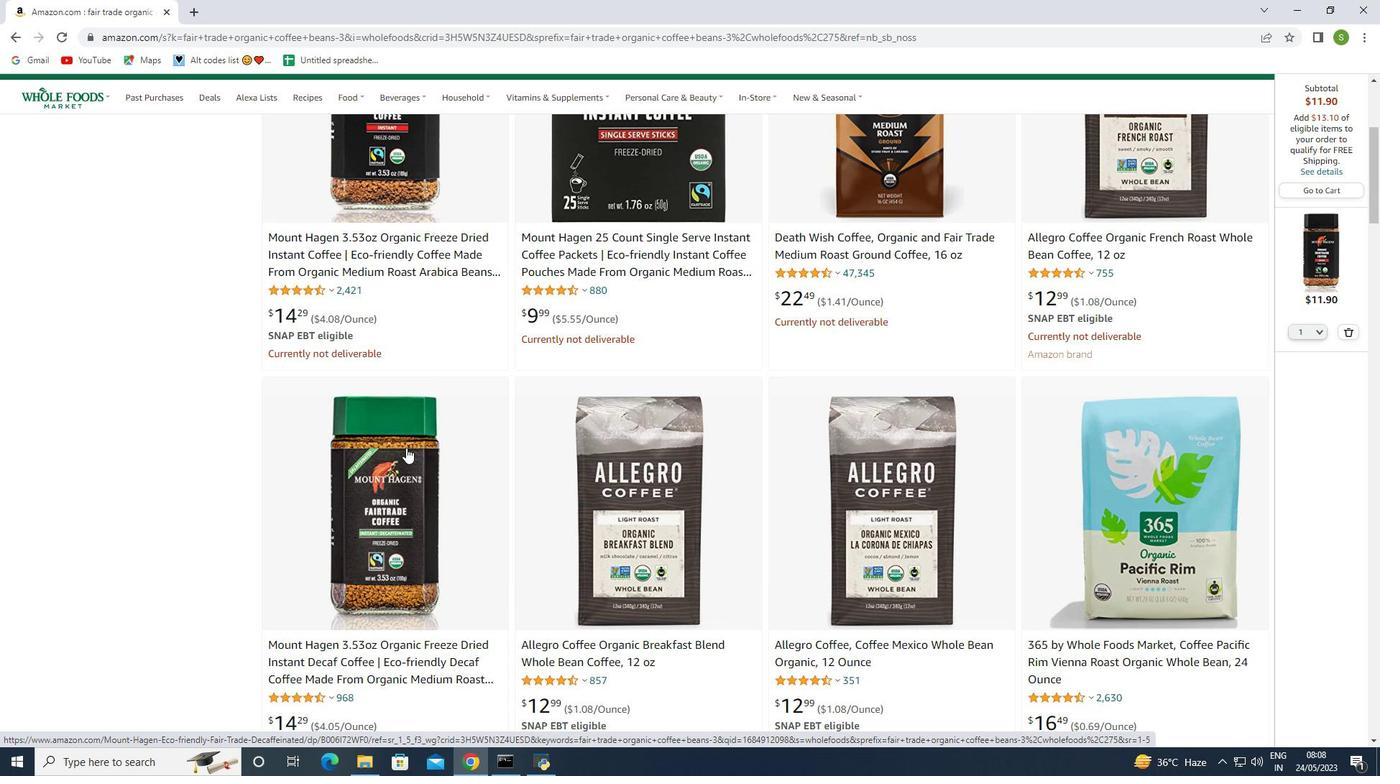 
Action: Mouse scrolled (424, 399) with delta (0, 0)
Screenshot: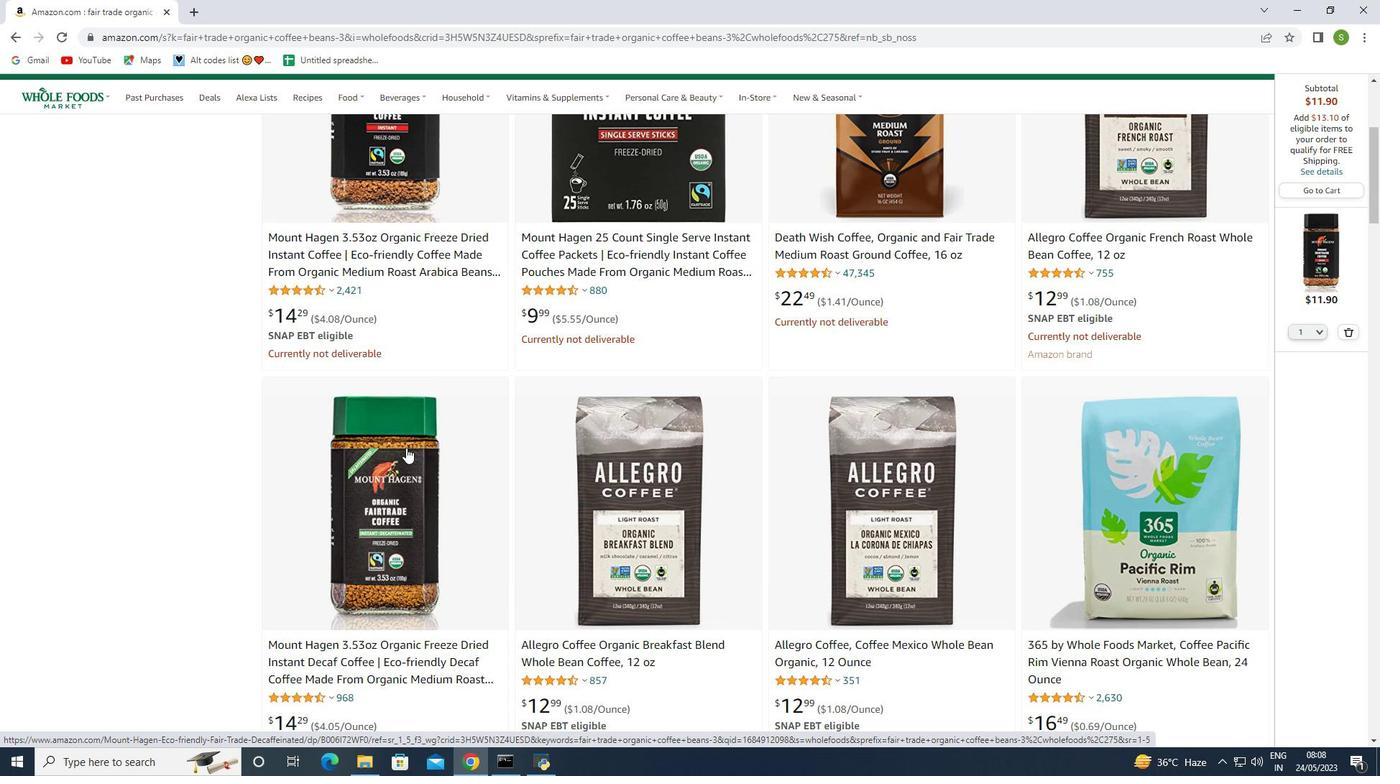 
Action: Mouse moved to (425, 398)
Screenshot: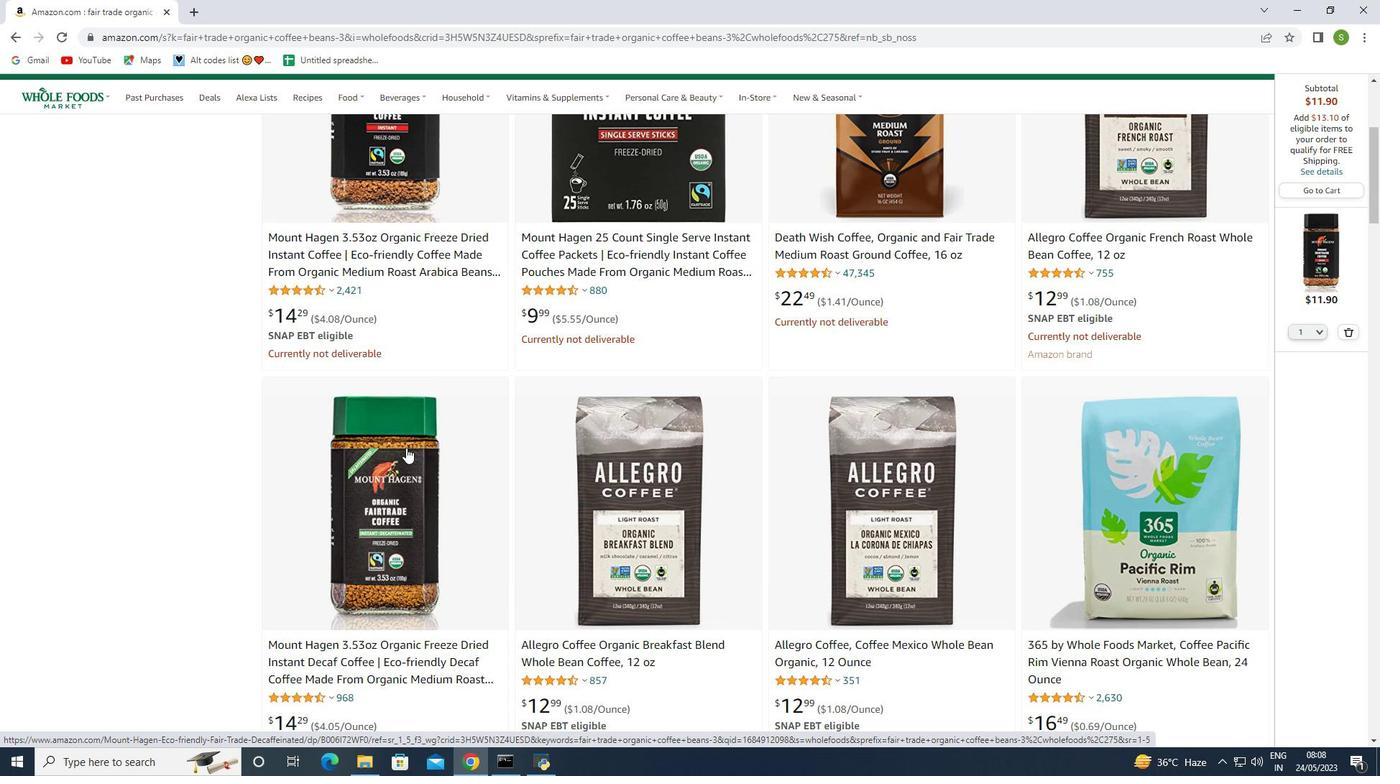 
Action: Mouse scrolled (425, 399) with delta (0, 0)
Screenshot: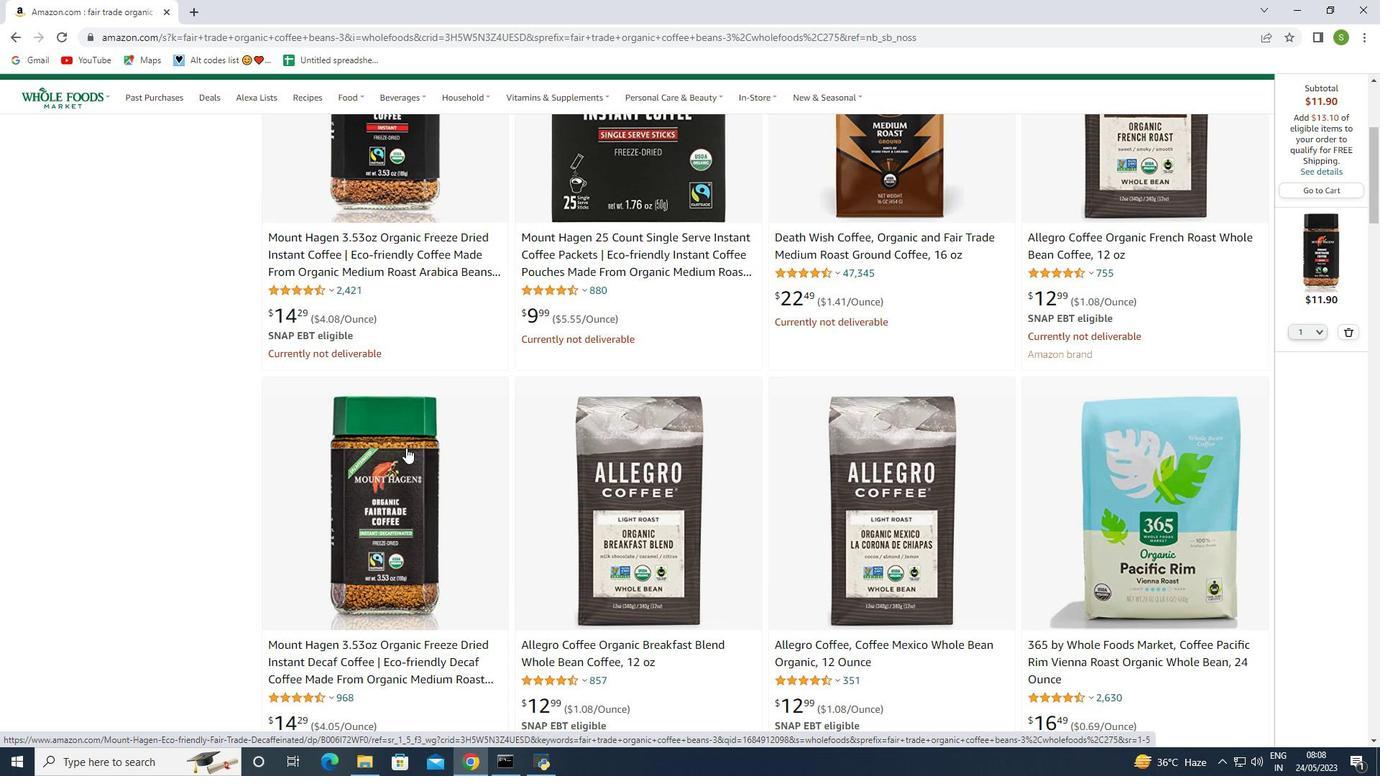 
Action: Mouse moved to (425, 398)
Screenshot: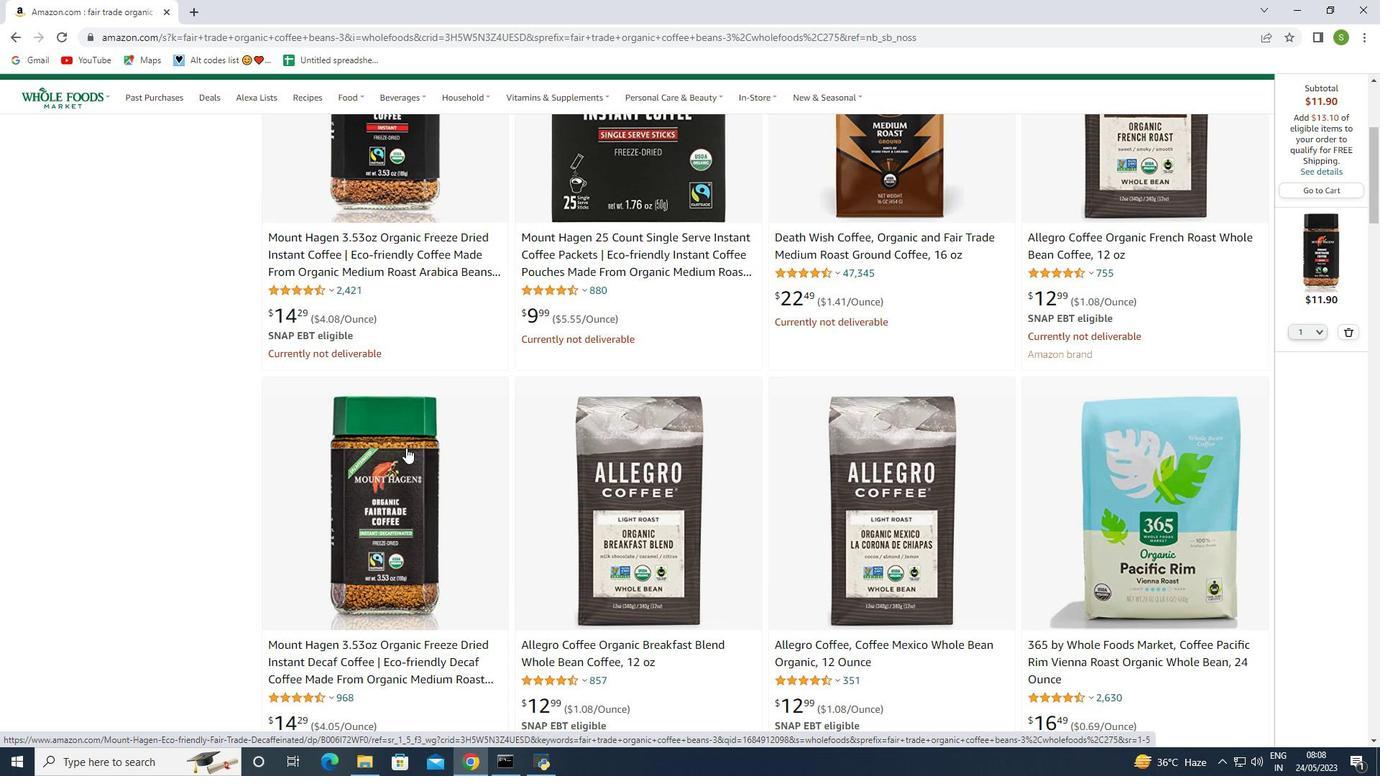 
Action: Mouse scrolled (425, 399) with delta (0, 0)
Screenshot: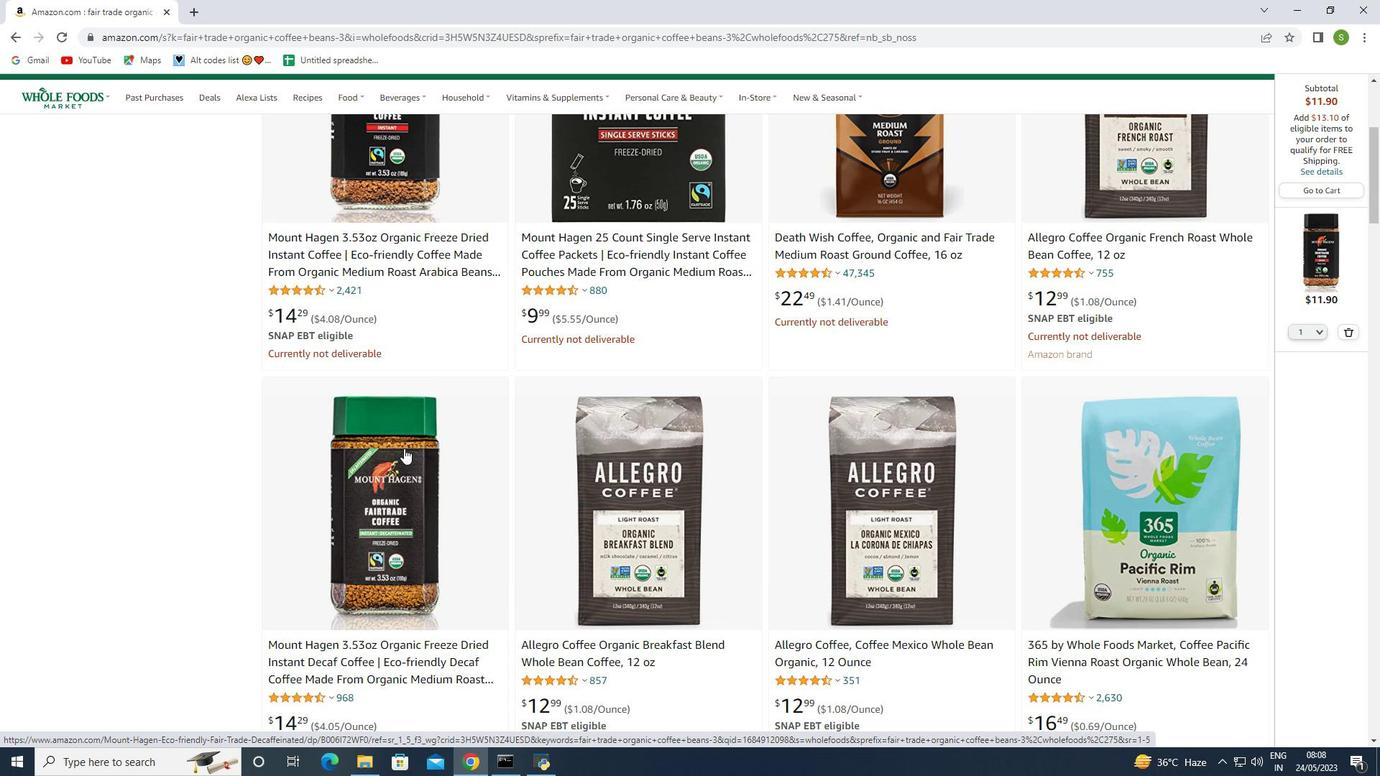 
Action: Mouse moved to (397, 442)
Screenshot: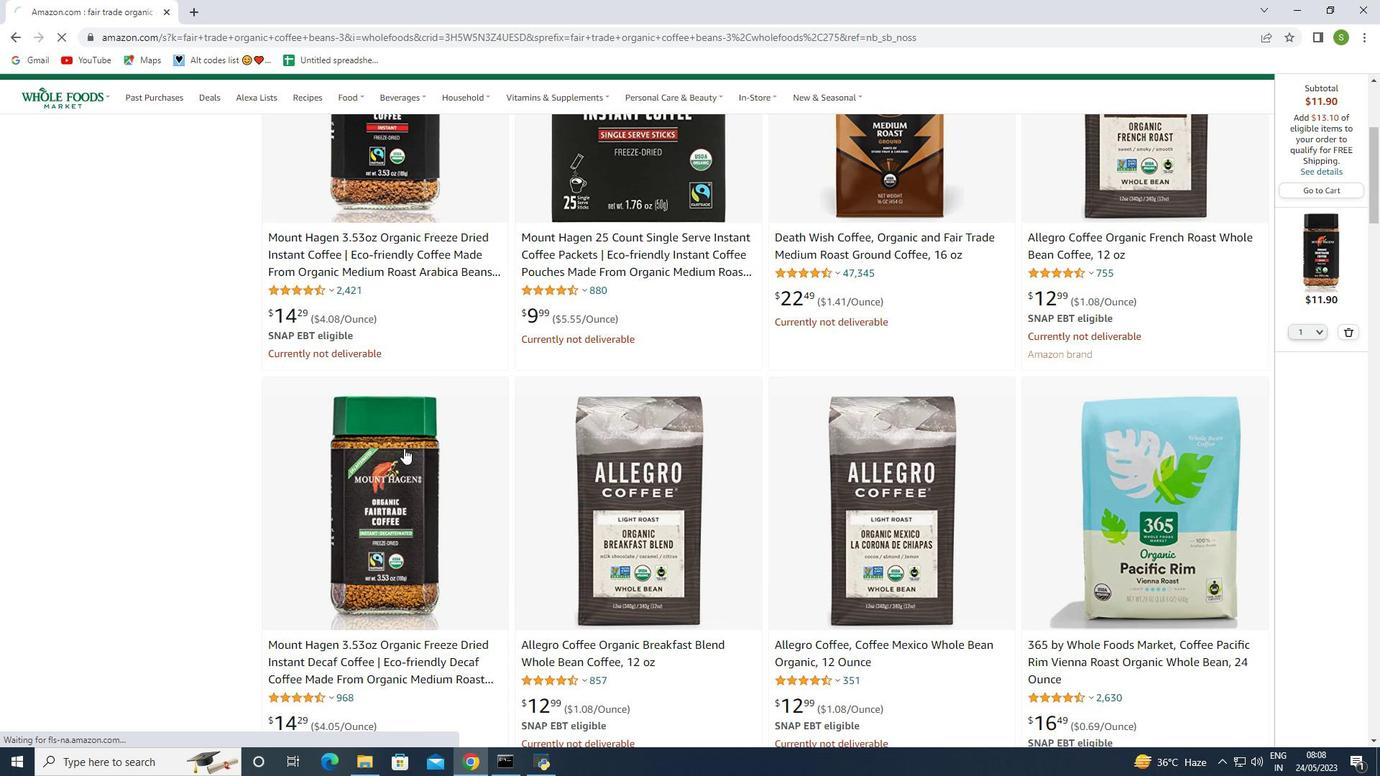 
Action: Mouse pressed left at (397, 442)
Screenshot: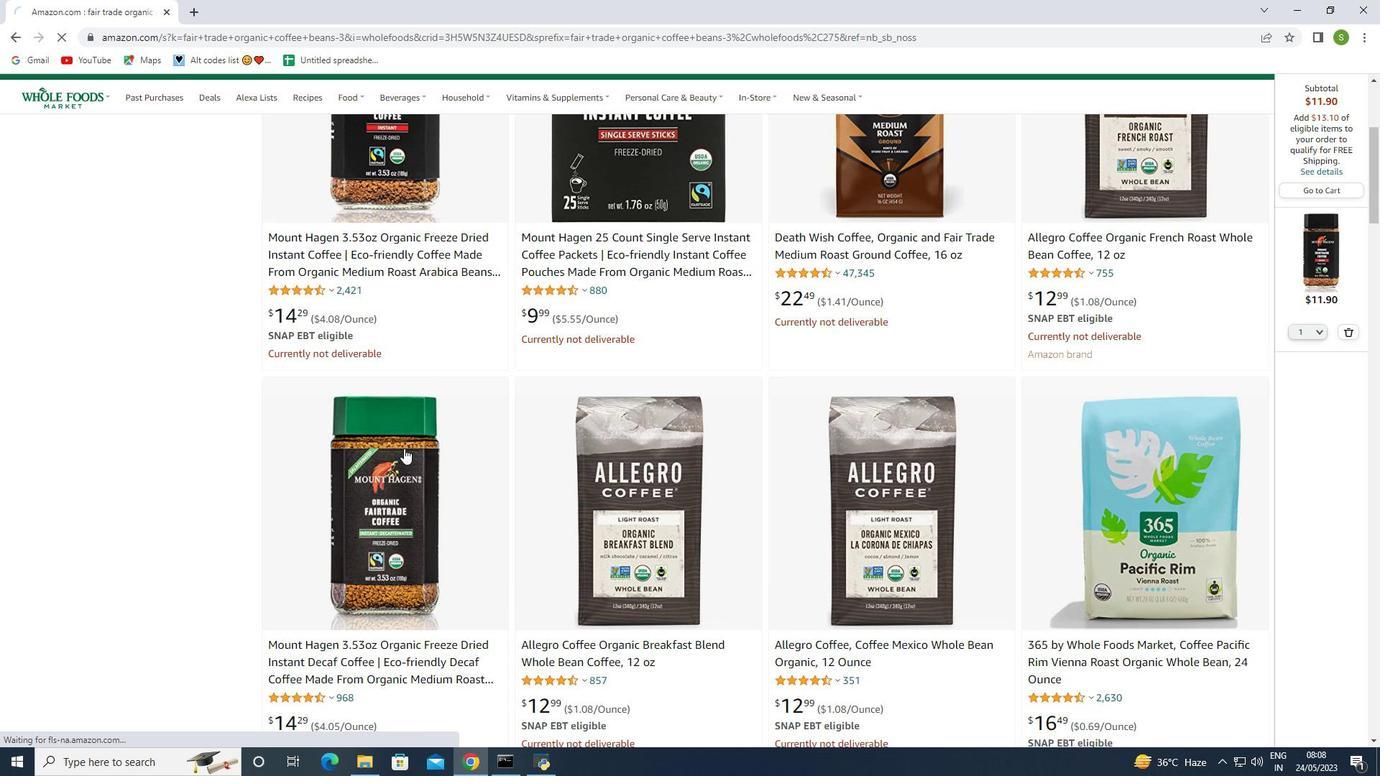 
Action: Mouse moved to (1025, 495)
Screenshot: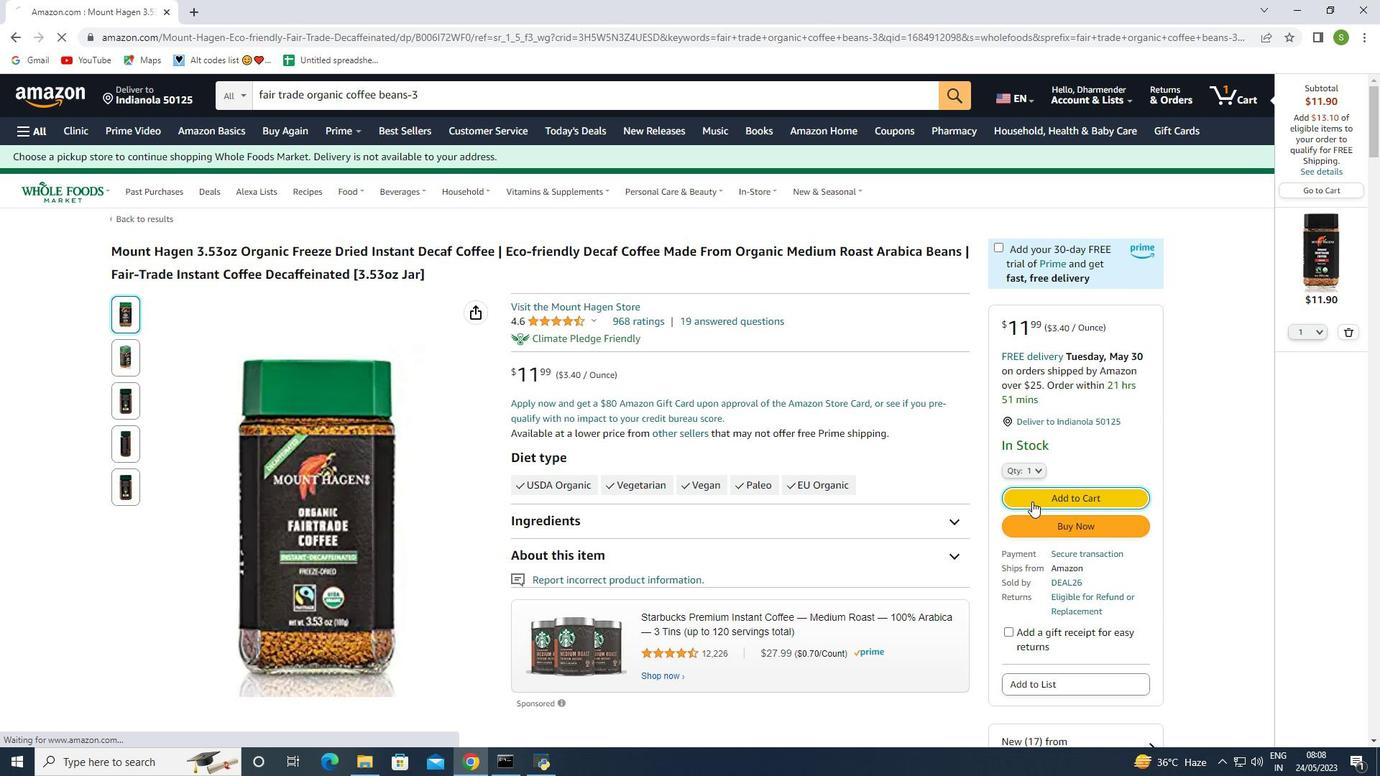 
Action: Mouse pressed left at (1025, 495)
Screenshot: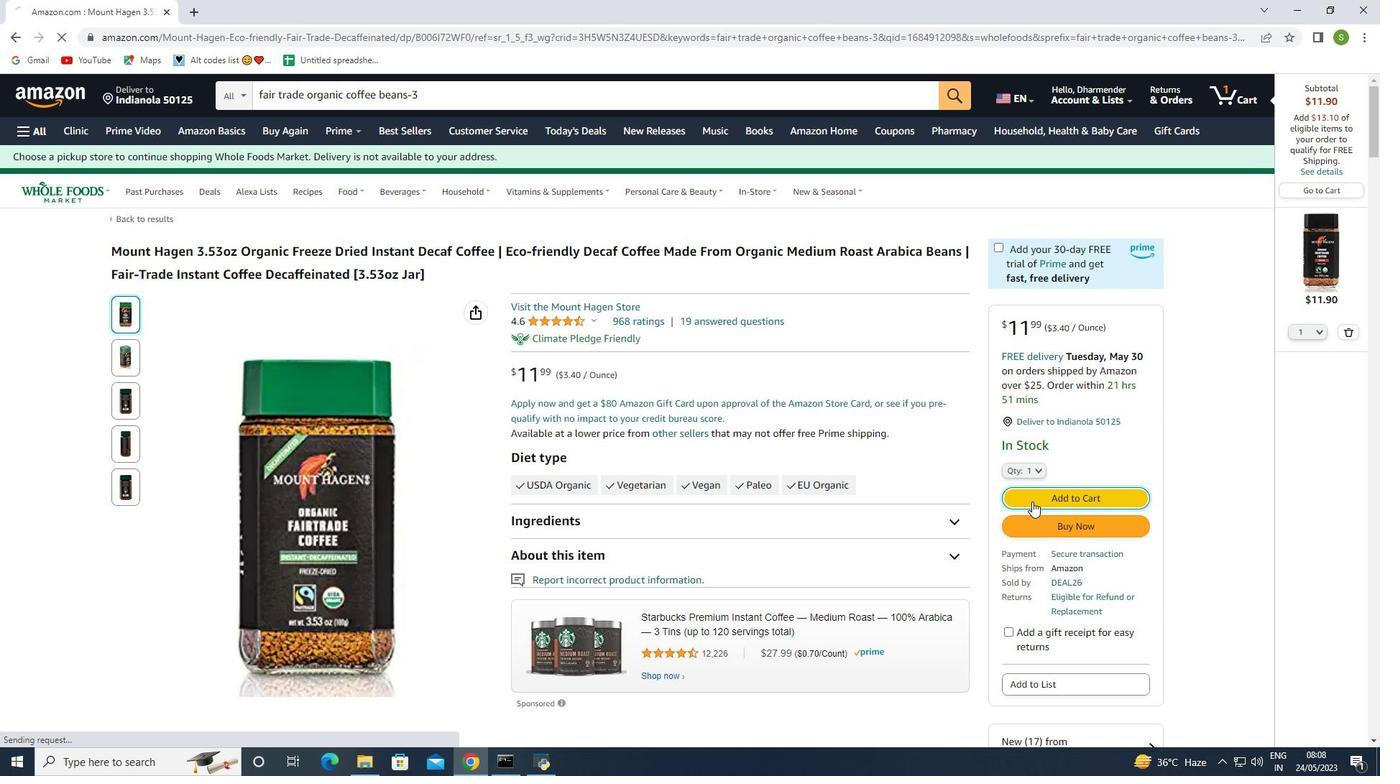 
Action: Mouse moved to (1212, 87)
Screenshot: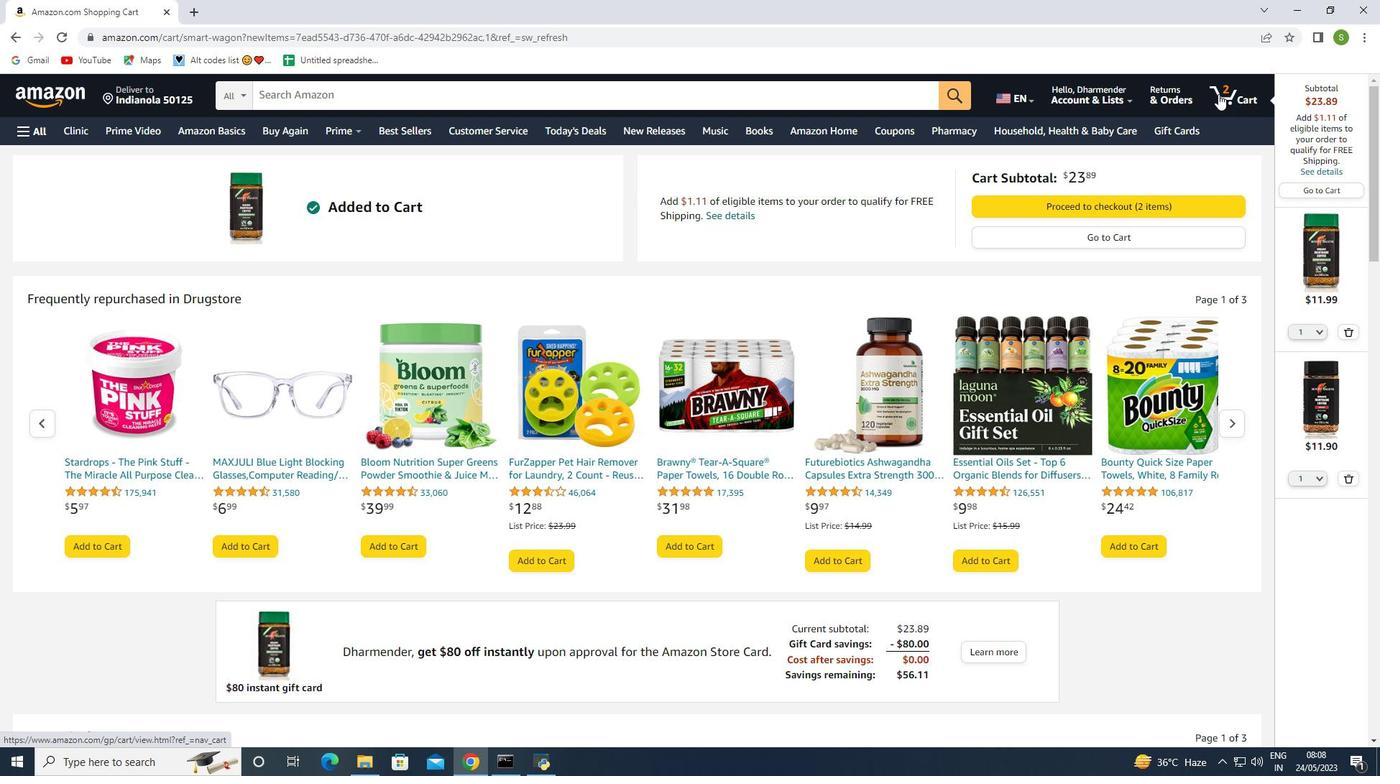 
Action: Mouse pressed left at (1212, 87)
Screenshot: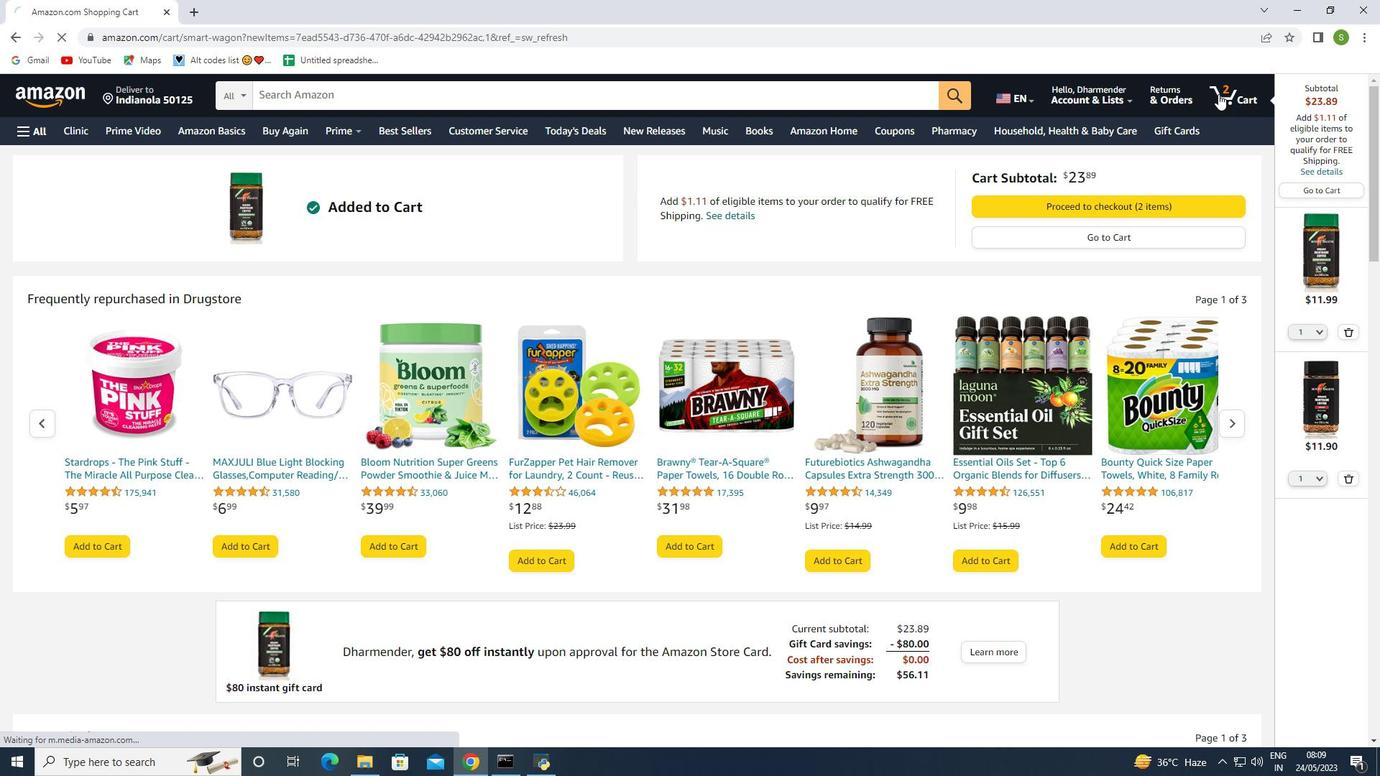 
Action: Mouse moved to (305, 555)
Screenshot: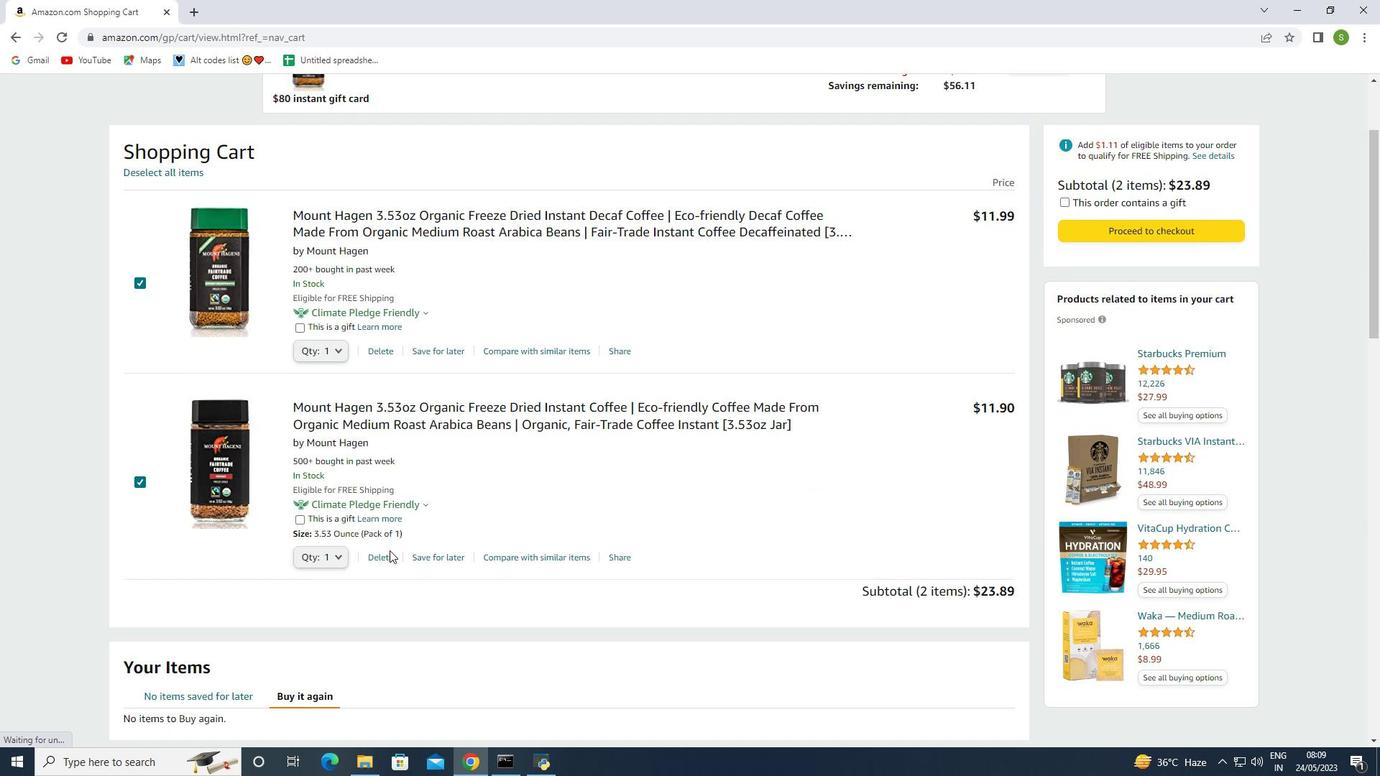 
Action: Mouse scrolled (305, 554) with delta (0, 0)
Screenshot: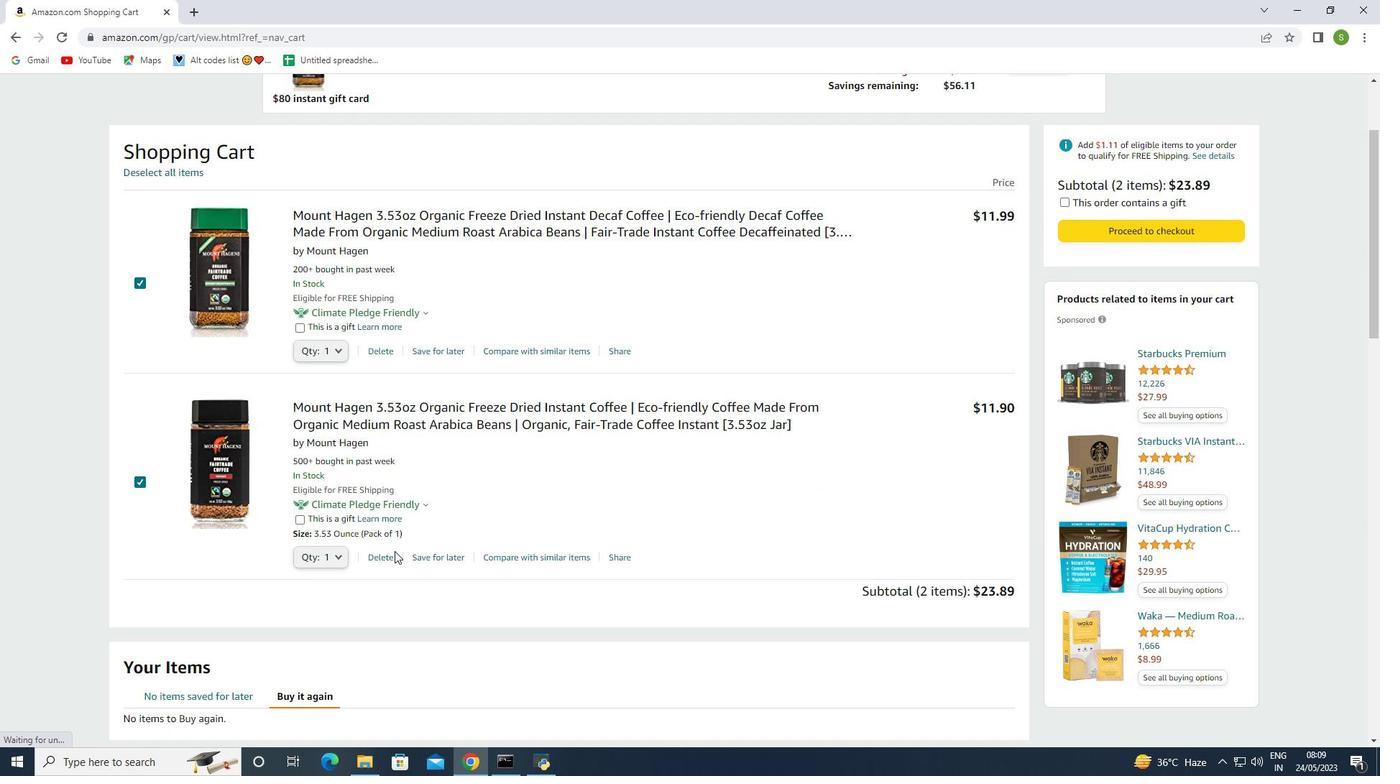 
Action: Mouse scrolled (305, 554) with delta (0, 0)
Screenshot: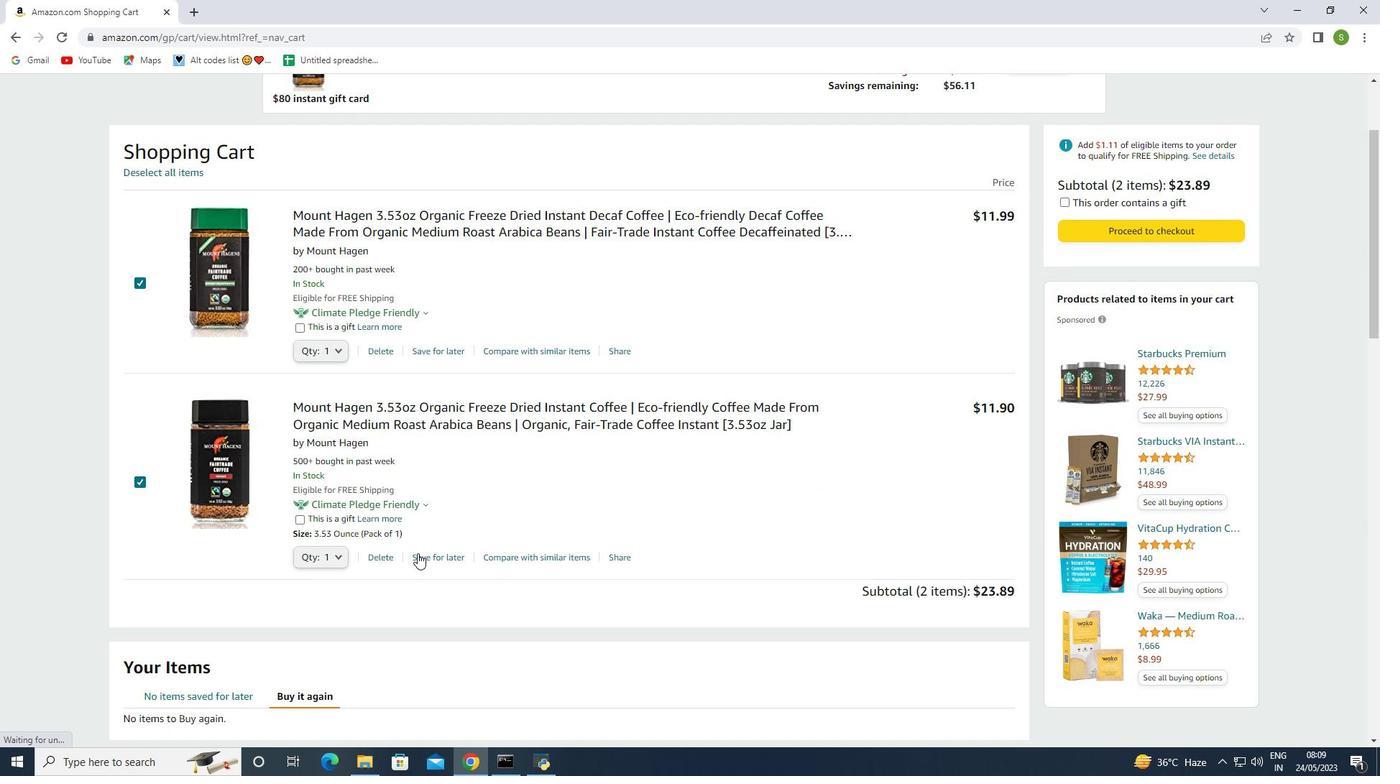
Action: Mouse moved to (323, 550)
Screenshot: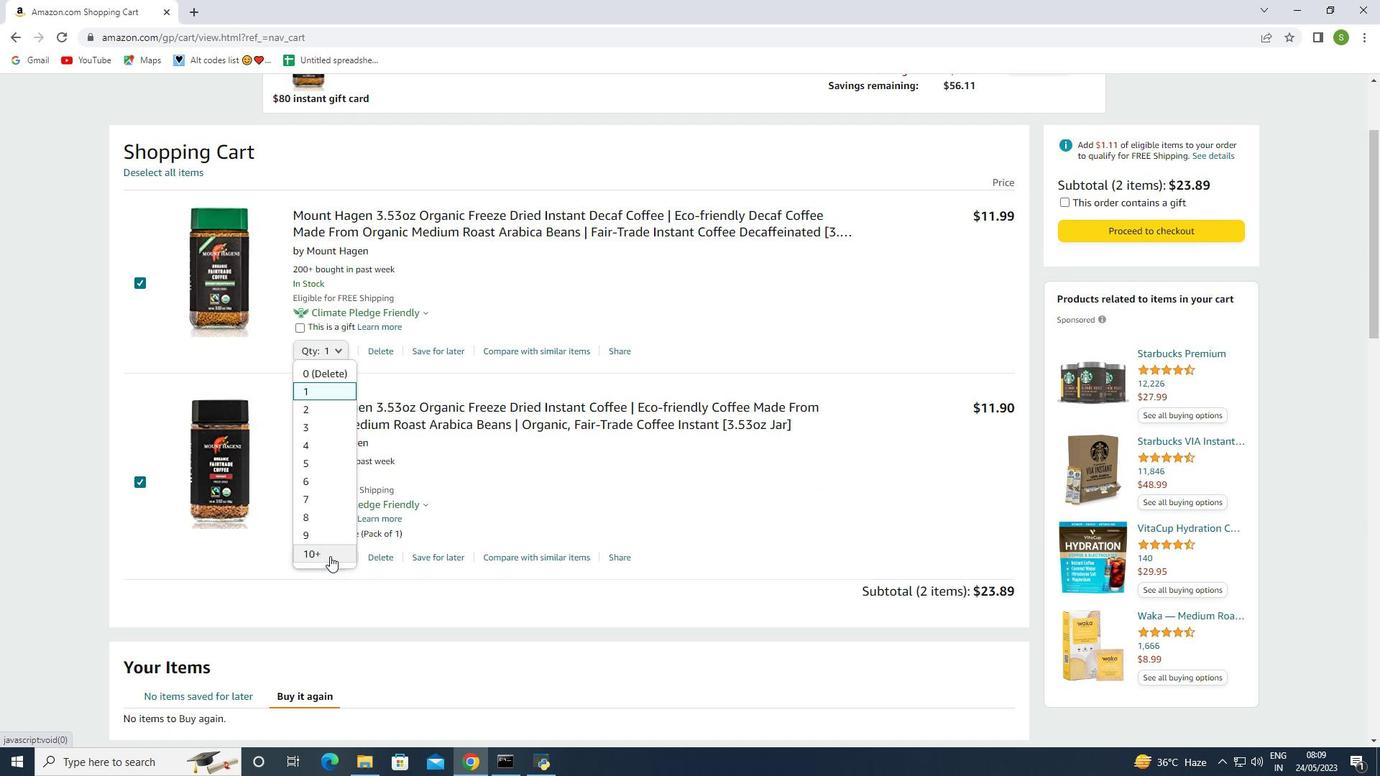 
Action: Mouse pressed left at (323, 550)
Screenshot: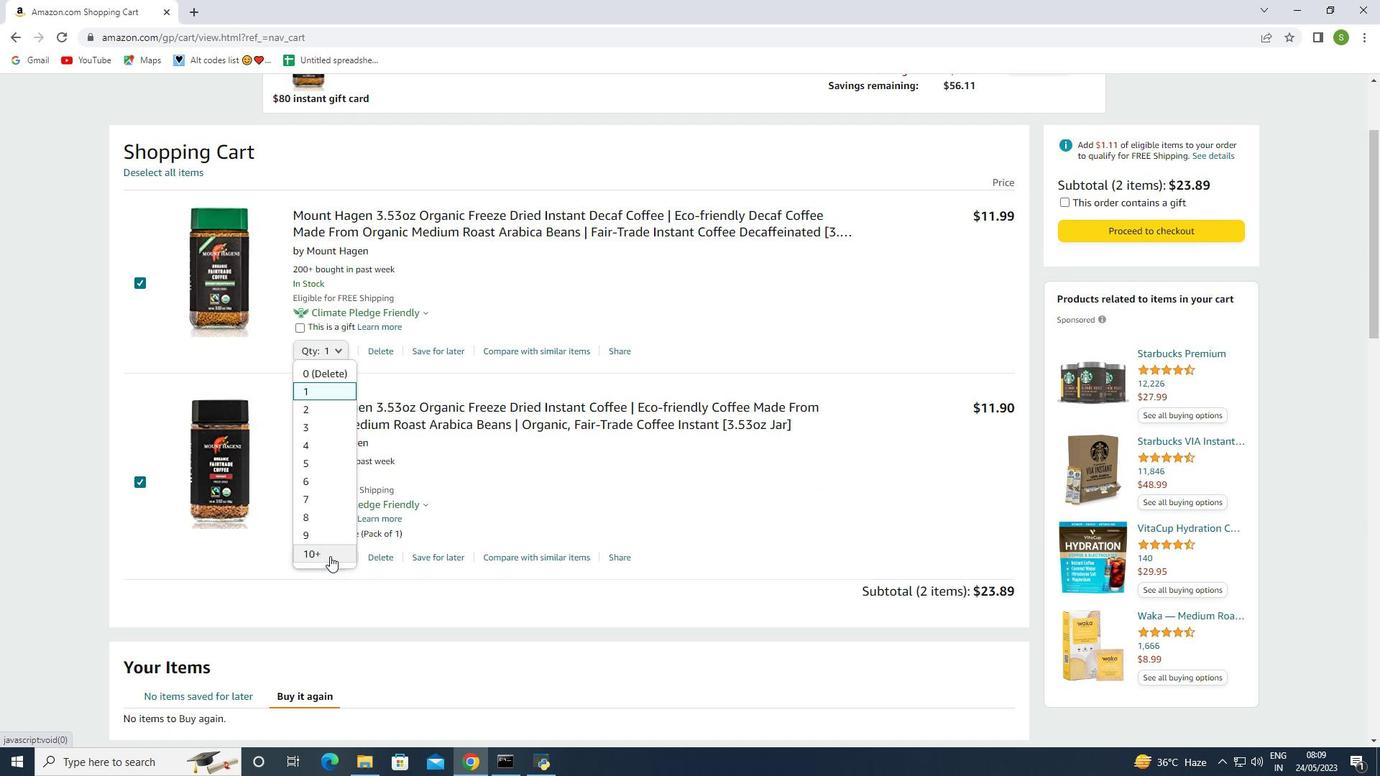 
Action: Mouse moved to (534, 492)
Screenshot: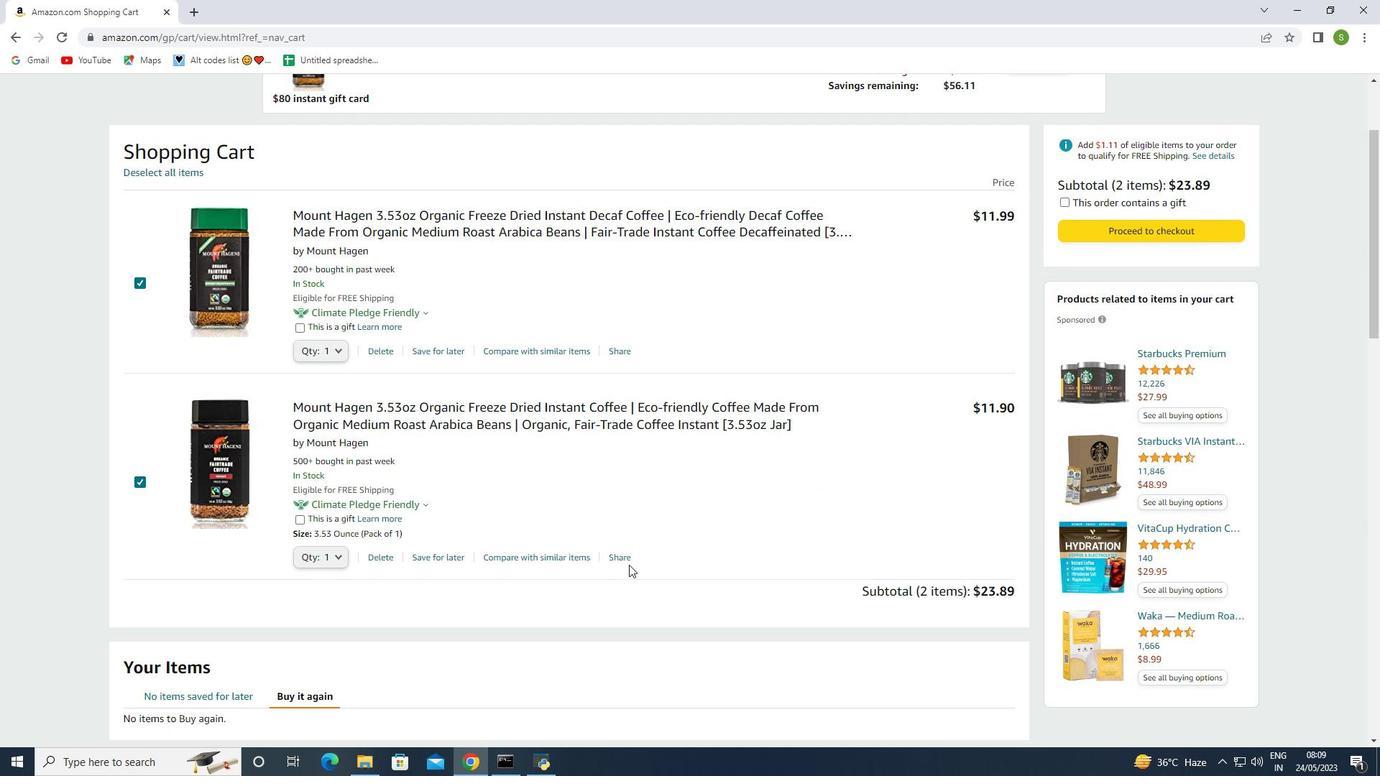 
Action: Mouse pressed left at (534, 492)
Screenshot: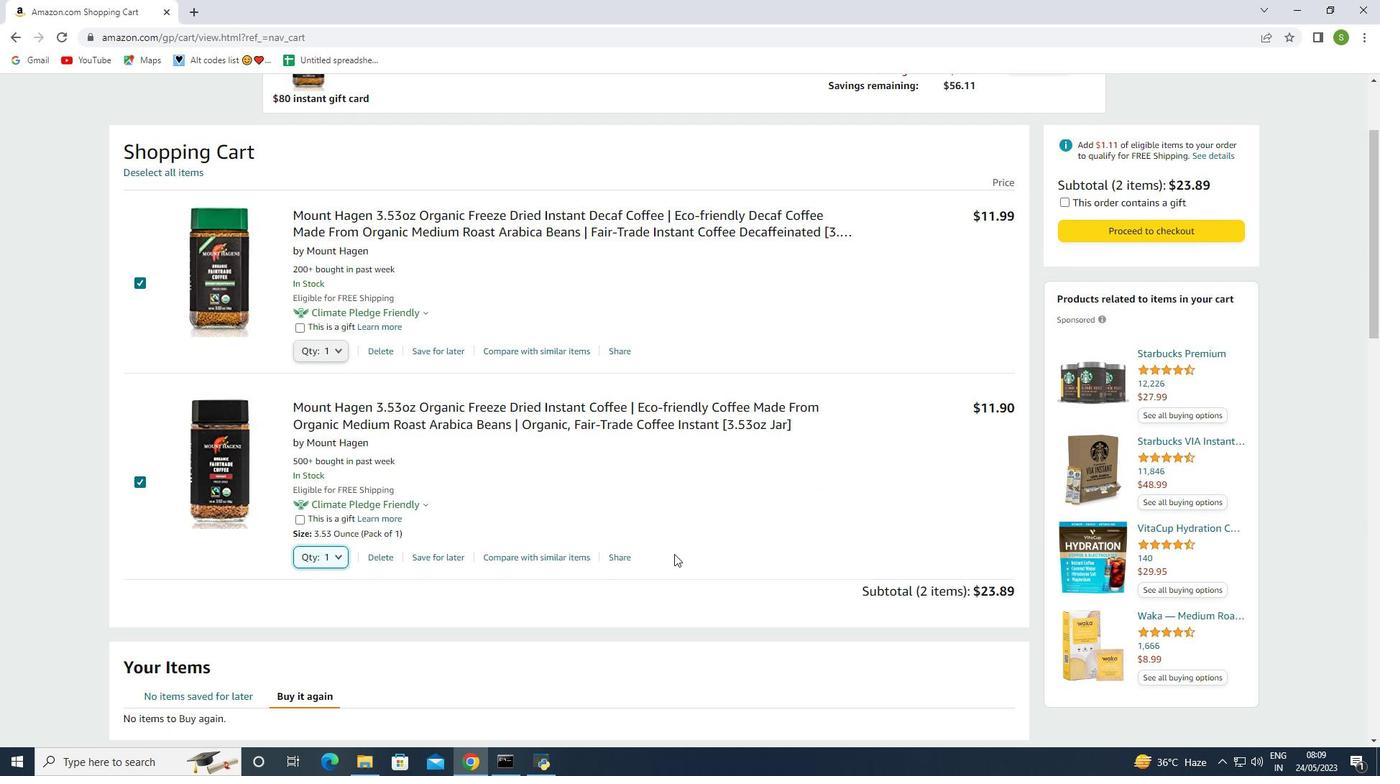 
Action: Mouse moved to (670, 547)
Screenshot: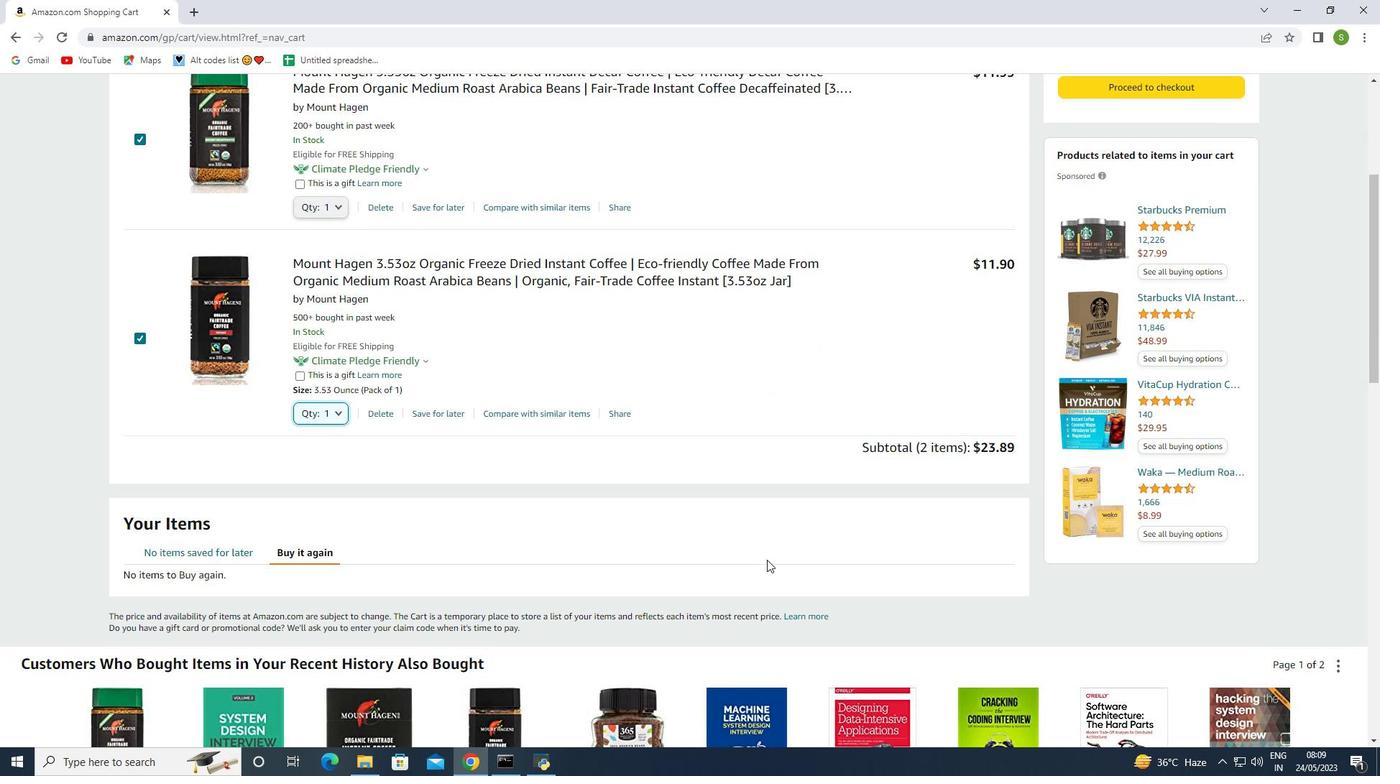 
Action: Mouse scrolled (670, 547) with delta (0, 0)
Screenshot: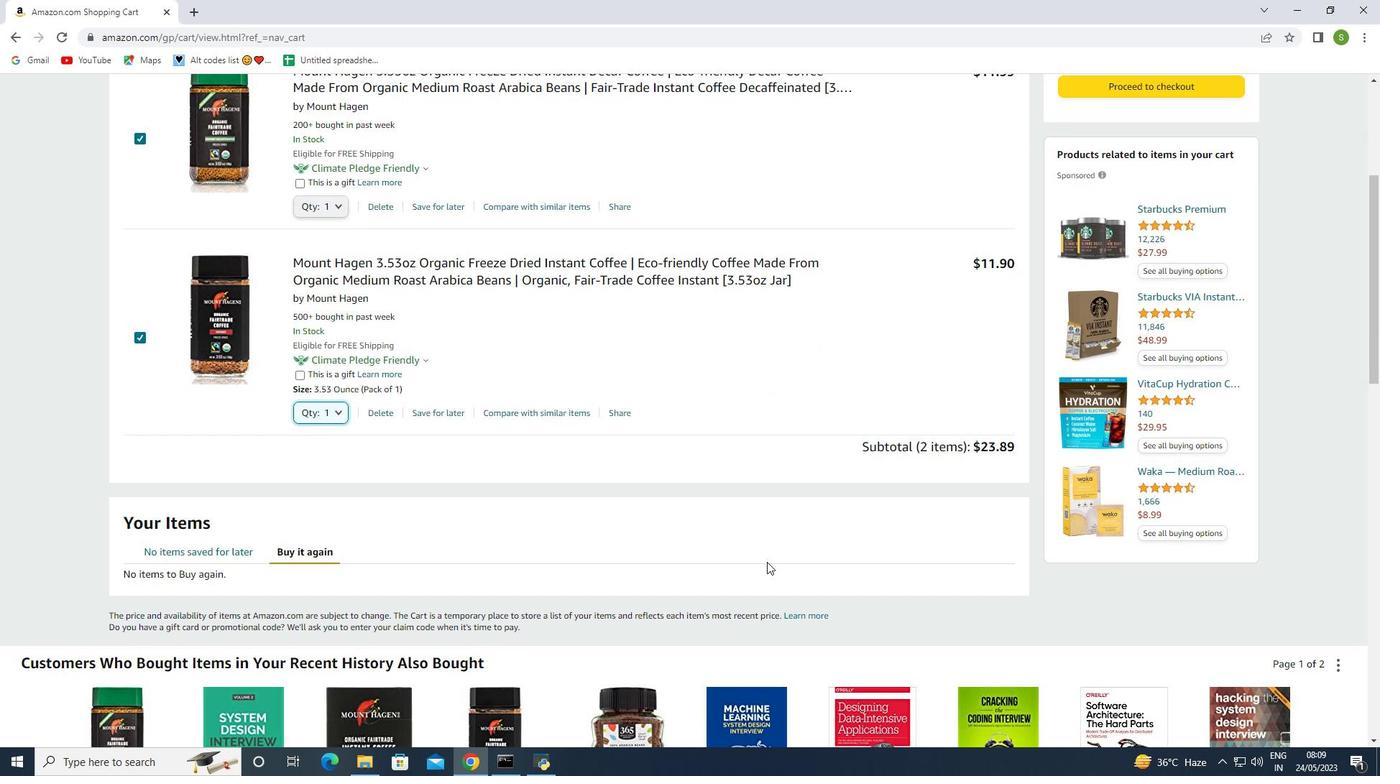 
Action: Mouse scrolled (670, 547) with delta (0, 0)
Screenshot: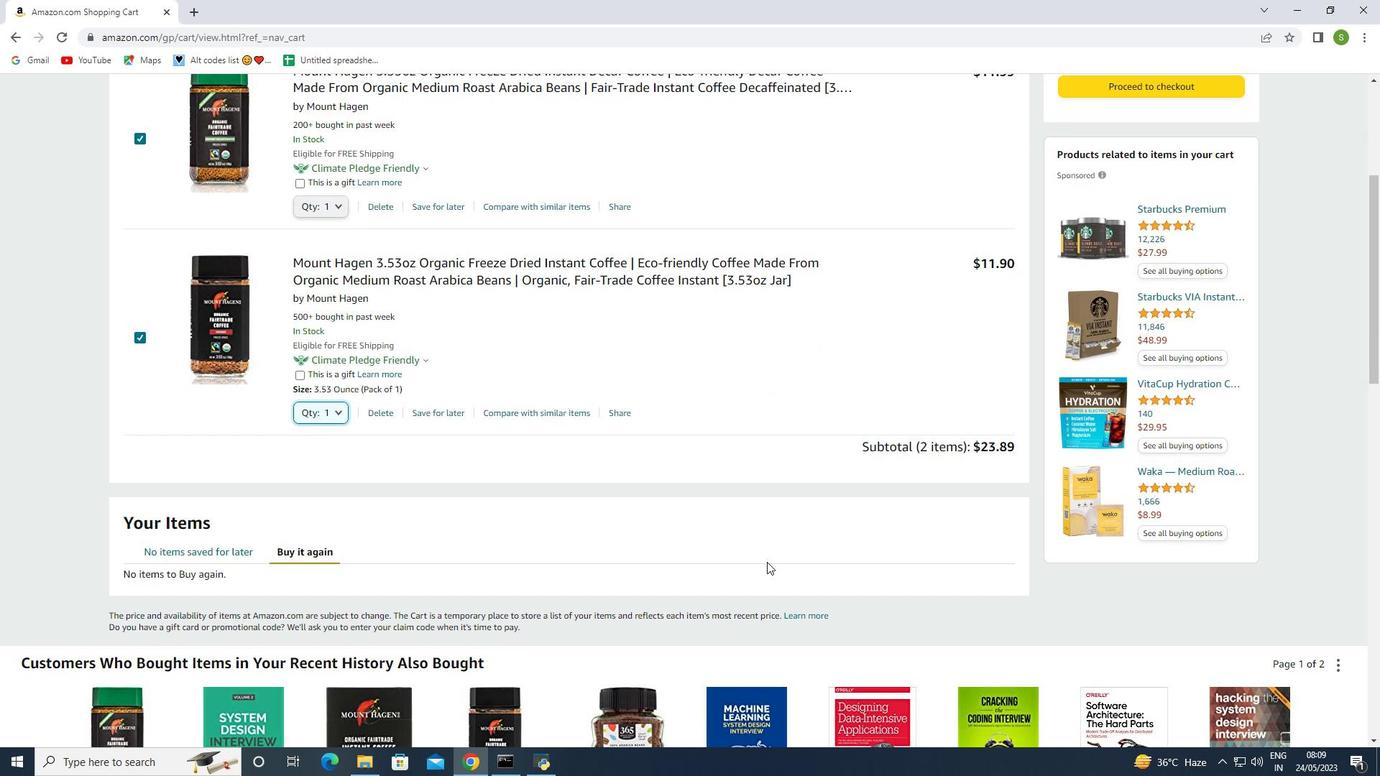 
Action: Mouse moved to (760, 555)
Screenshot: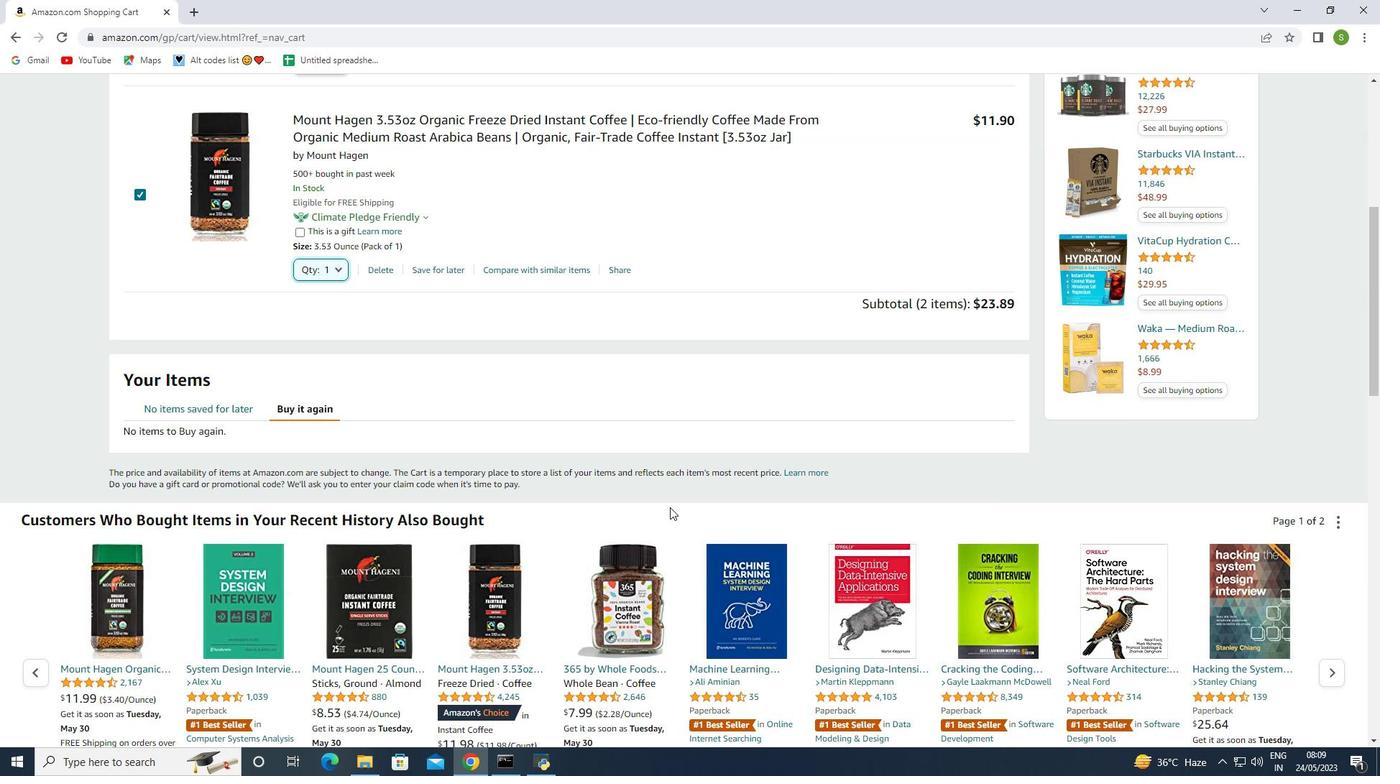 
Action: Mouse scrolled (760, 555) with delta (0, 0)
Screenshot: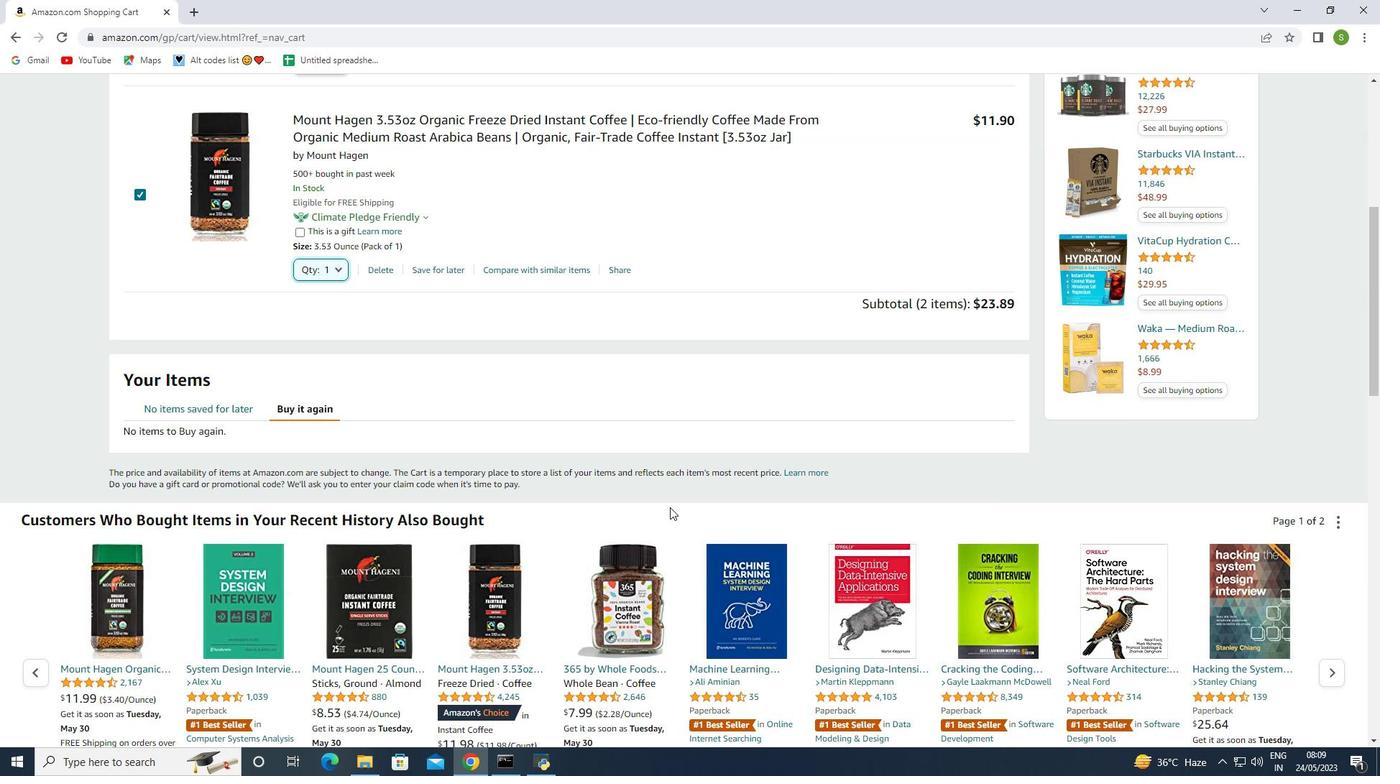 
Action: Mouse moved to (760, 555)
Screenshot: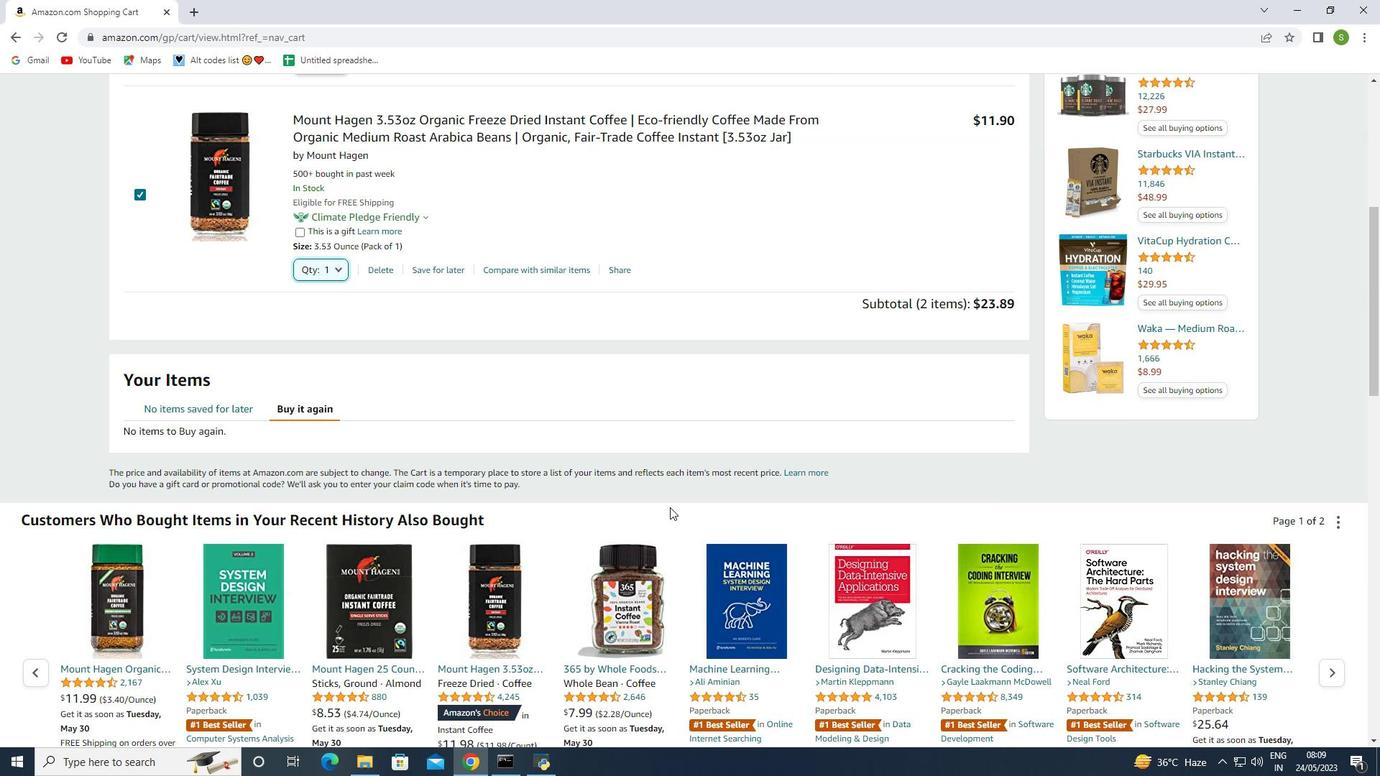 
Action: Mouse scrolled (760, 555) with delta (0, 0)
Screenshot: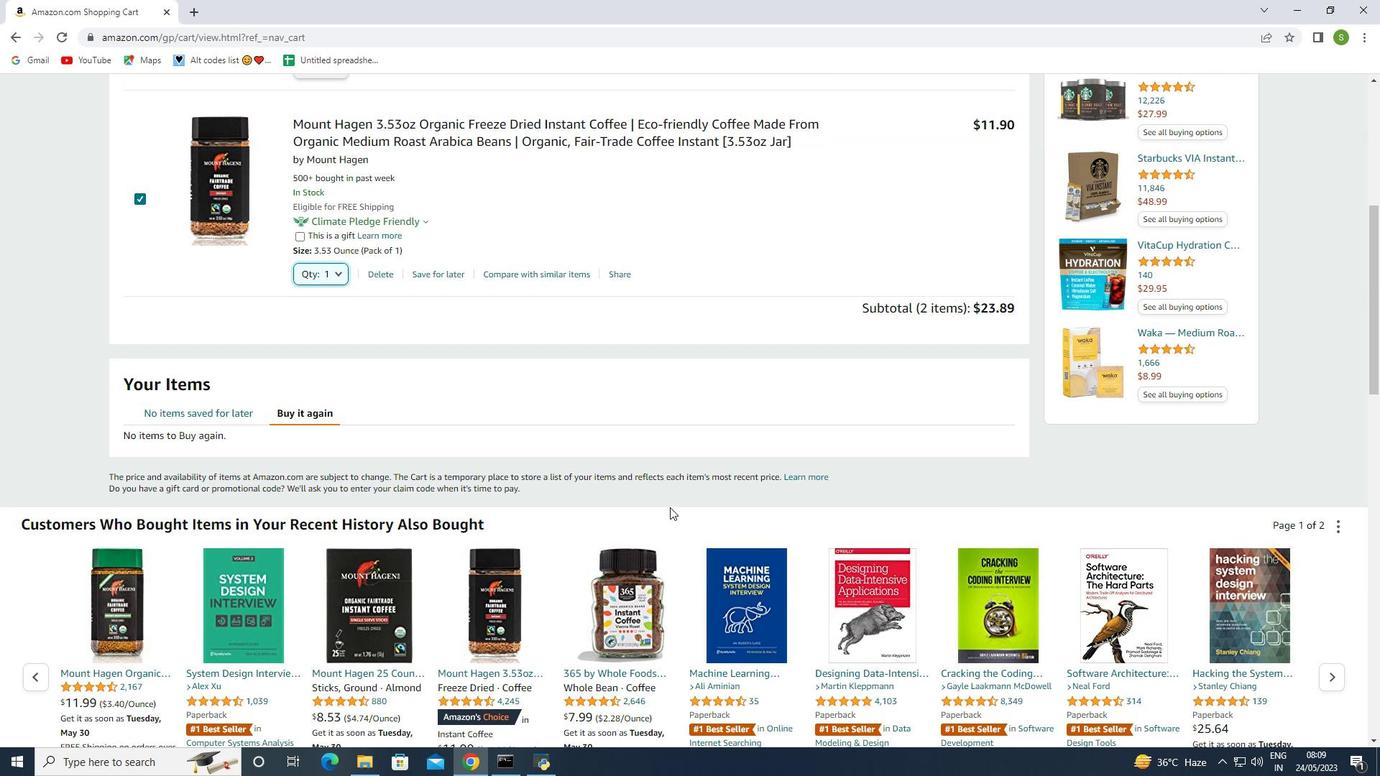 
Action: Mouse moved to (663, 501)
Screenshot: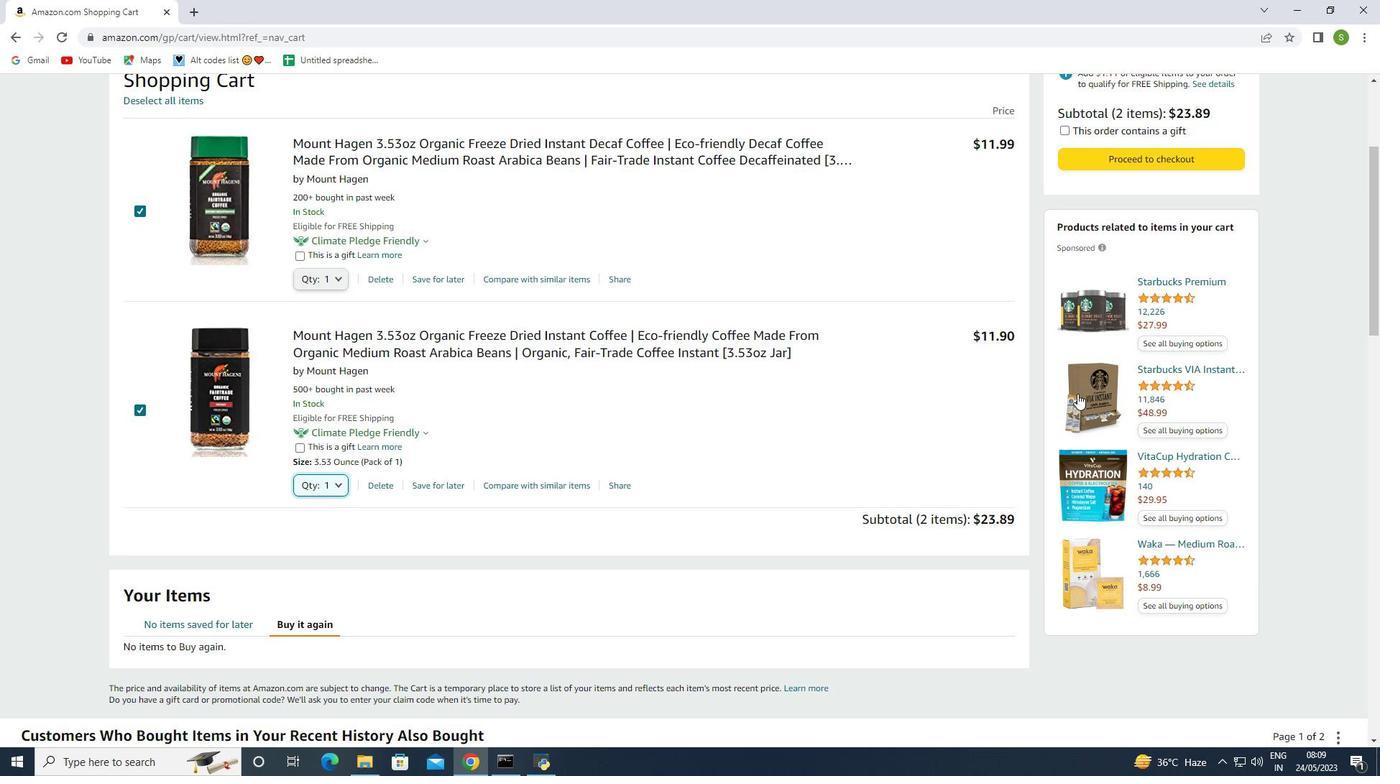 
Action: Mouse scrolled (663, 501) with delta (0, 0)
Screenshot: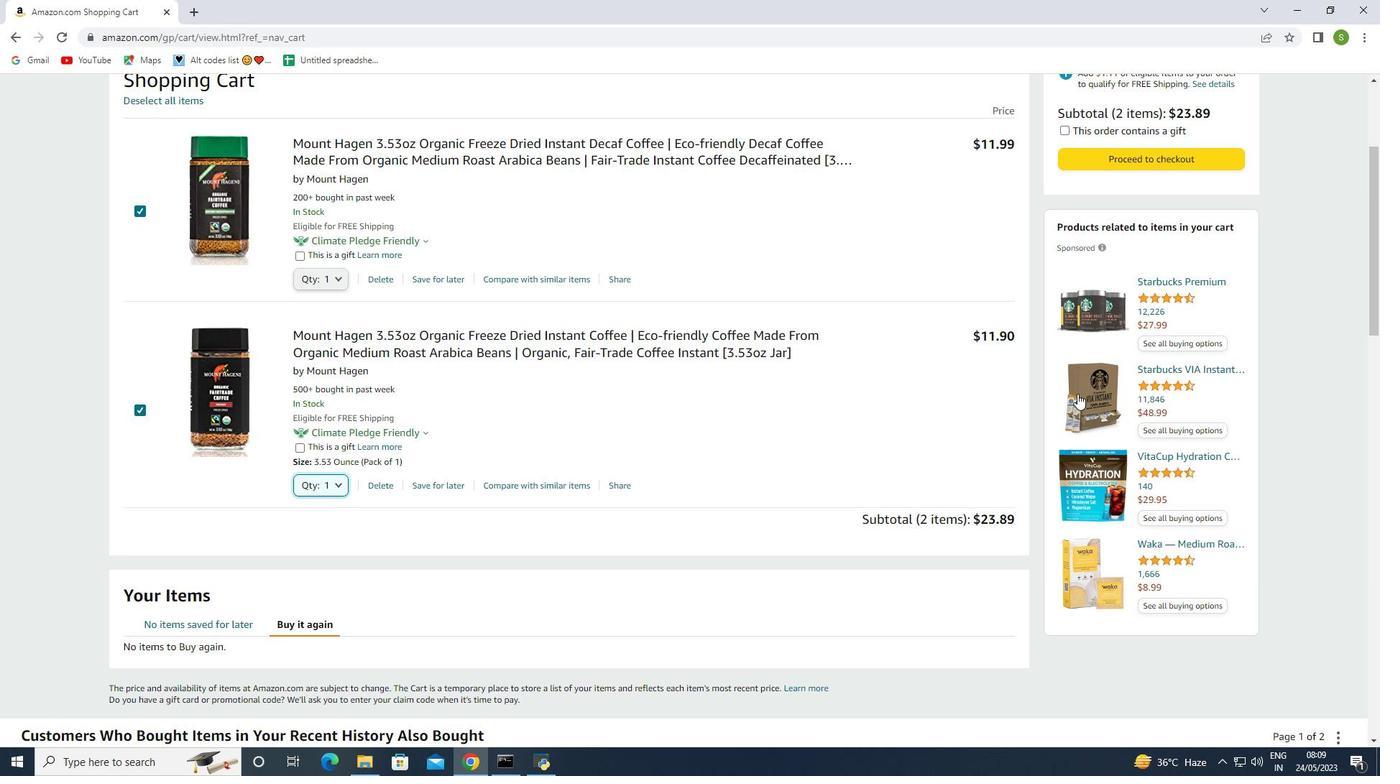 
Action: Mouse scrolled (663, 501) with delta (0, 0)
Screenshot: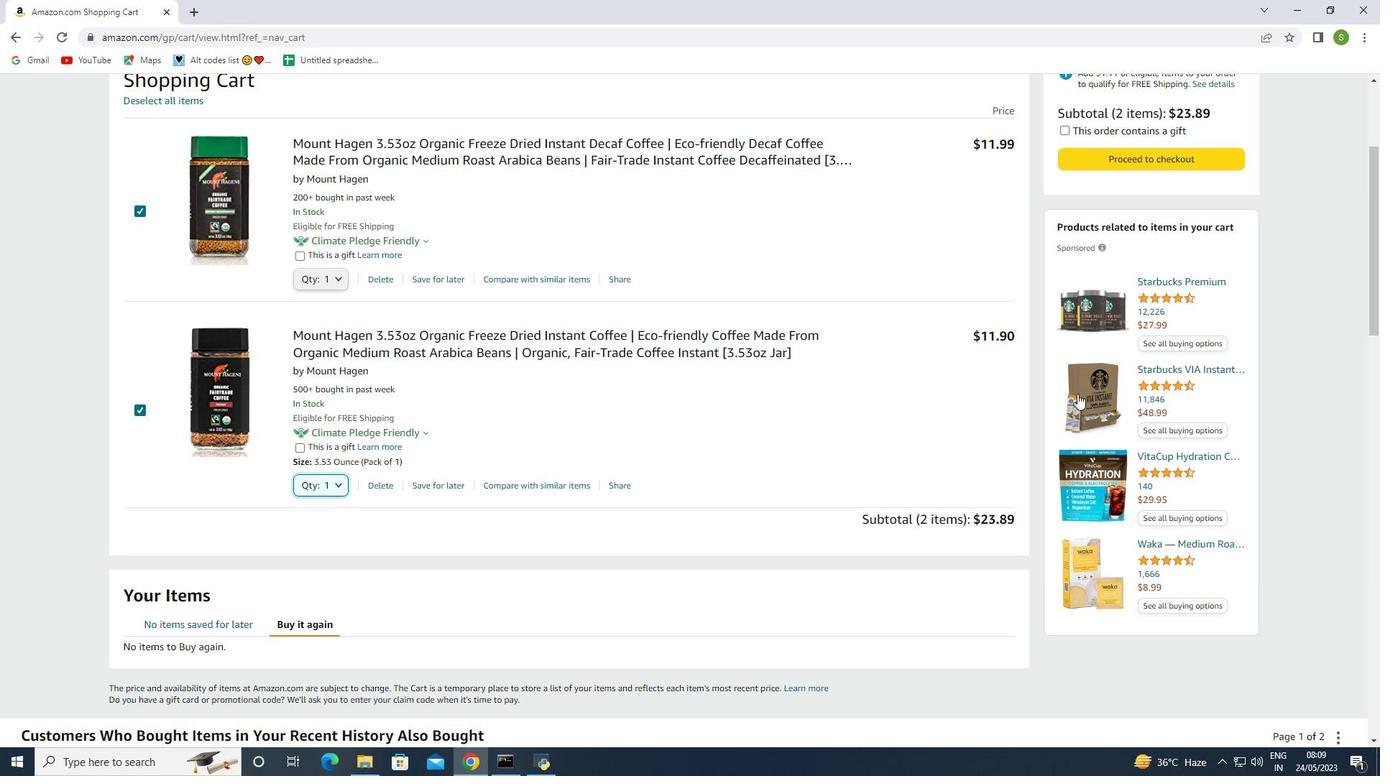 
Action: Mouse scrolled (663, 501) with delta (0, 0)
Screenshot: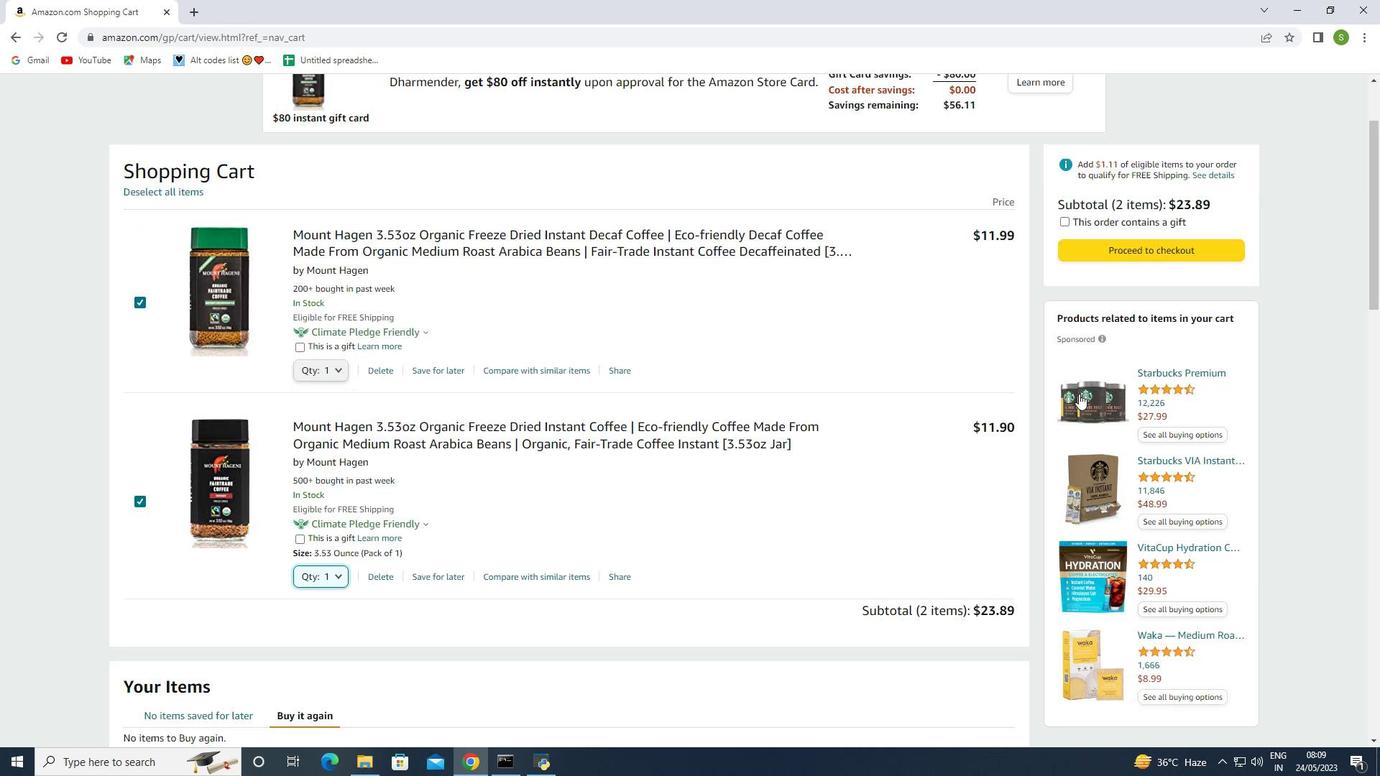 
Action: Mouse moved to (1066, 388)
Screenshot: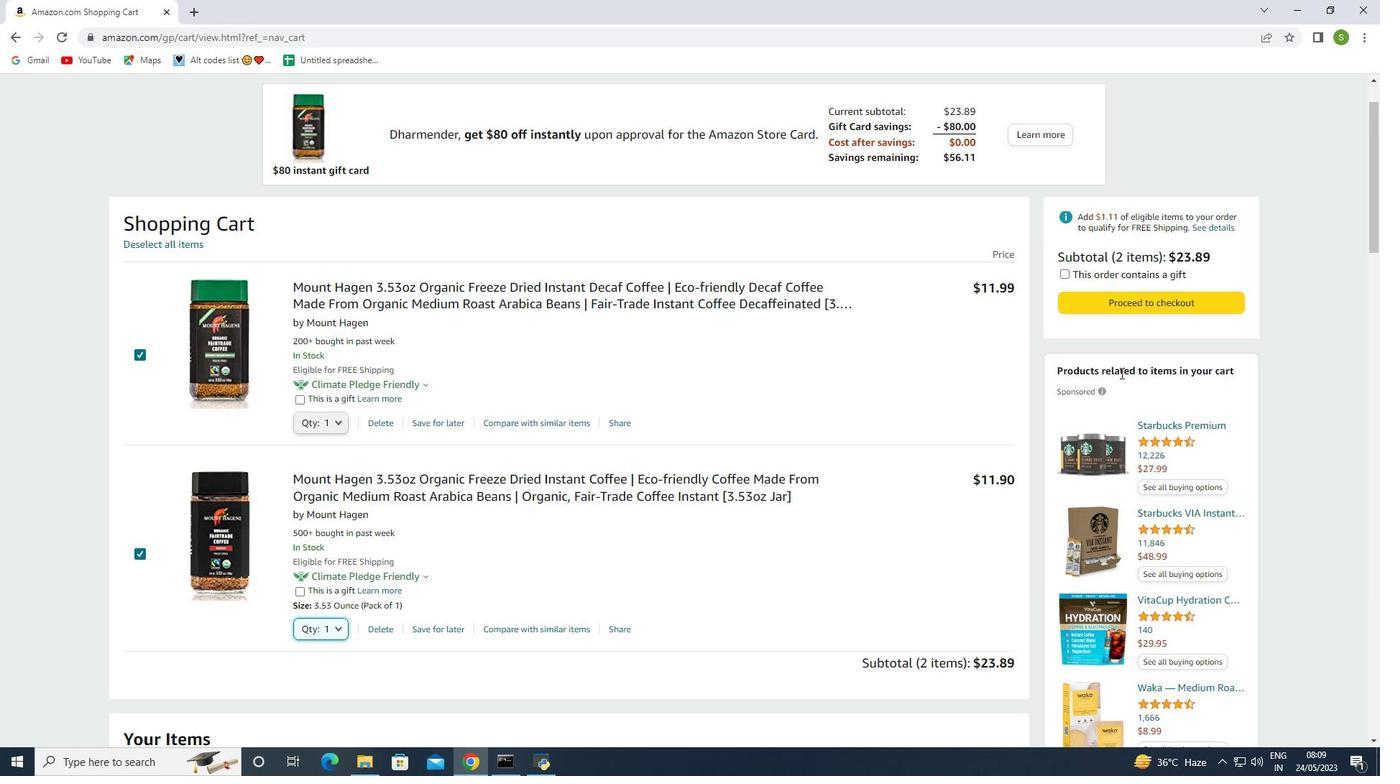 
Action: Mouse scrolled (1055, 399) with delta (0, 0)
Screenshot: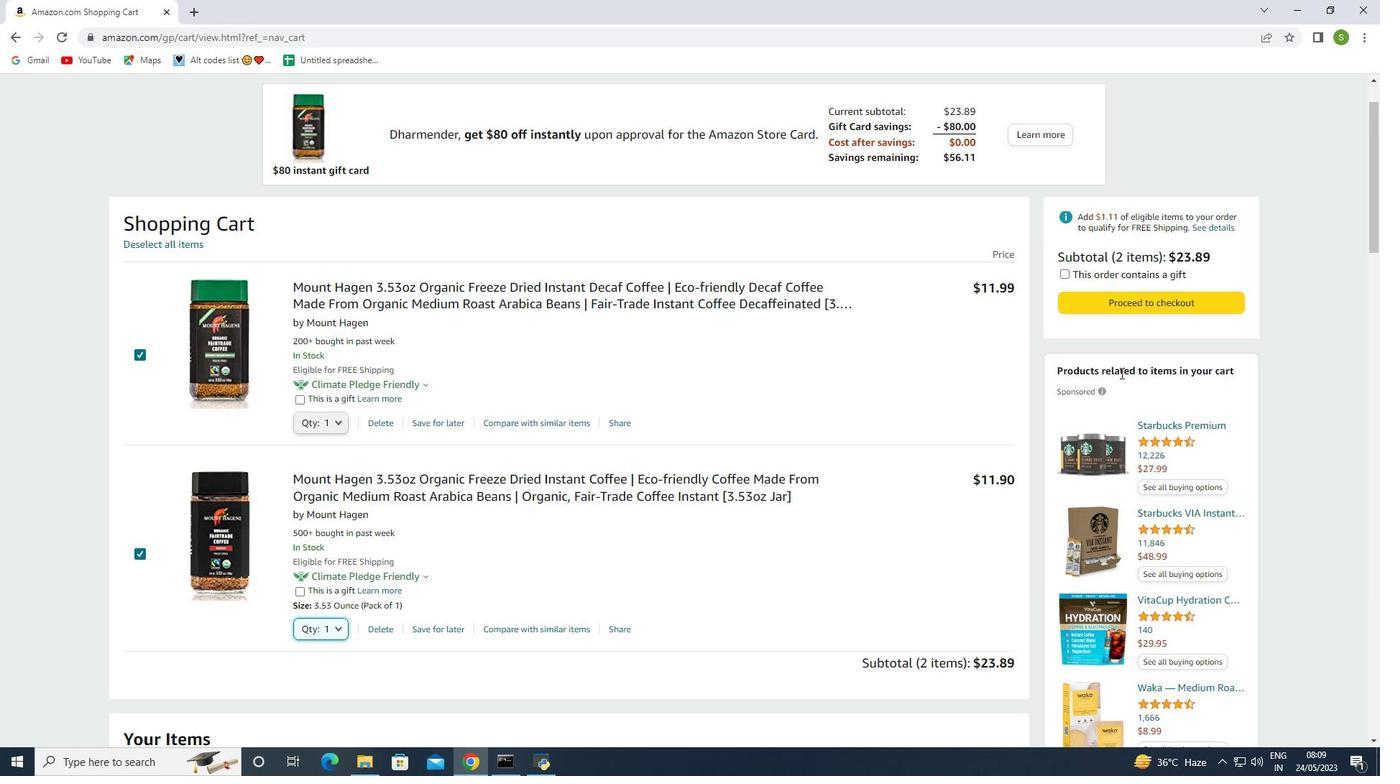 
Action: Mouse moved to (1068, 388)
Screenshot: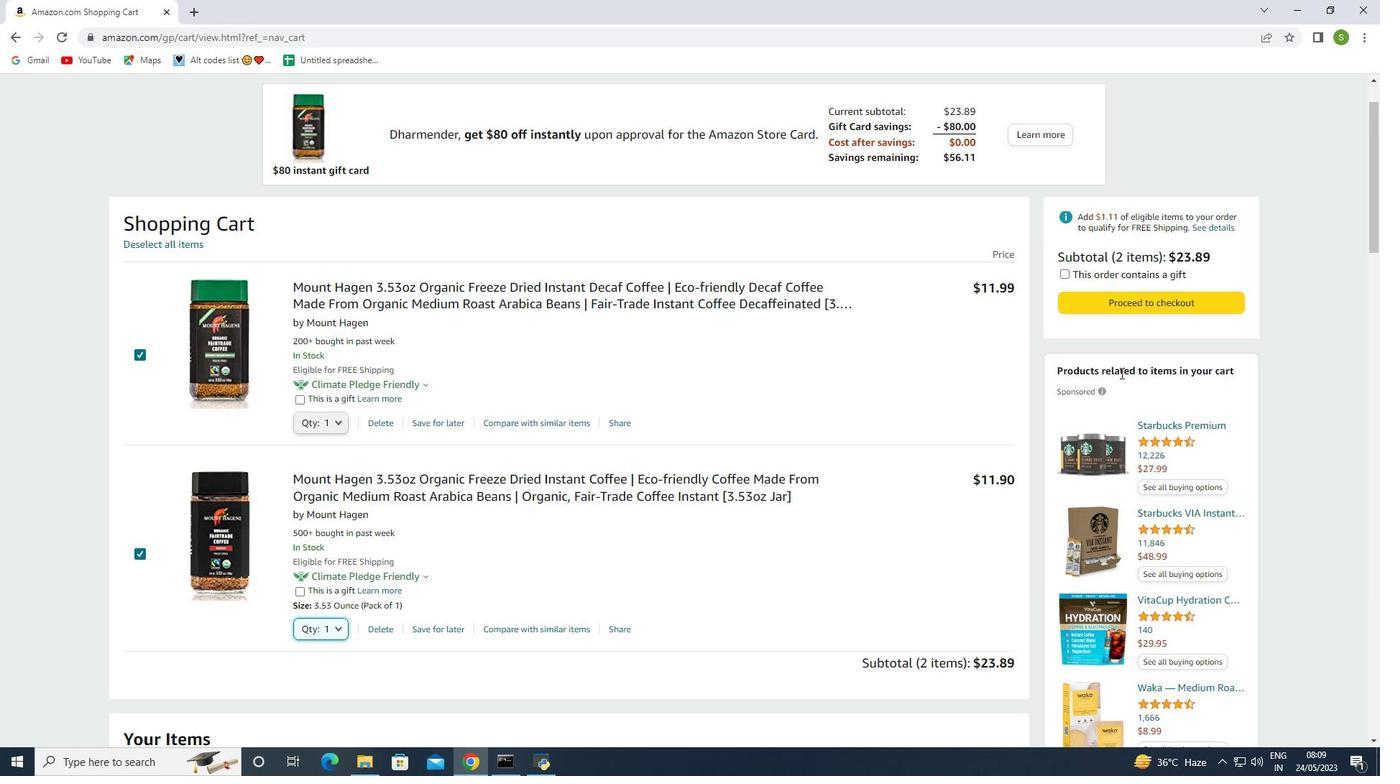 
Action: Mouse scrolled (1061, 394) with delta (0, 0)
Screenshot: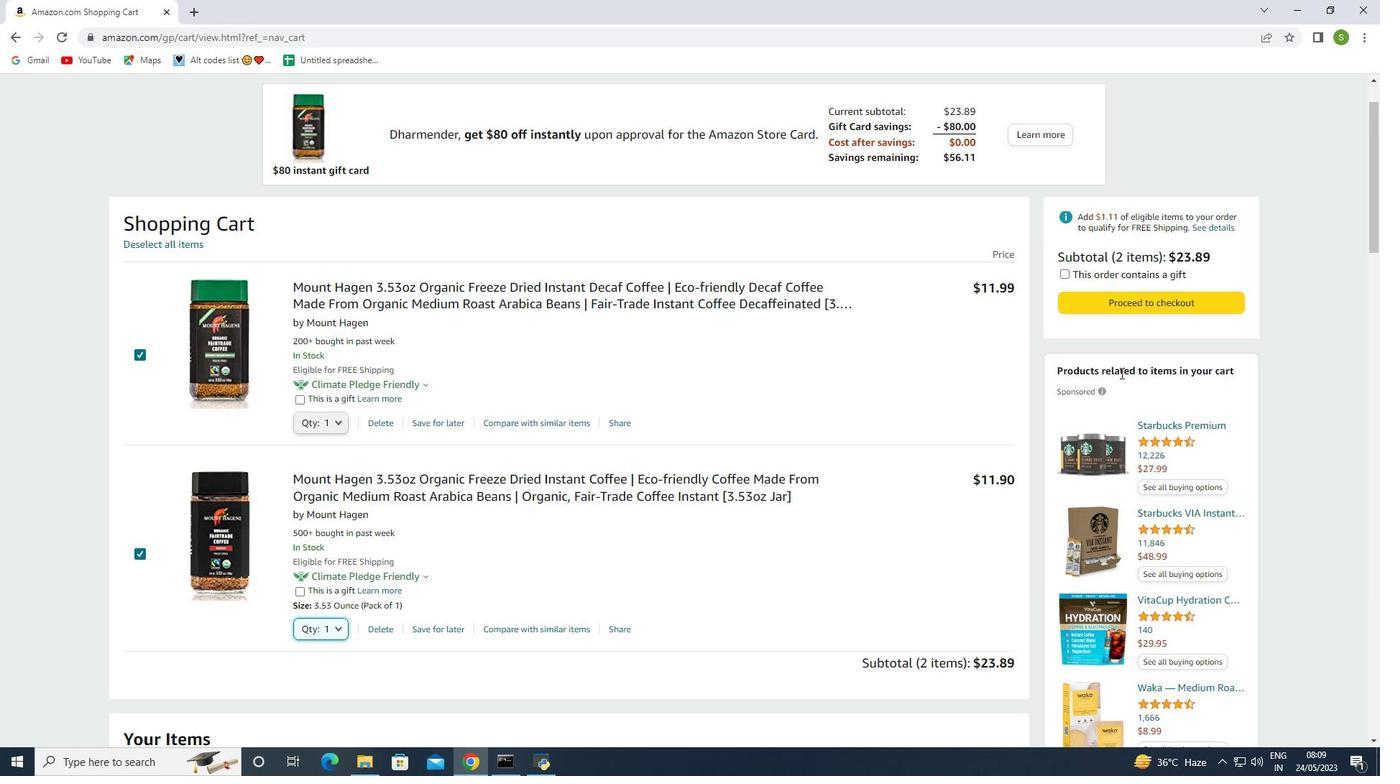 
Action: Mouse moved to (1106, 293)
Screenshot: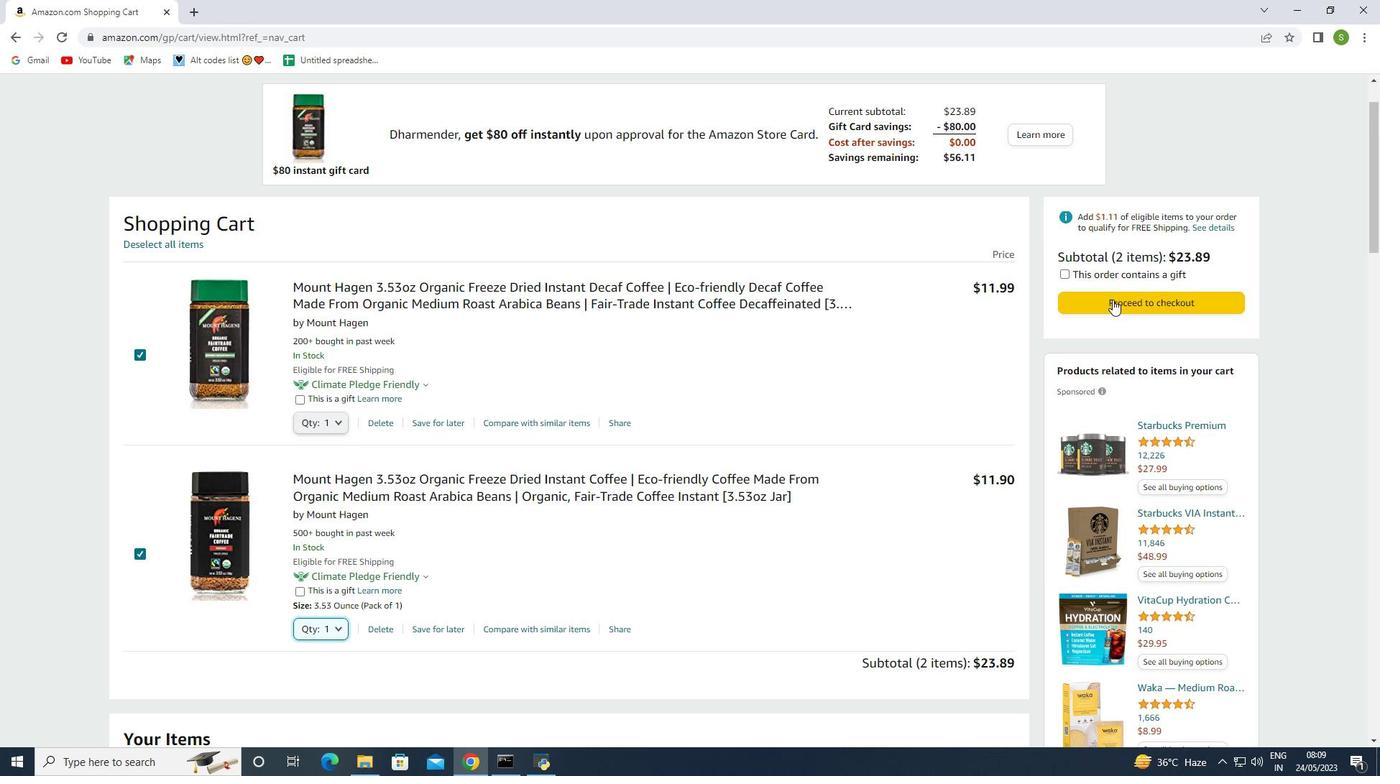 
Action: Mouse pressed left at (1106, 293)
Screenshot: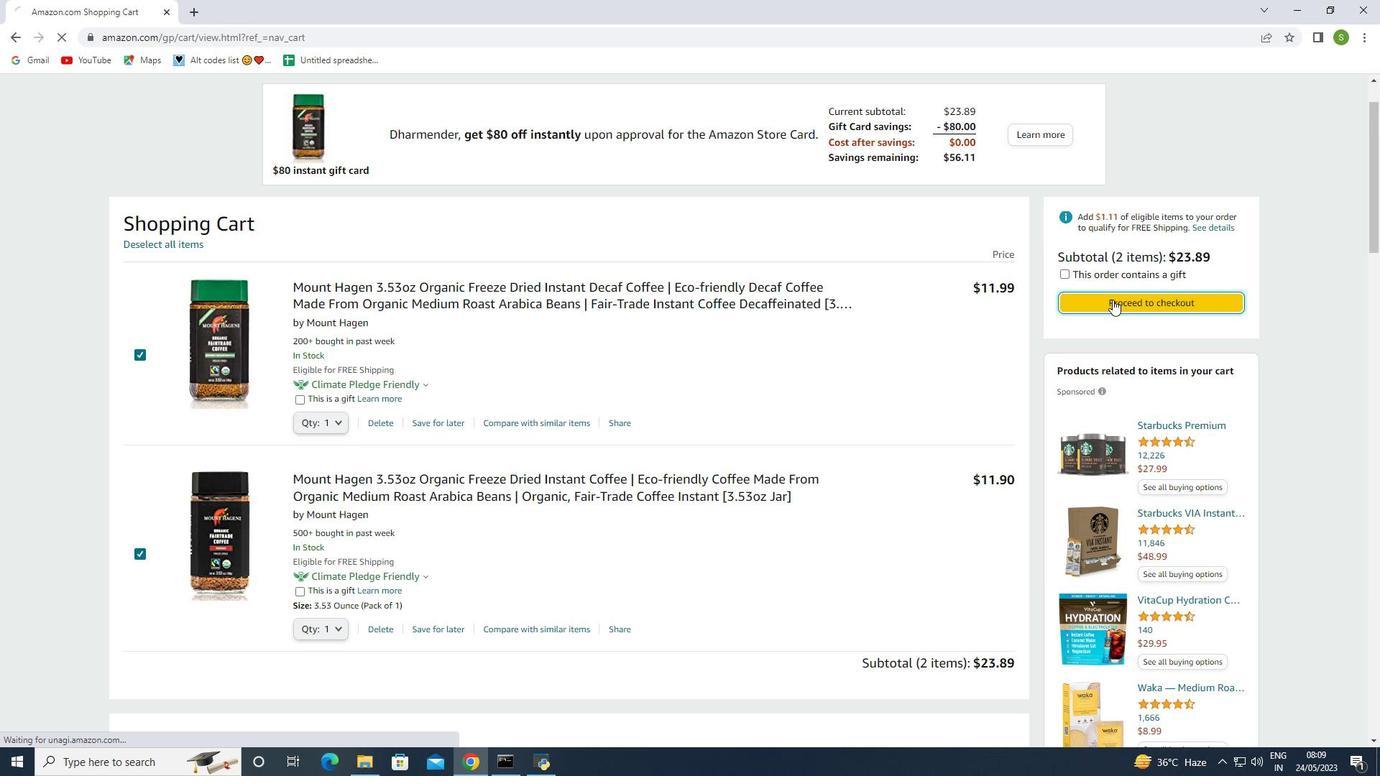 
Action: Mouse moved to (477, 349)
Screenshot: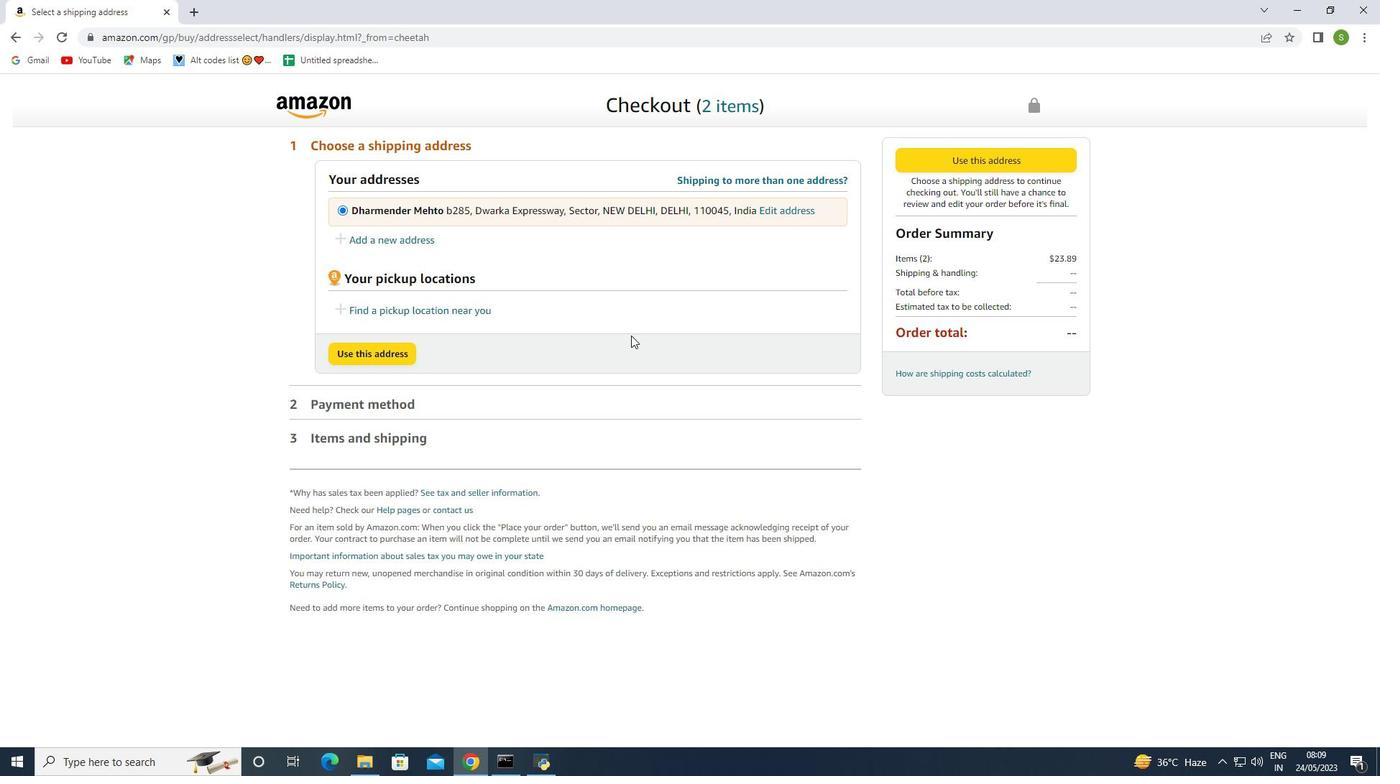
Action: Mouse scrolled (477, 350) with delta (0, 0)
Screenshot: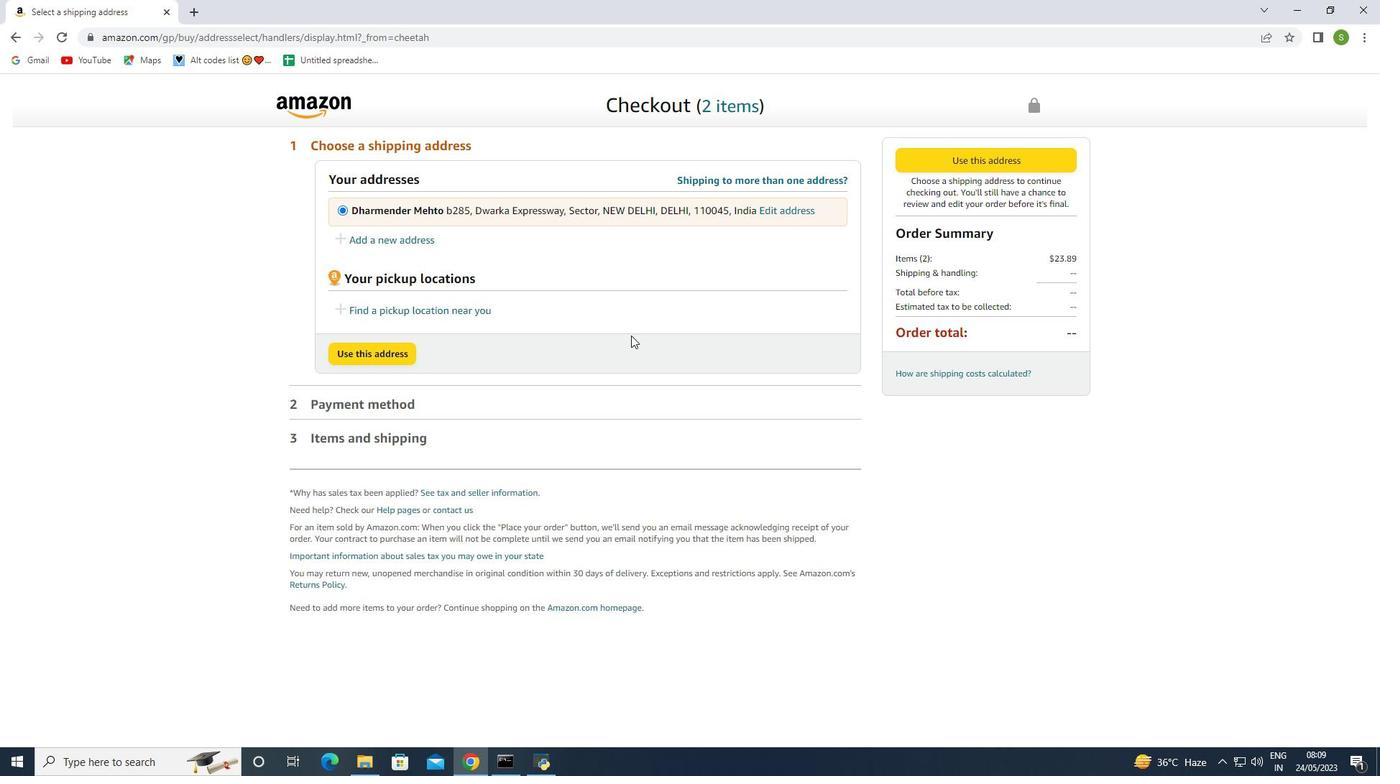 
Action: Mouse scrolled (477, 350) with delta (0, 0)
Screenshot: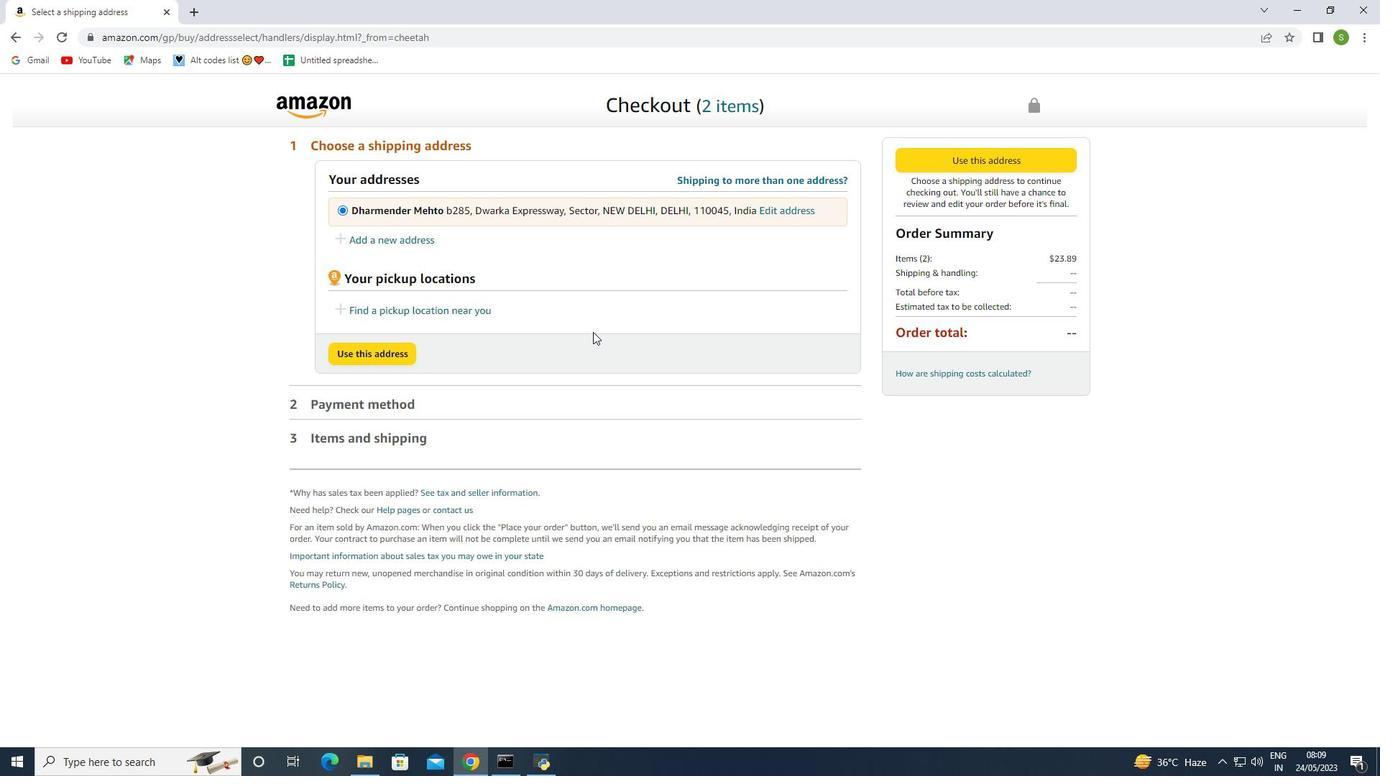 
Action: Mouse scrolled (477, 350) with delta (0, 0)
Screenshot: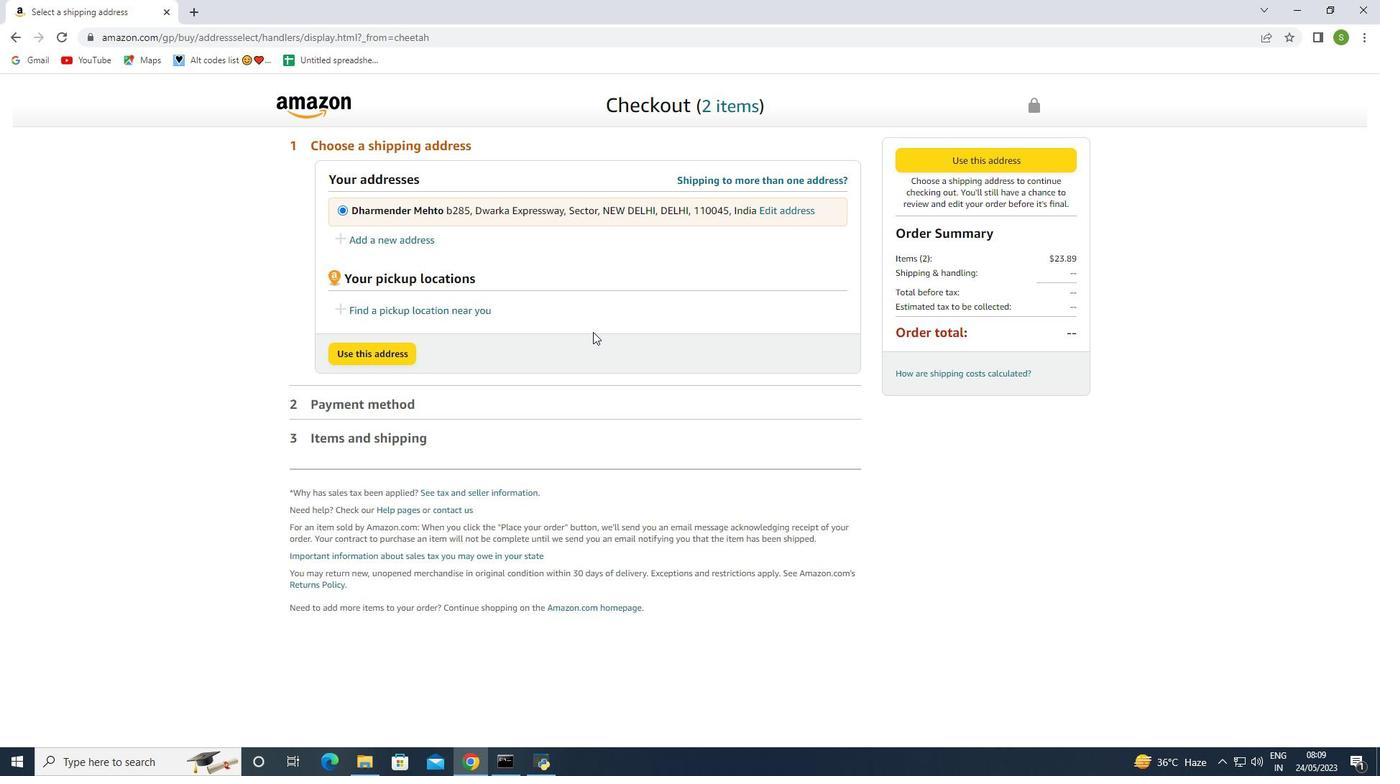 
Action: Mouse moved to (478, 349)
Screenshot: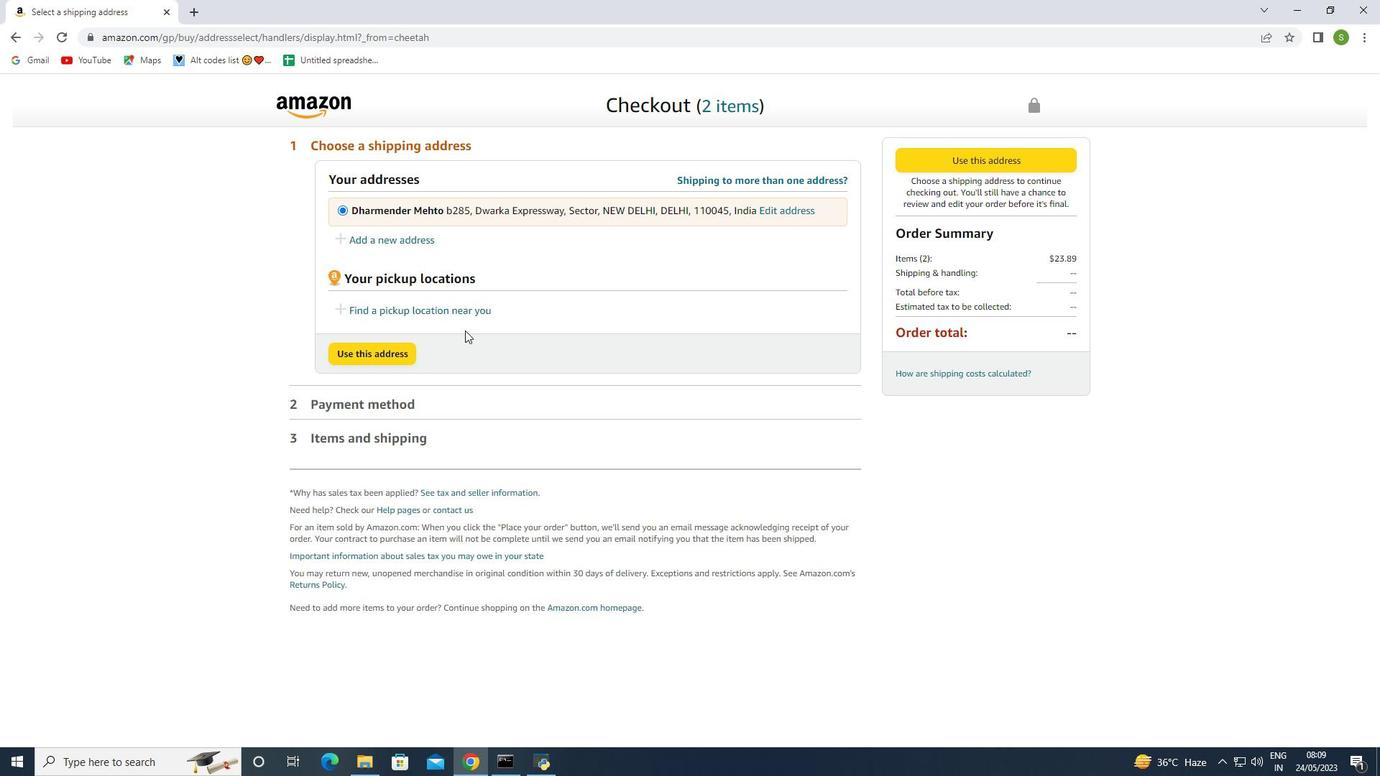
Action: Mouse scrolled (478, 350) with delta (0, 0)
Screenshot: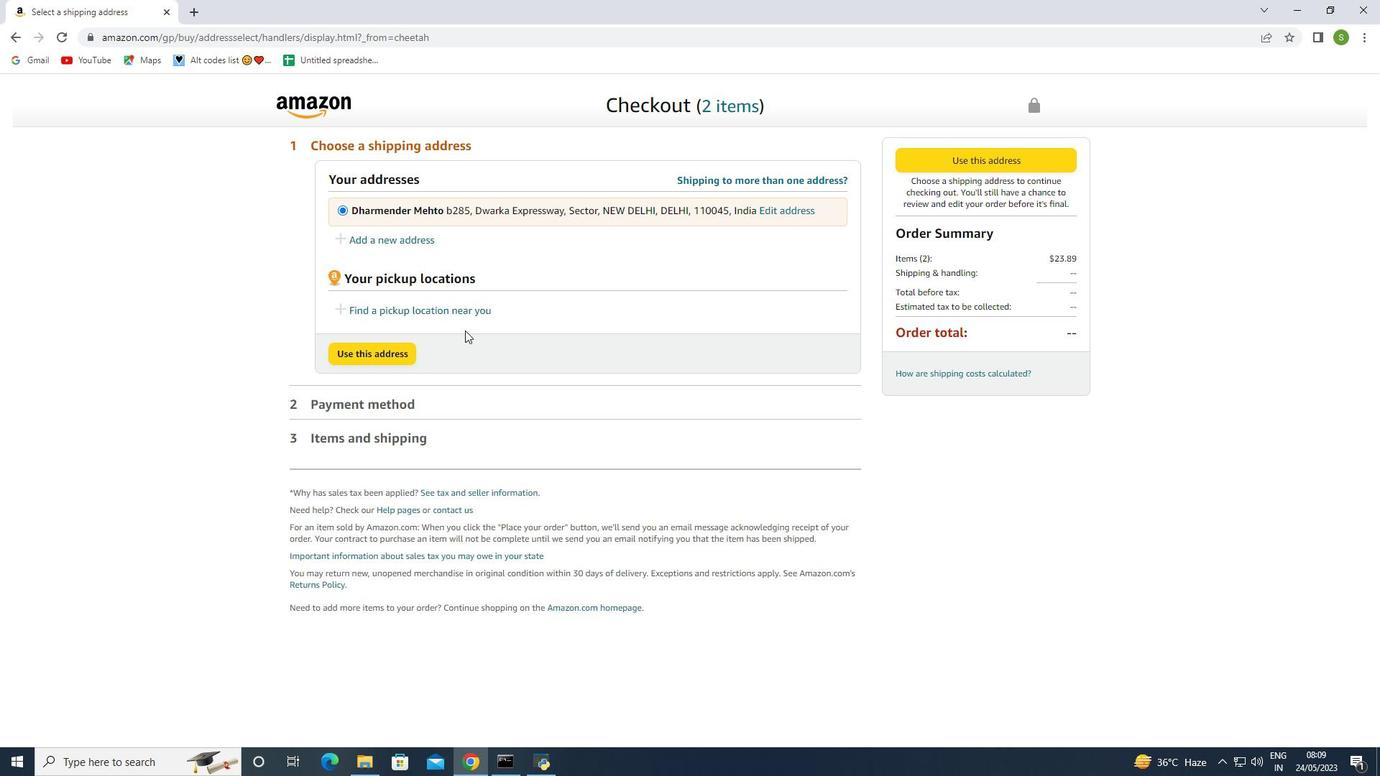 
Action: Mouse moved to (391, 237)
Screenshot: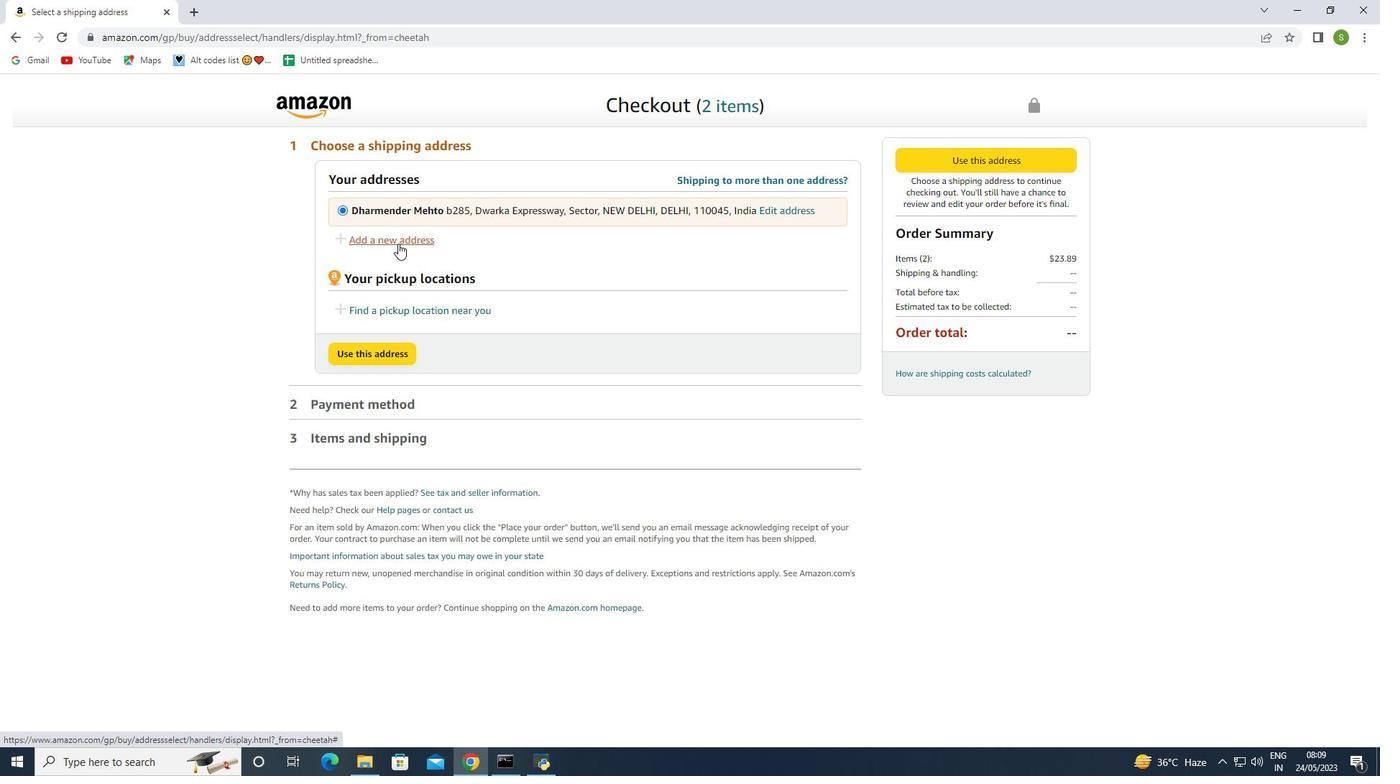 
Action: Mouse pressed left at (391, 237)
Screenshot: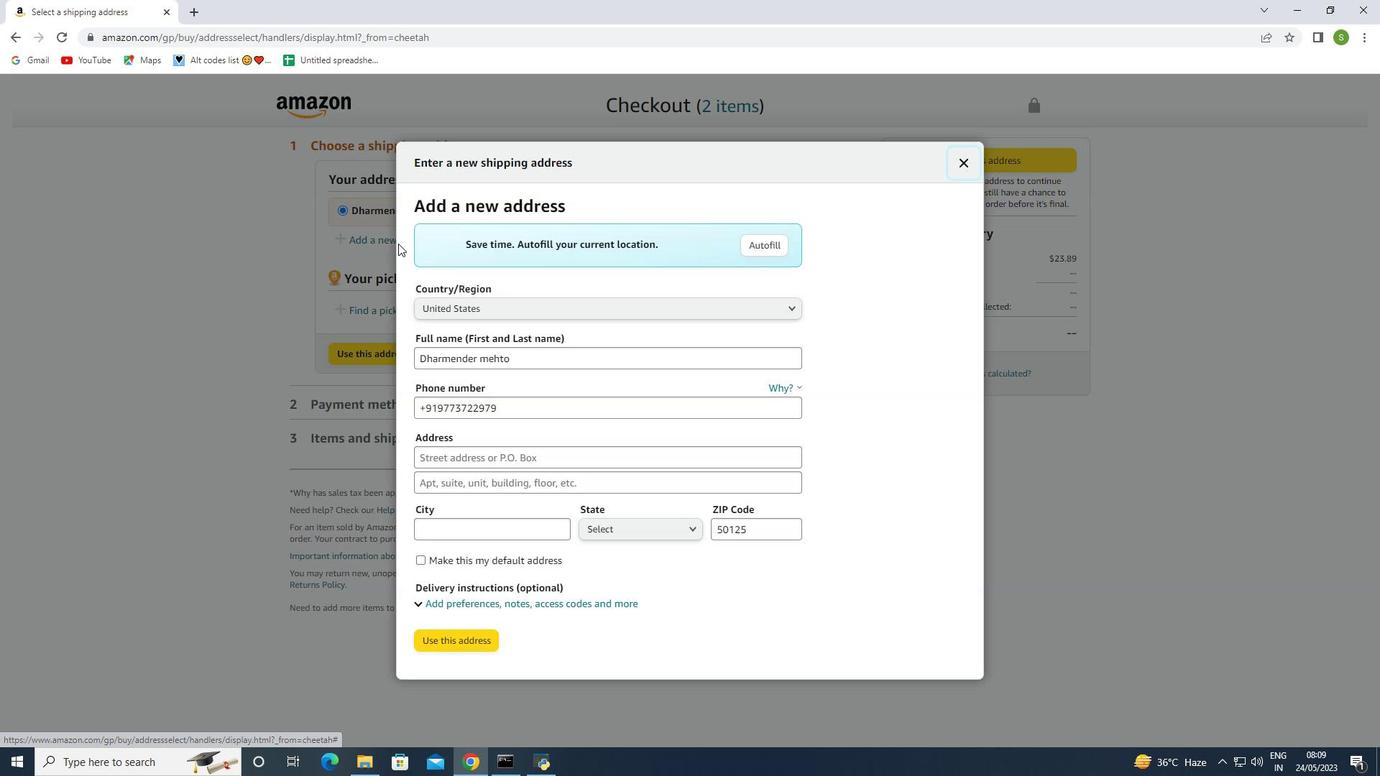 
Action: Mouse moved to (511, 343)
Screenshot: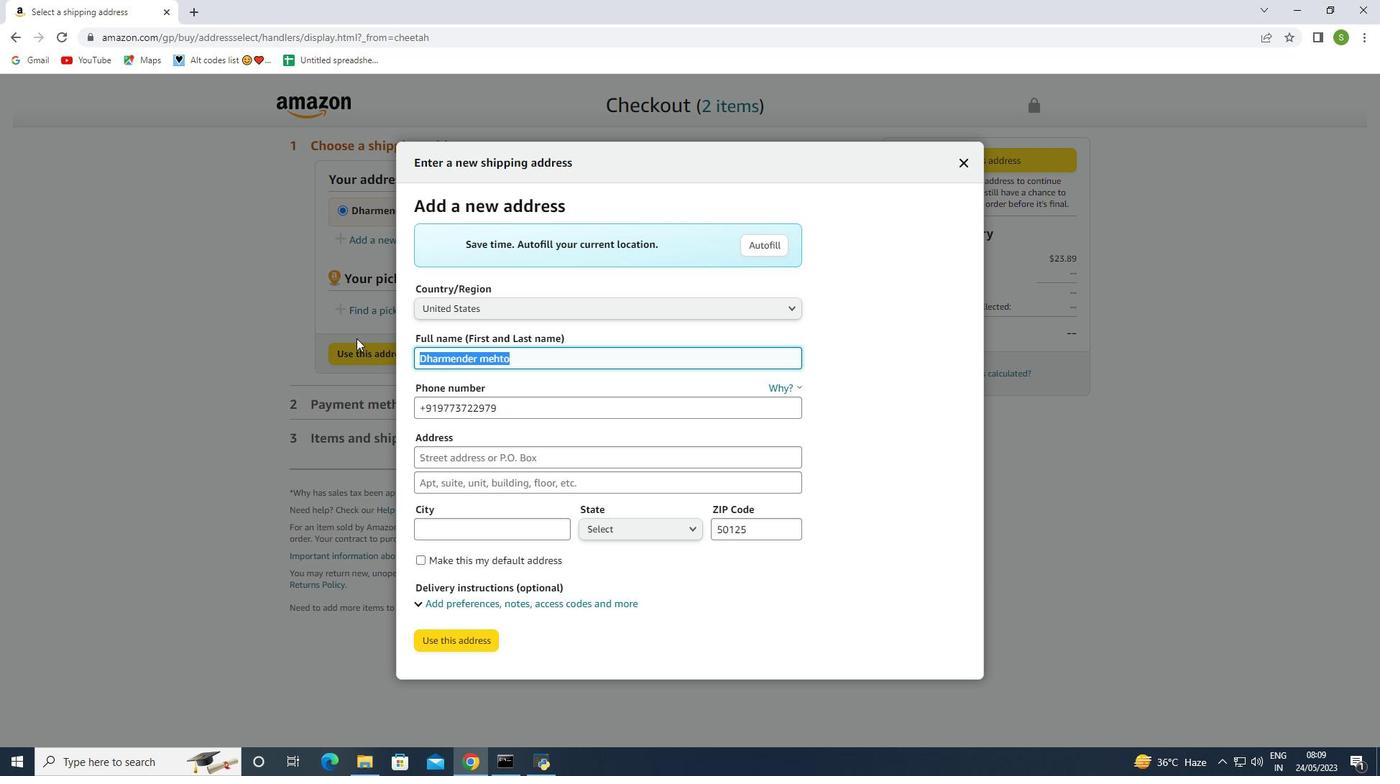 
Action: Mouse pressed left at (511, 343)
Screenshot: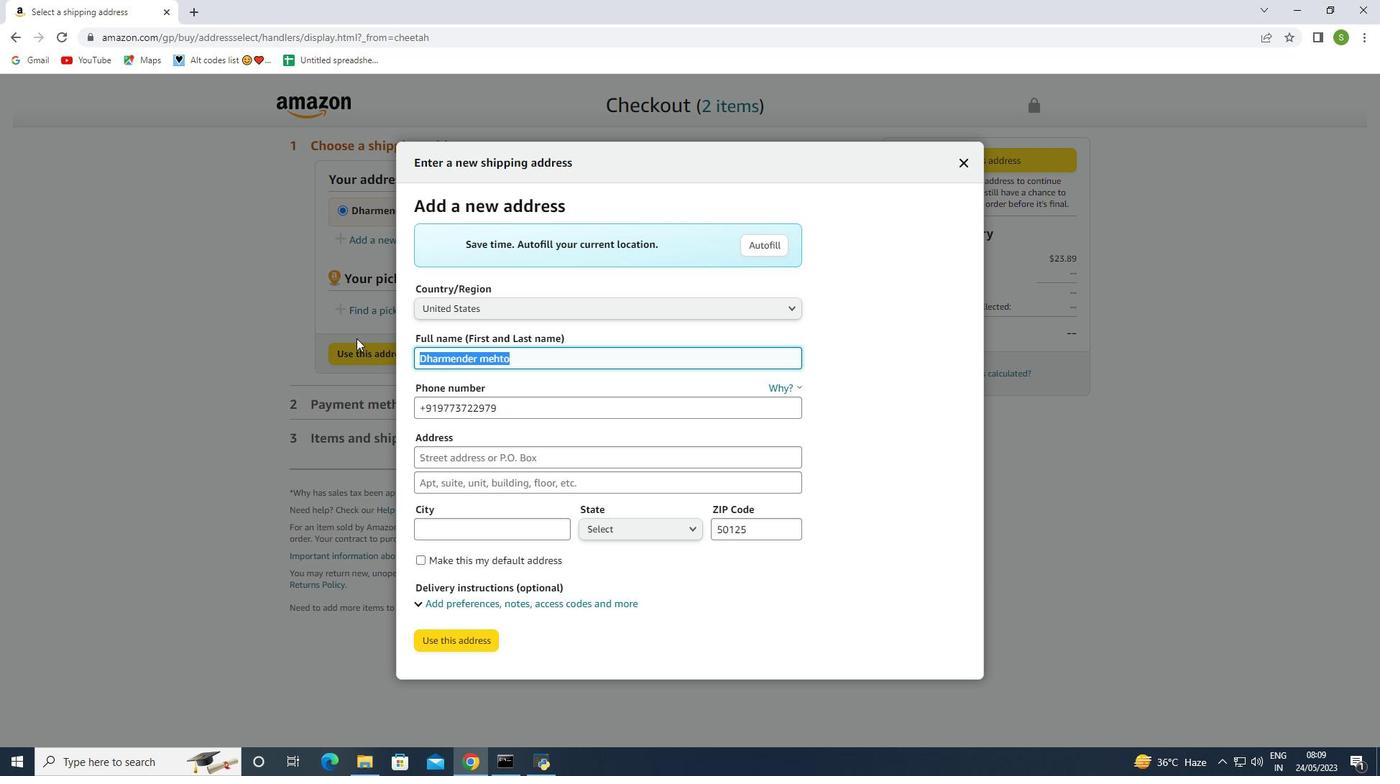 
Action: Mouse moved to (352, 331)
Screenshot: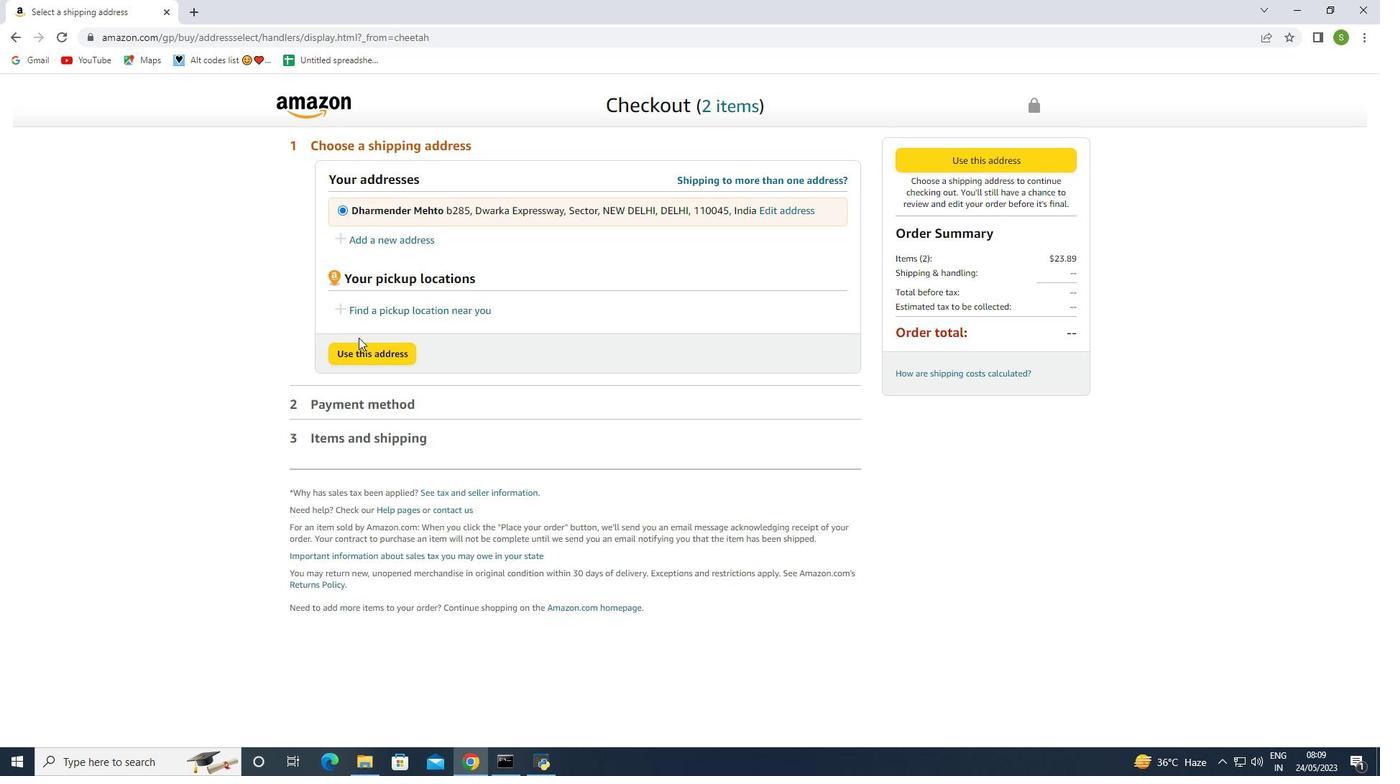 
Action: Key pressed <Key.backspace>
Screenshot: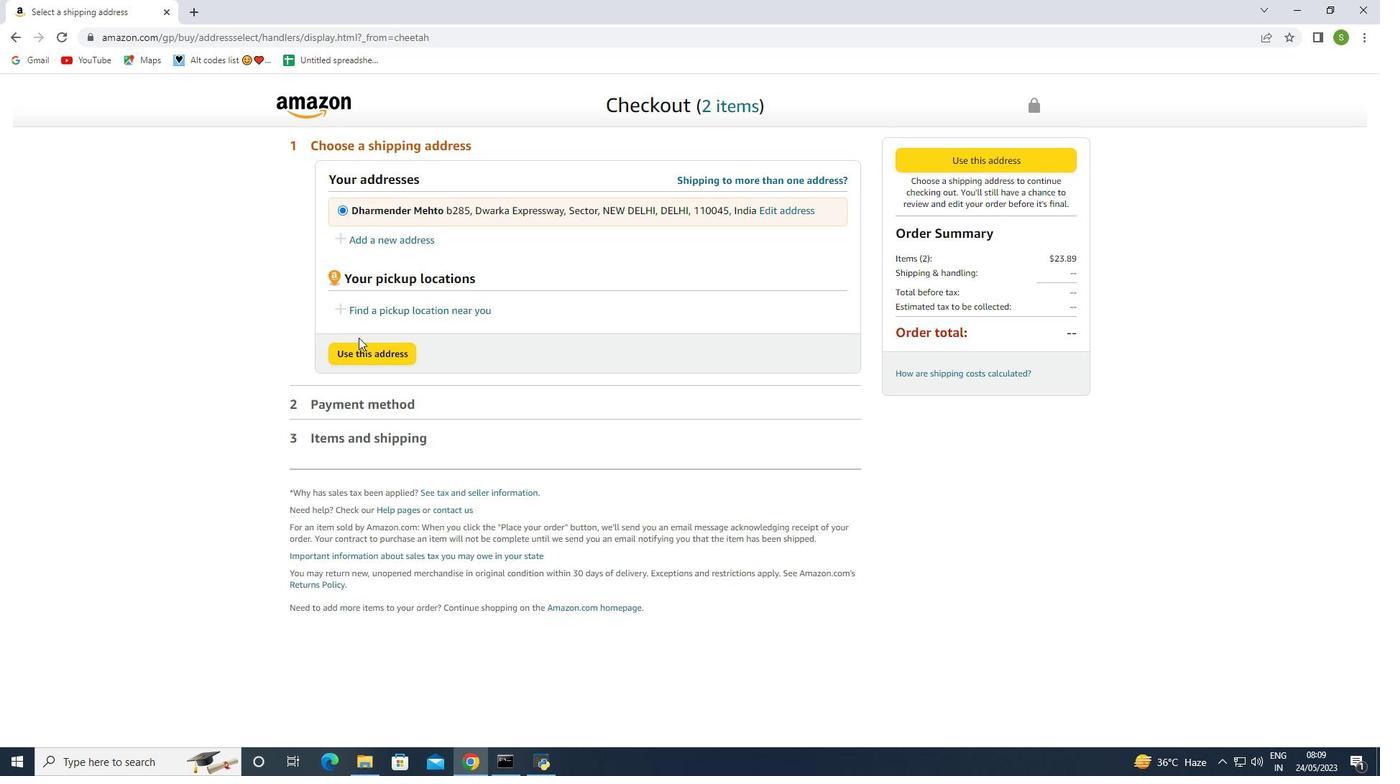 
Action: Mouse moved to (363, 232)
Screenshot: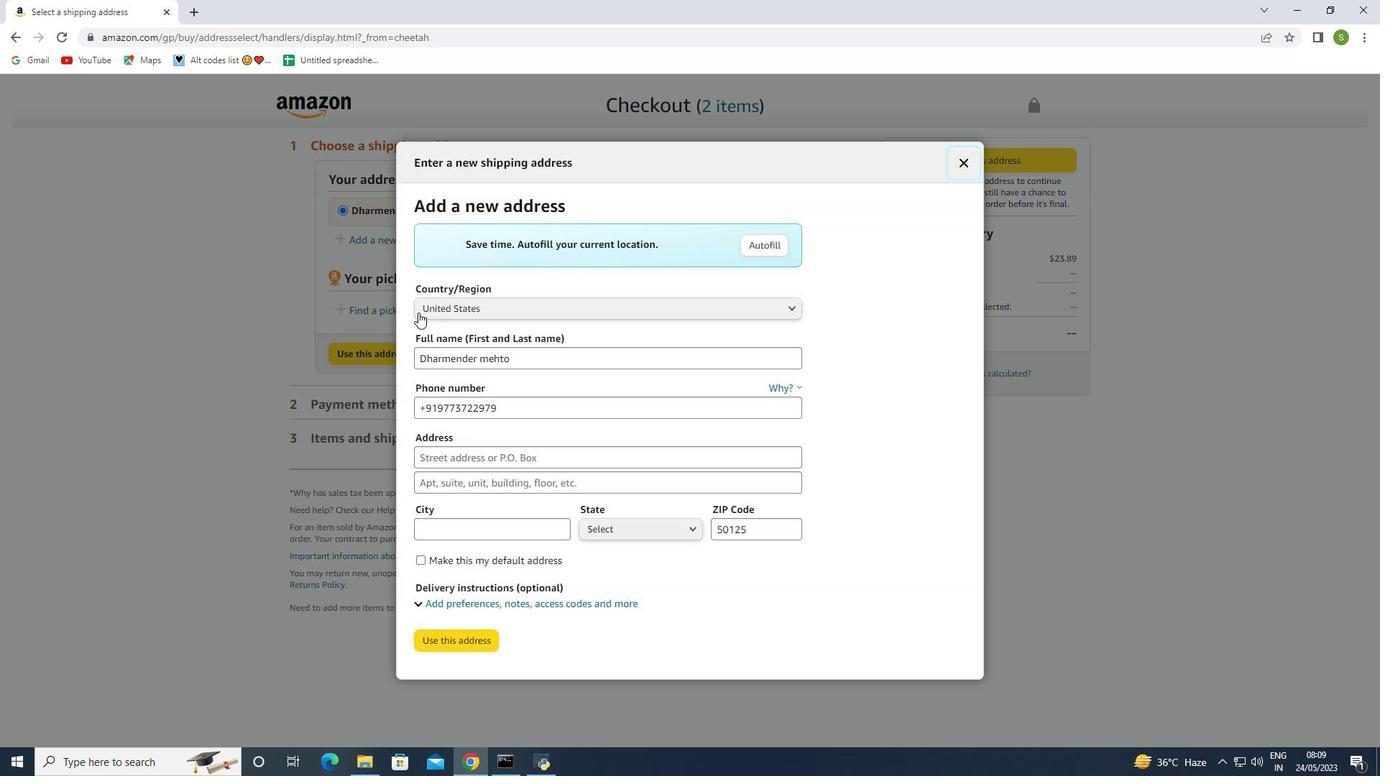 
Action: Mouse pressed left at (363, 232)
Screenshot: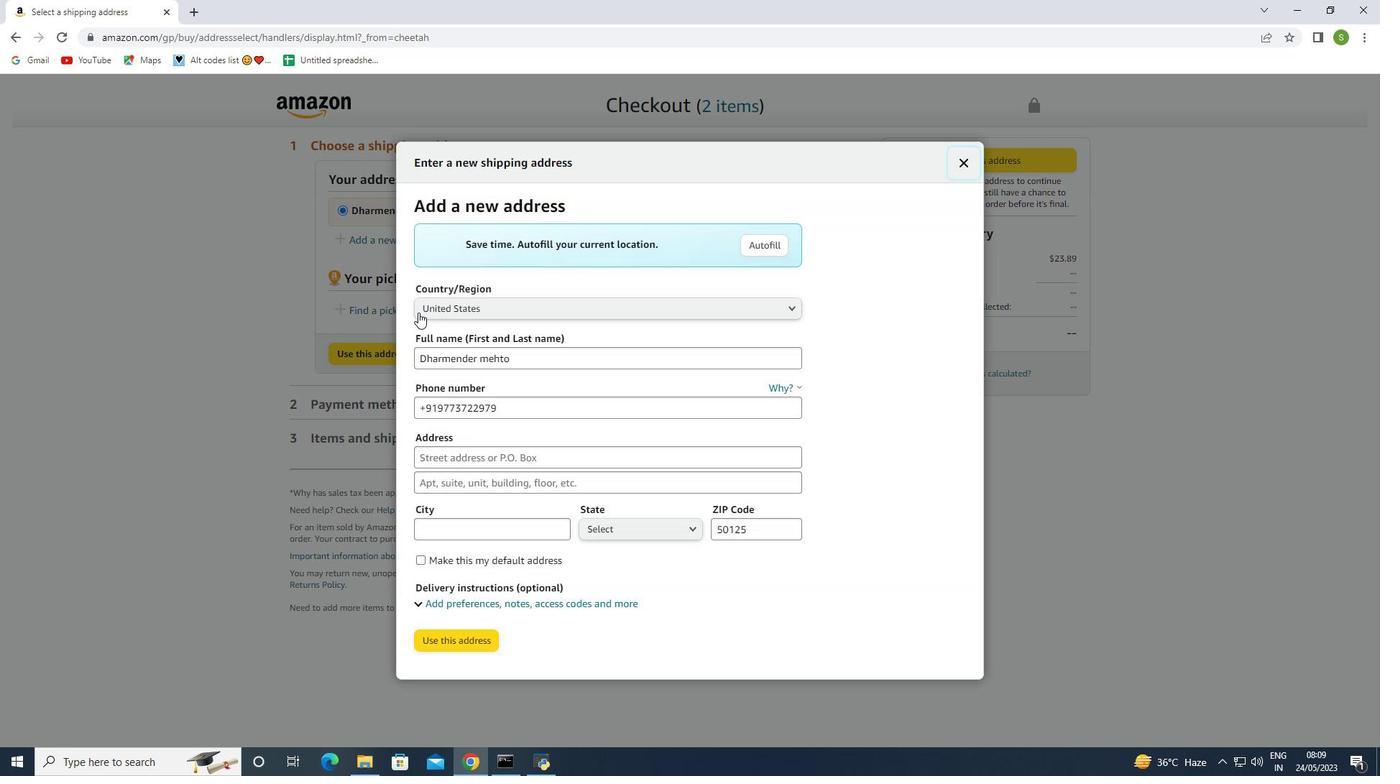 
Action: Mouse moved to (532, 338)
Screenshot: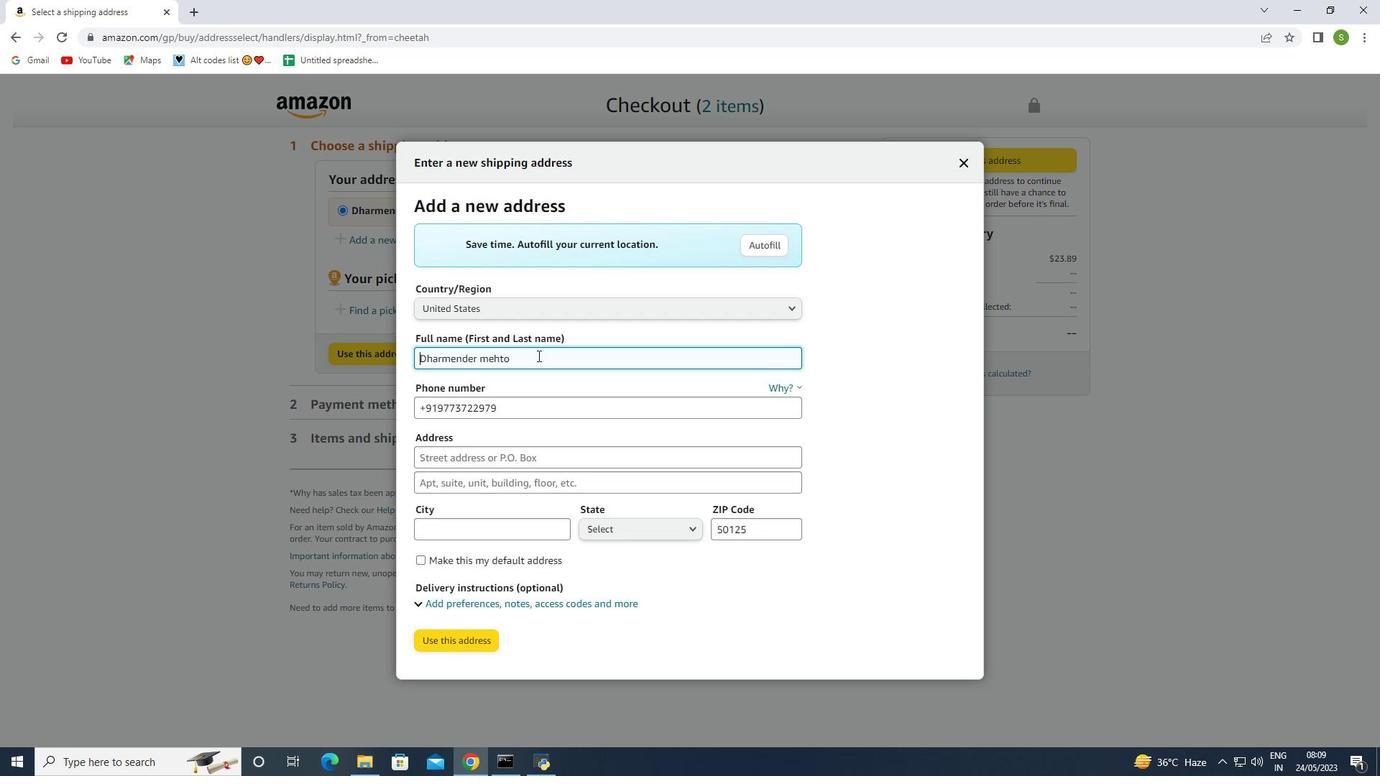 
Action: Mouse pressed left at (532, 338)
Screenshot: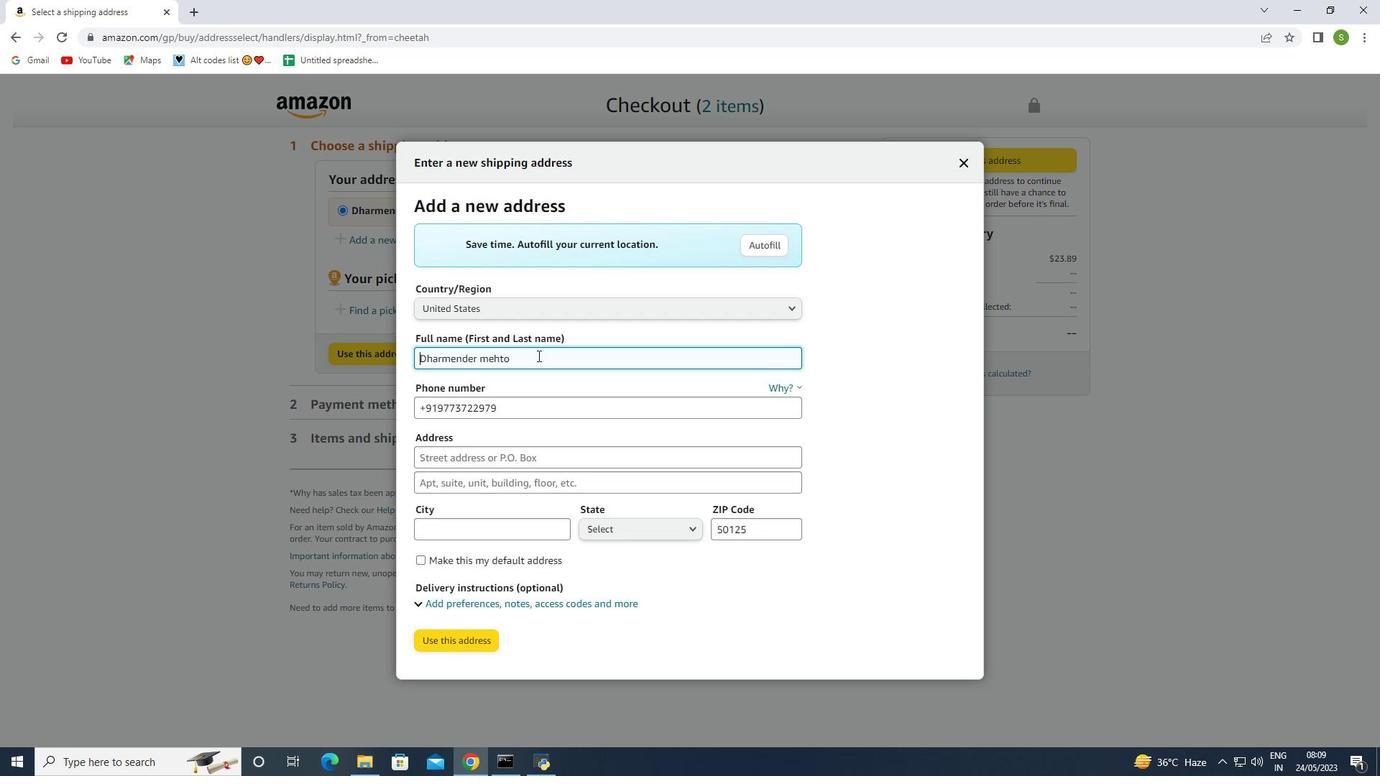 
Action: Mouse moved to (531, 349)
Screenshot: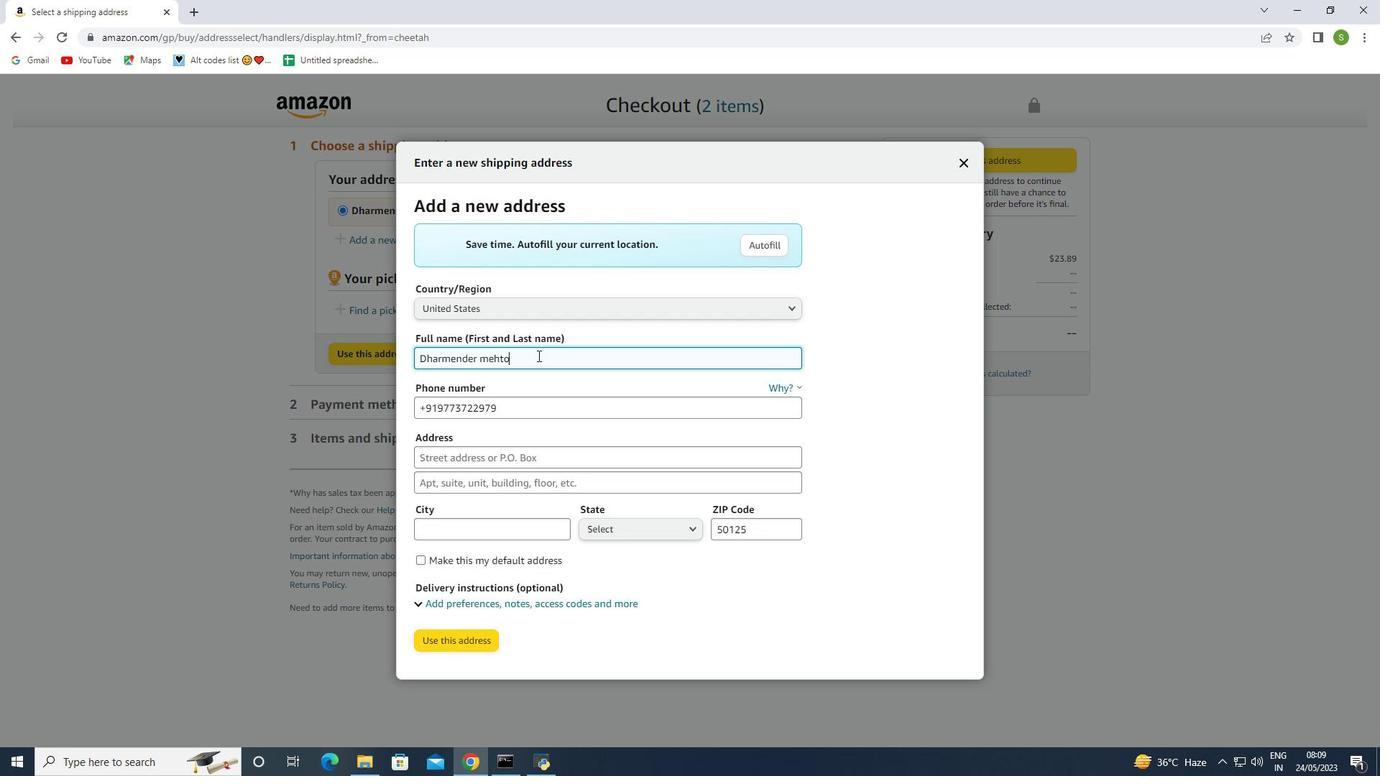 
Action: Mouse pressed left at (531, 349)
Screenshot: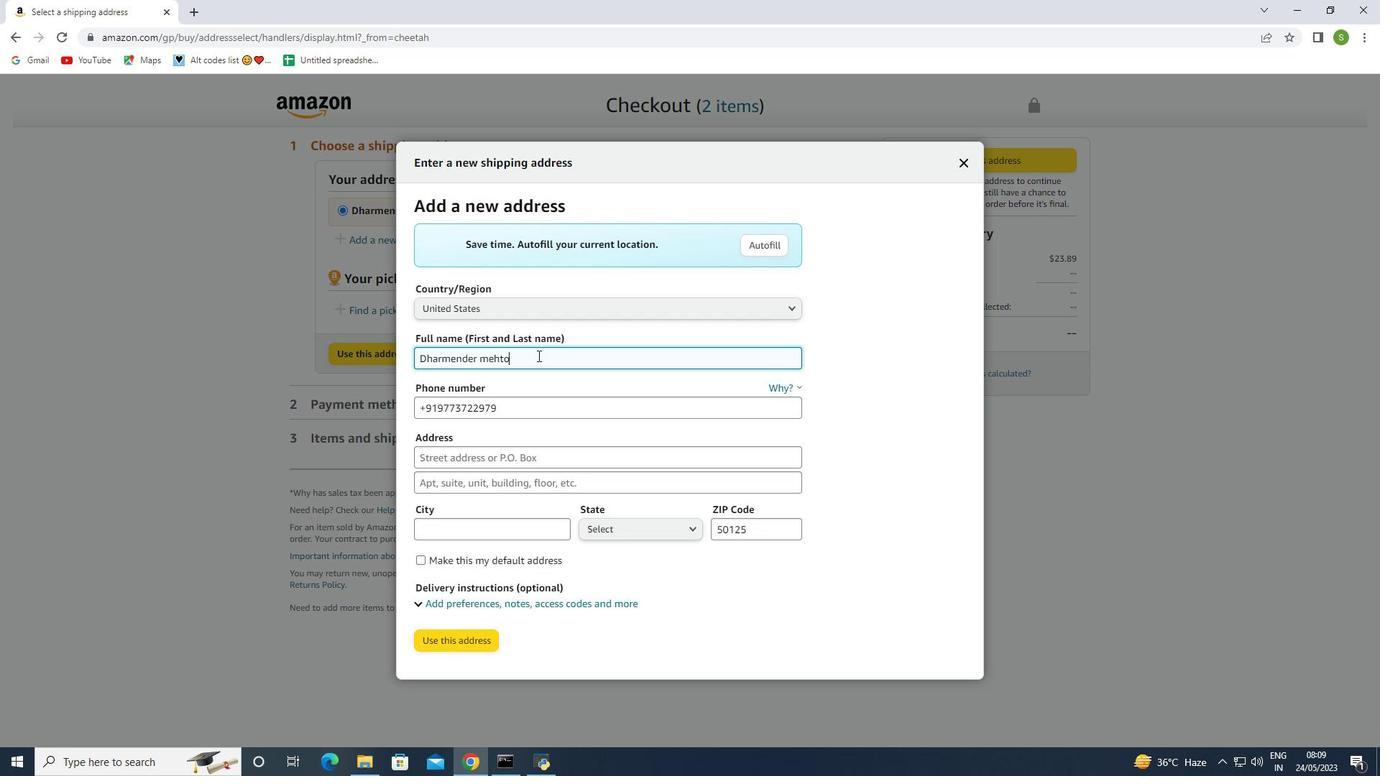 
Action: Key pressed <Key.backspace><Key.backspace><Key.backspace><Key.backspace><Key.backspace><Key.backspace><Key.backspace><Key.backspace><Key.backspace><Key.backspace><Key.backspace><Key.backspace><Key.backspace><Key.backspace><Key.backspace><Key.backspace><Key.shift>Bethany<Key.space><Key.shift>Lewis
Screenshot: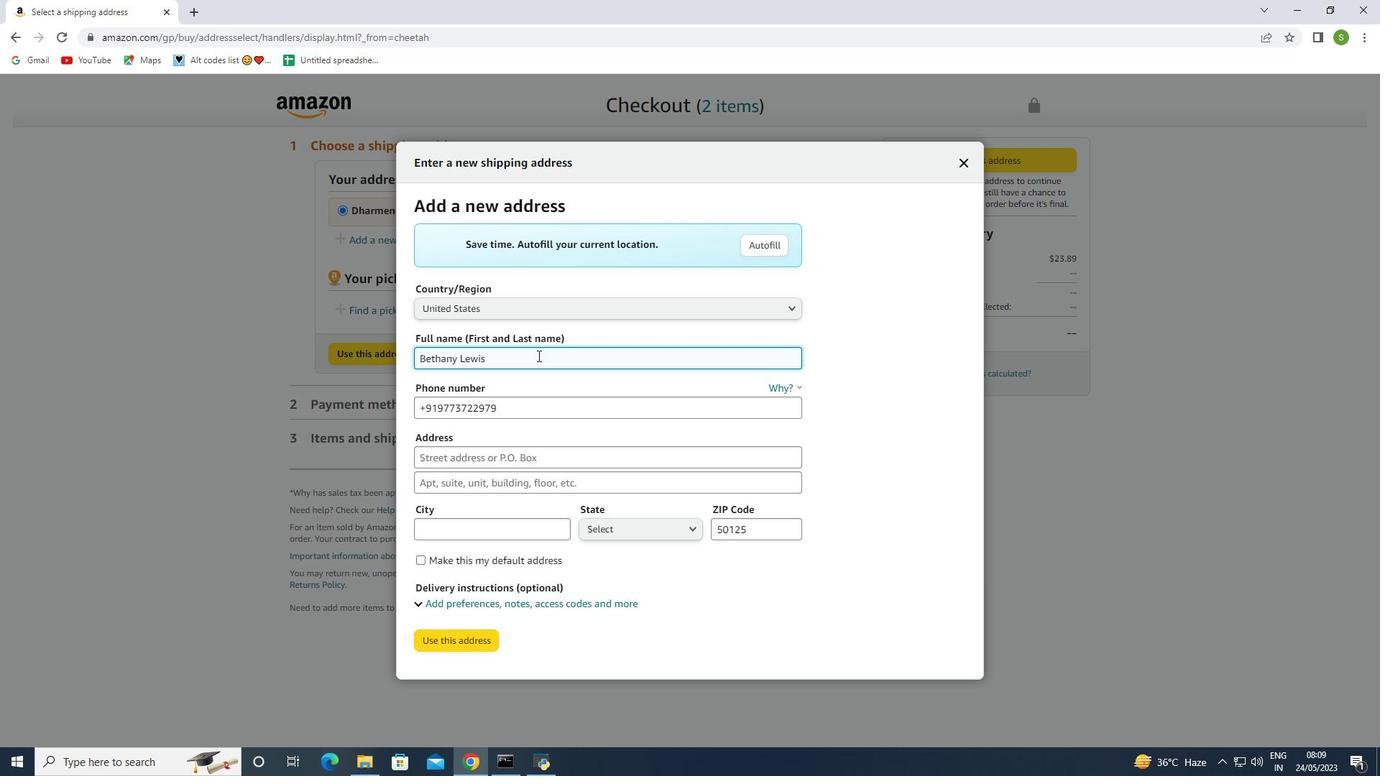 
Action: Mouse moved to (469, 450)
Screenshot: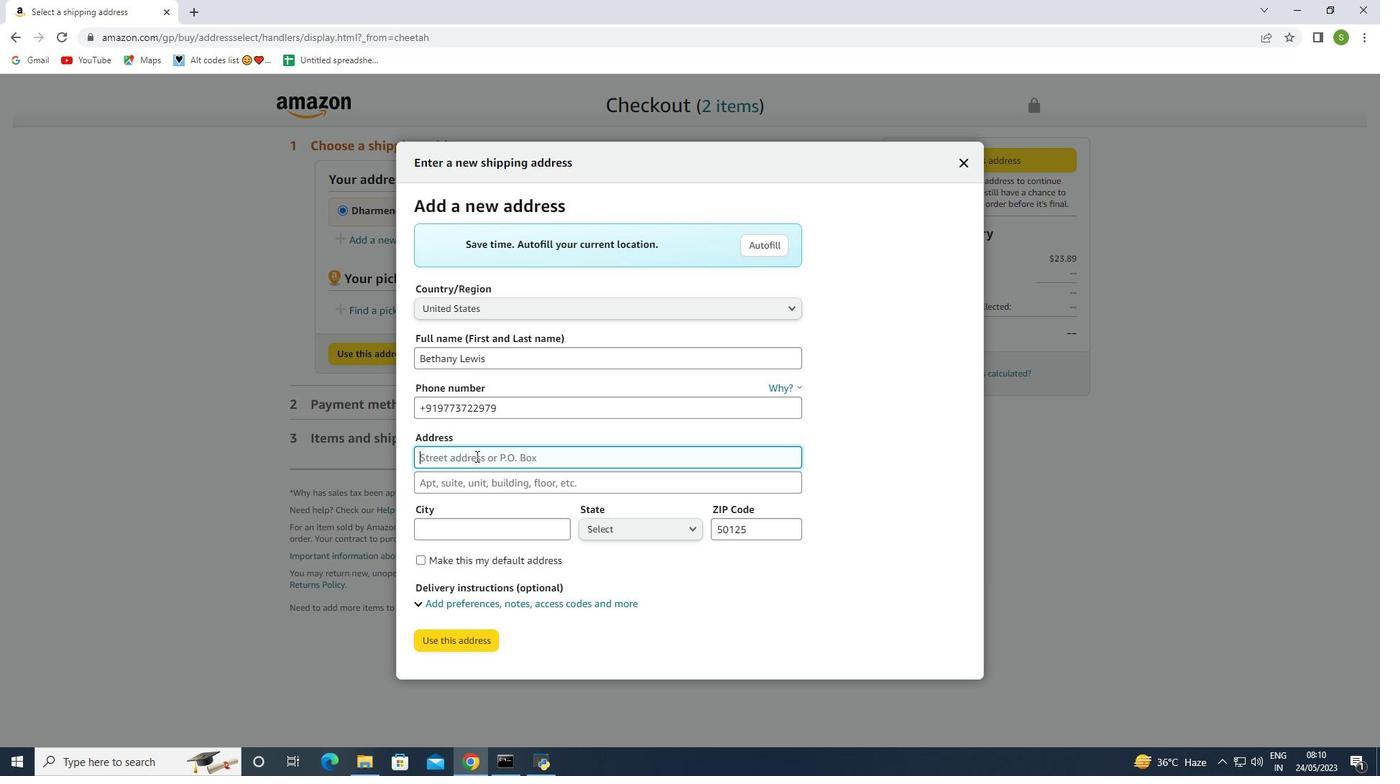 
Action: Mouse pressed left at (469, 450)
Screenshot: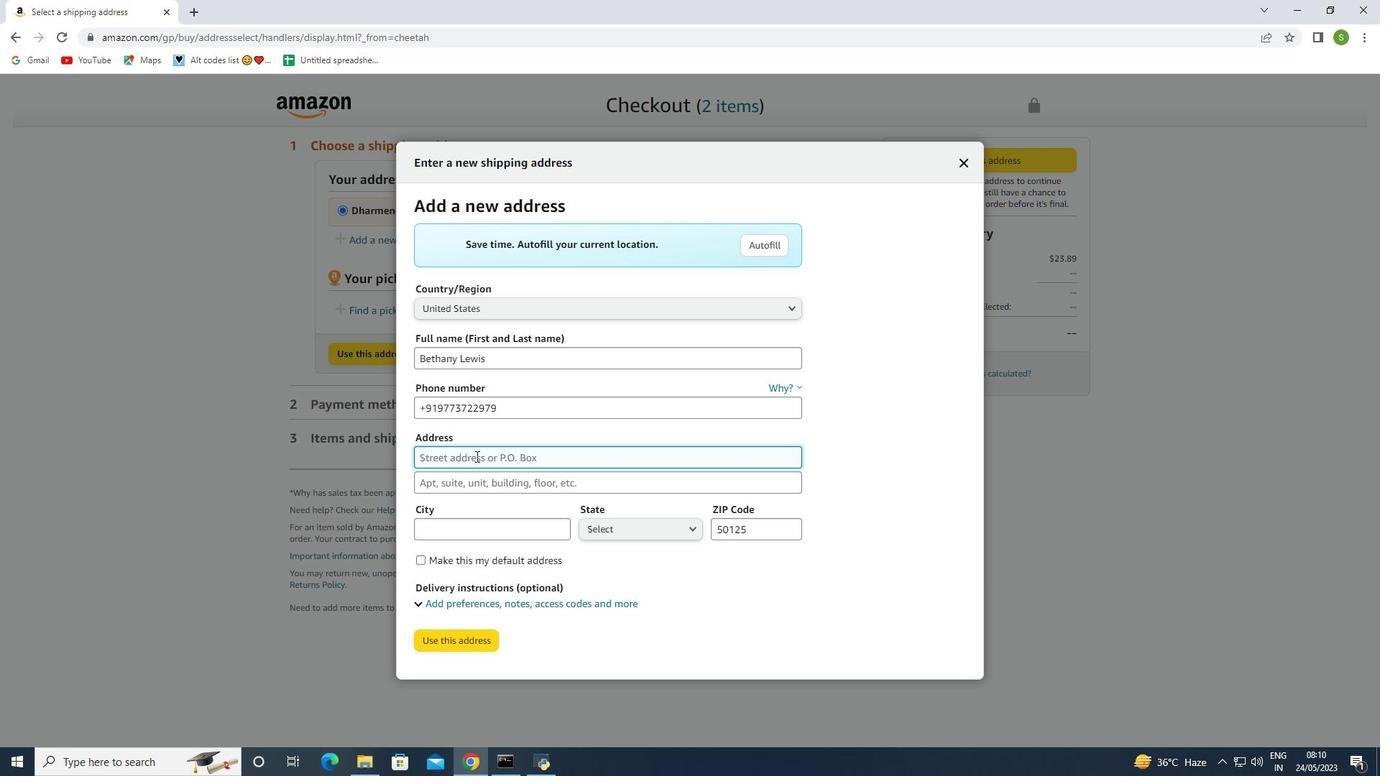 
Action: Key pressed 1100<Key.space><Key.shift>E<Key.space>2nd<Key.space><Key.shift>Ave<Key.space><Key.shift><Key.shift><Key.shift><Key.shift><Key.shift><Key.shift><Key.shift><Key.shift><Key.shift><Key.shift>#3
Screenshot: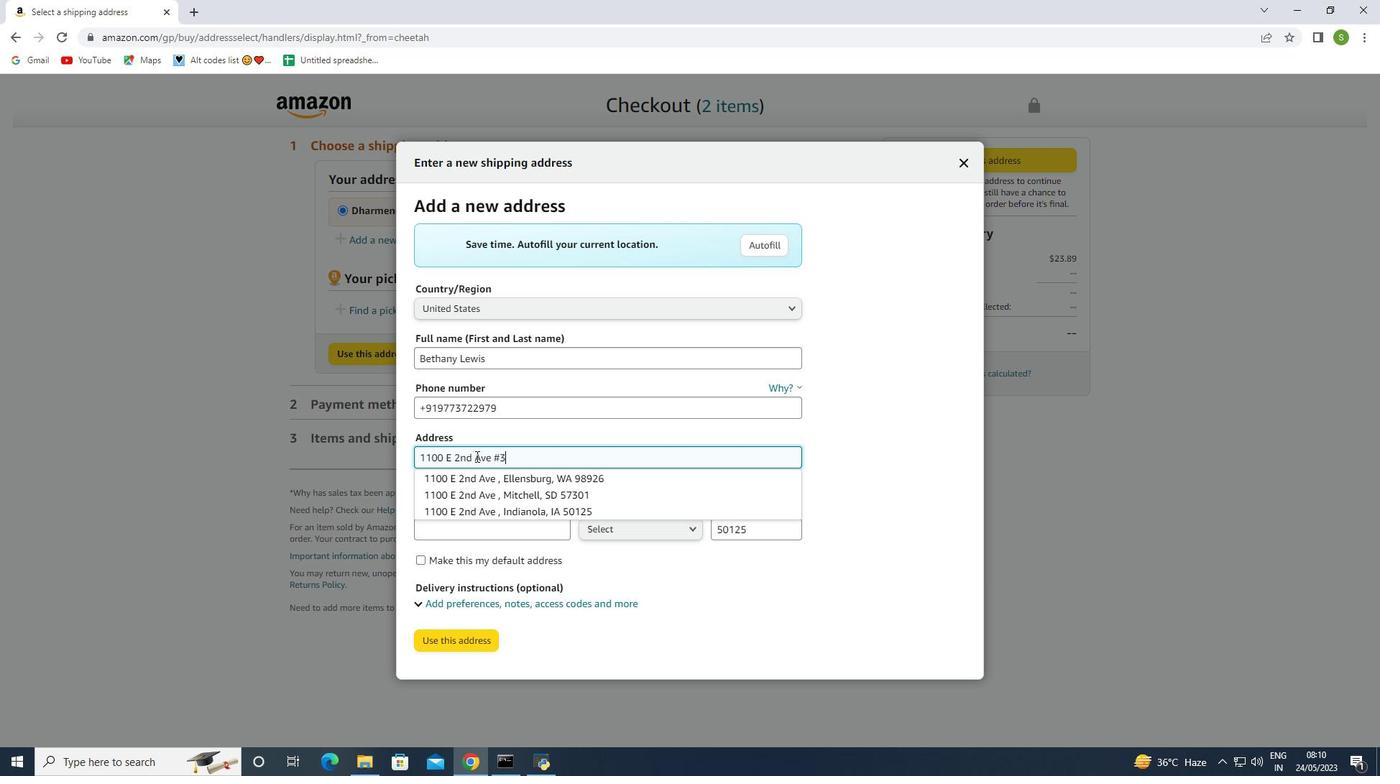 
Action: Mouse moved to (885, 494)
Screenshot: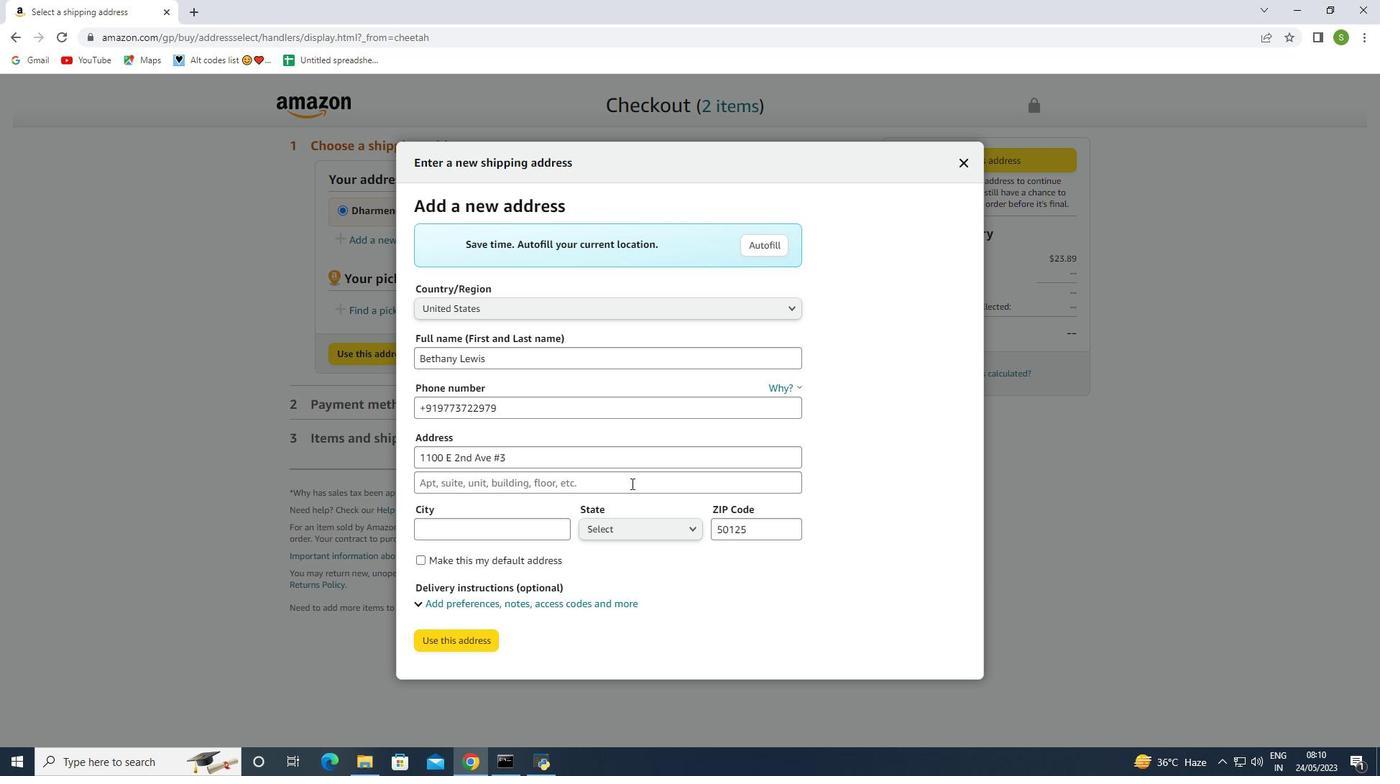 
Action: Mouse pressed left at (885, 494)
Screenshot: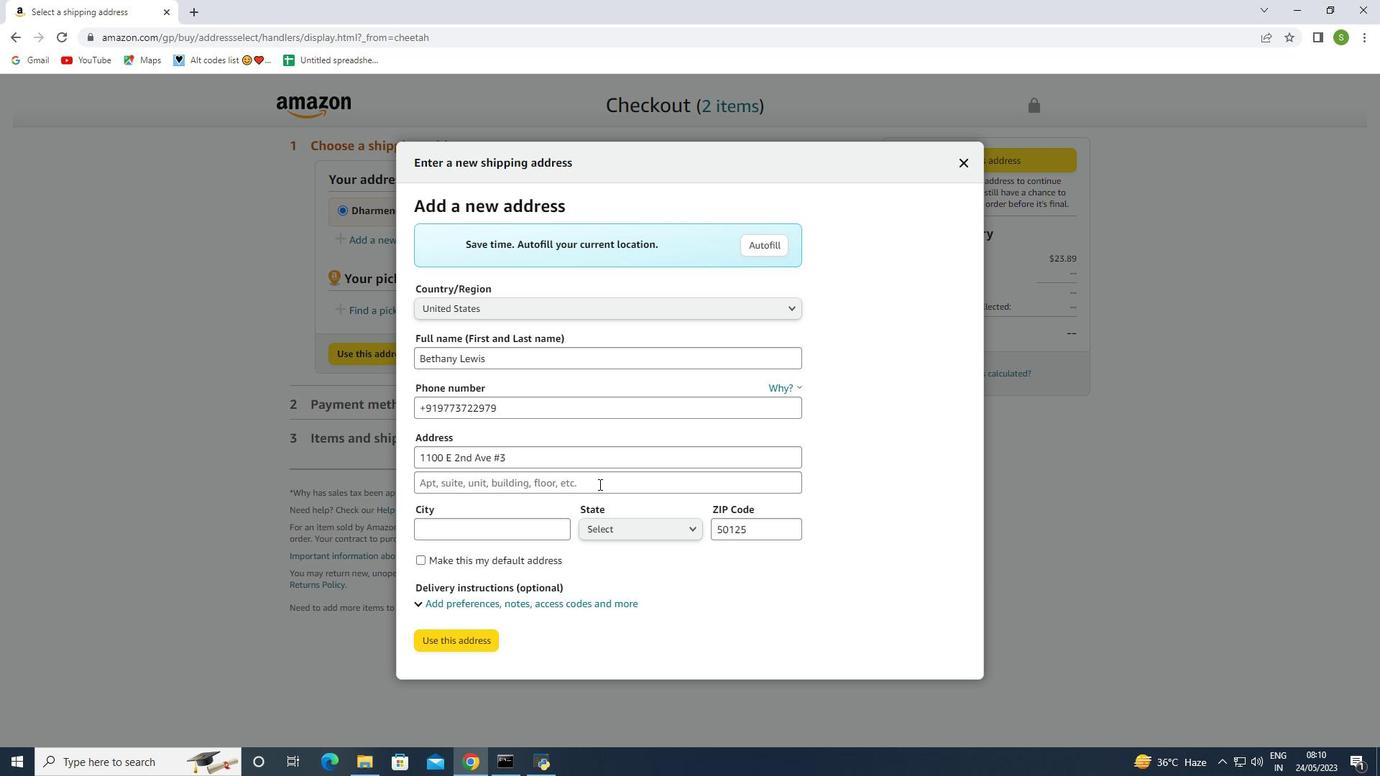 
Action: Mouse moved to (560, 480)
Screenshot: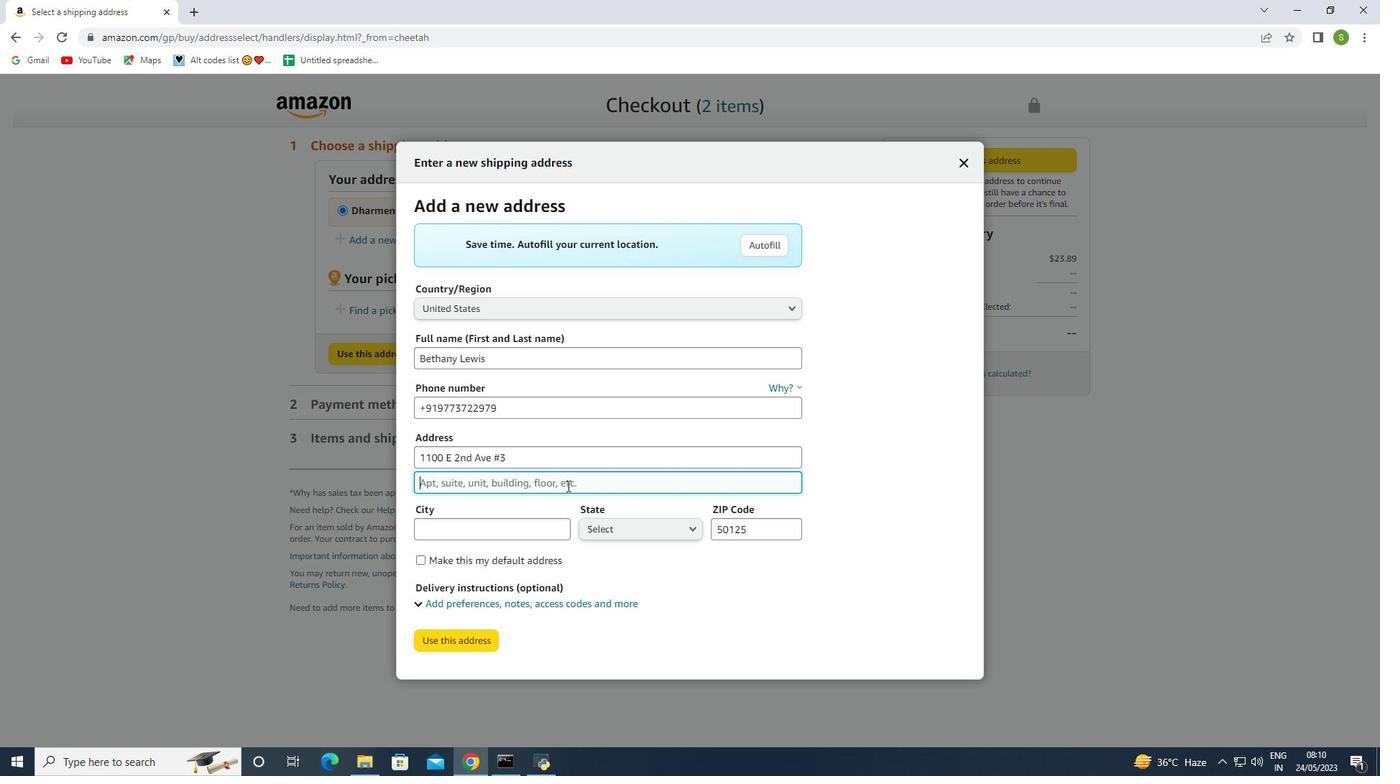 
Action: Mouse pressed left at (560, 480)
Screenshot: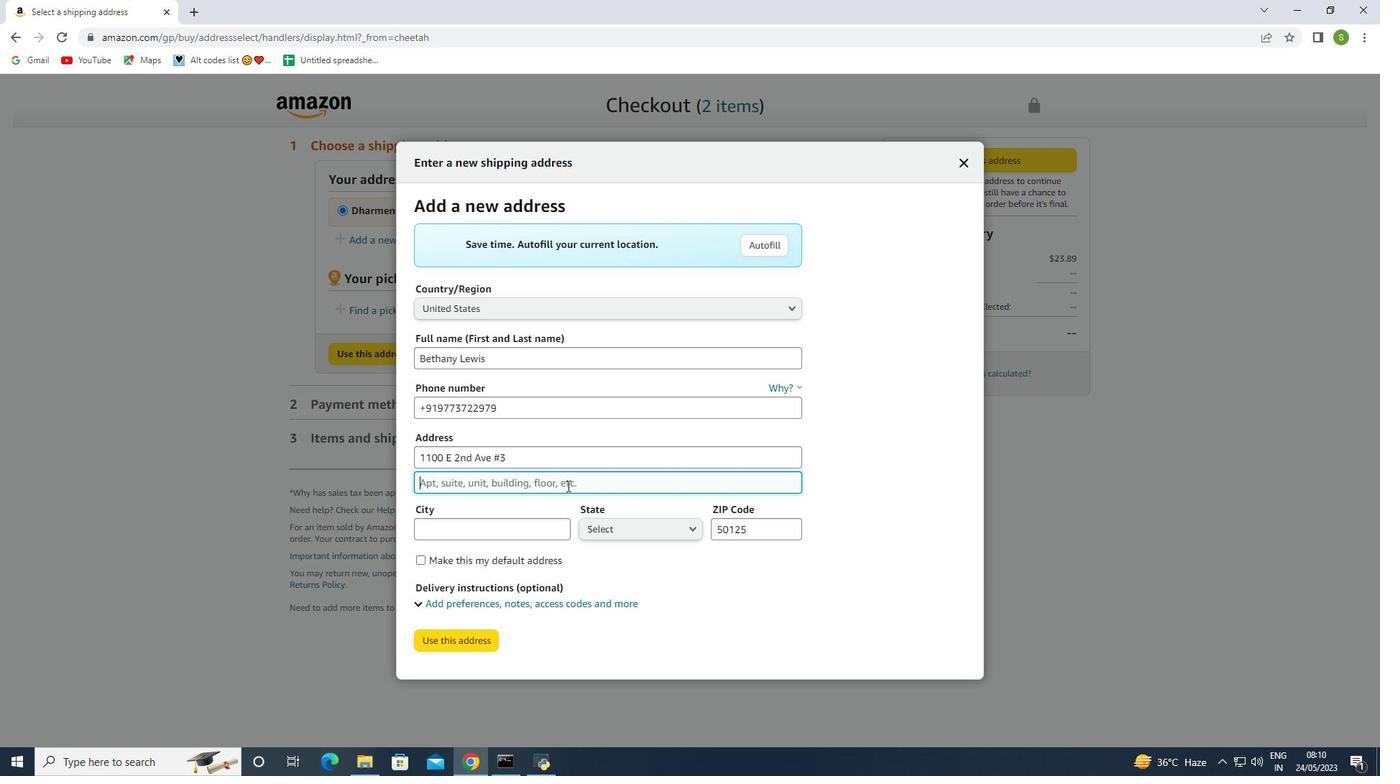 
Action: Mouse moved to (446, 450)
Screenshot: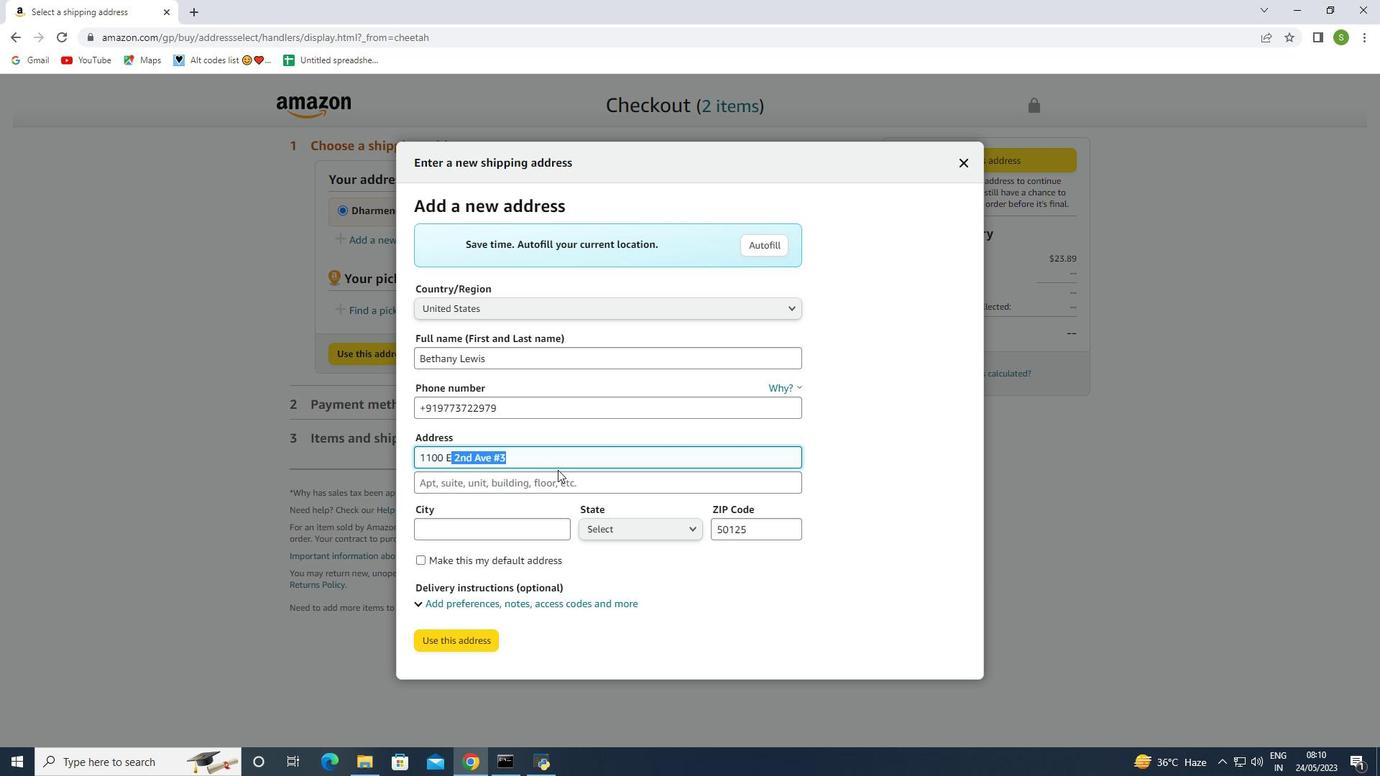 
Action: Mouse pressed left at (446, 450)
Screenshot: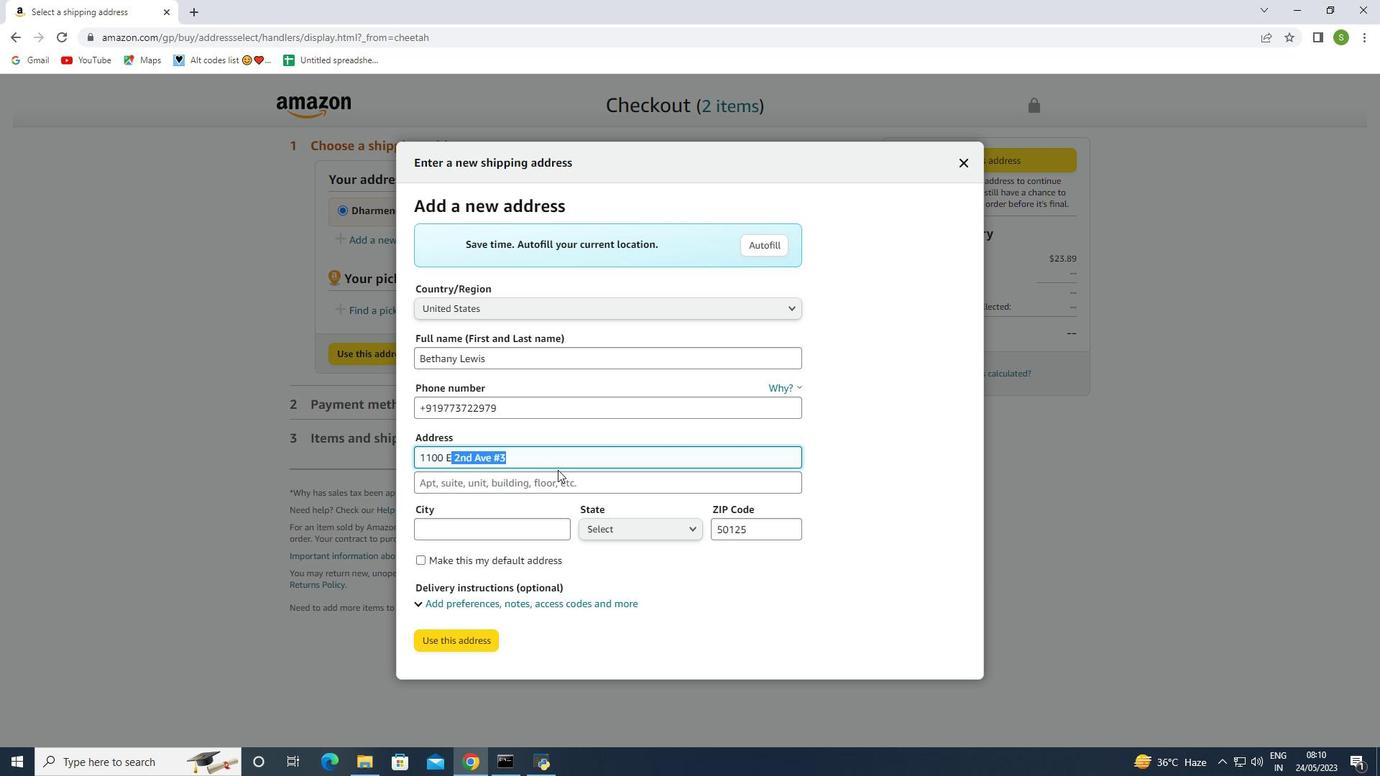 
Action: Mouse moved to (551, 463)
Screenshot: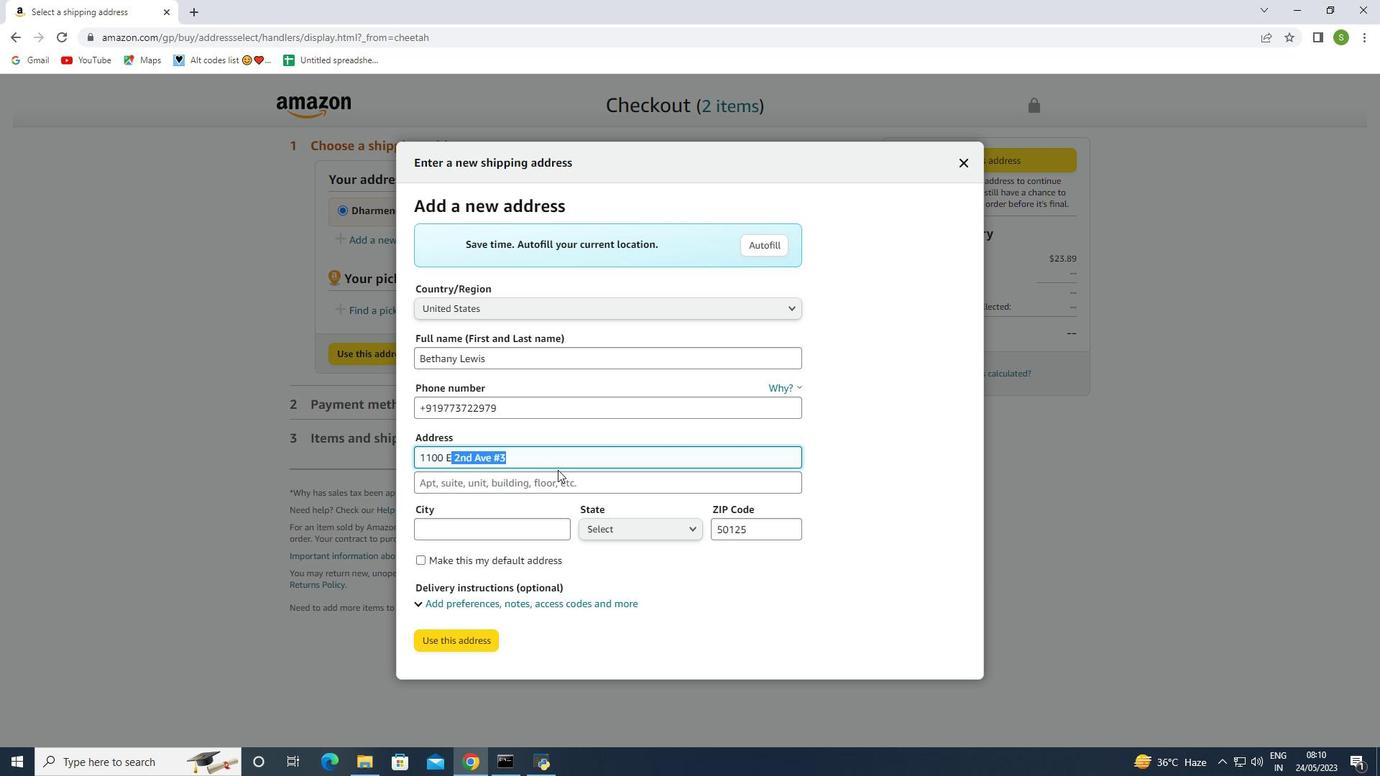 
Action: Key pressed ctrl+C
Screenshot: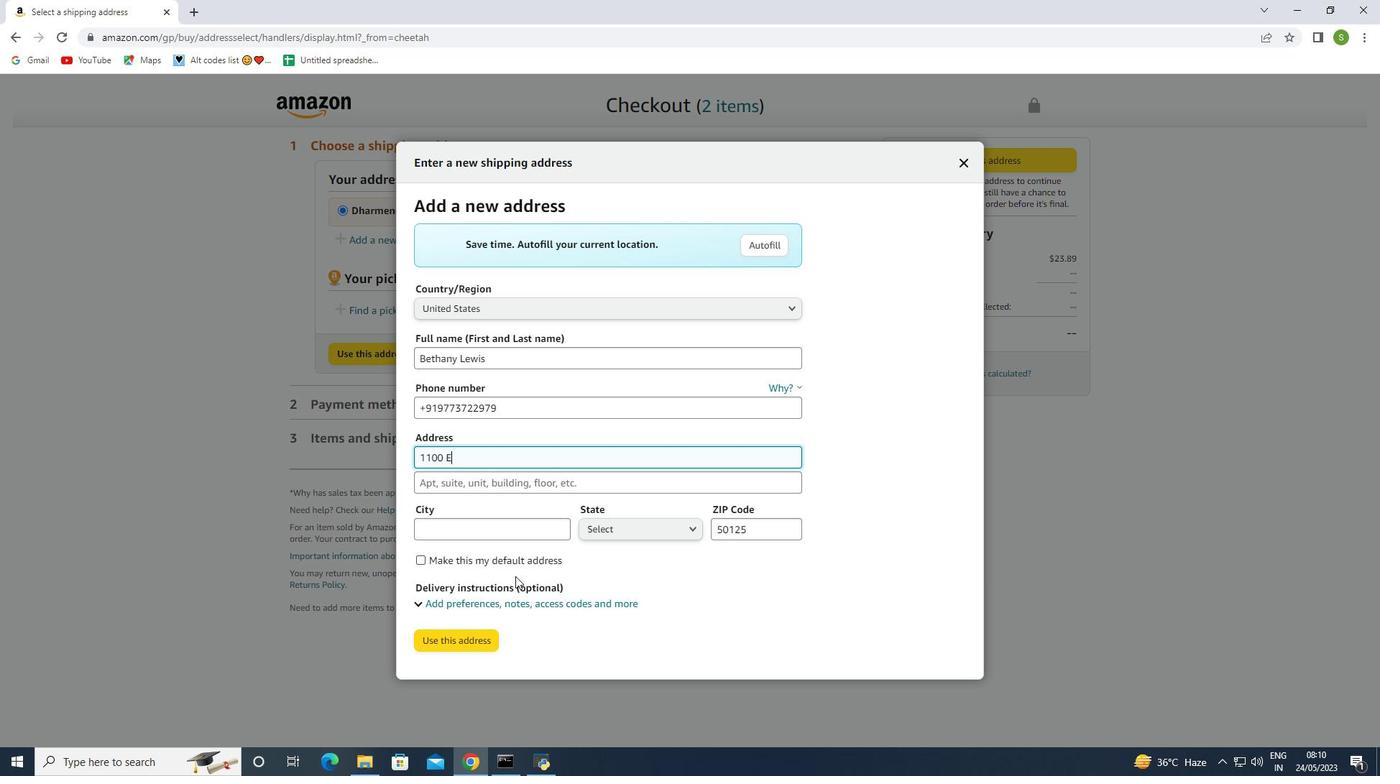 
Action: Mouse moved to (550, 464)
Screenshot: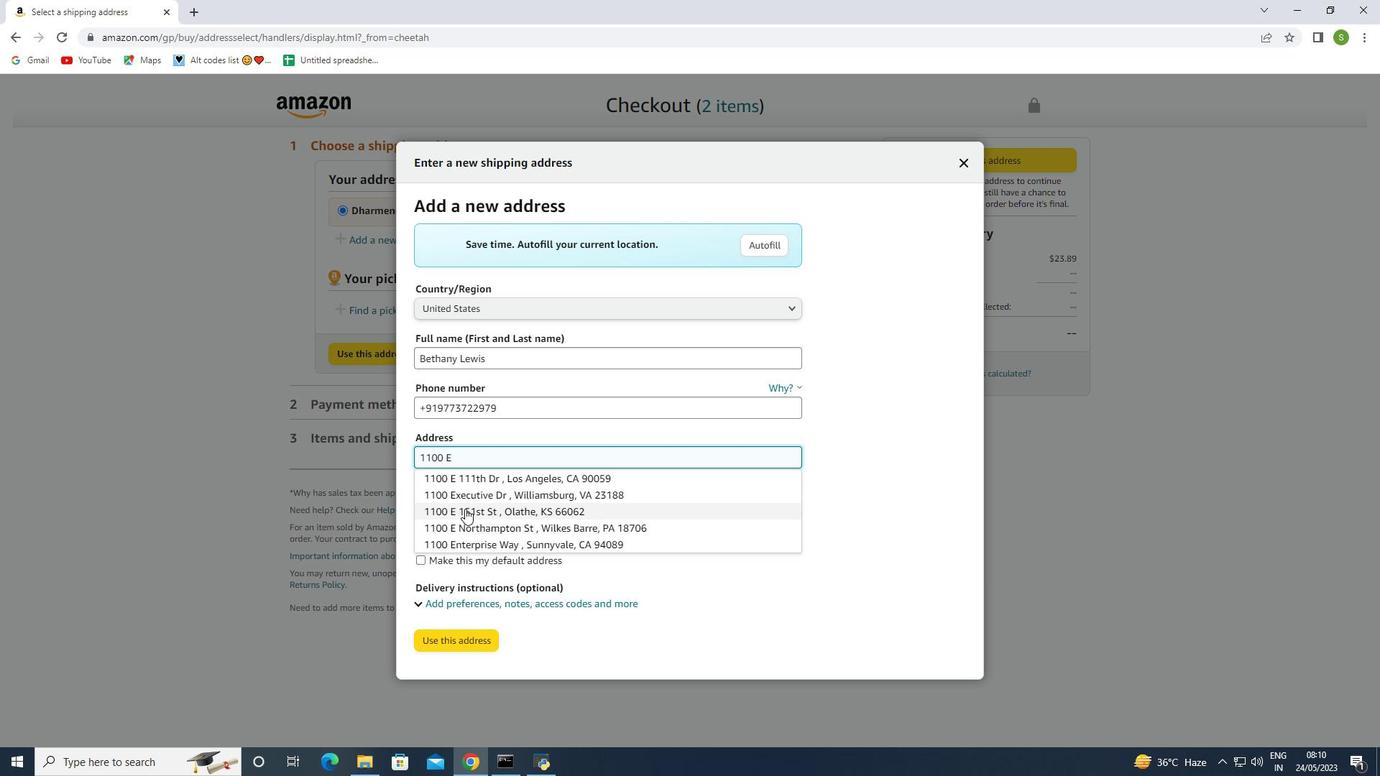 
Action: Key pressed <'\x18'>
Screenshot: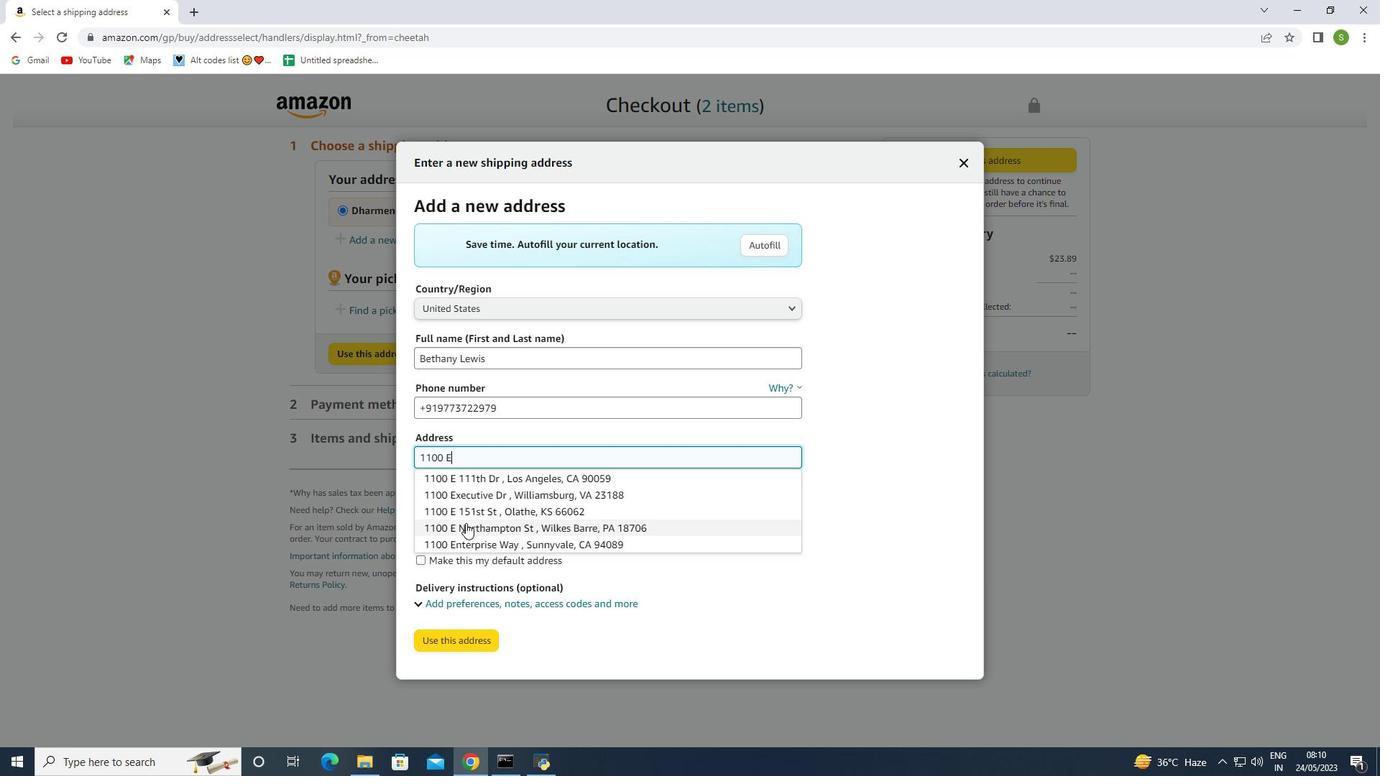 
Action: Mouse moved to (846, 508)
Screenshot: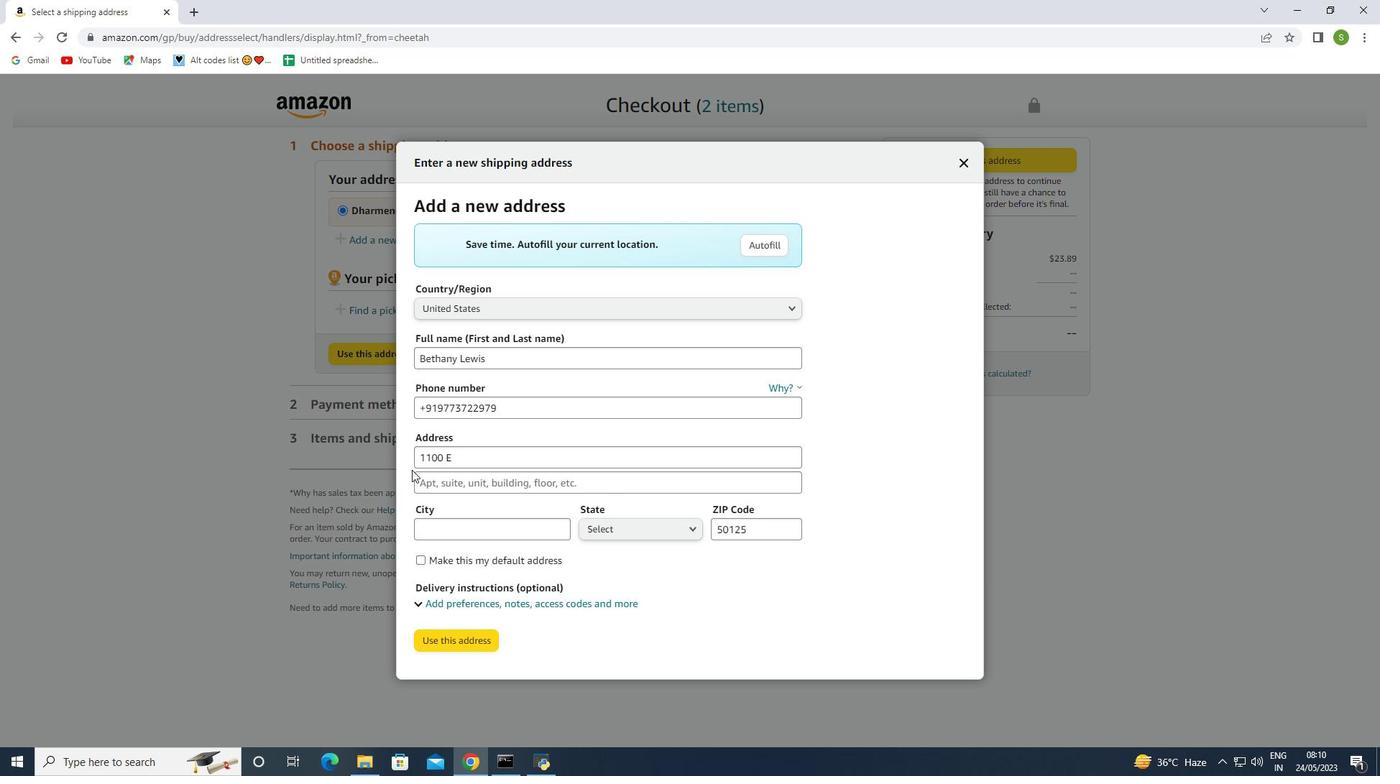 
Action: Mouse pressed left at (846, 508)
Screenshot: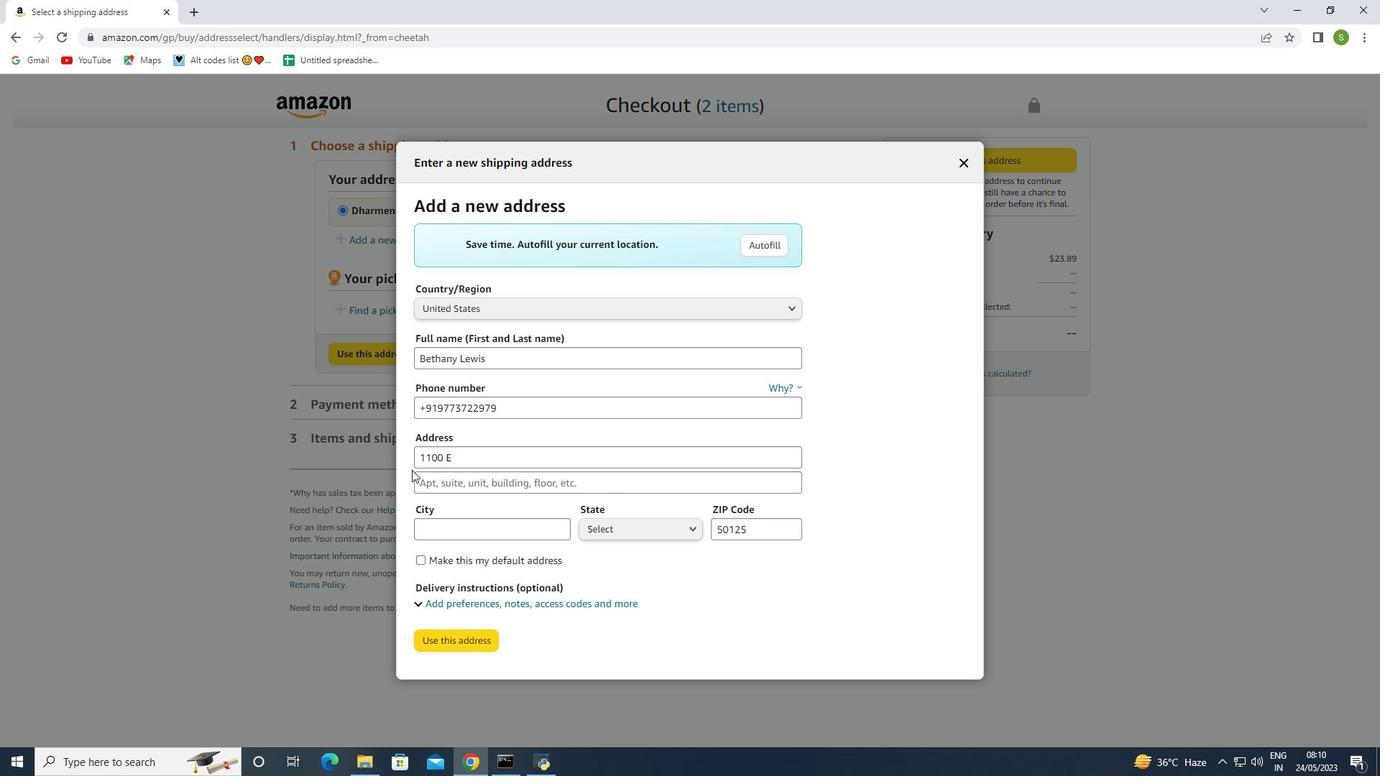 
Action: Mouse moved to (436, 476)
Screenshot: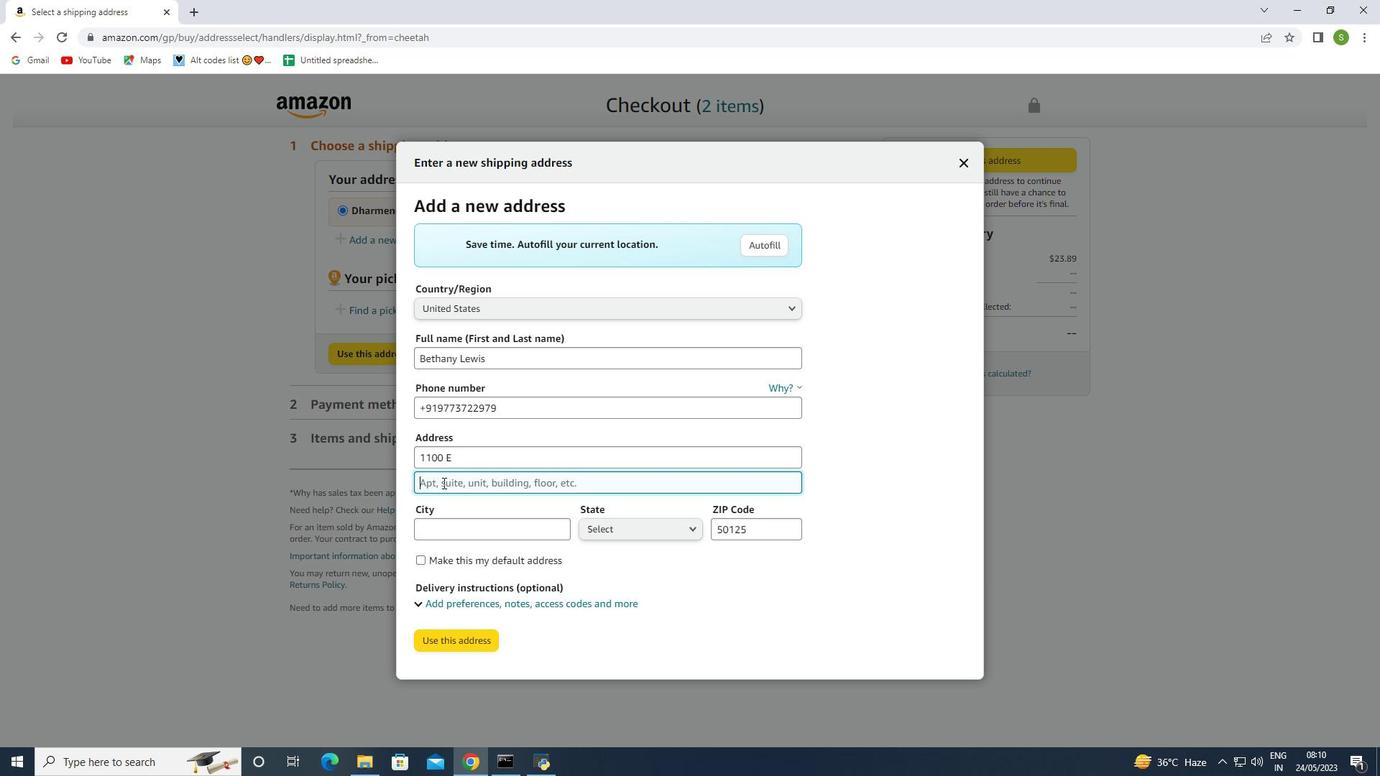 
Action: Mouse pressed left at (436, 476)
Screenshot: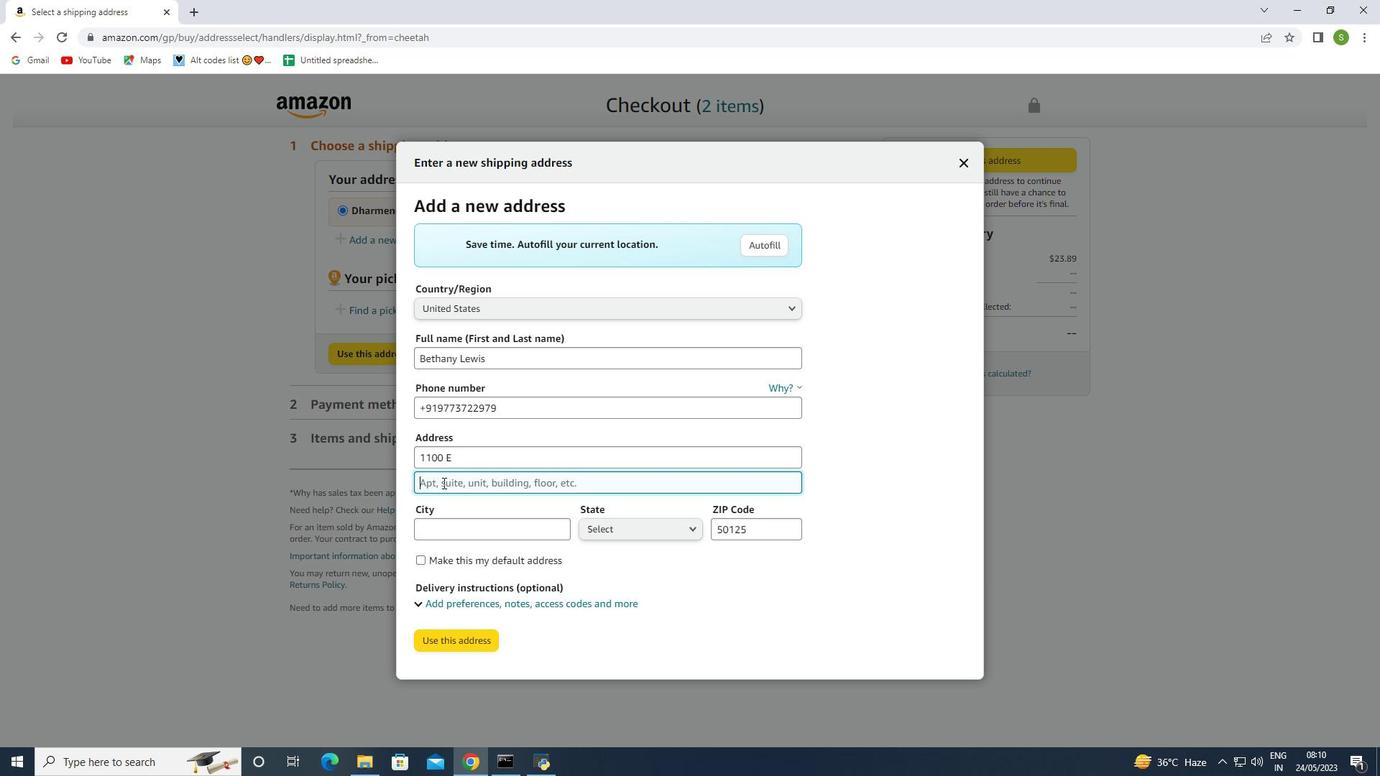 
Action: Key pressed ctrl+V
Screenshot: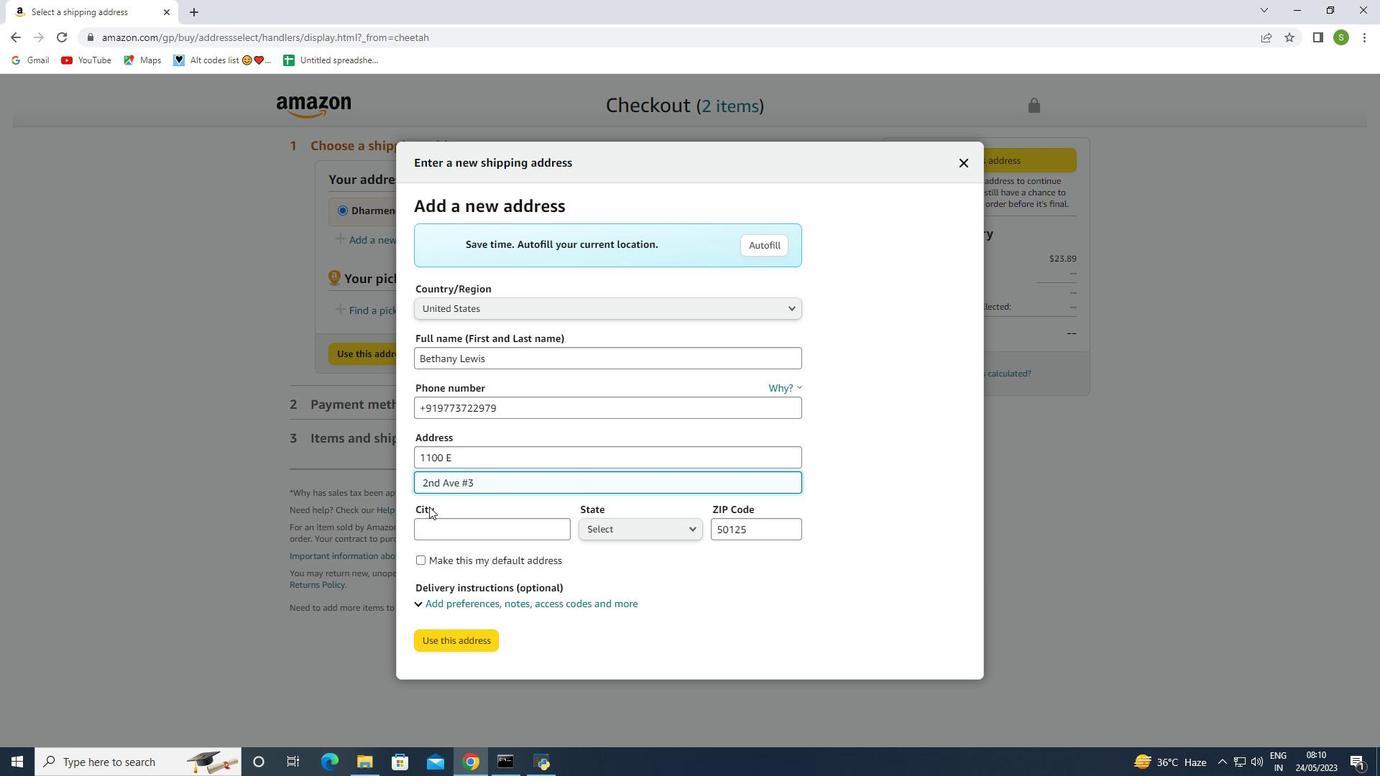 
Action: Mouse moved to (437, 521)
Screenshot: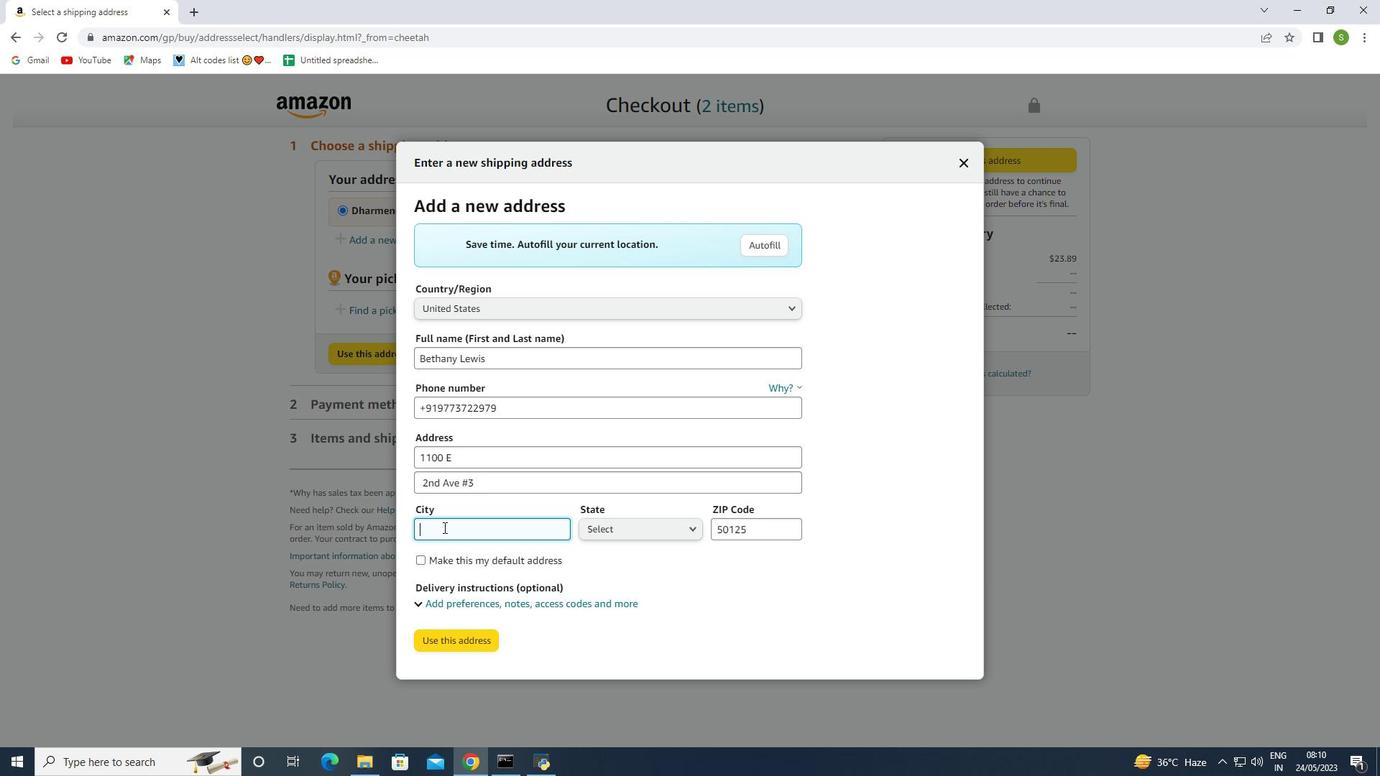 
Action: Mouse pressed left at (437, 521)
Screenshot: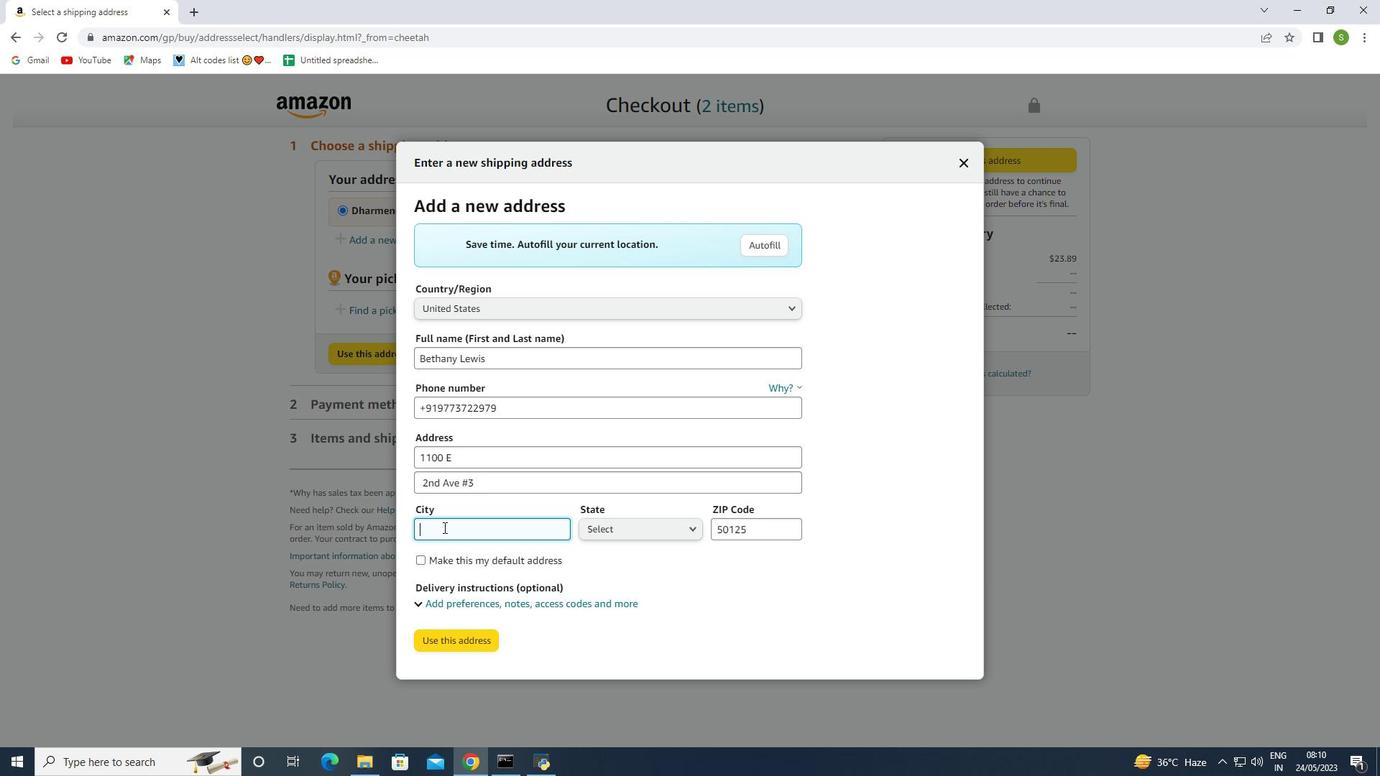 
Action: Key pressed <Key.shift>I<Key.backspace><Key.shift><Key.shift><Key.shift><Key.shift><Key.shift><Key.shift><Key.shift><Key.shift><Key.shift><Key.shift>Lowa
Screenshot: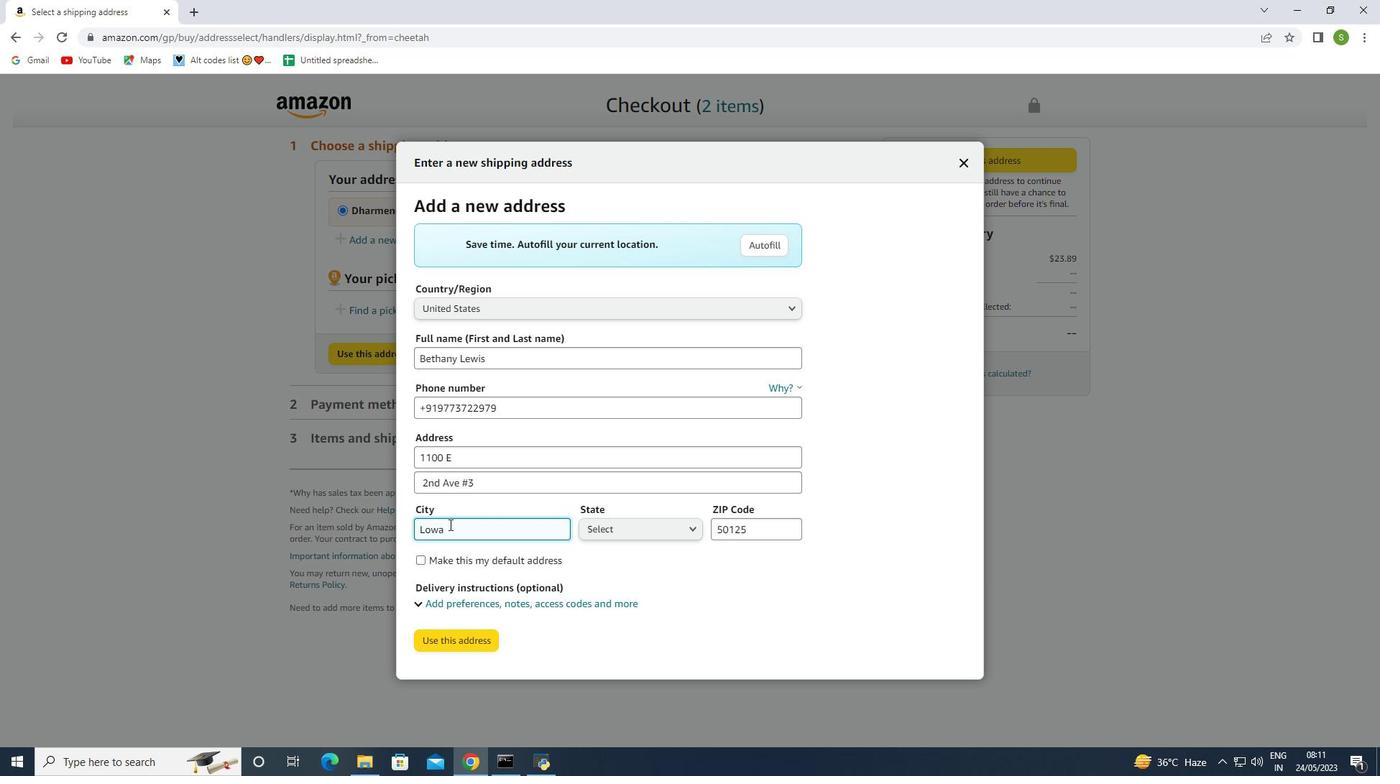 
Action: Mouse moved to (602, 521)
Screenshot: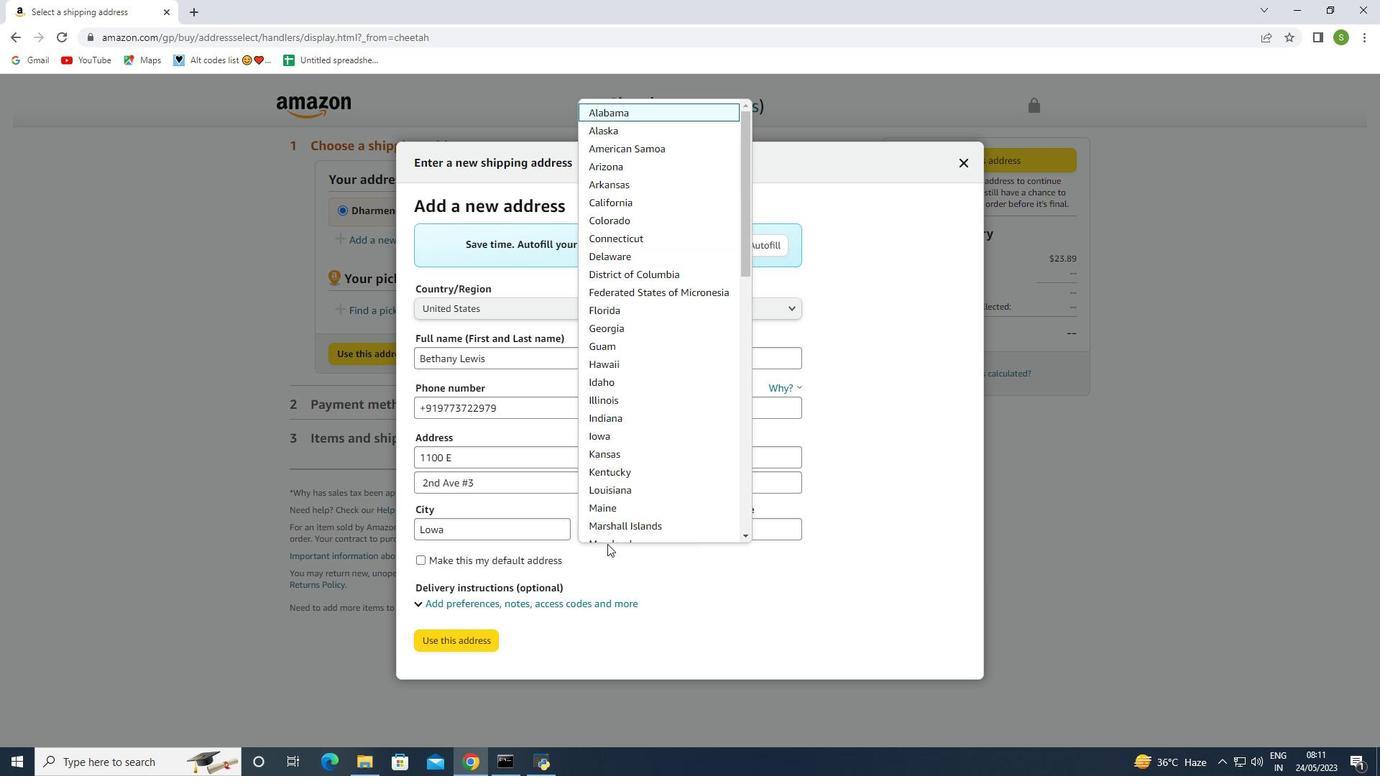 
Action: Mouse pressed left at (602, 521)
Screenshot: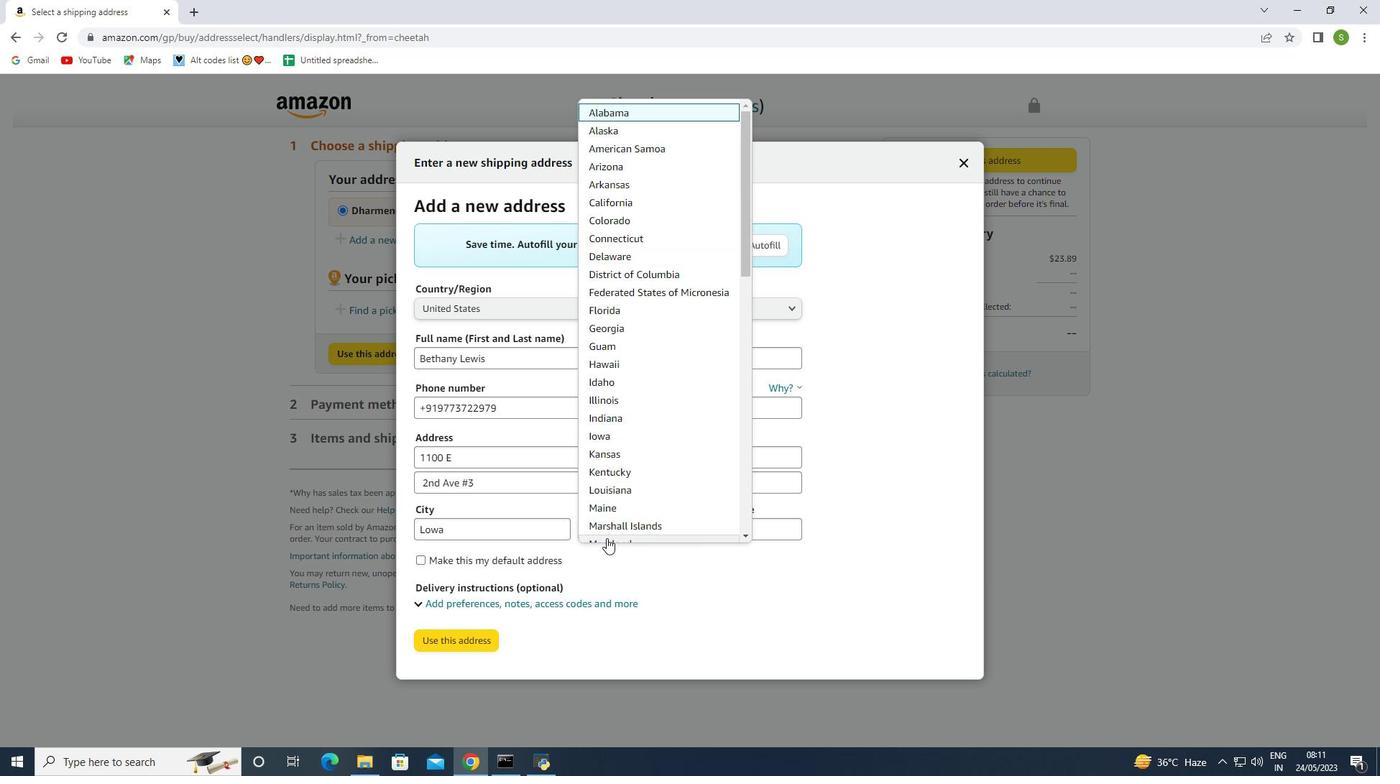 
Action: Mouse moved to (599, 524)
Screenshot: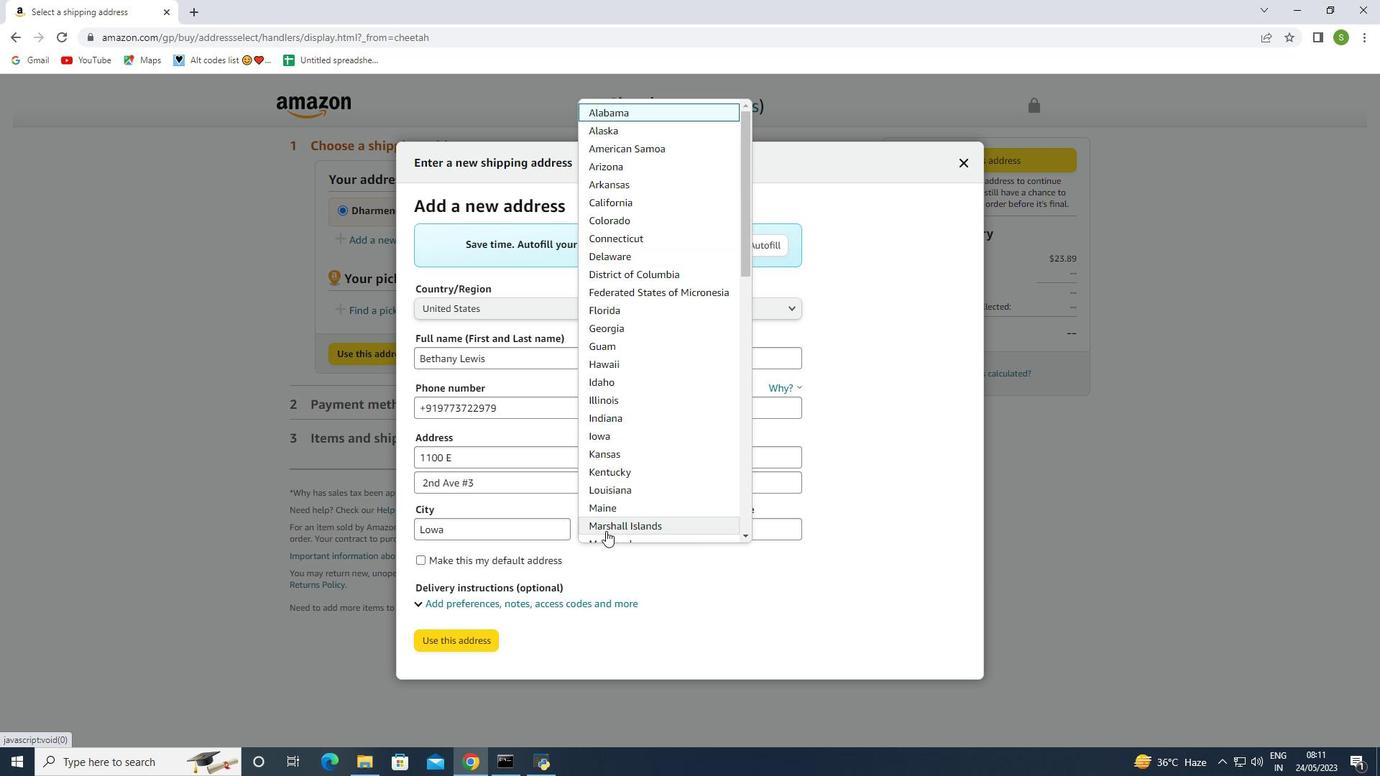 
Action: Key pressed <Key.shift><Key.shift>Indiano
Screenshot: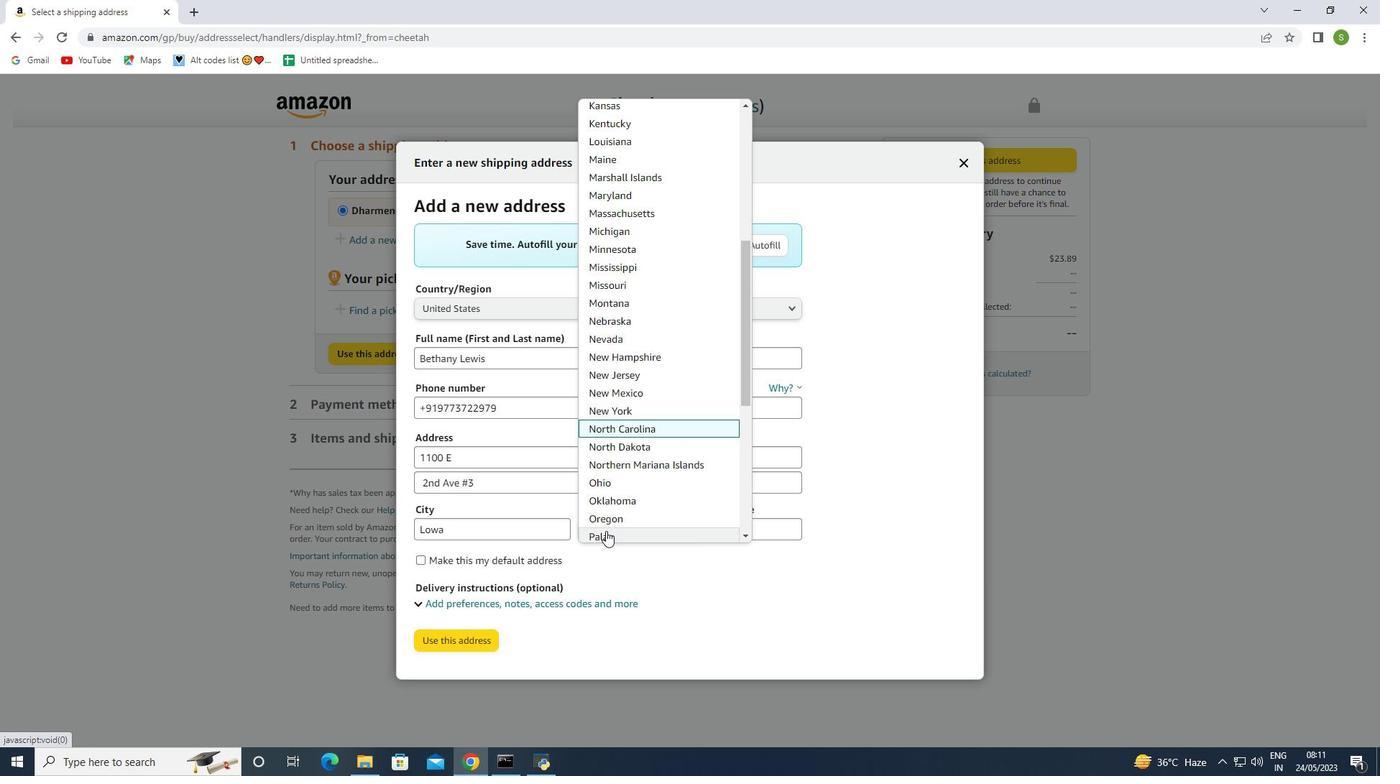 
Action: Mouse moved to (614, 483)
Screenshot: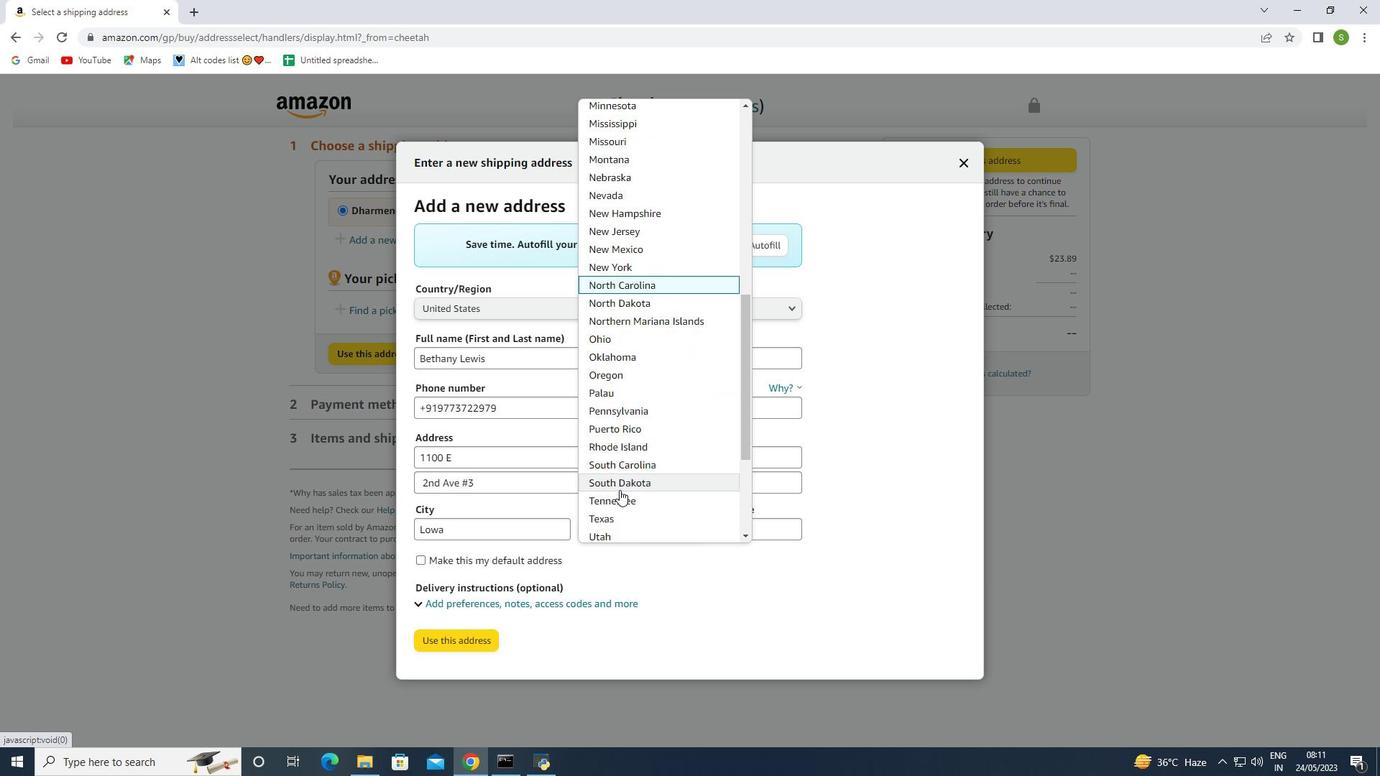
Action: Mouse scrolled (614, 482) with delta (0, 0)
Screenshot: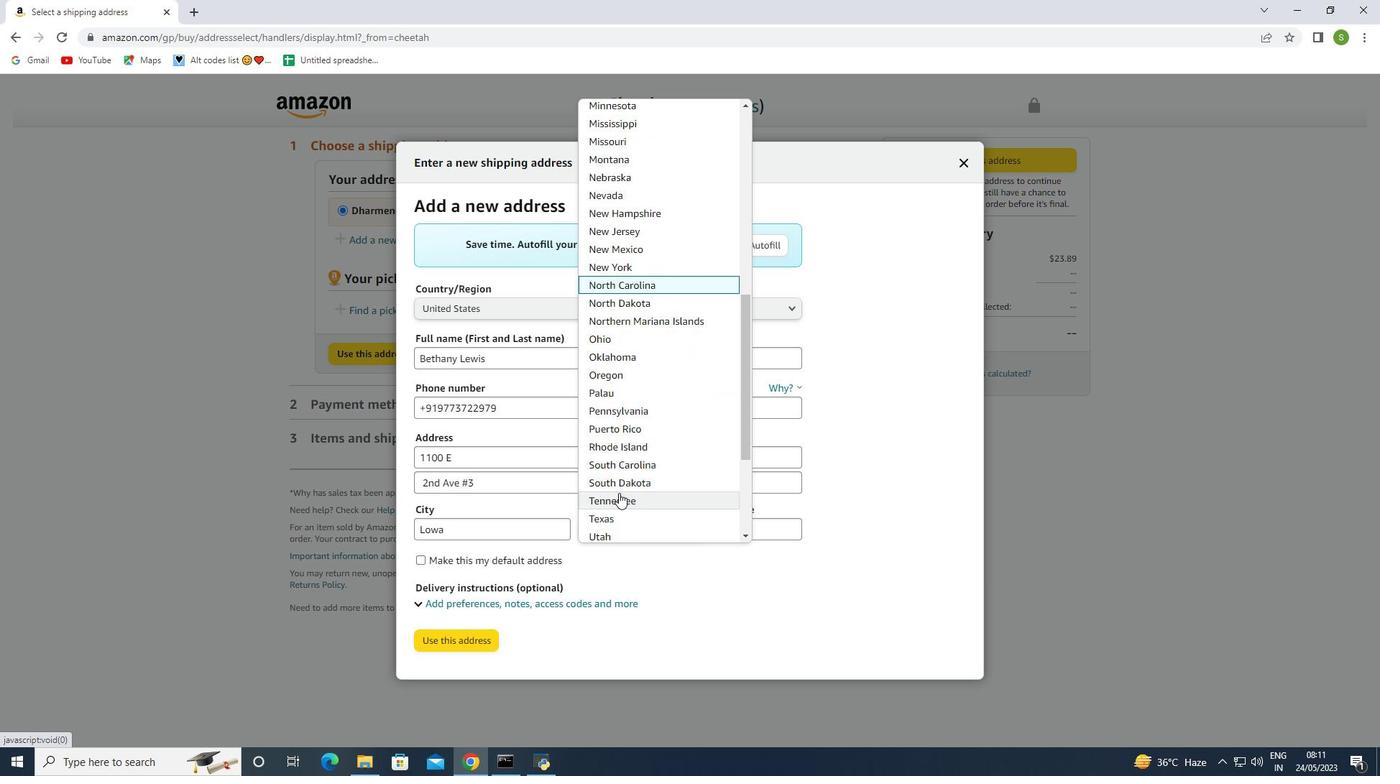 
Action: Mouse moved to (614, 483)
Screenshot: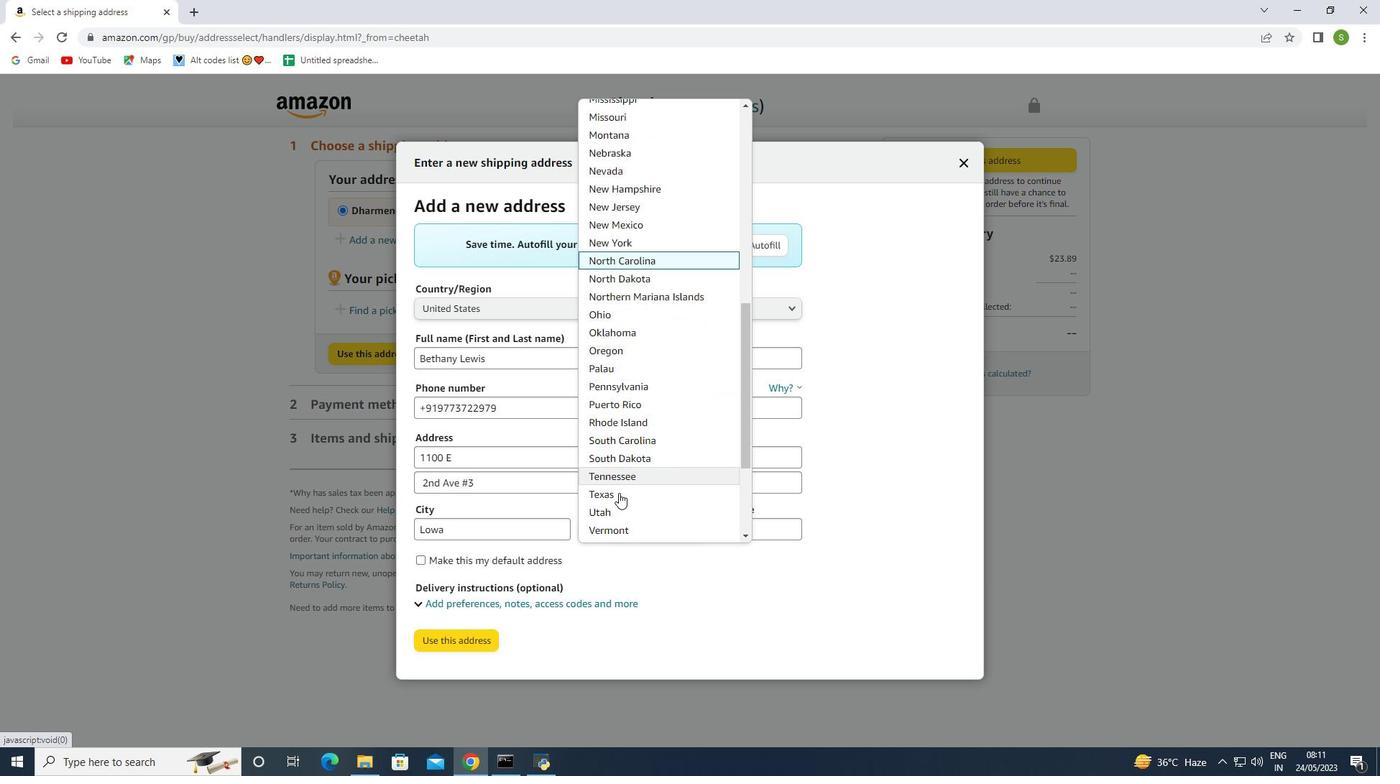 
Action: Mouse scrolled (614, 482) with delta (0, 0)
Screenshot: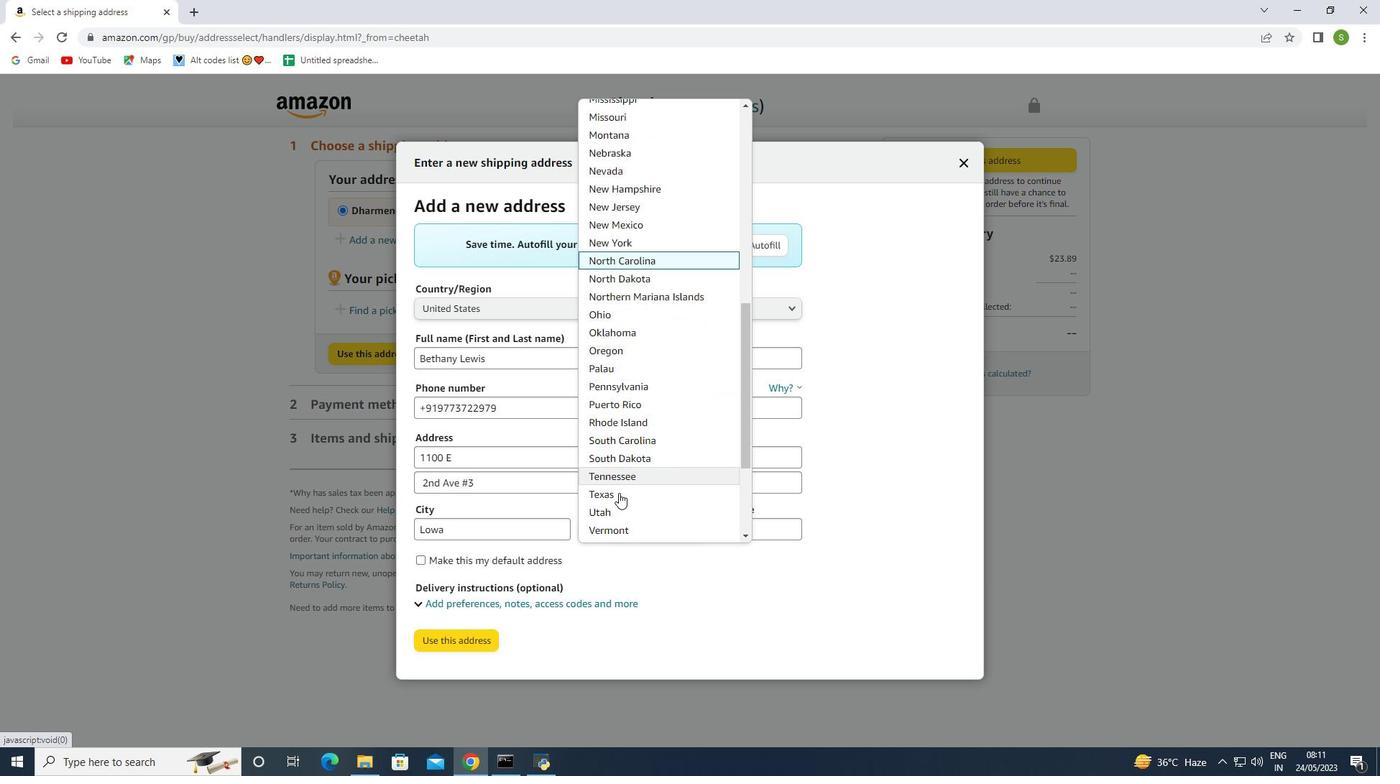 
Action: Mouse moved to (612, 486)
Screenshot: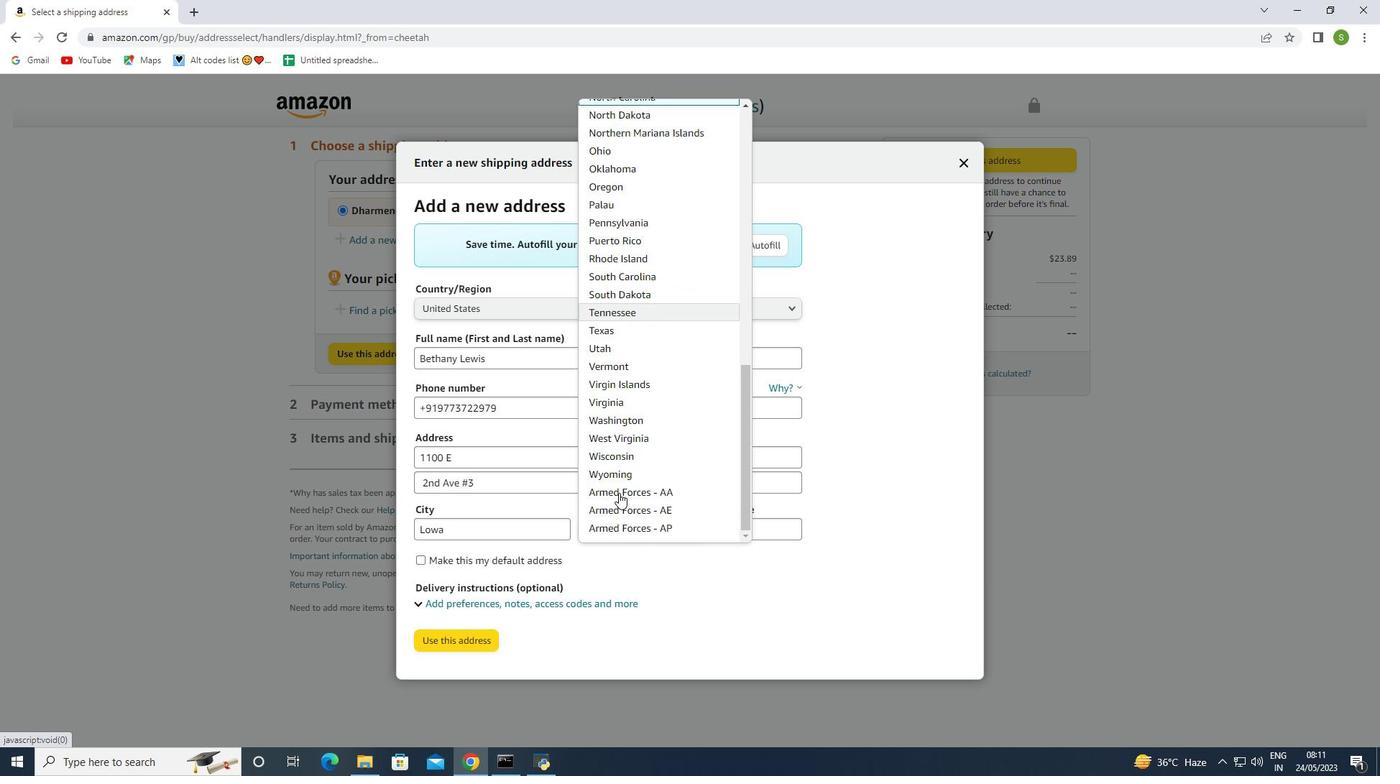 
Action: Mouse scrolled (612, 486) with delta (0, 0)
Screenshot: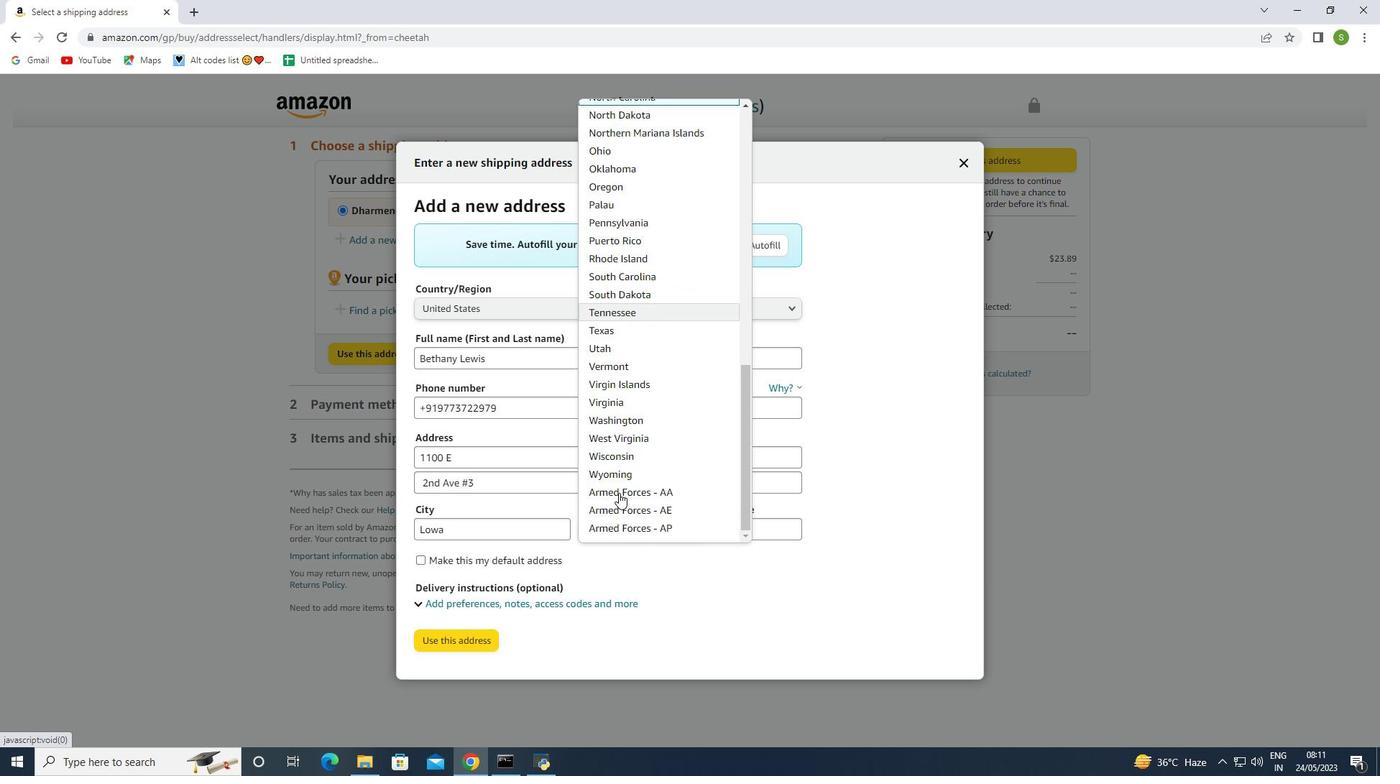 
Action: Mouse scrolled (612, 486) with delta (0, 0)
Screenshot: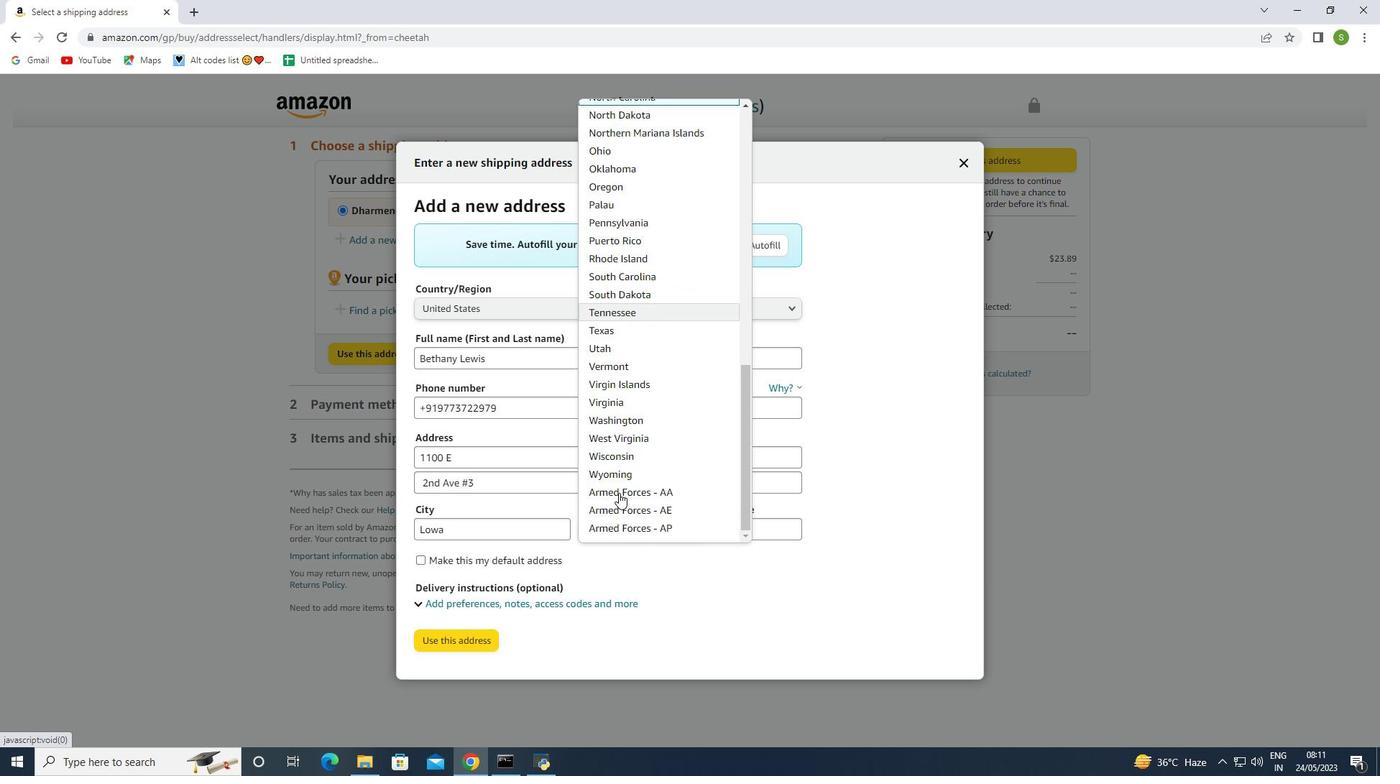 
Action: Mouse scrolled (612, 486) with delta (0, 0)
Screenshot: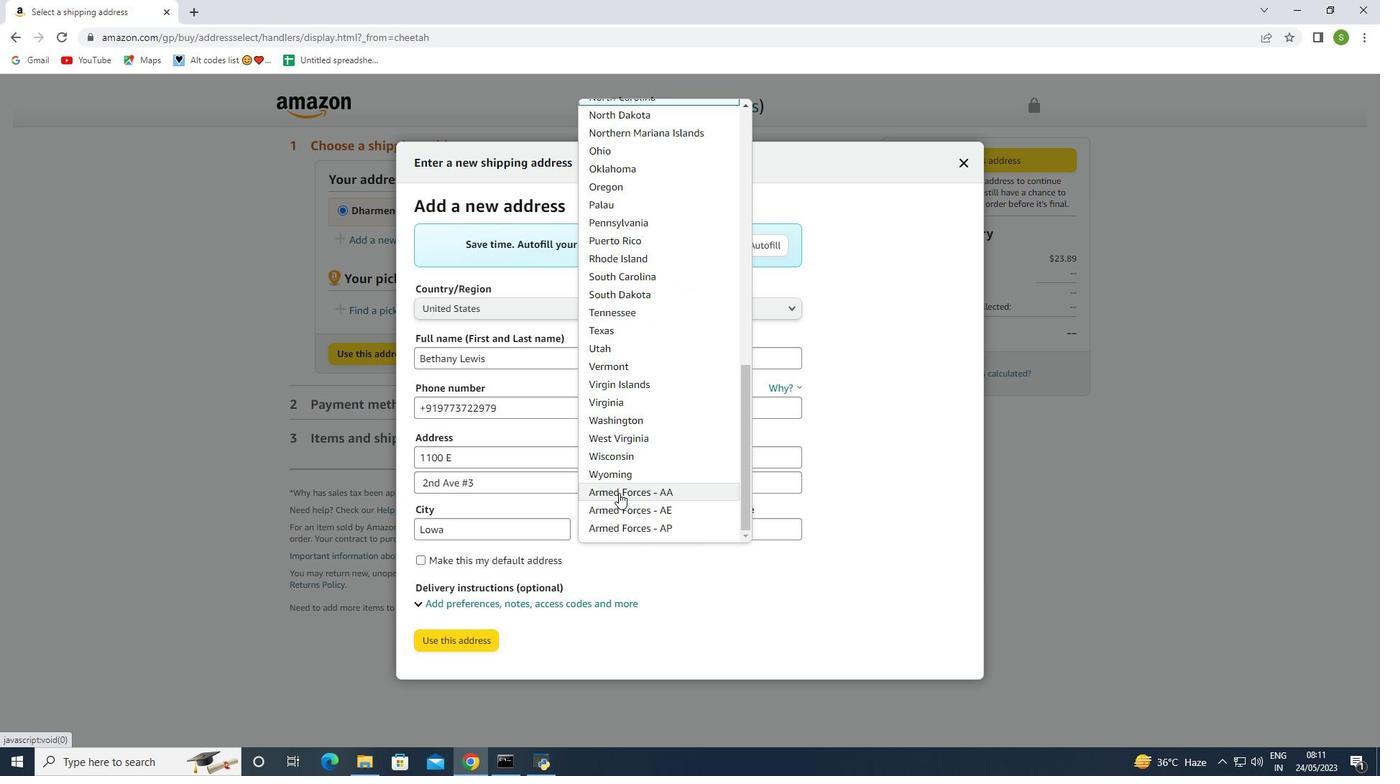 
Action: Mouse scrolled (612, 487) with delta (0, 0)
Screenshot: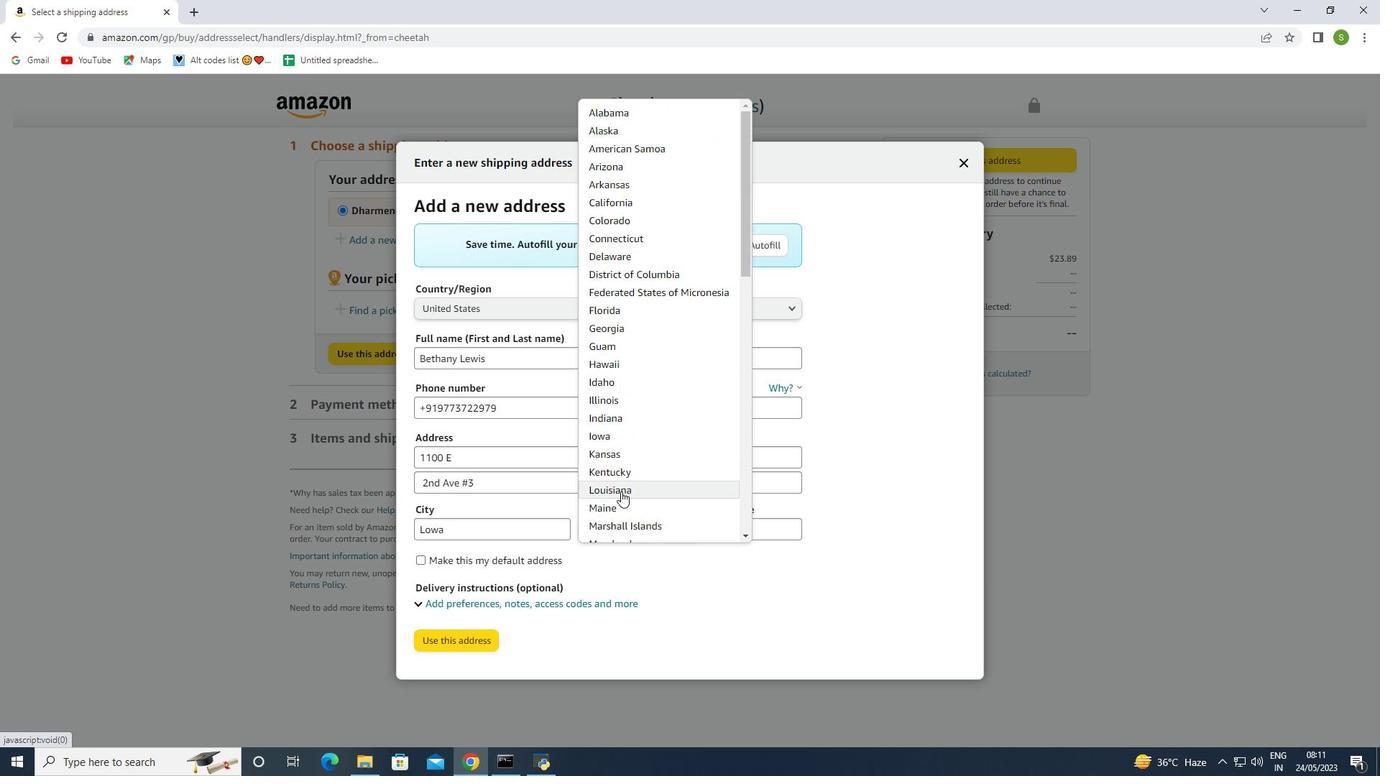 
Action: Mouse moved to (612, 486)
Screenshot: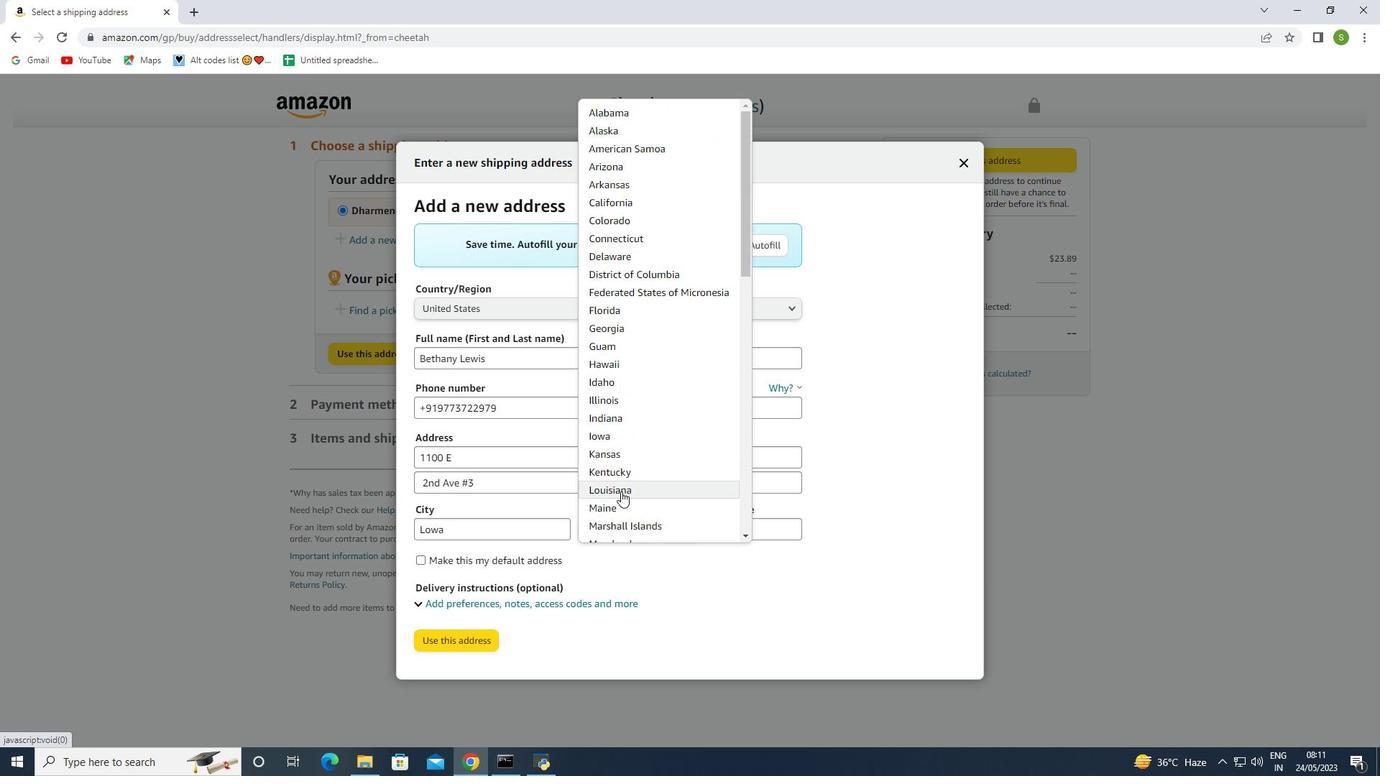 
Action: Mouse pressed middle at (612, 486)
Screenshot: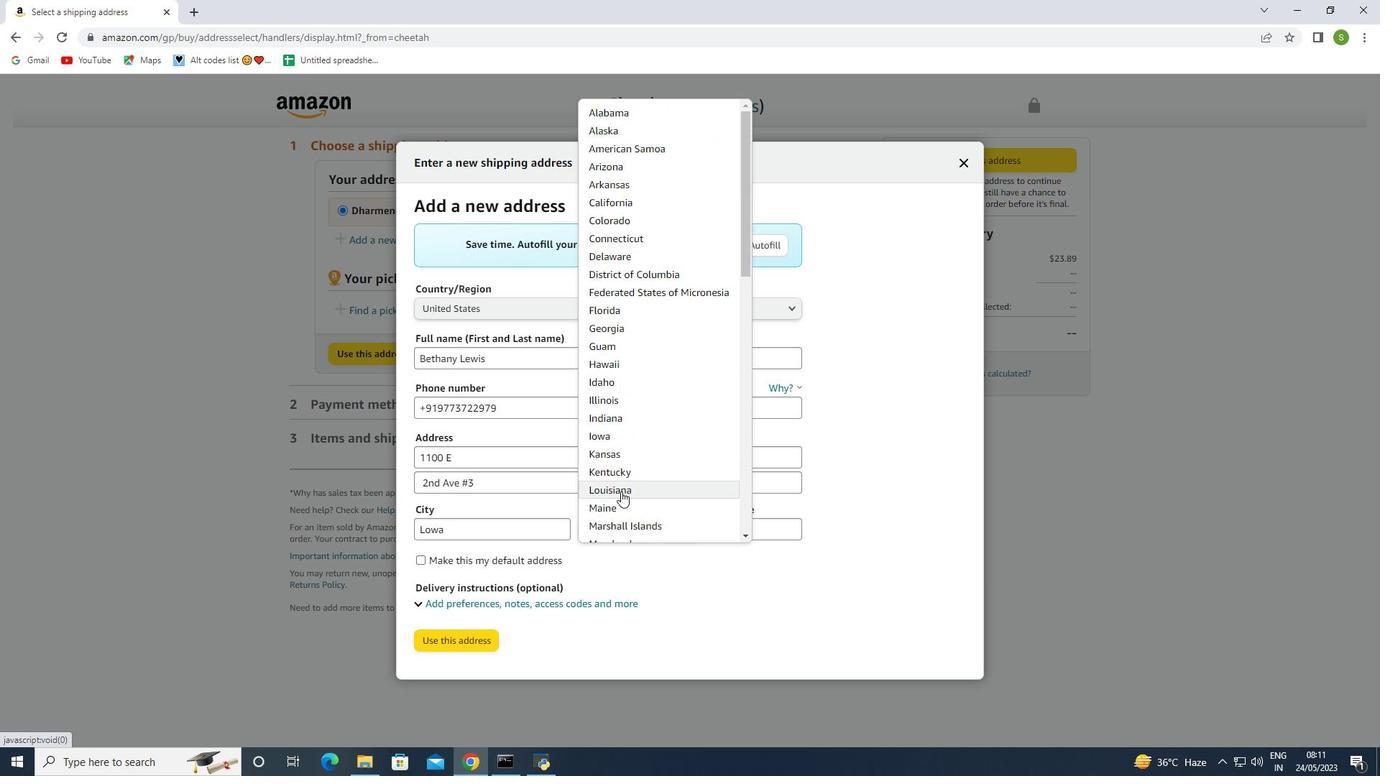 
Action: Mouse scrolled (612, 487) with delta (0, 0)
Screenshot: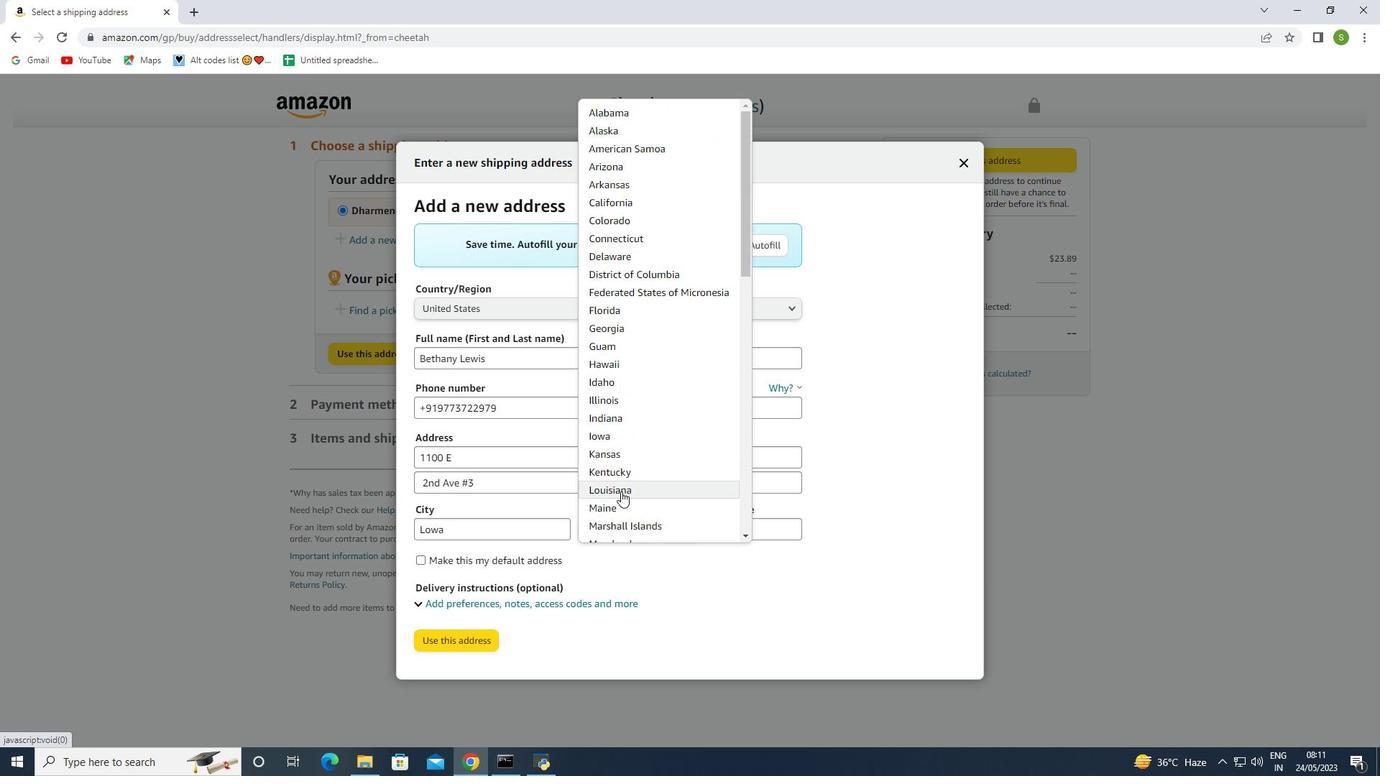 
Action: Mouse scrolled (612, 487) with delta (0, 0)
Screenshot: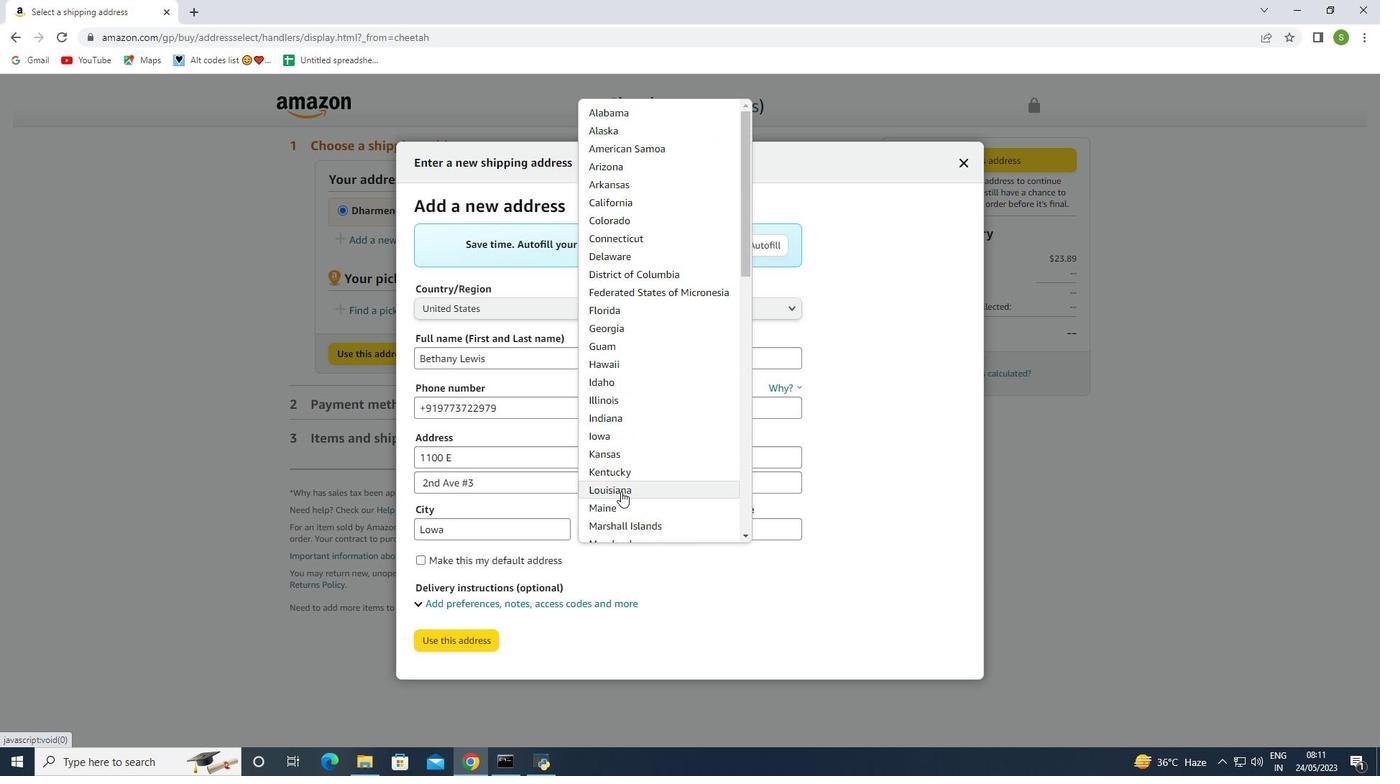 
Action: Mouse scrolled (612, 487) with delta (0, 0)
Screenshot: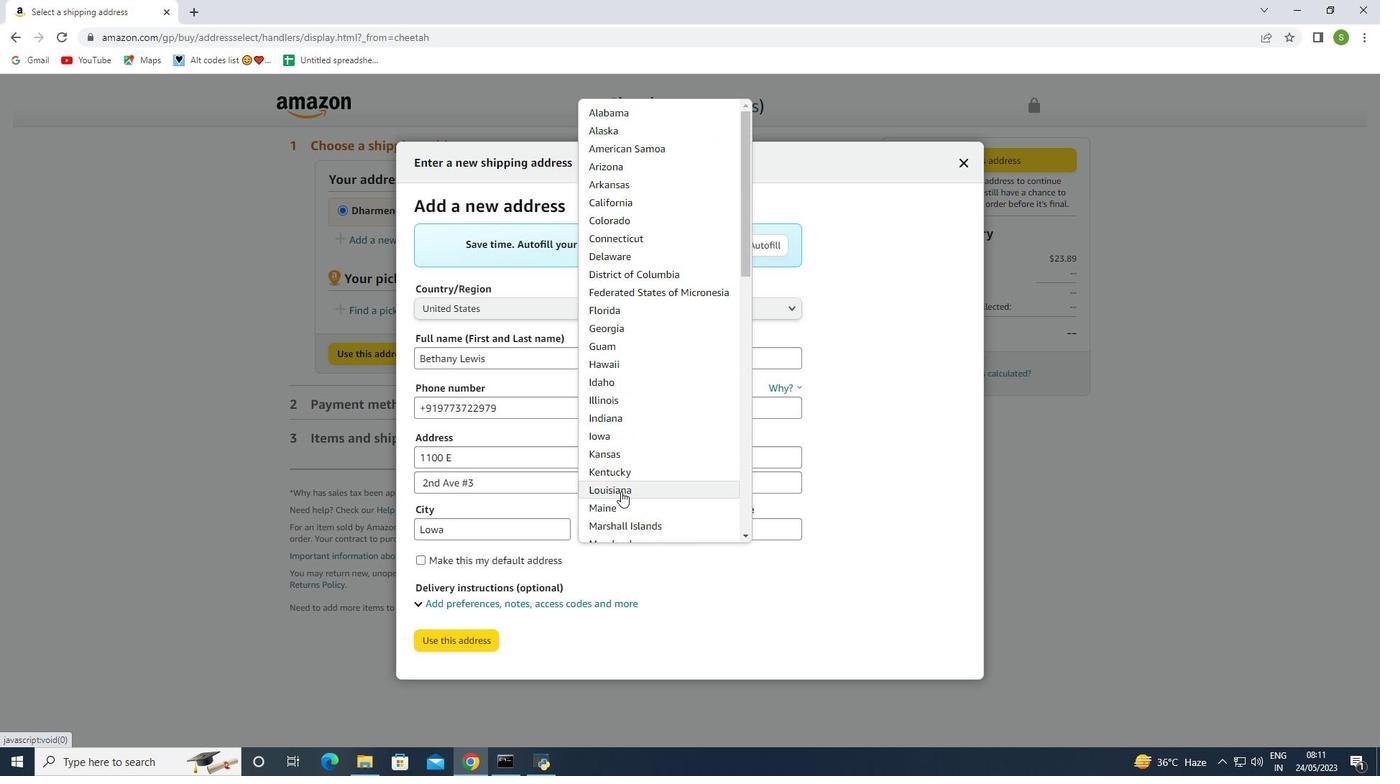 
Action: Mouse scrolled (612, 487) with delta (0, 0)
Screenshot: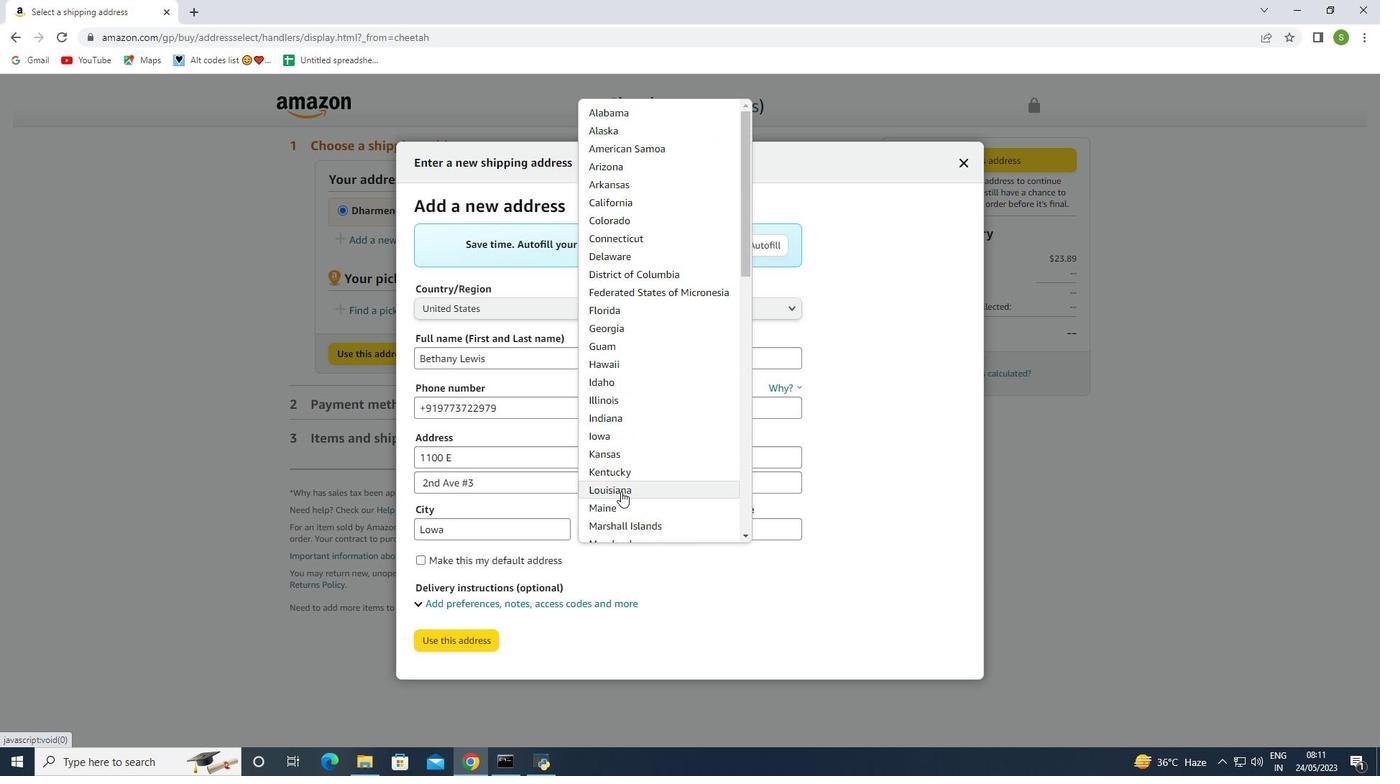 
Action: Mouse scrolled (612, 487) with delta (0, 0)
Screenshot: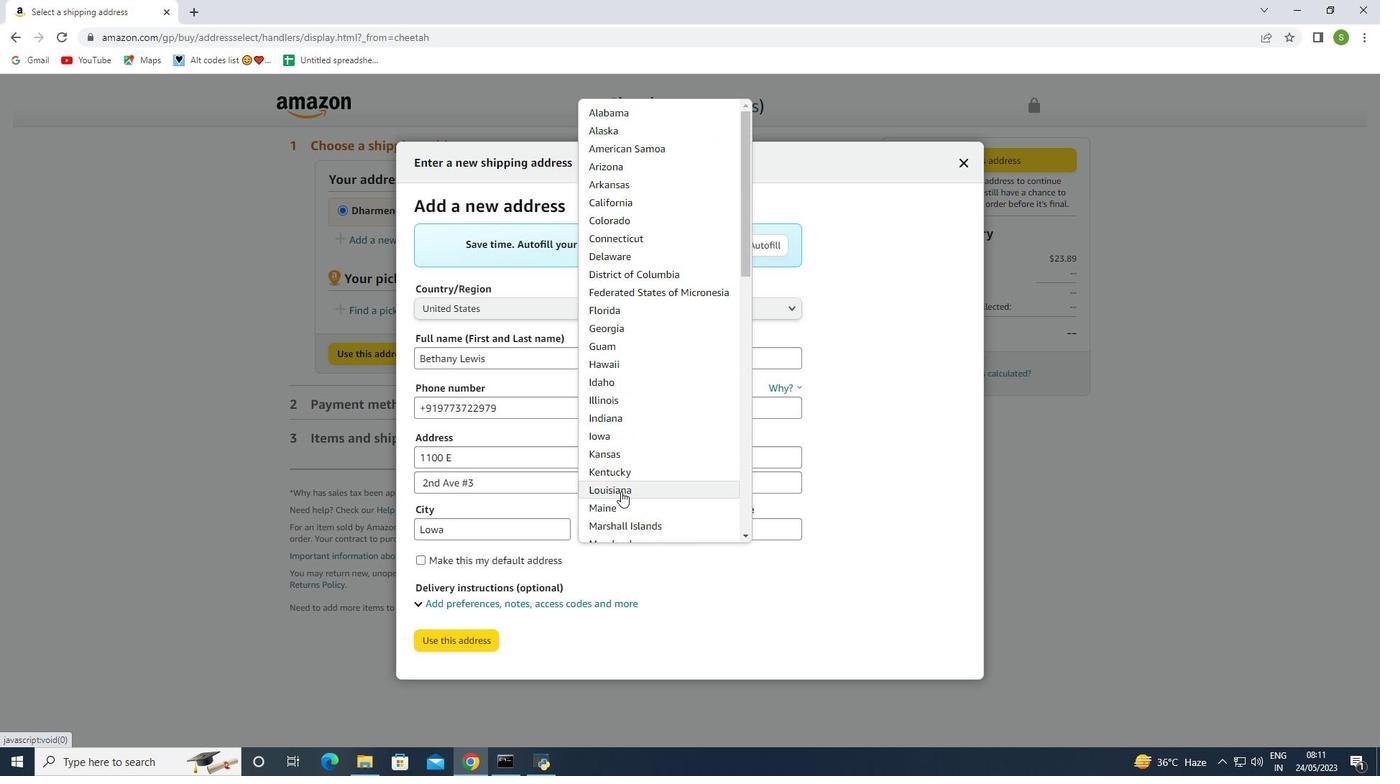 
Action: Mouse moved to (614, 485)
Screenshot: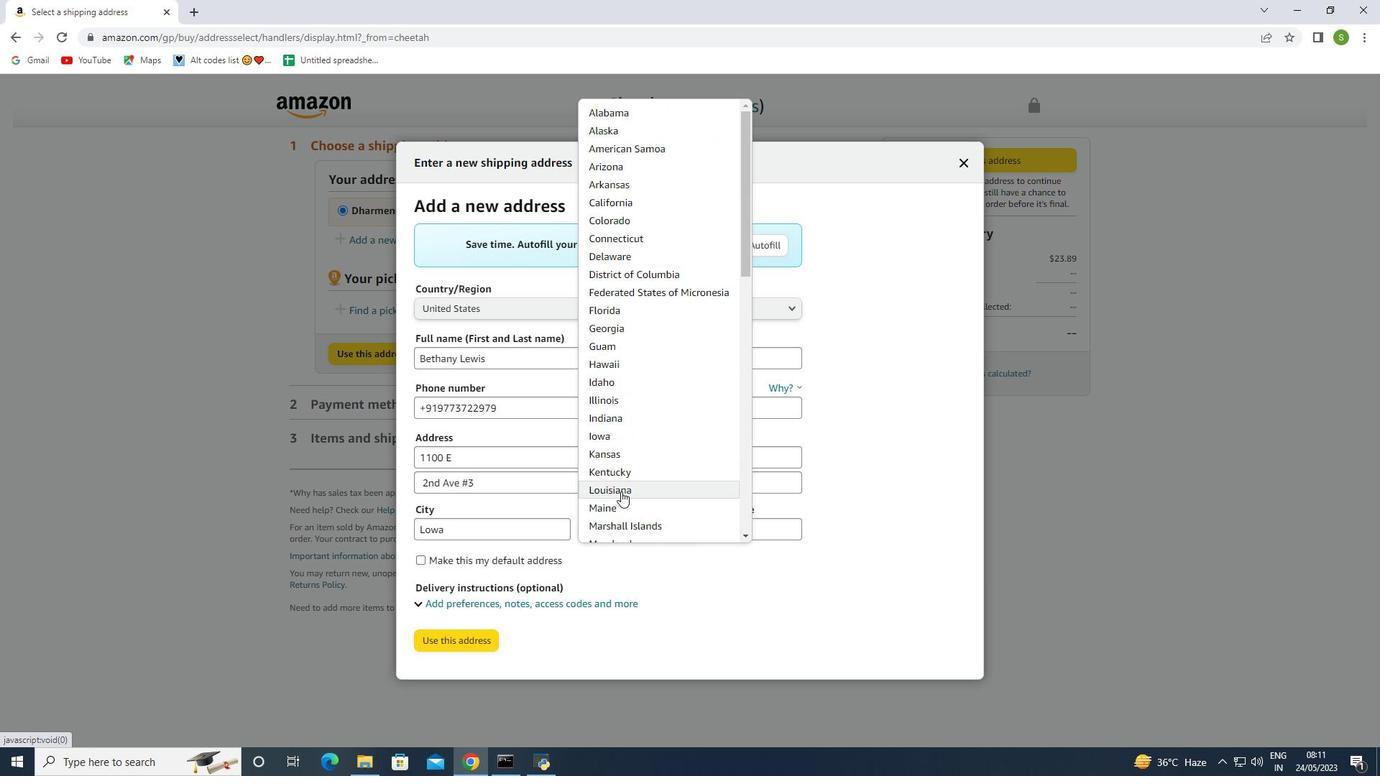 
Action: Mouse pressed middle at (614, 485)
Screenshot: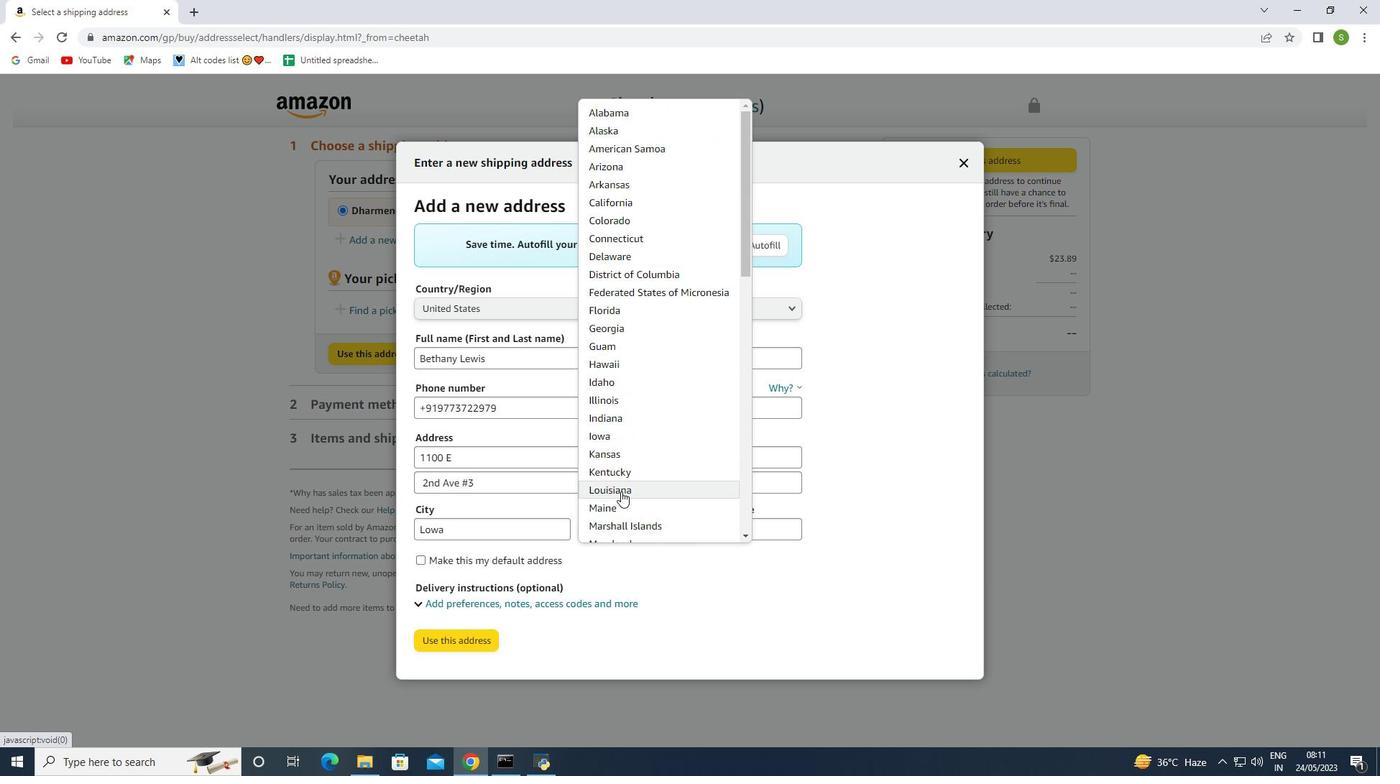 
Action: Mouse scrolled (614, 486) with delta (0, 0)
Screenshot: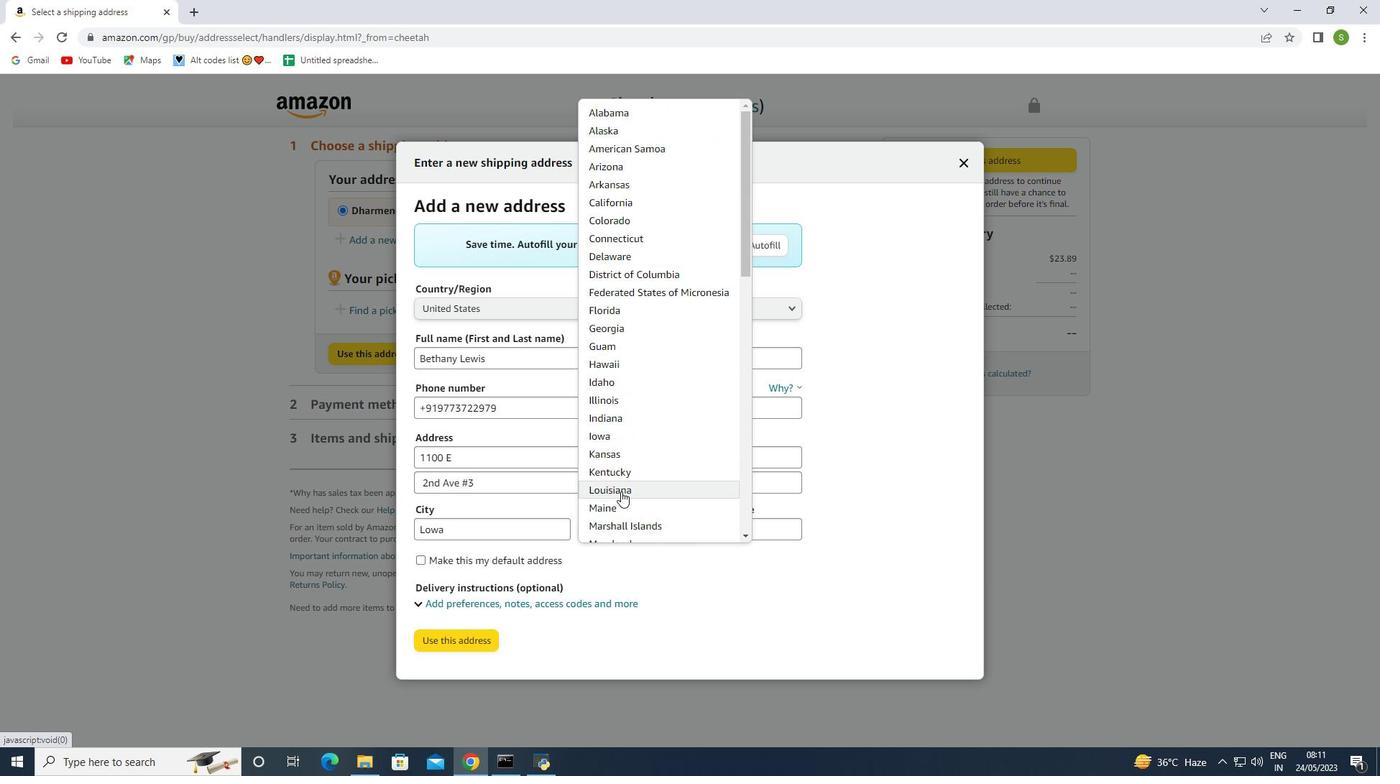 
Action: Mouse scrolled (614, 486) with delta (0, 0)
Screenshot: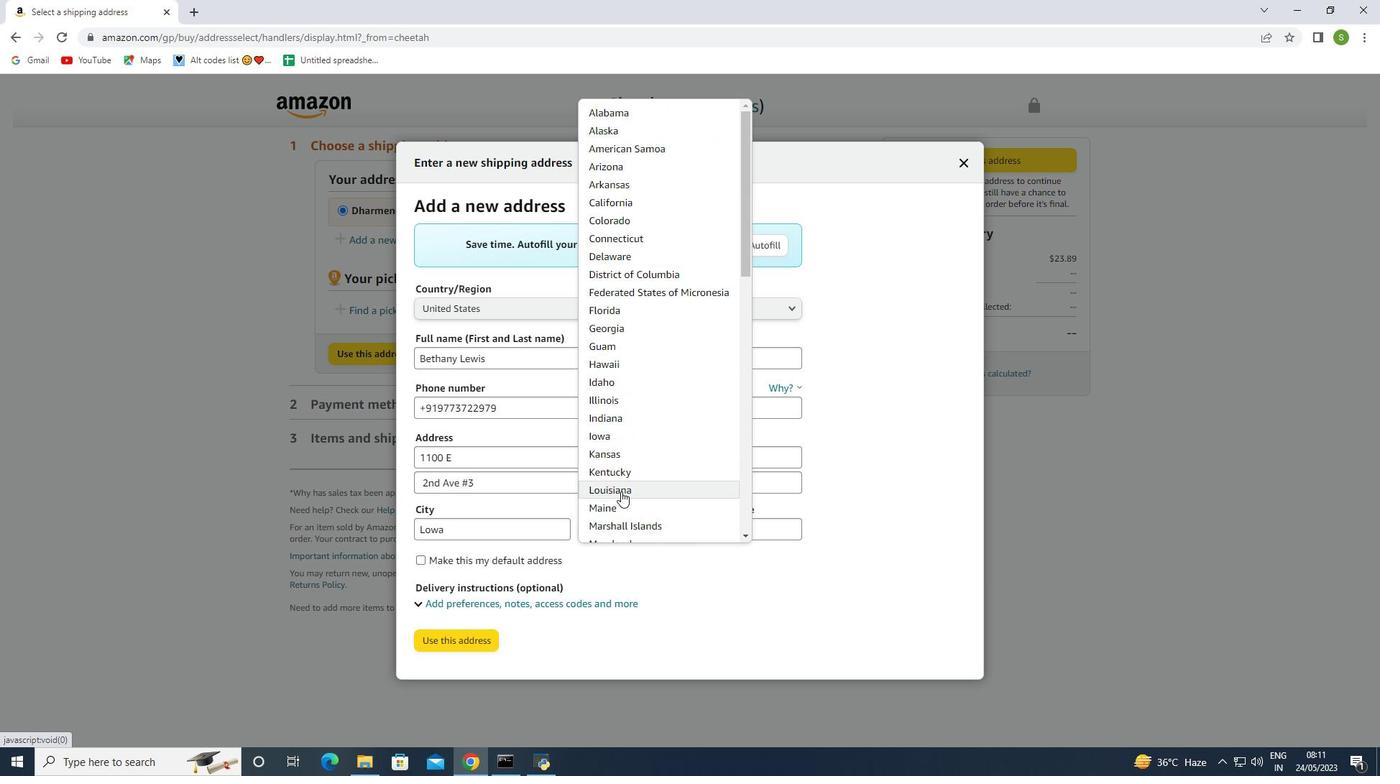 
Action: Mouse scrolled (614, 486) with delta (0, 0)
Screenshot: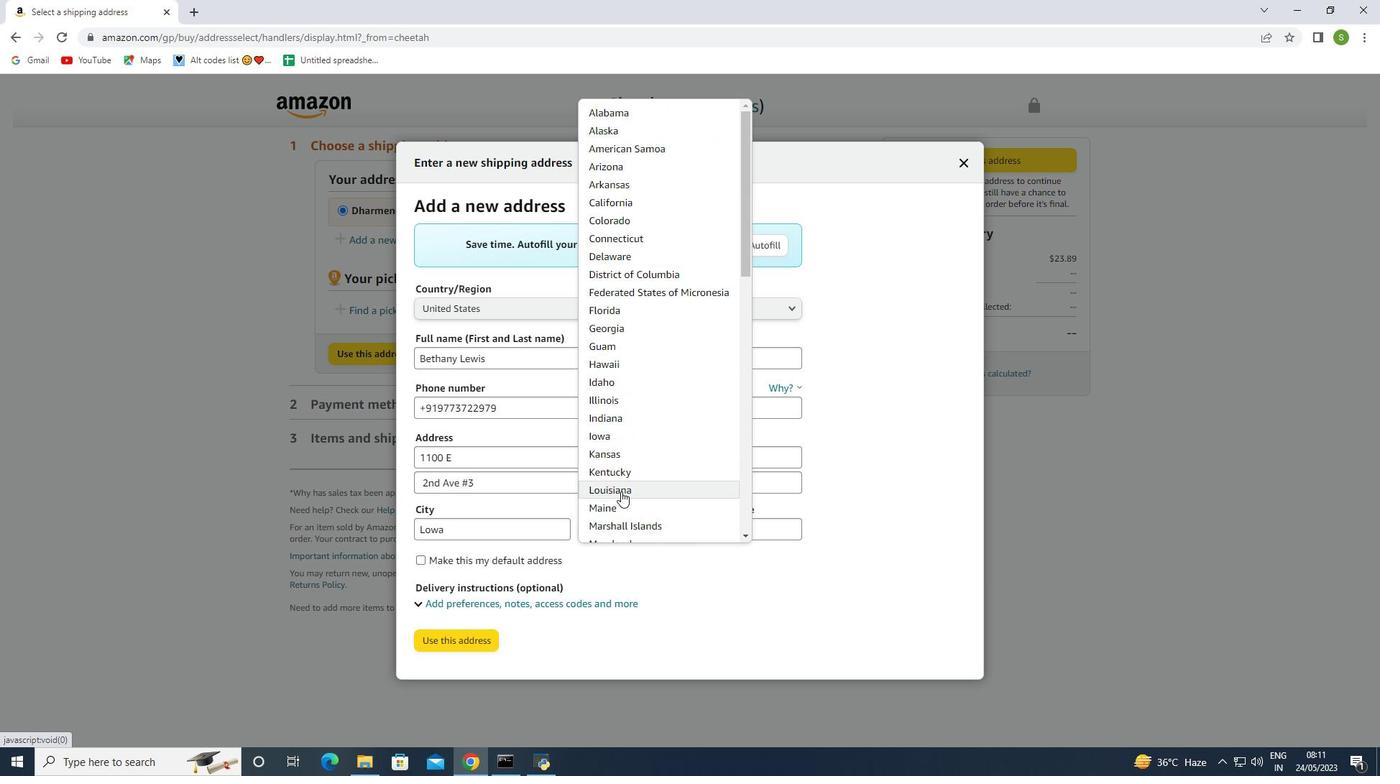 
Action: Mouse scrolled (614, 486) with delta (0, 0)
Screenshot: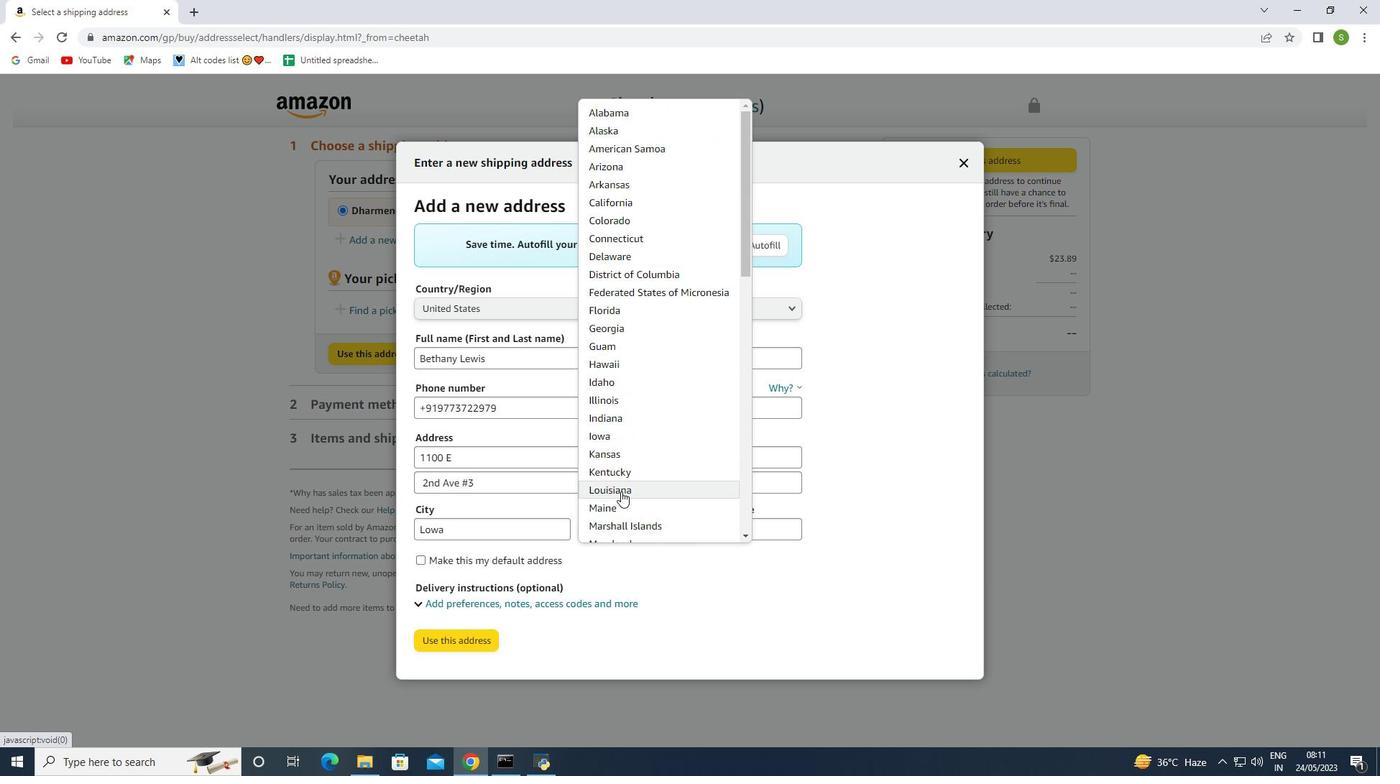 
Action: Mouse scrolled (614, 486) with delta (0, 0)
Screenshot: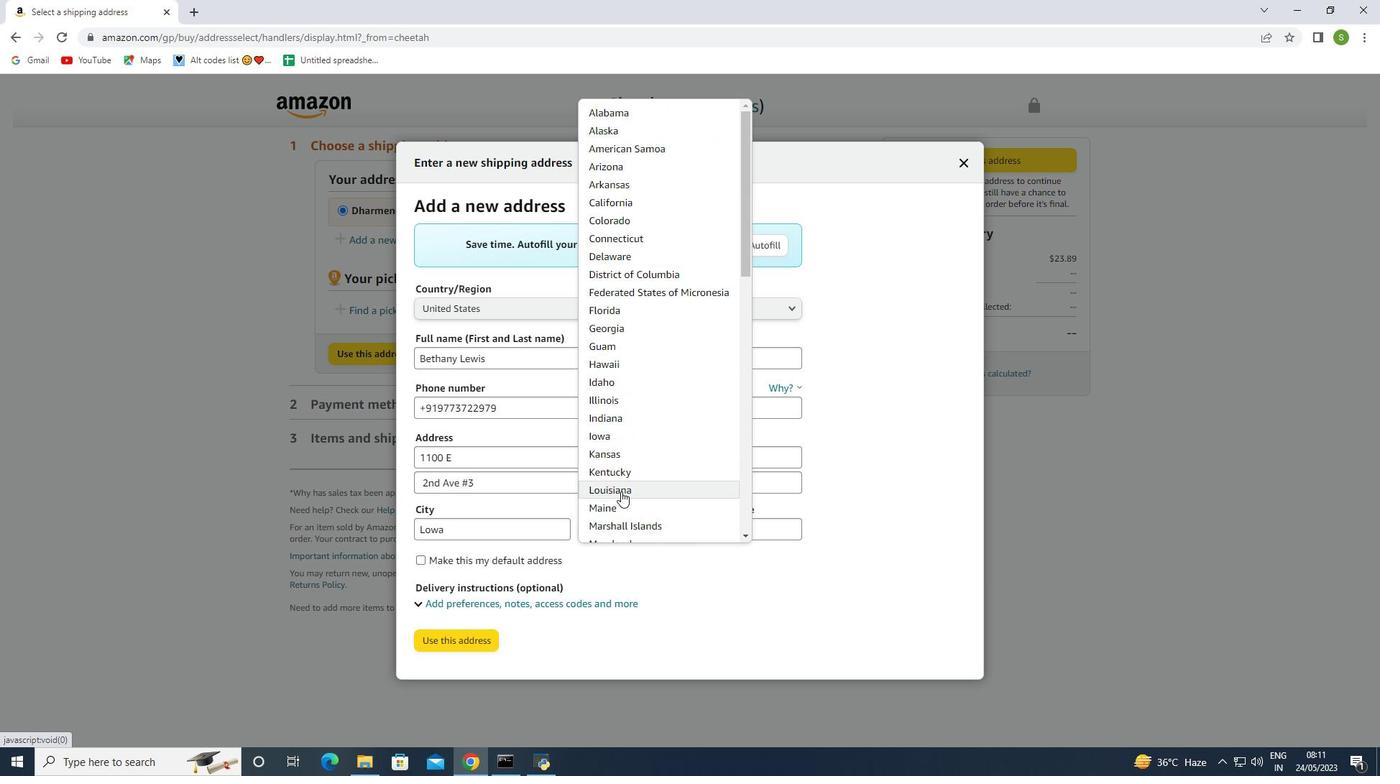 
Action: Mouse scrolled (614, 486) with delta (0, 0)
Screenshot: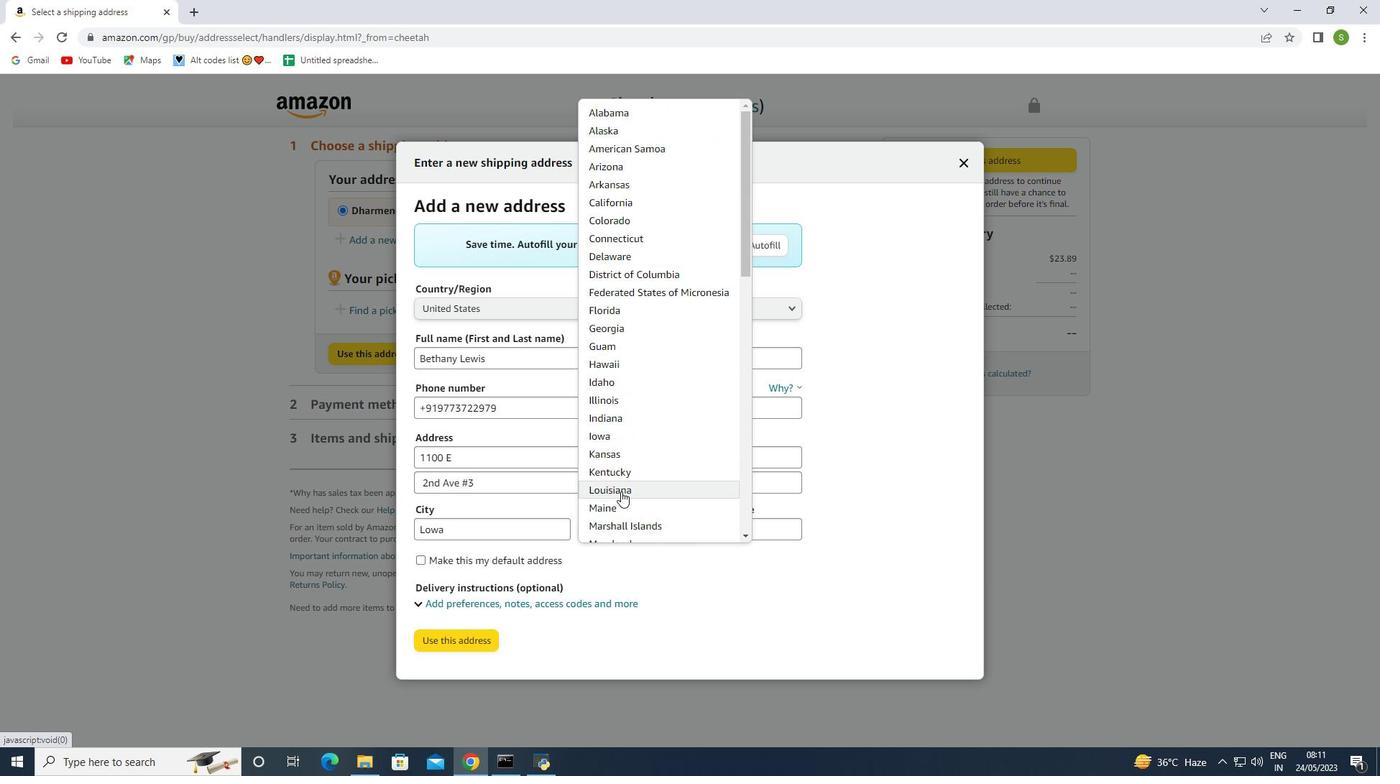 
Action: Mouse scrolled (614, 486) with delta (0, 0)
Screenshot: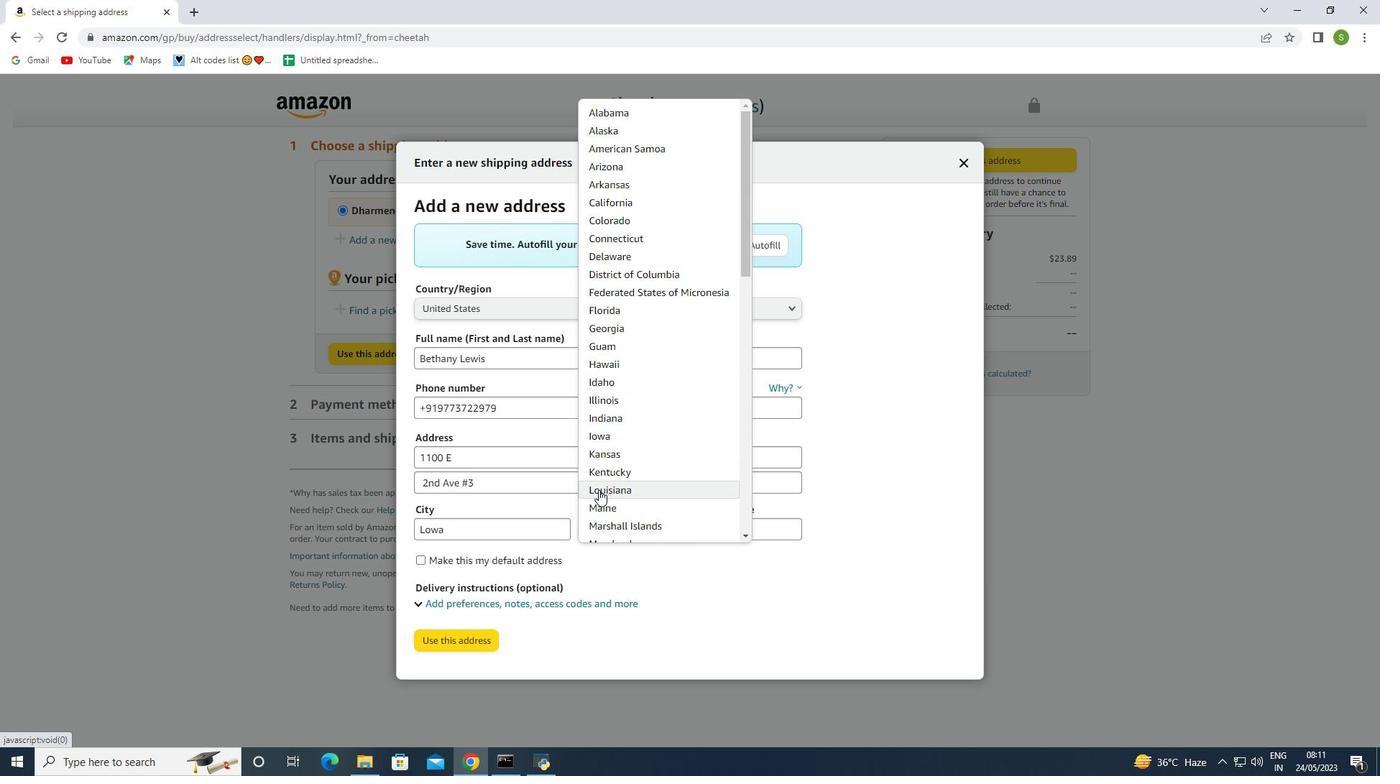 
Action: Mouse scrolled (614, 486) with delta (0, 0)
Screenshot: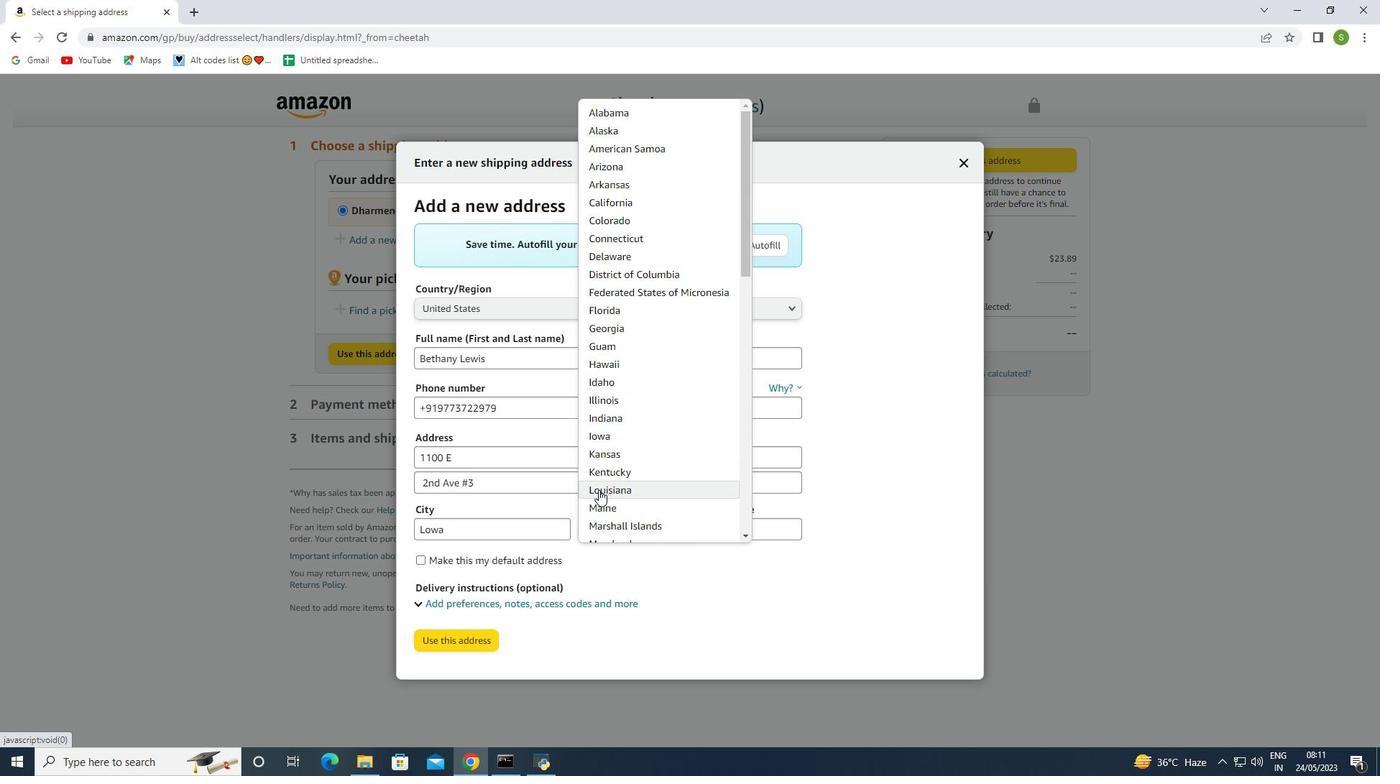 
Action: Mouse scrolled (614, 486) with delta (0, 0)
Screenshot: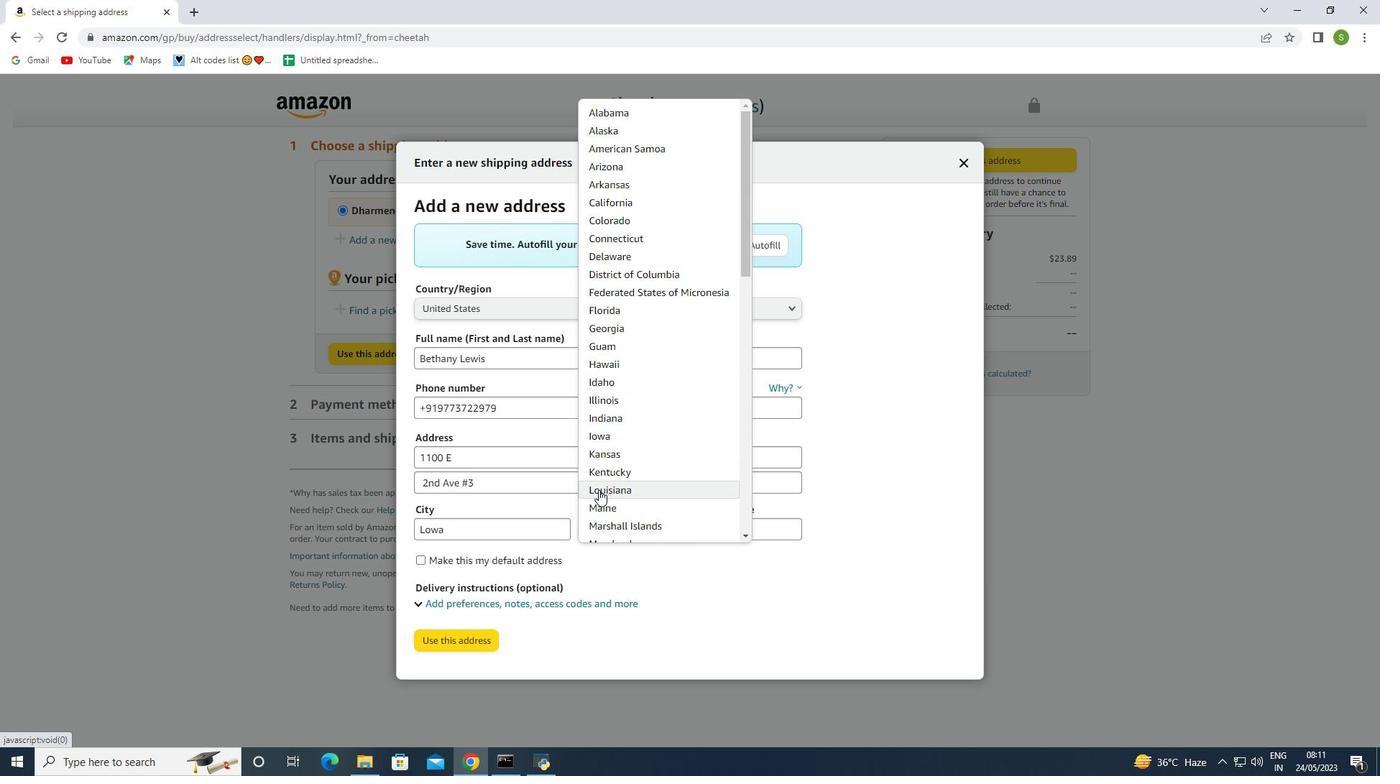
Action: Mouse scrolled (614, 486) with delta (0, 0)
Screenshot: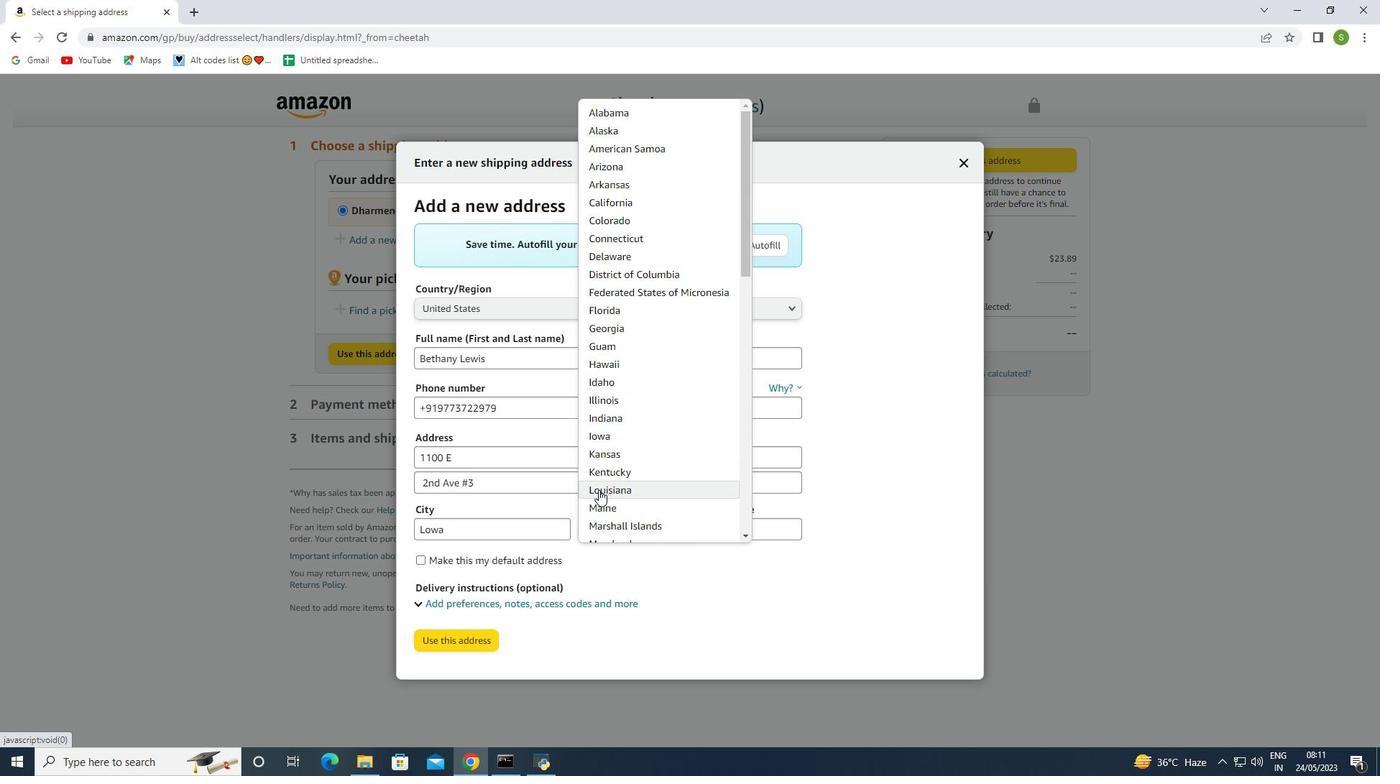 
Action: Mouse scrolled (614, 486) with delta (0, 0)
Screenshot: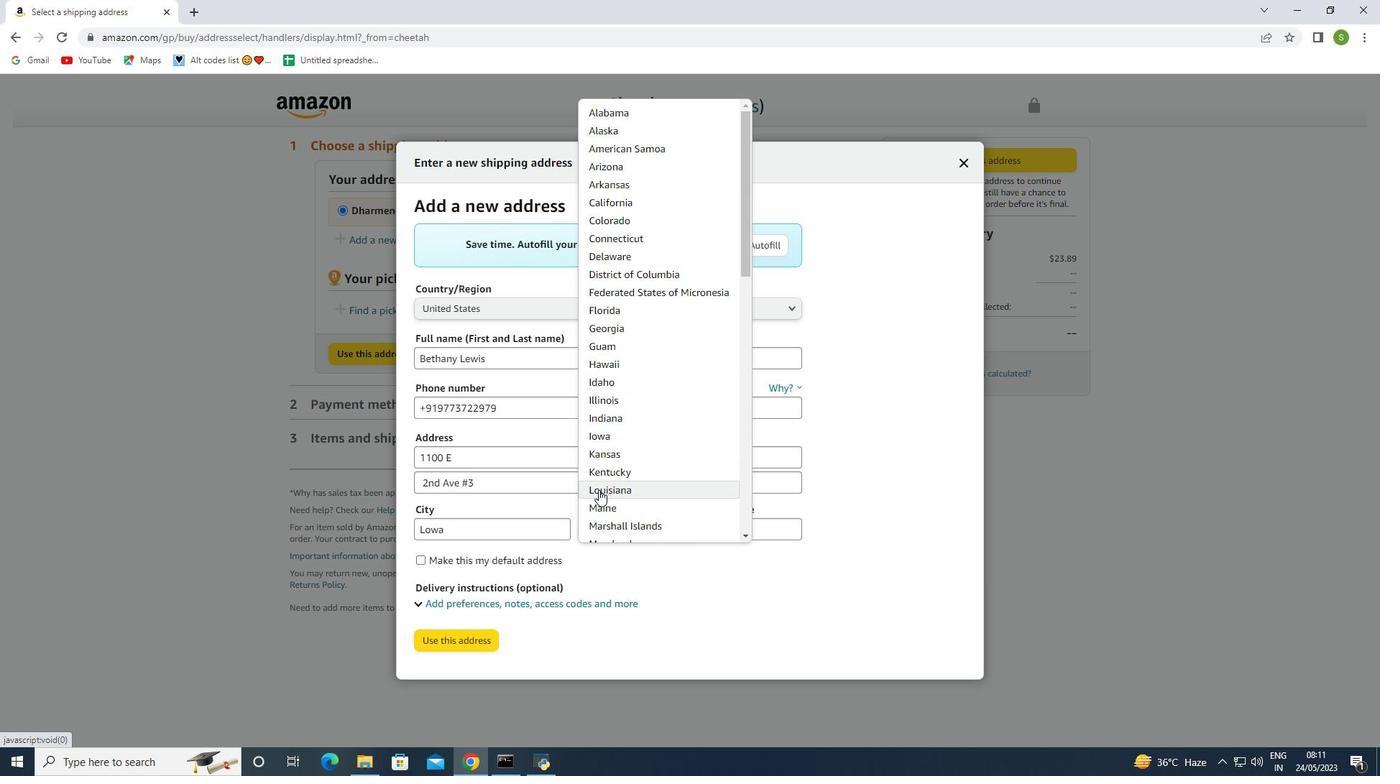 
Action: Mouse scrolled (614, 486) with delta (0, 0)
Screenshot: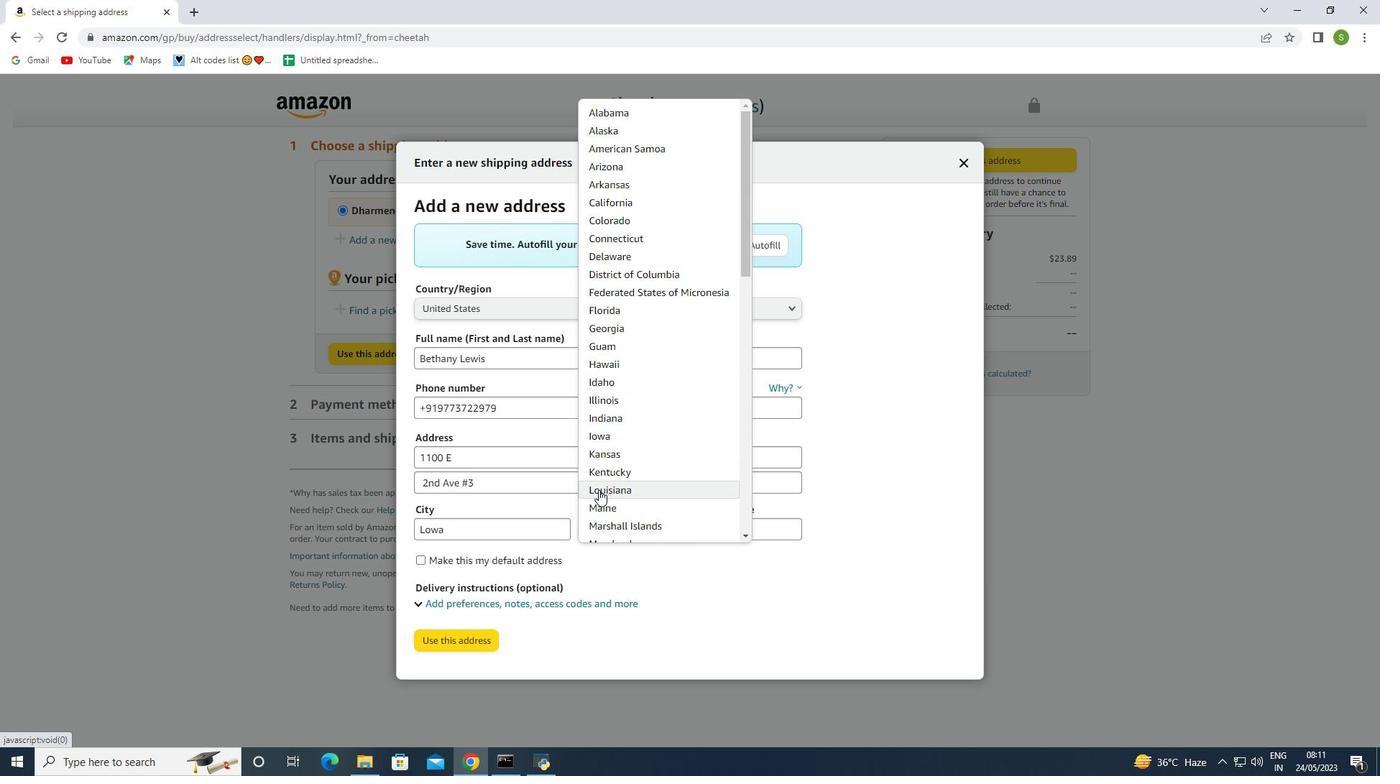 
Action: Mouse scrolled (614, 486) with delta (0, 0)
Screenshot: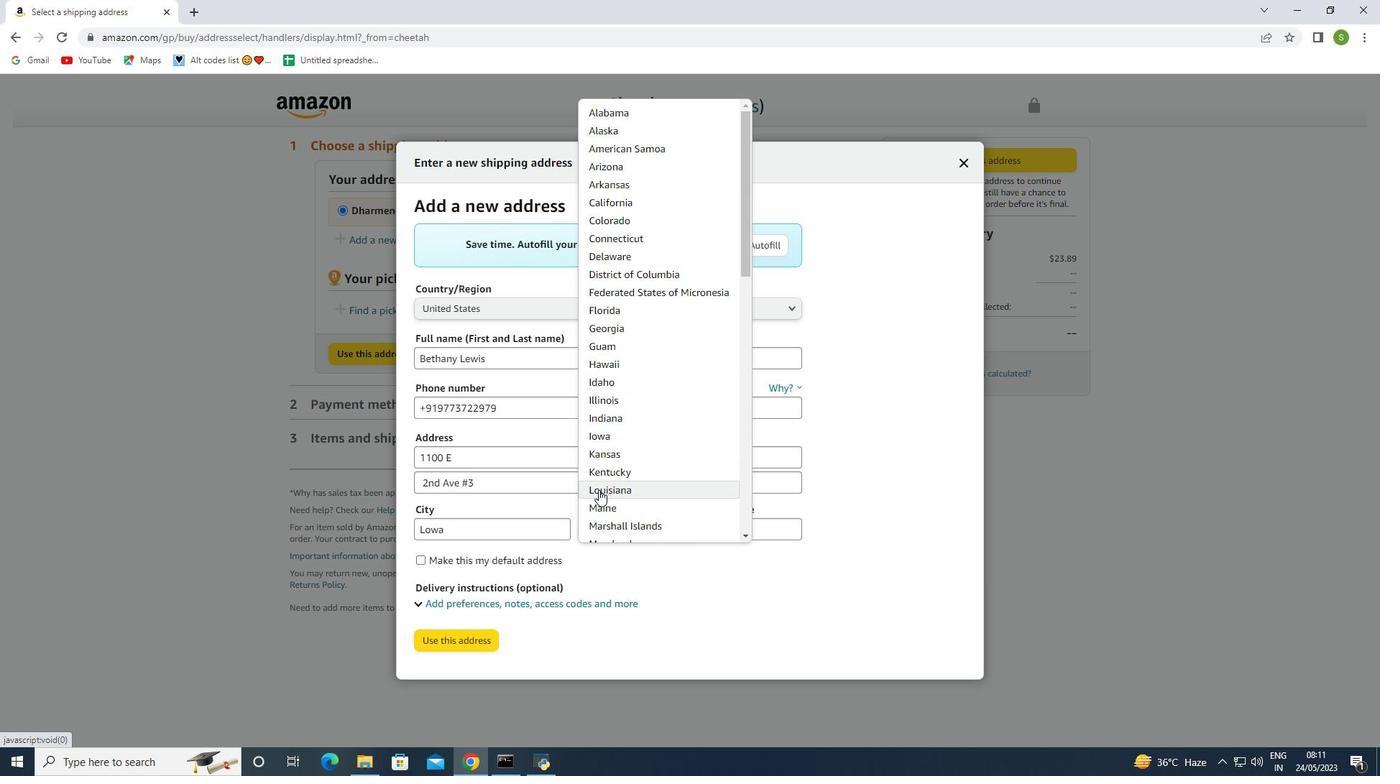 
Action: Mouse scrolled (614, 486) with delta (0, 0)
Screenshot: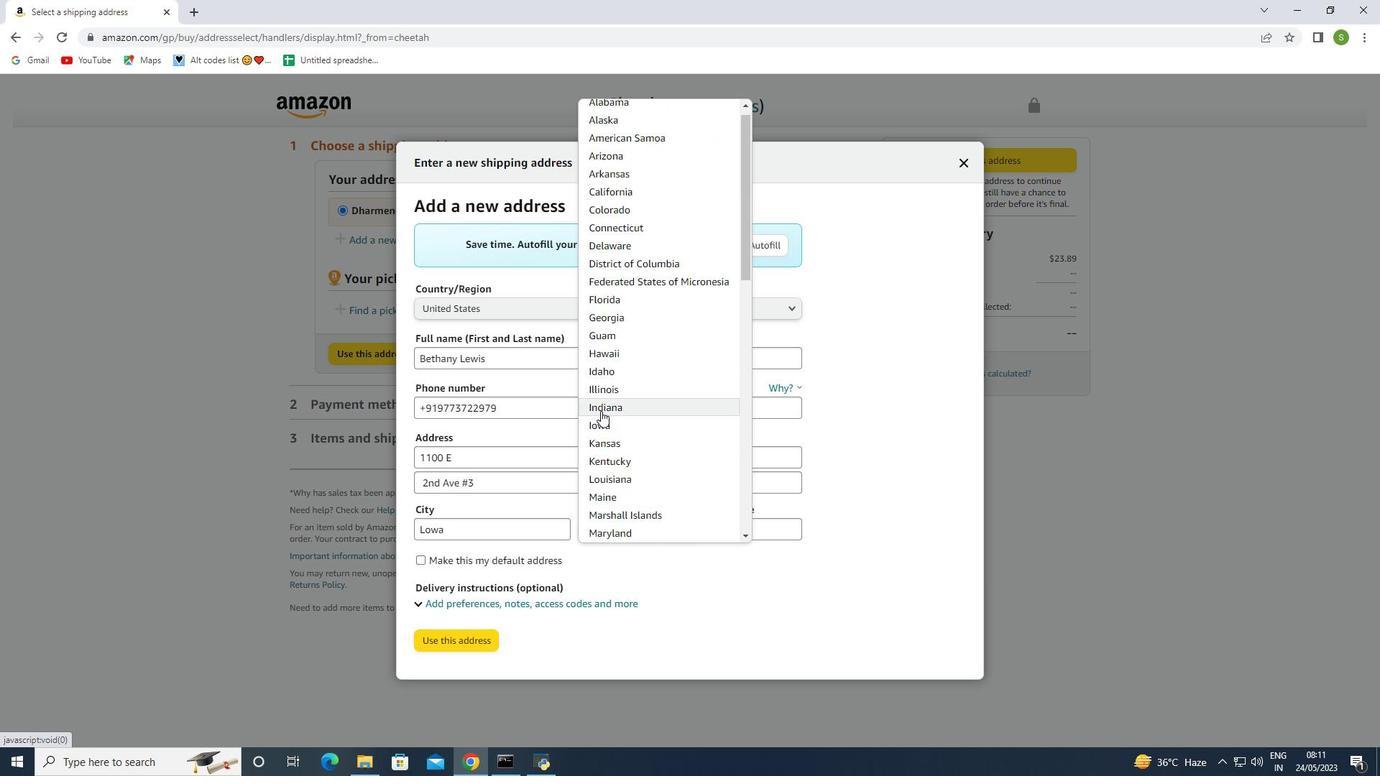 
Action: Mouse scrolled (614, 486) with delta (0, 0)
Screenshot: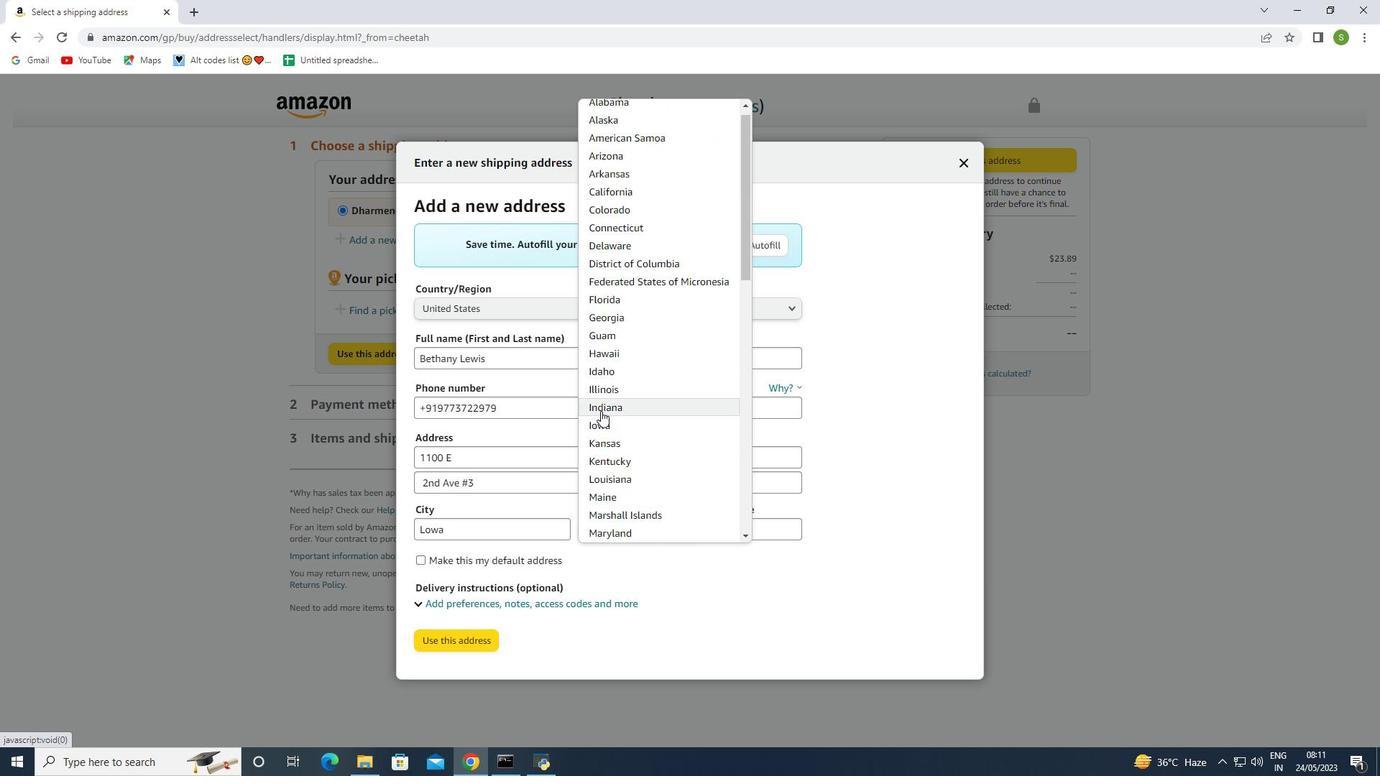 
Action: Mouse scrolled (614, 486) with delta (0, 0)
Screenshot: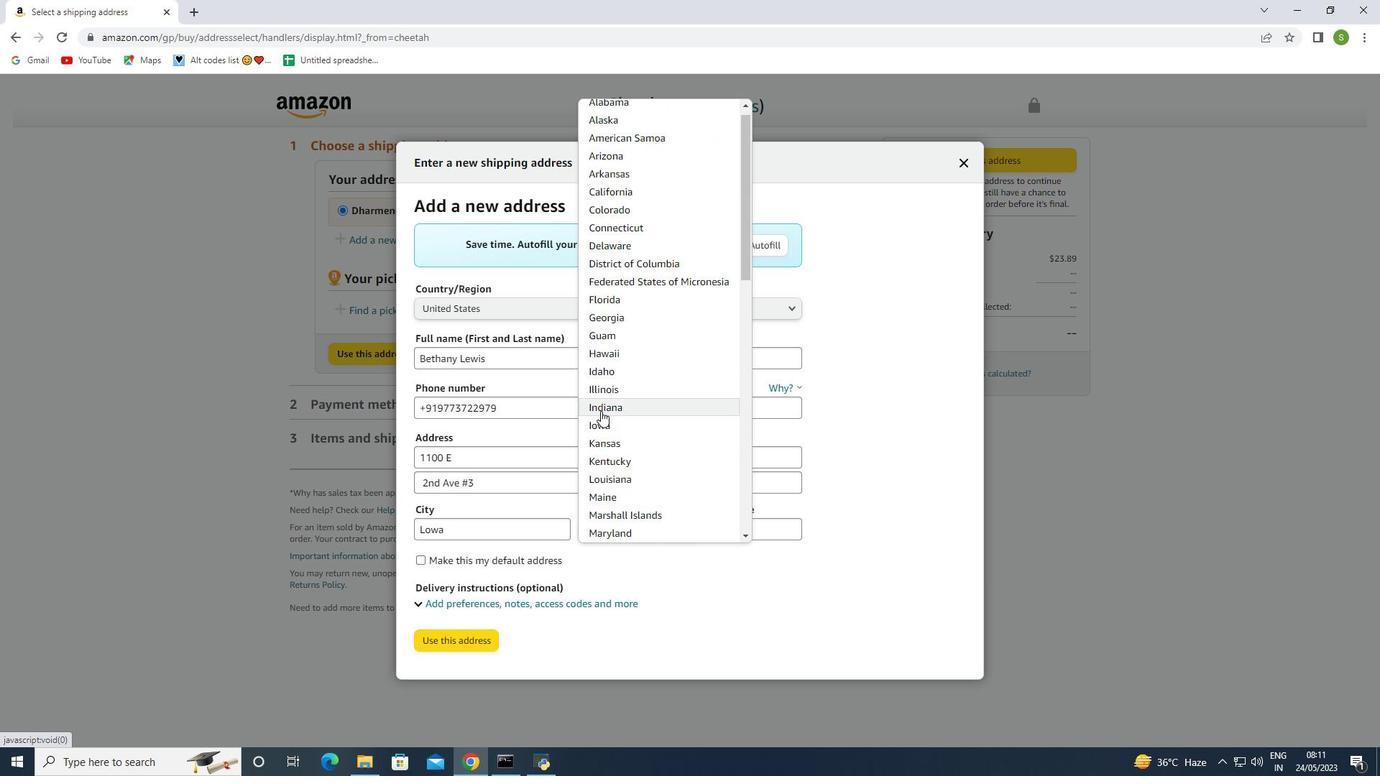 
Action: Mouse scrolled (614, 486) with delta (0, 0)
Screenshot: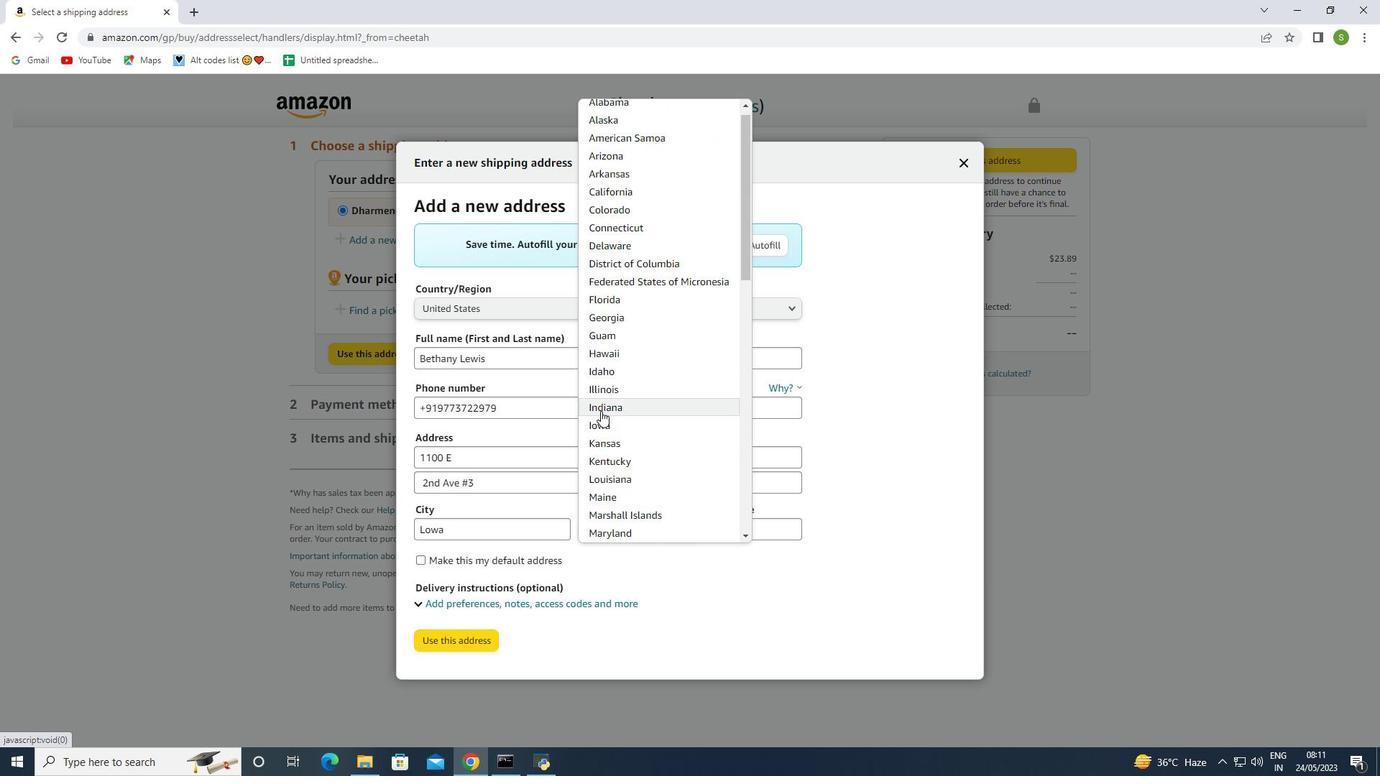 
Action: Mouse scrolled (614, 486) with delta (0, 0)
Screenshot: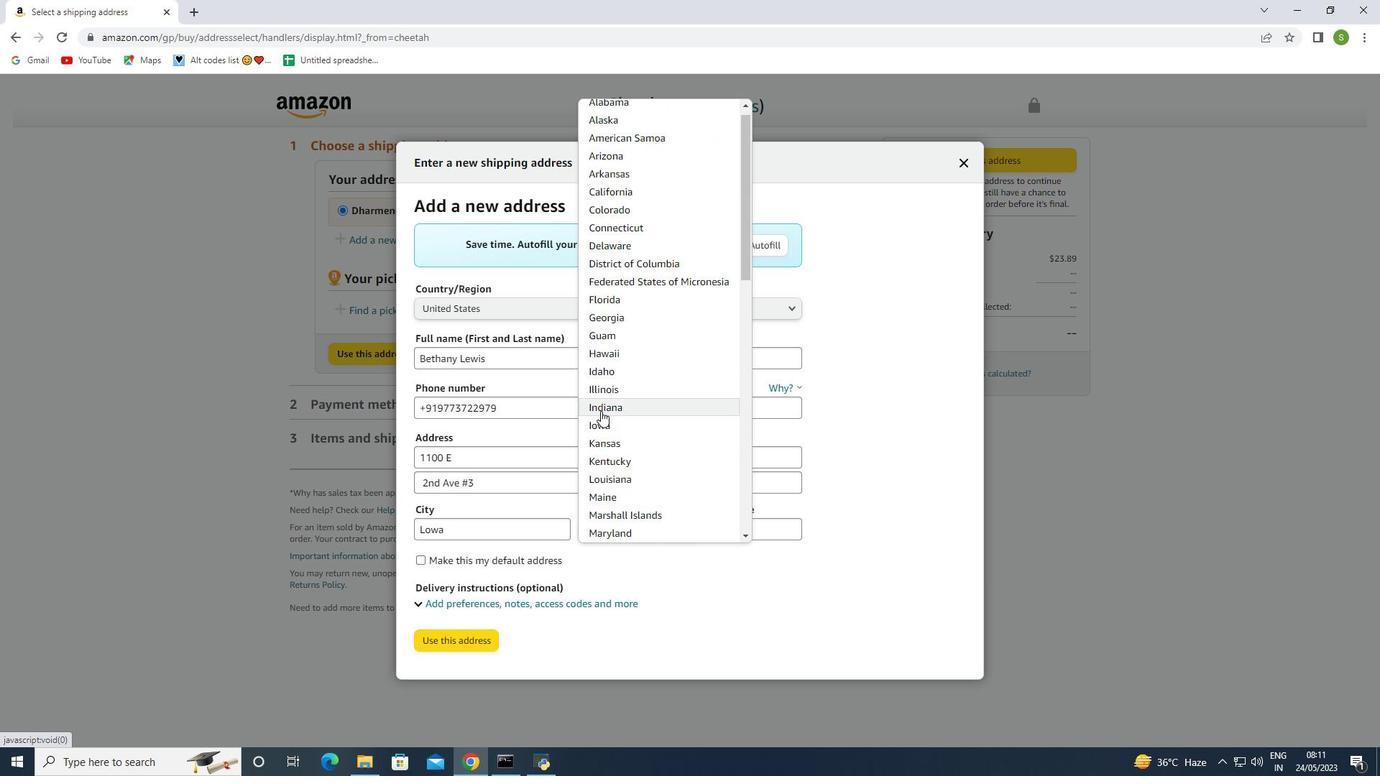 
Action: Mouse scrolled (614, 486) with delta (0, 0)
Screenshot: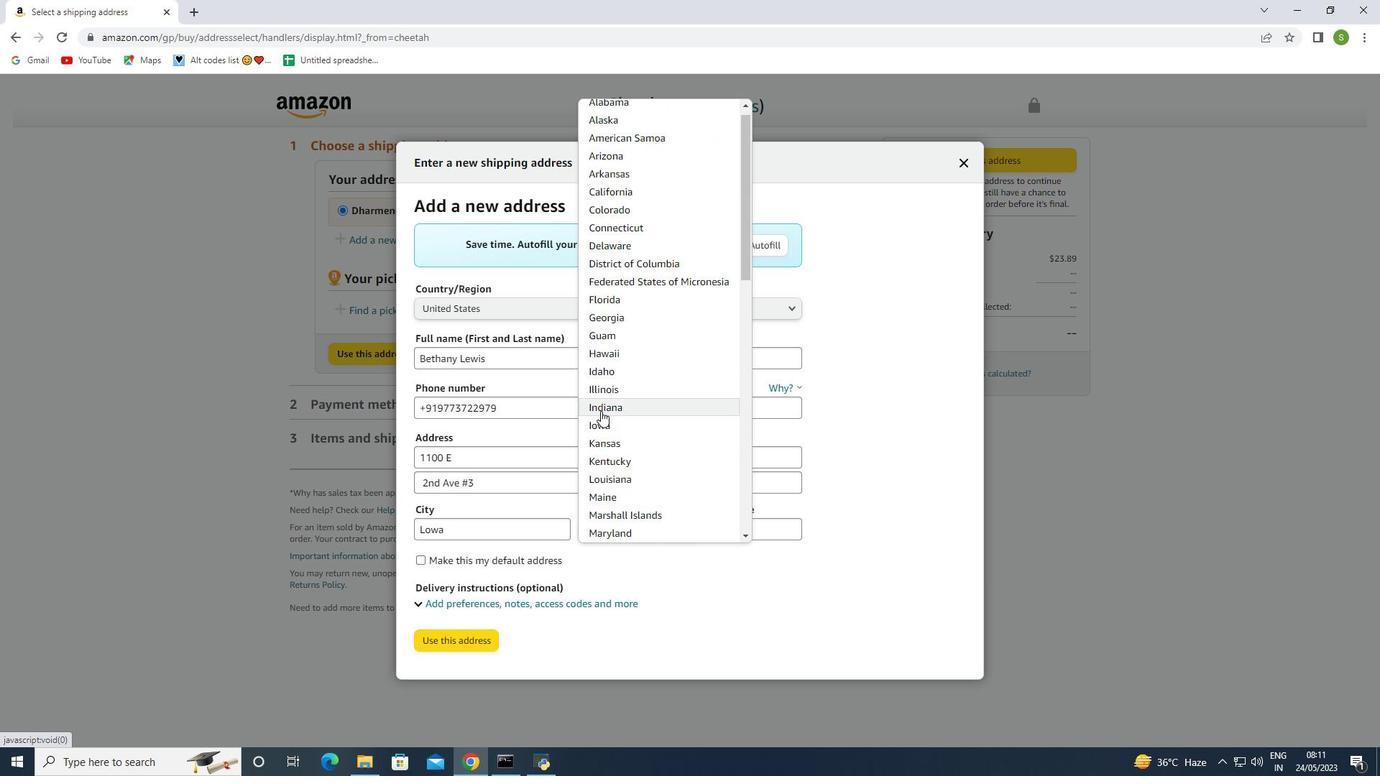 
Action: Mouse scrolled (614, 486) with delta (0, 0)
Screenshot: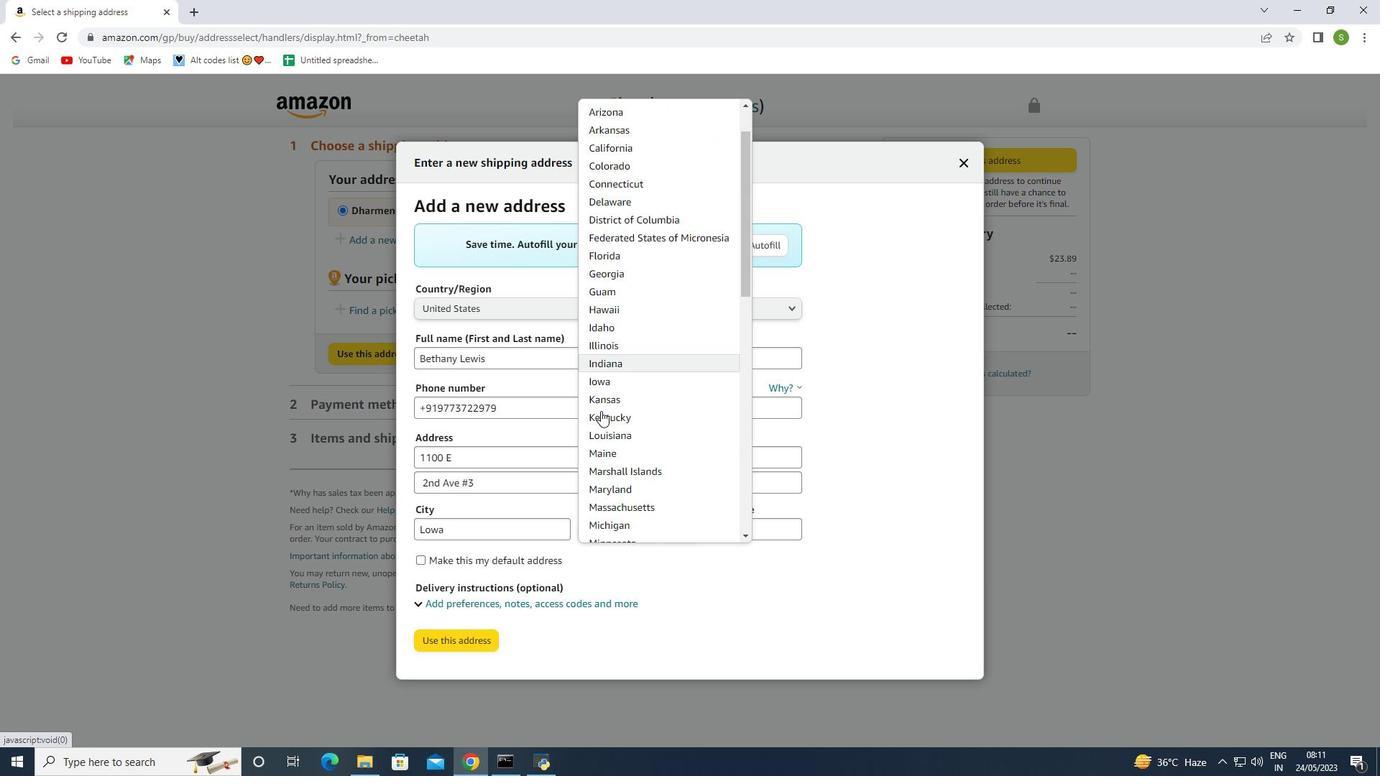 
Action: Mouse moved to (594, 404)
Screenshot: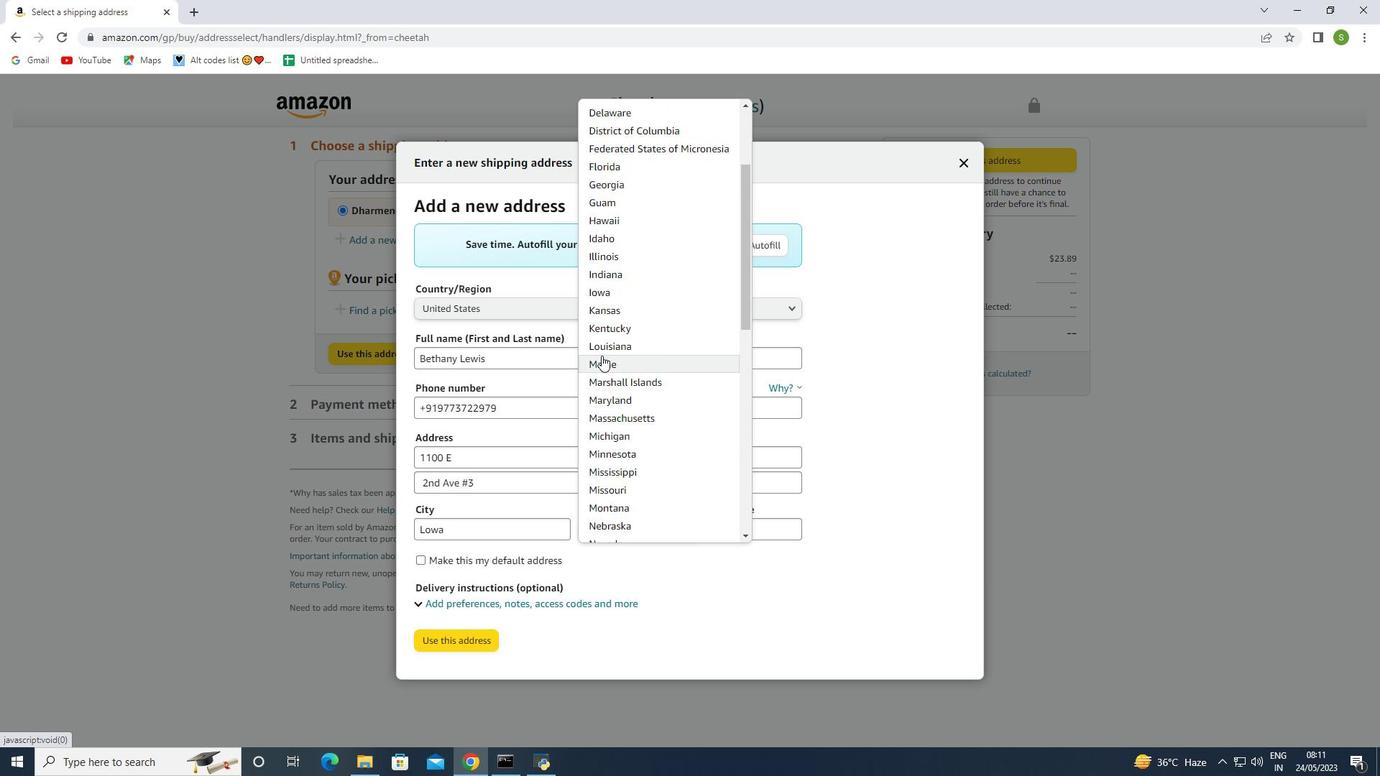 
Action: Mouse scrolled (594, 404) with delta (0, 0)
Screenshot: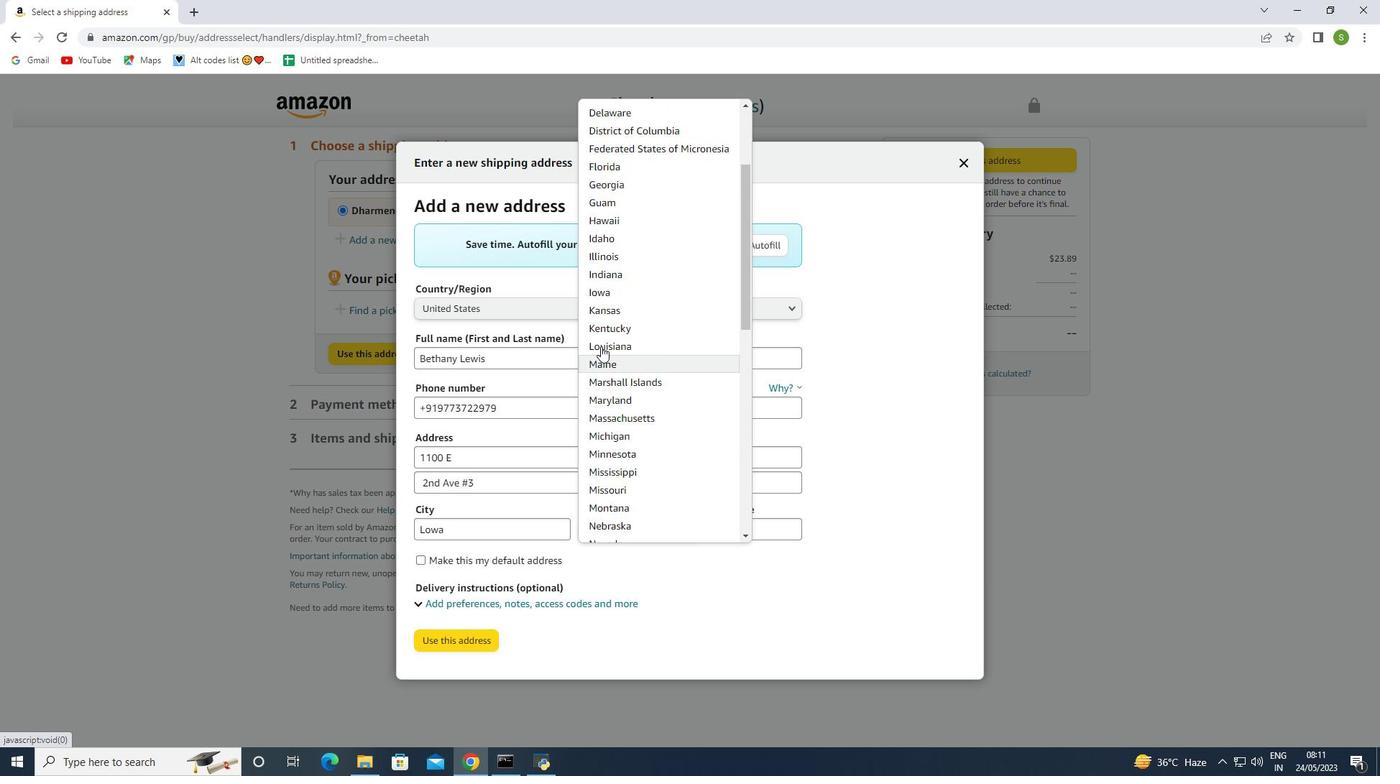 
Action: Mouse scrolled (594, 404) with delta (0, 0)
Screenshot: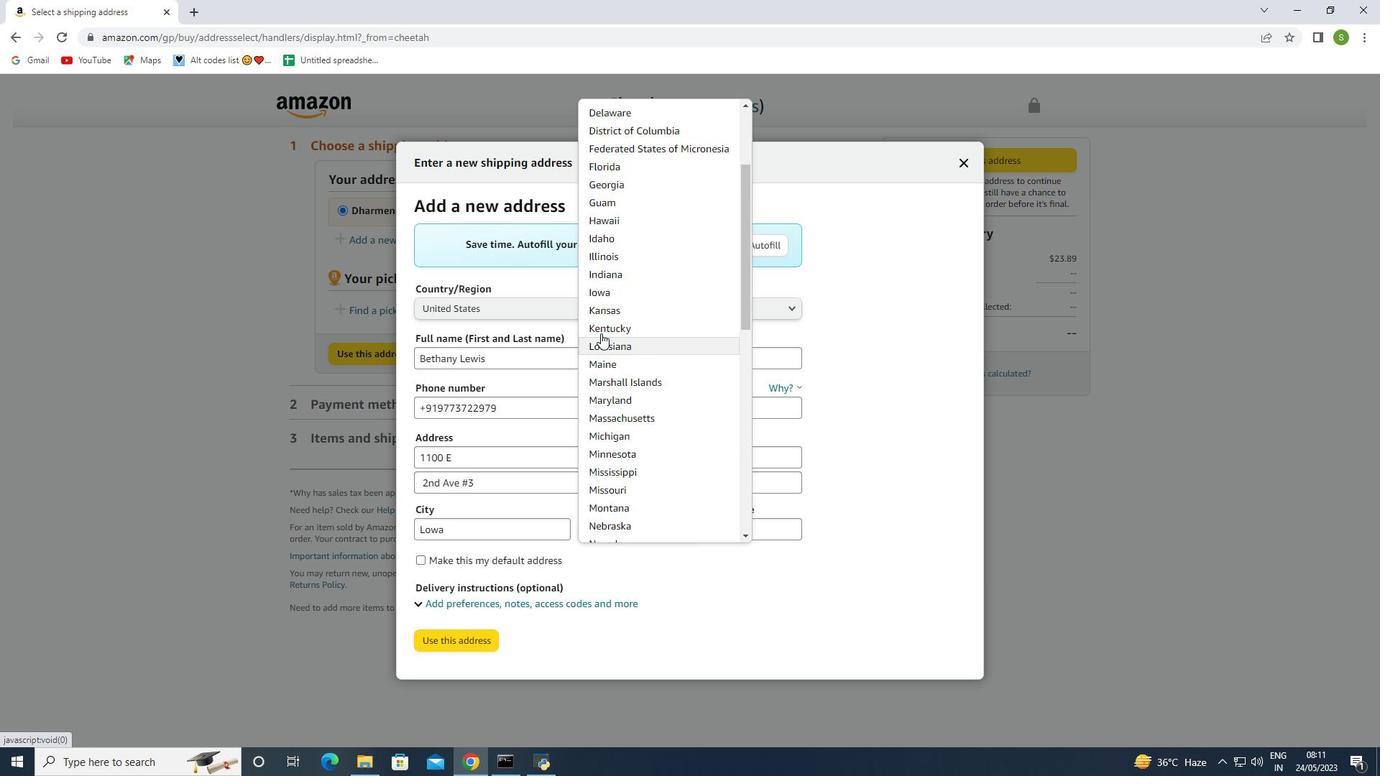 
Action: Mouse moved to (595, 297)
Screenshot: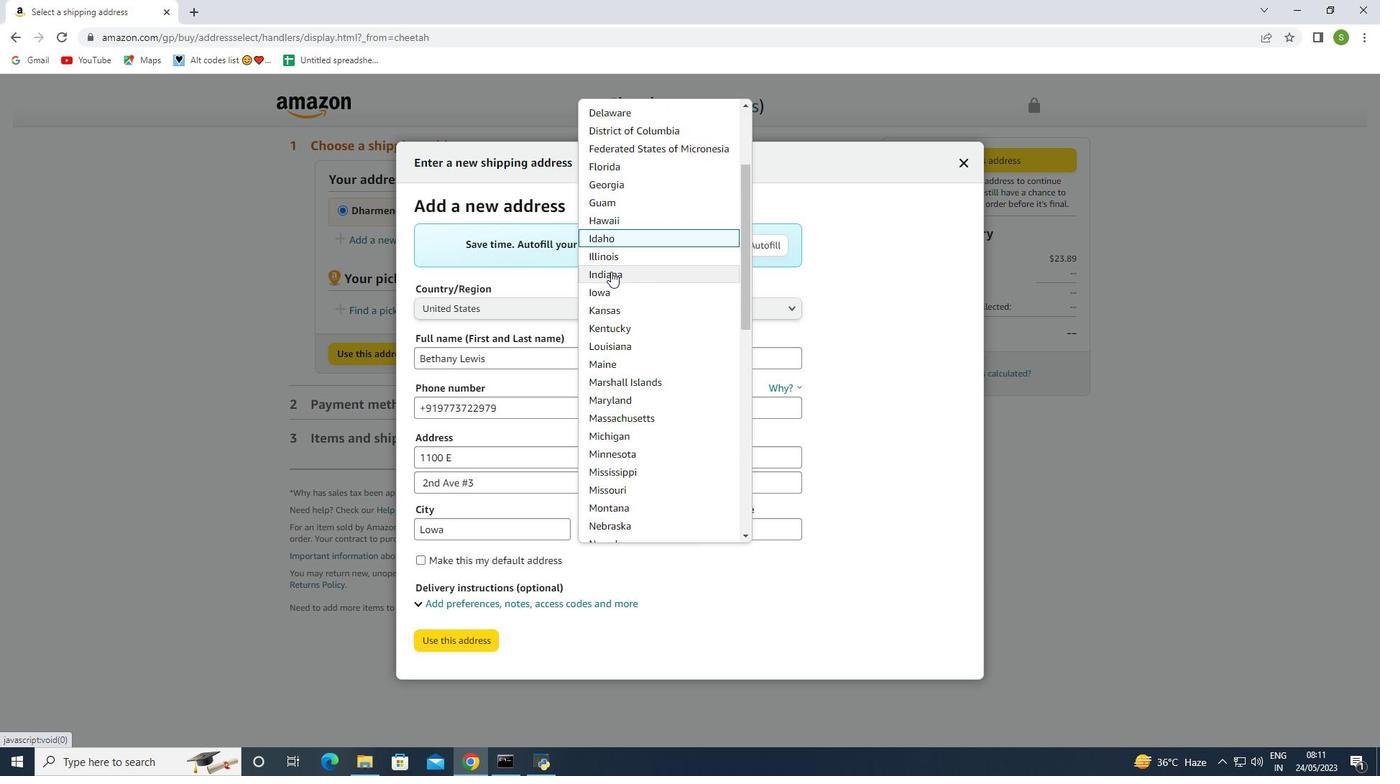 
Action: Key pressed i
Screenshot: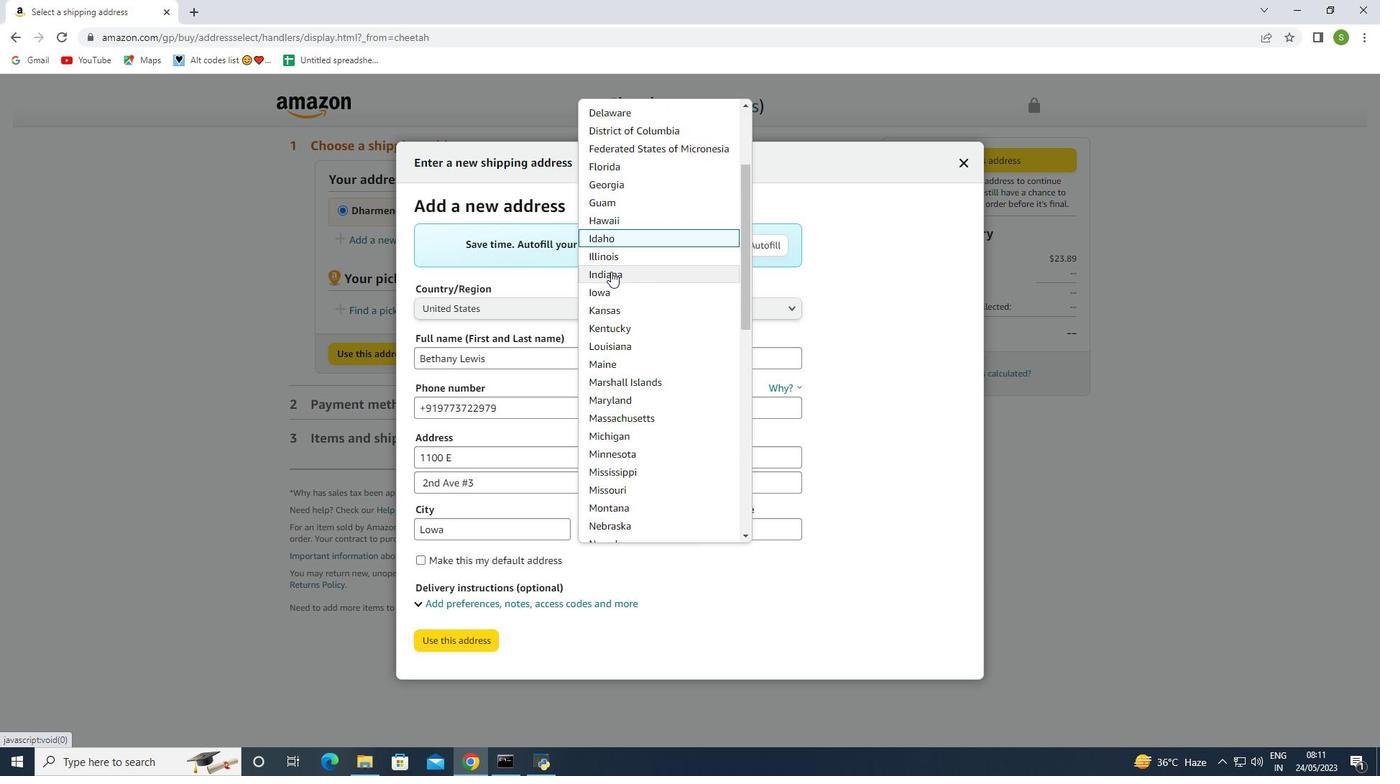 
Action: Mouse moved to (607, 373)
Screenshot: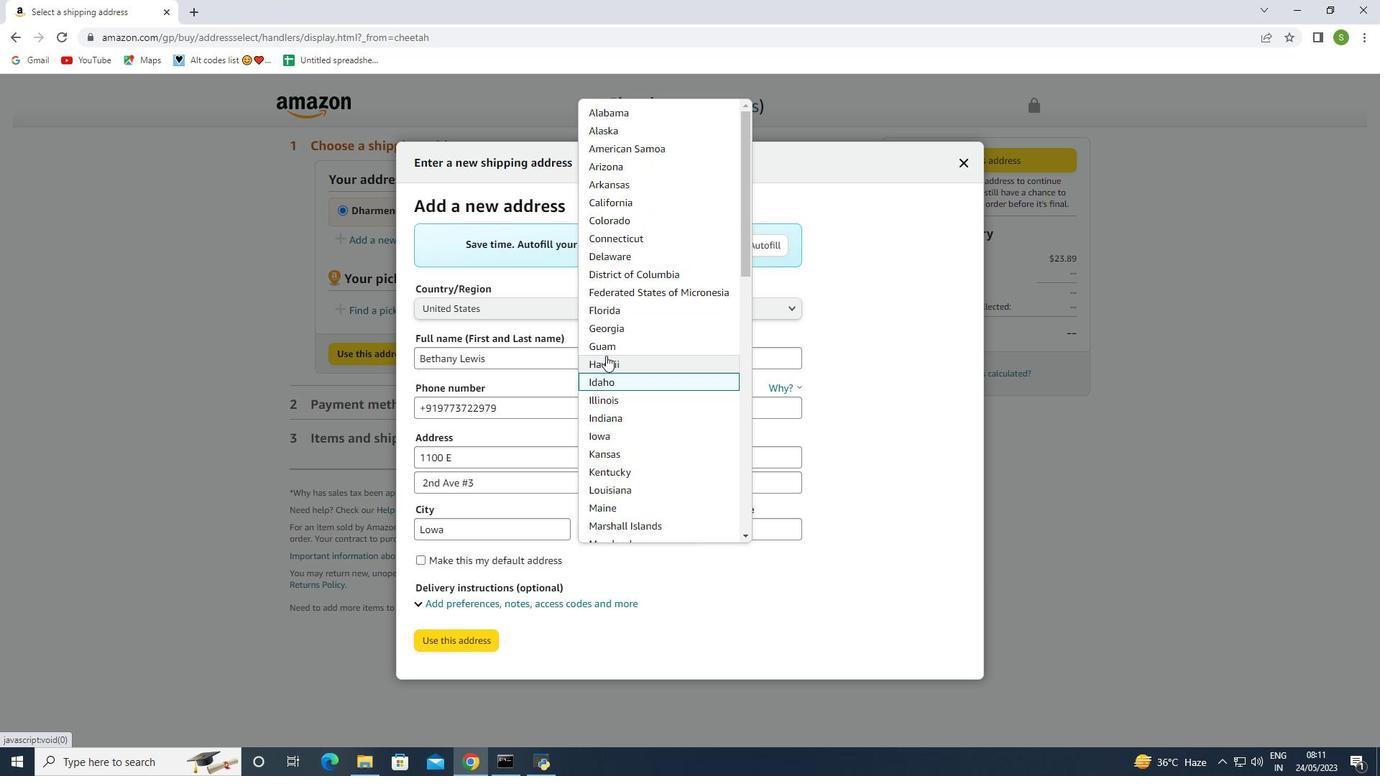 
Action: Mouse scrolled (607, 373) with delta (0, 0)
Screenshot: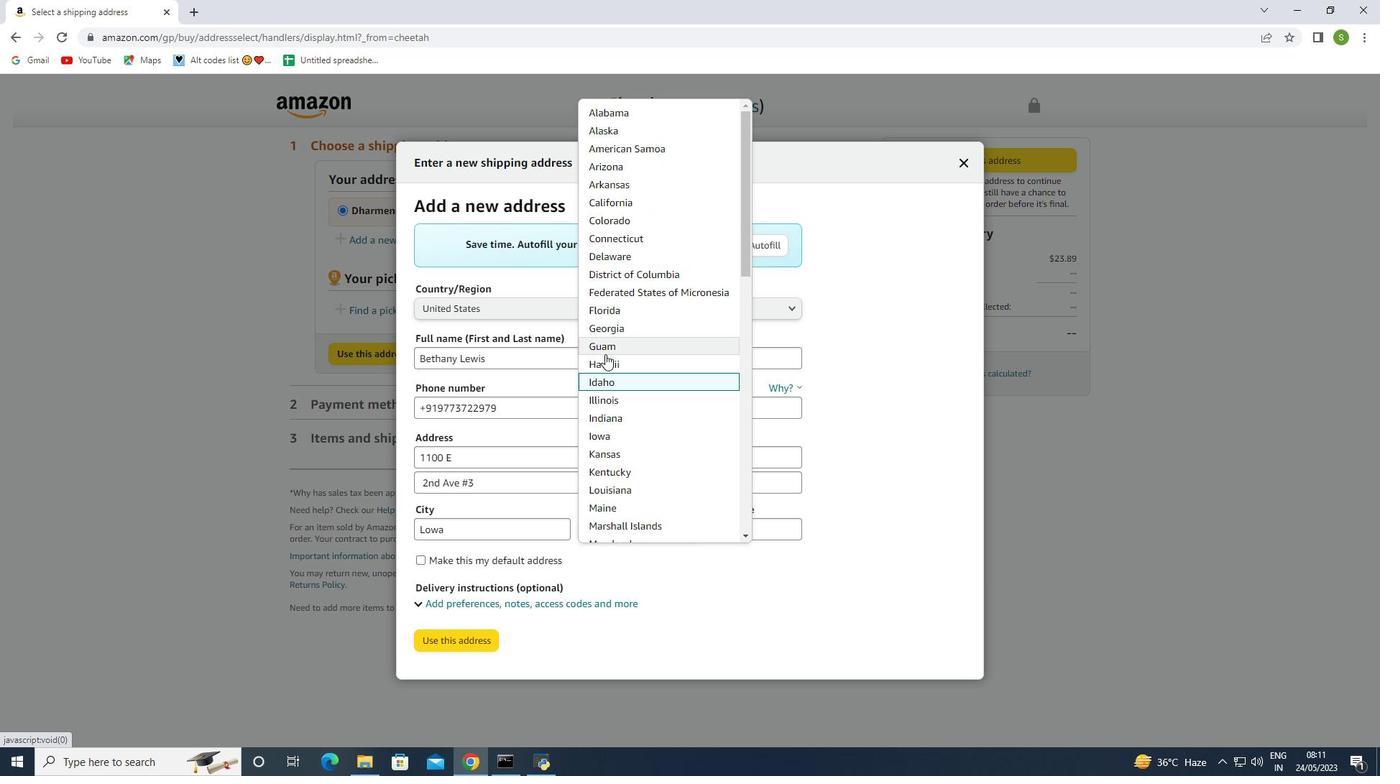 
Action: Mouse scrolled (607, 373) with delta (0, 0)
Screenshot: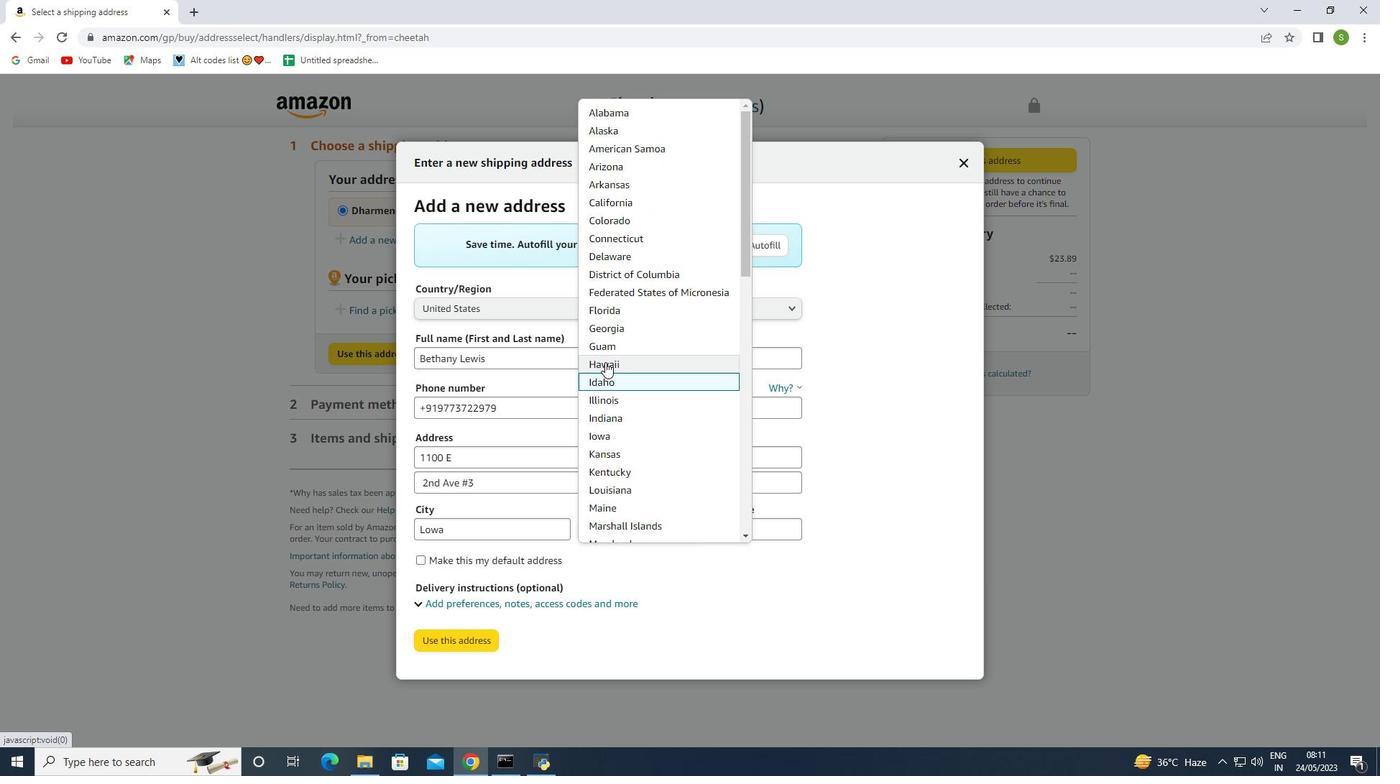 
Action: Mouse moved to (592, 432)
Screenshot: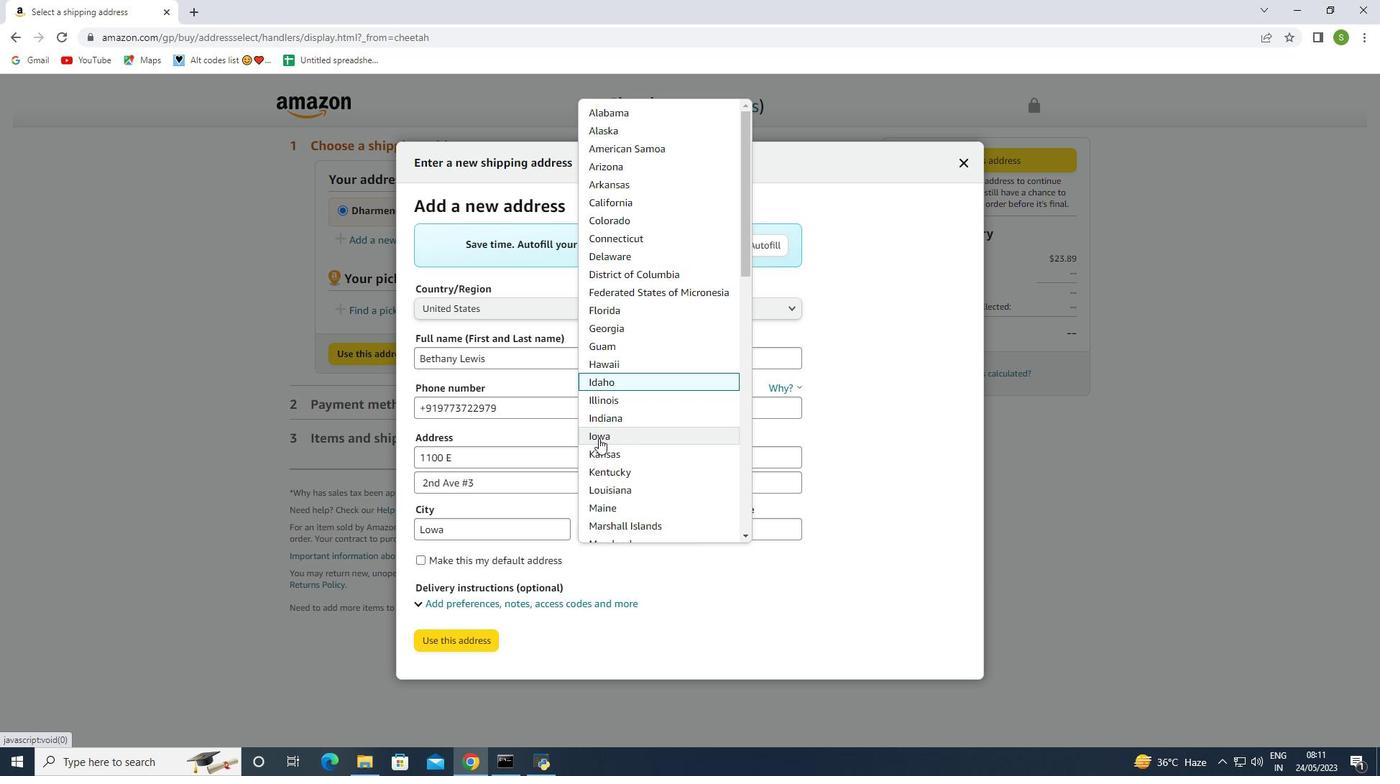 
Action: Mouse pressed left at (592, 432)
